 Task: Reply to email with the signature Cassandra Campbell with the subject Request for a referral from softage.1@softage.net with the message Can you provide an update on the status of the software development project? with CC to softage.4@softage.net with an attached document Company_profile.pdf
Action: Mouse moved to (427, 541)
Screenshot: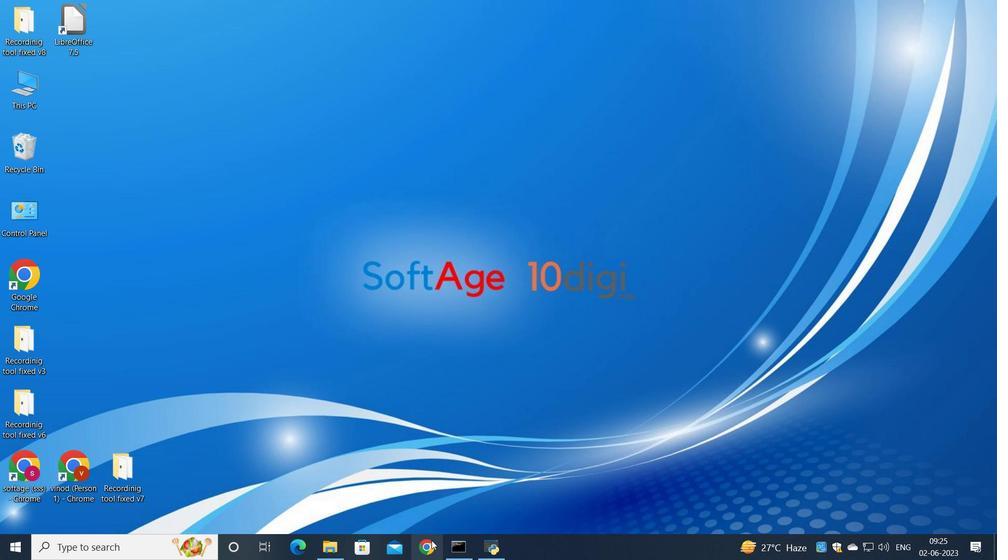 
Action: Mouse pressed left at (427, 541)
Screenshot: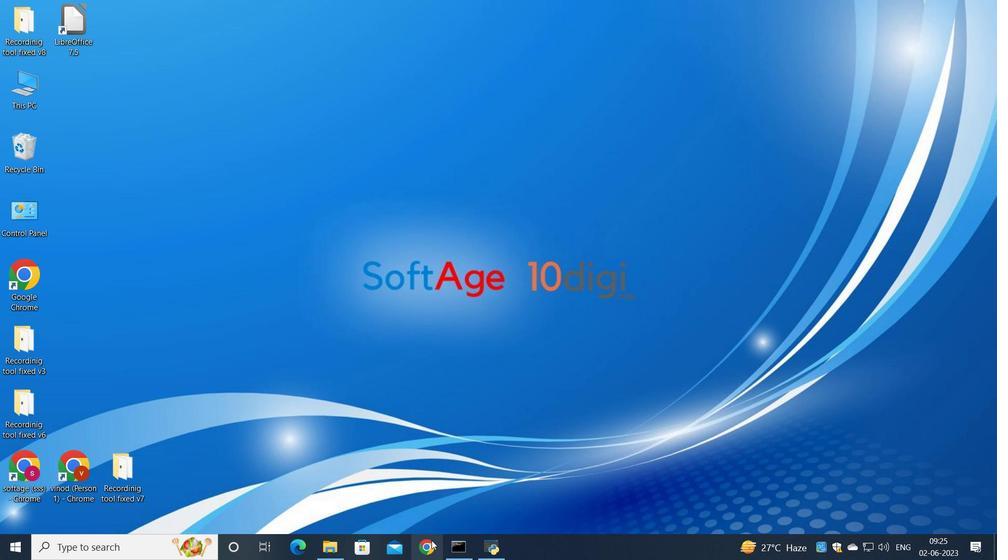 
Action: Mouse moved to (468, 351)
Screenshot: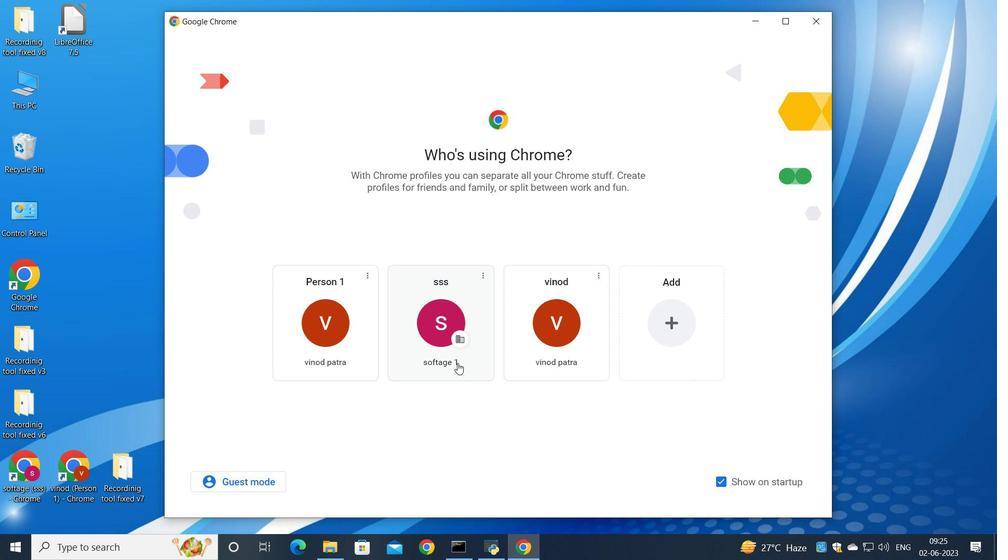 
Action: Mouse pressed left at (468, 351)
Screenshot: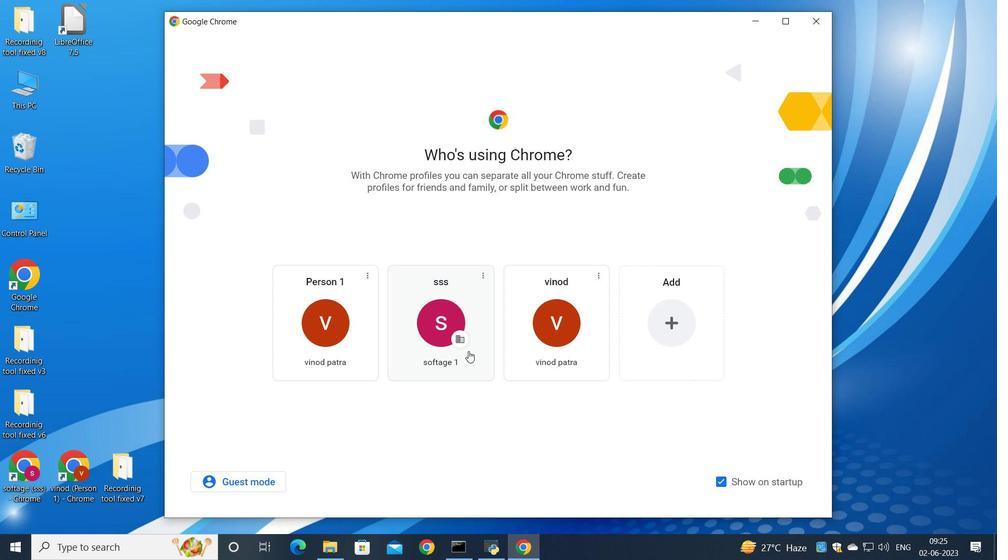 
Action: Mouse moved to (877, 88)
Screenshot: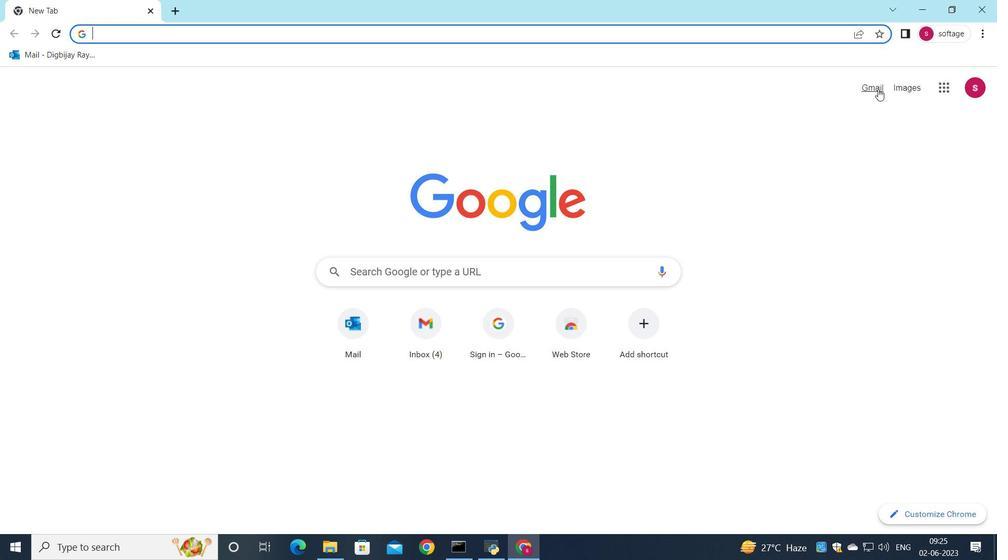 
Action: Mouse pressed left at (877, 88)
Screenshot: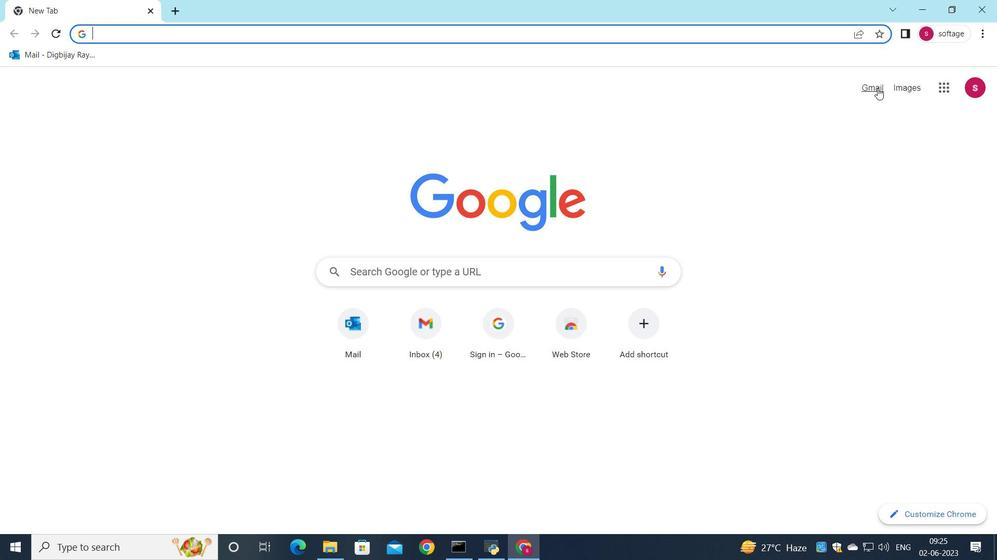 
Action: Mouse moved to (843, 88)
Screenshot: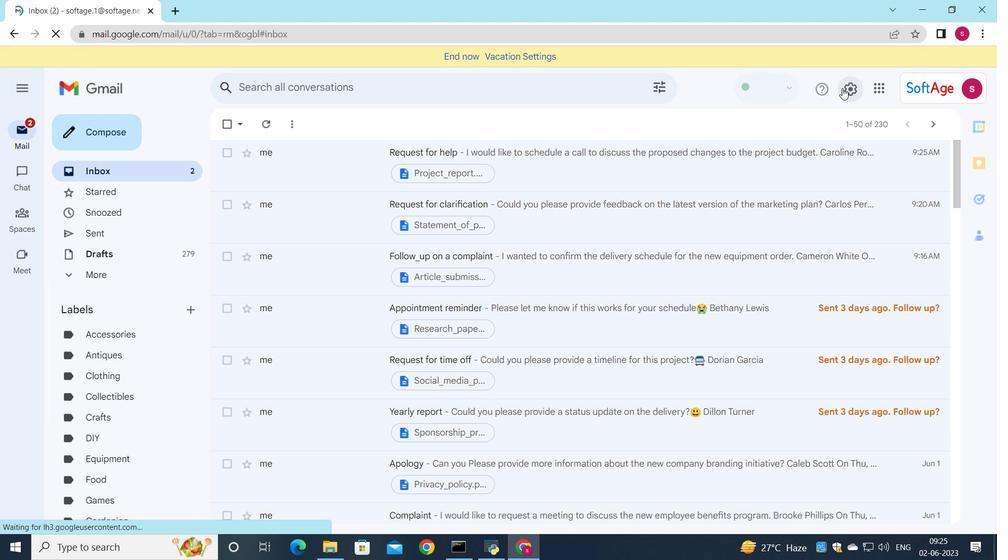 
Action: Mouse pressed left at (843, 88)
Screenshot: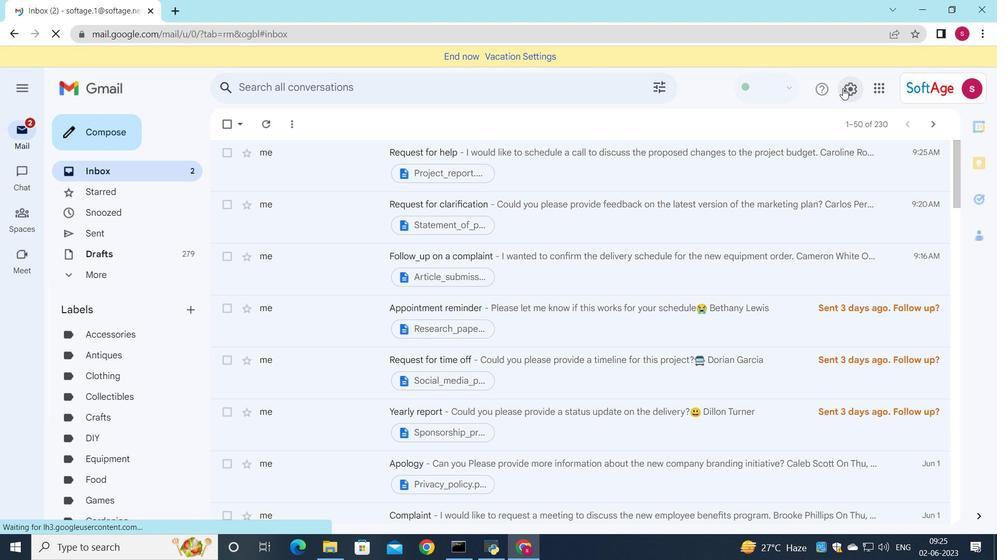 
Action: Mouse moved to (870, 151)
Screenshot: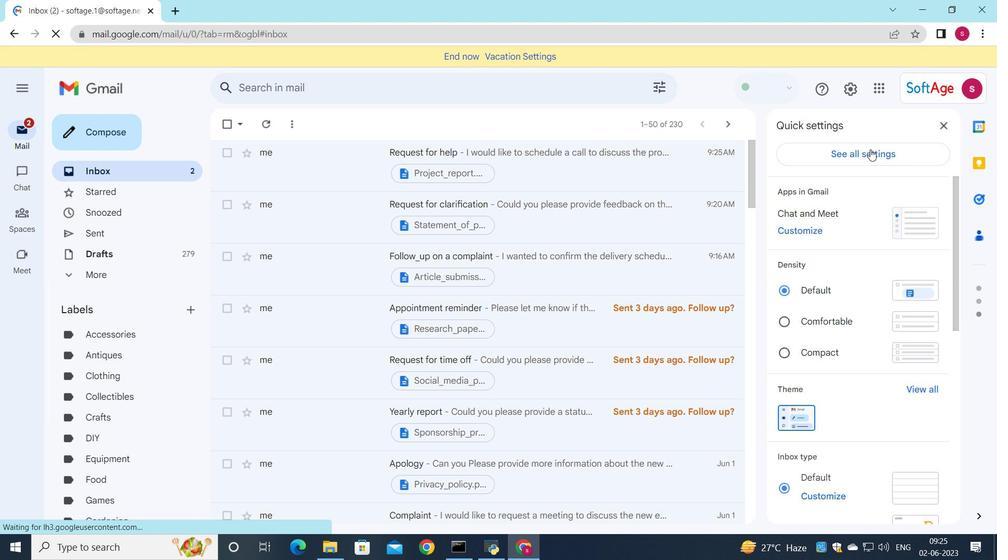 
Action: Mouse pressed left at (870, 151)
Screenshot: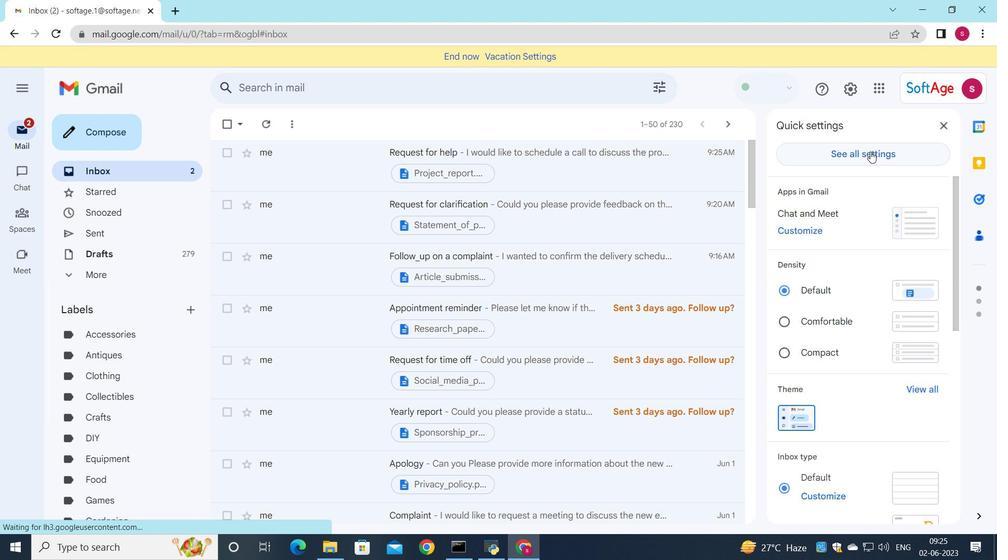 
Action: Mouse moved to (514, 191)
Screenshot: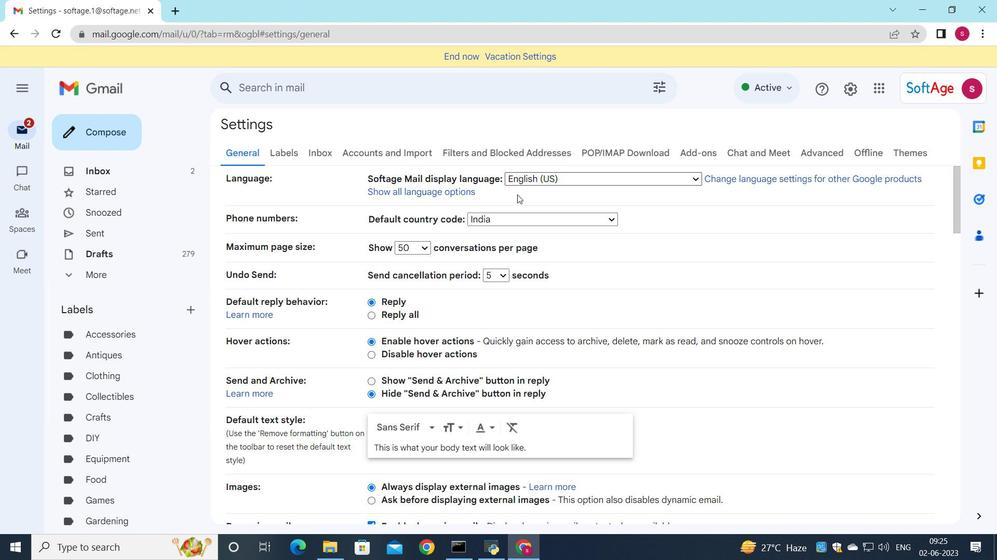 
Action: Mouse scrolled (514, 191) with delta (0, 0)
Screenshot: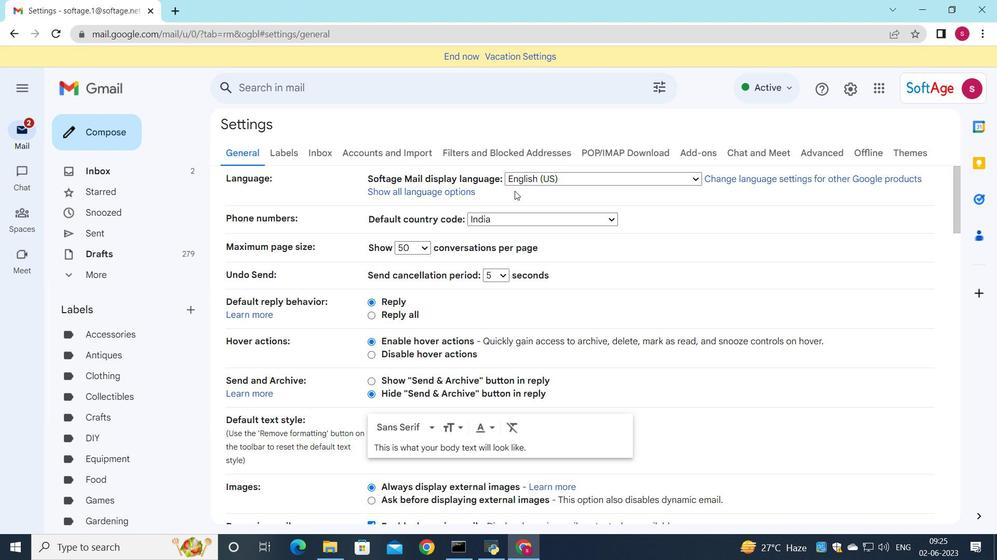 
Action: Mouse scrolled (514, 191) with delta (0, 0)
Screenshot: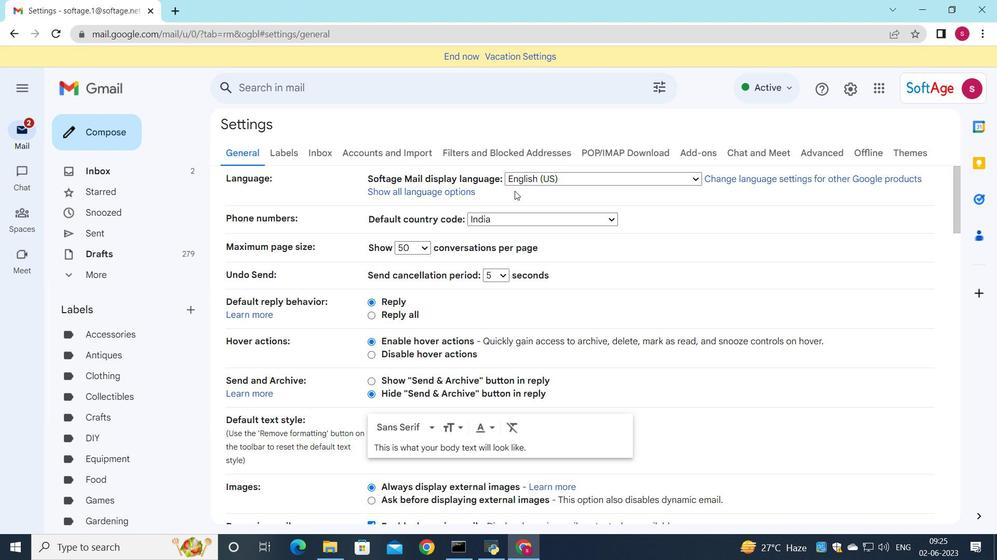 
Action: Mouse scrolled (514, 191) with delta (0, 0)
Screenshot: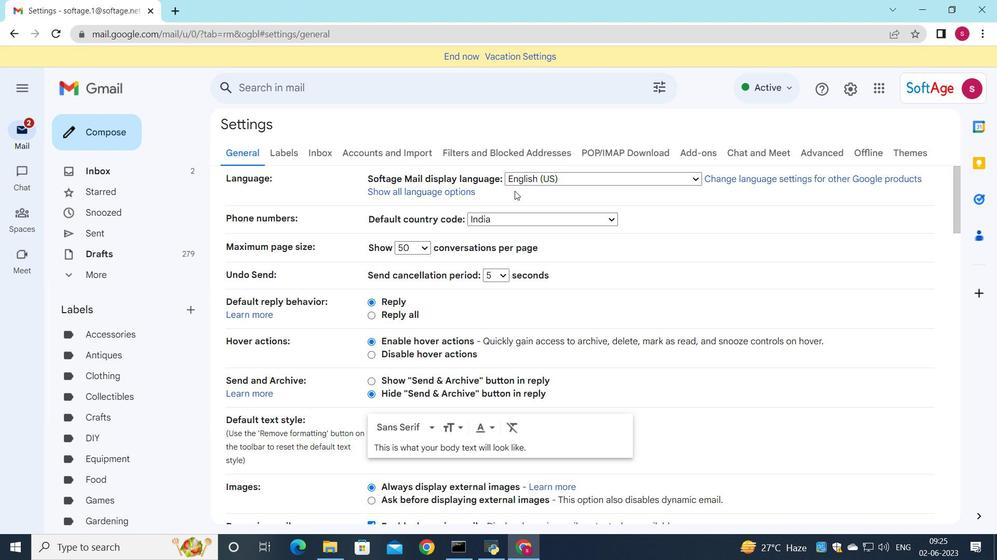 
Action: Mouse scrolled (514, 191) with delta (0, 0)
Screenshot: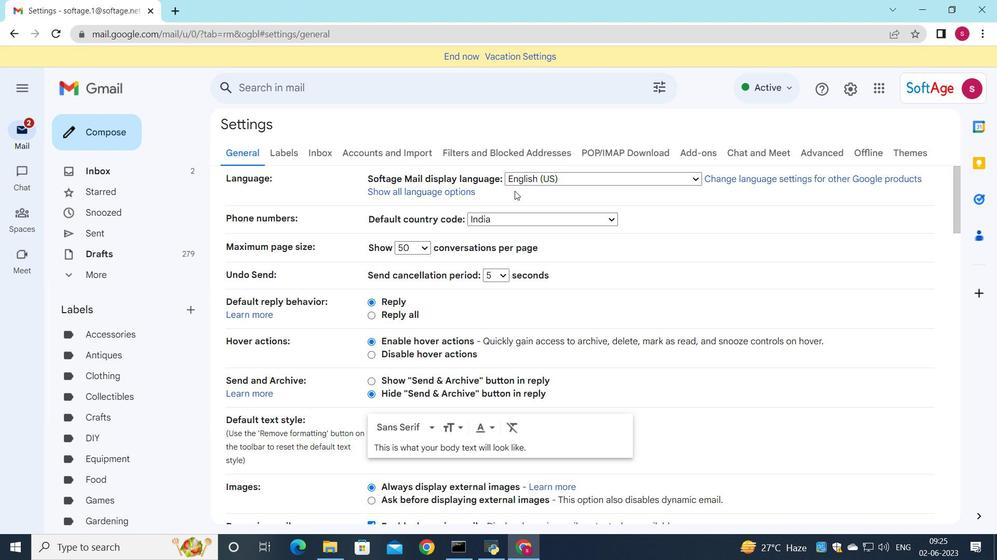 
Action: Mouse scrolled (514, 191) with delta (0, 0)
Screenshot: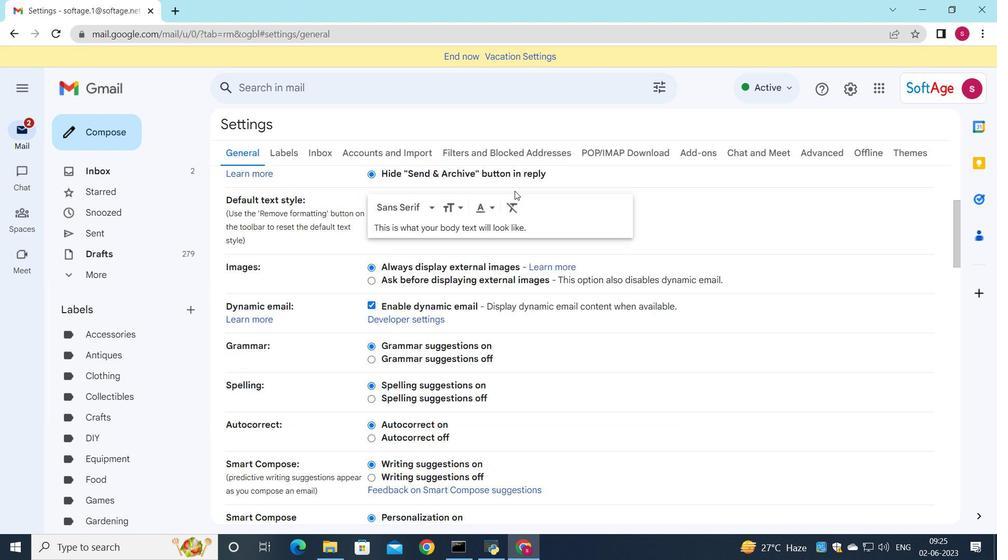 
Action: Mouse scrolled (514, 191) with delta (0, 0)
Screenshot: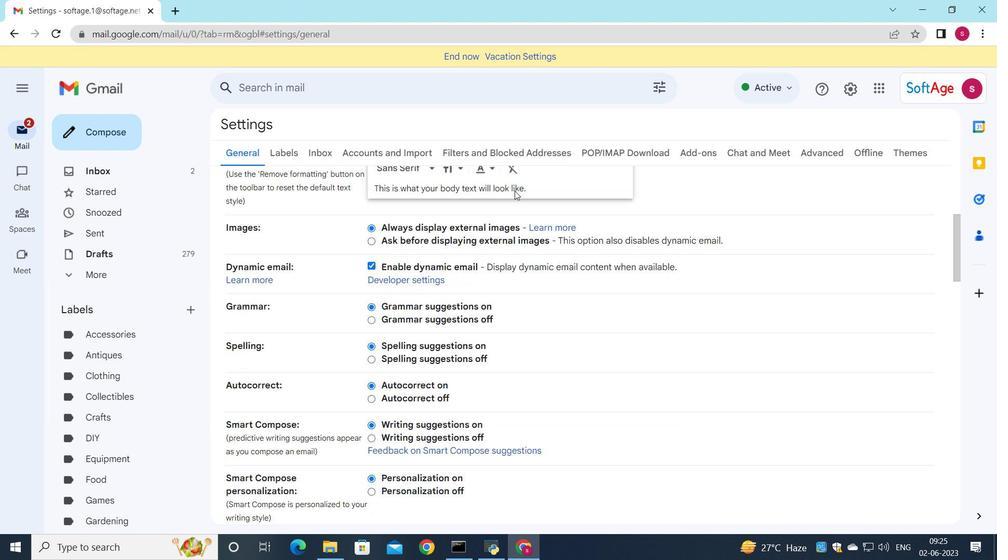 
Action: Mouse scrolled (514, 191) with delta (0, 0)
Screenshot: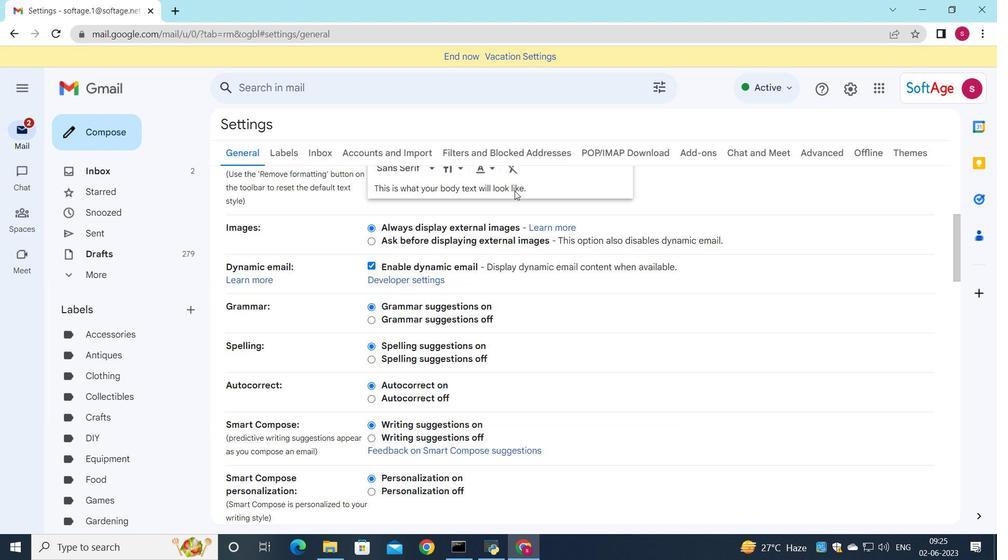 
Action: Mouse scrolled (514, 191) with delta (0, 0)
Screenshot: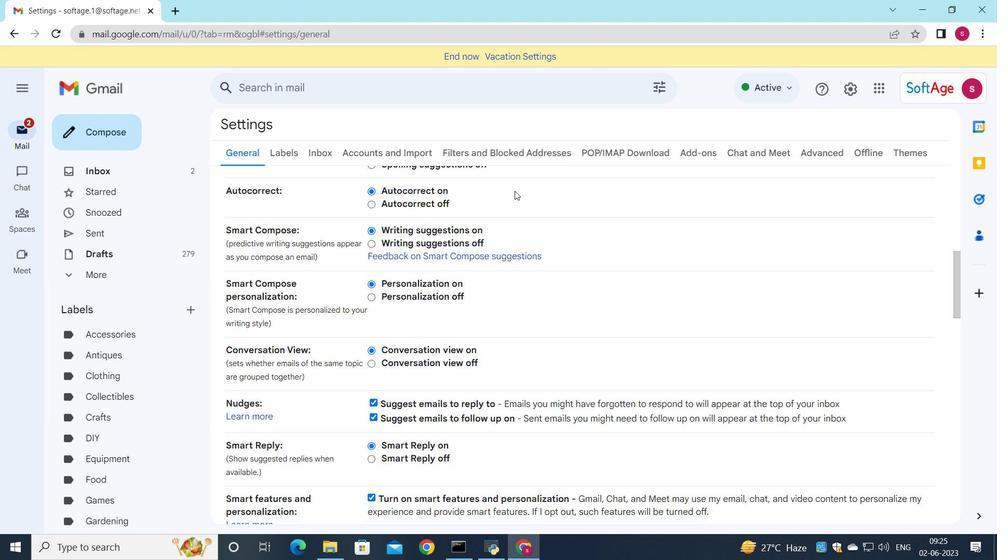 
Action: Mouse scrolled (514, 191) with delta (0, 0)
Screenshot: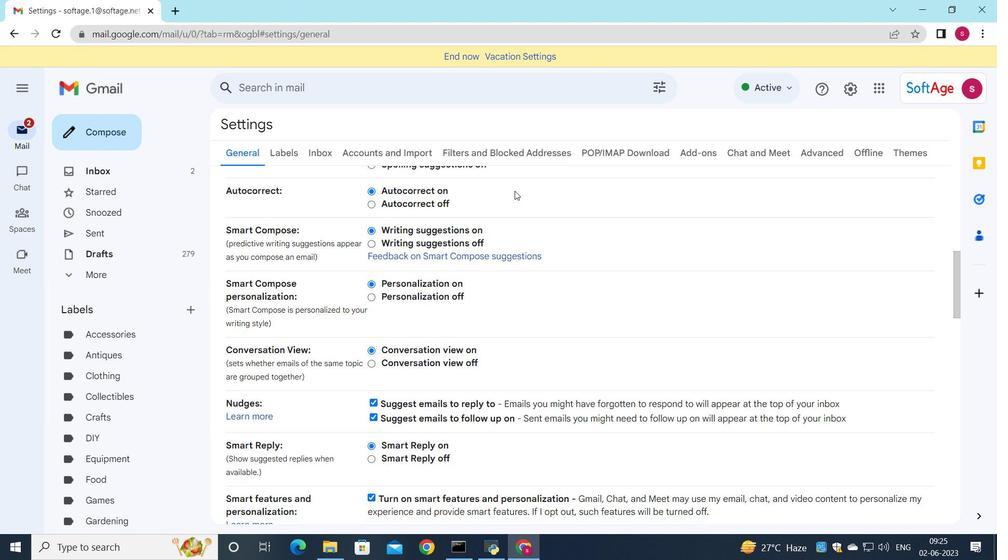 
Action: Mouse moved to (528, 199)
Screenshot: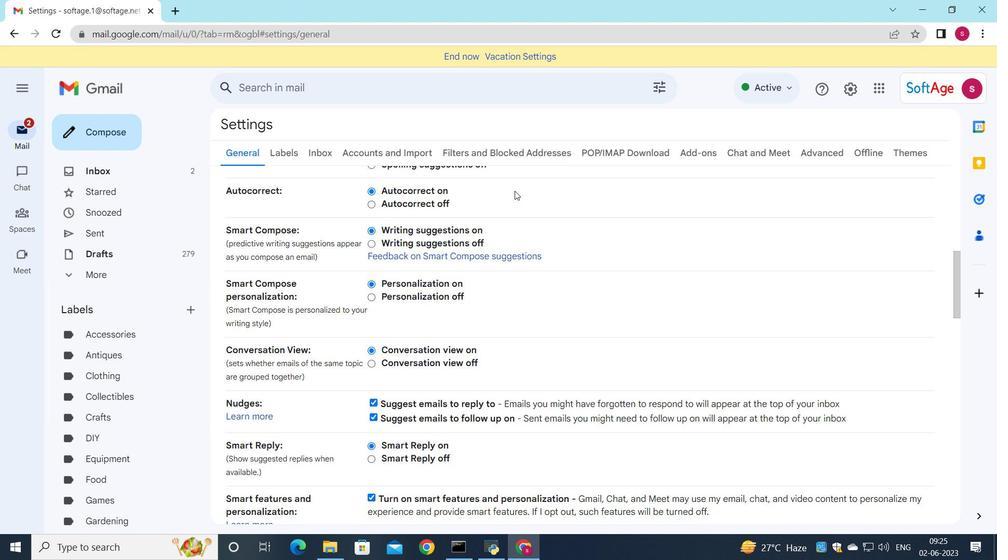 
Action: Mouse scrolled (528, 199) with delta (0, 0)
Screenshot: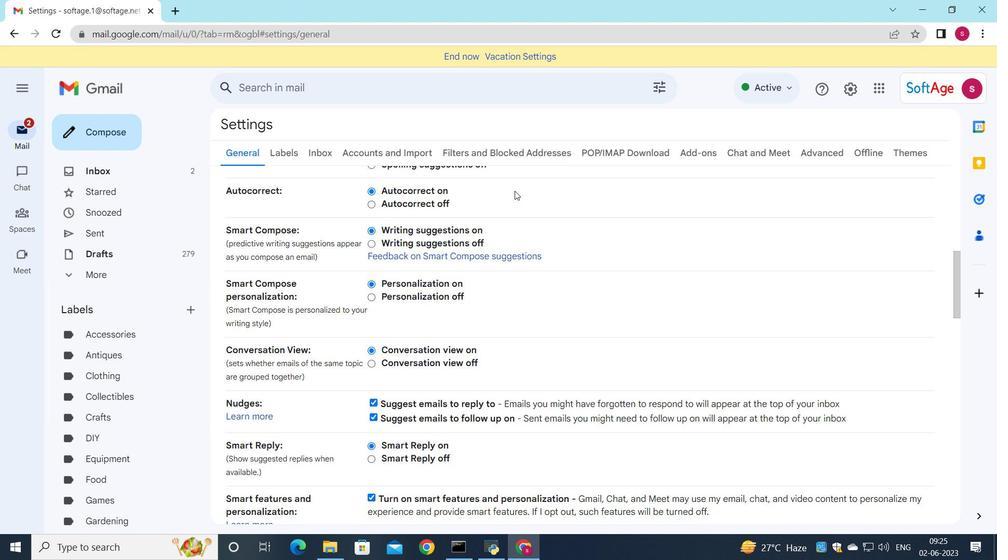 
Action: Mouse moved to (540, 220)
Screenshot: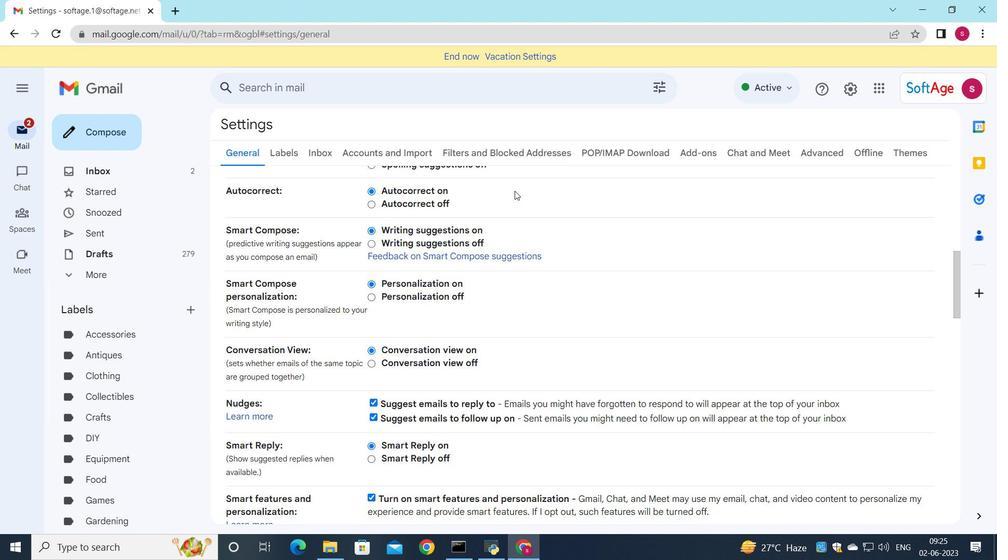 
Action: Mouse scrolled (540, 220) with delta (0, 0)
Screenshot: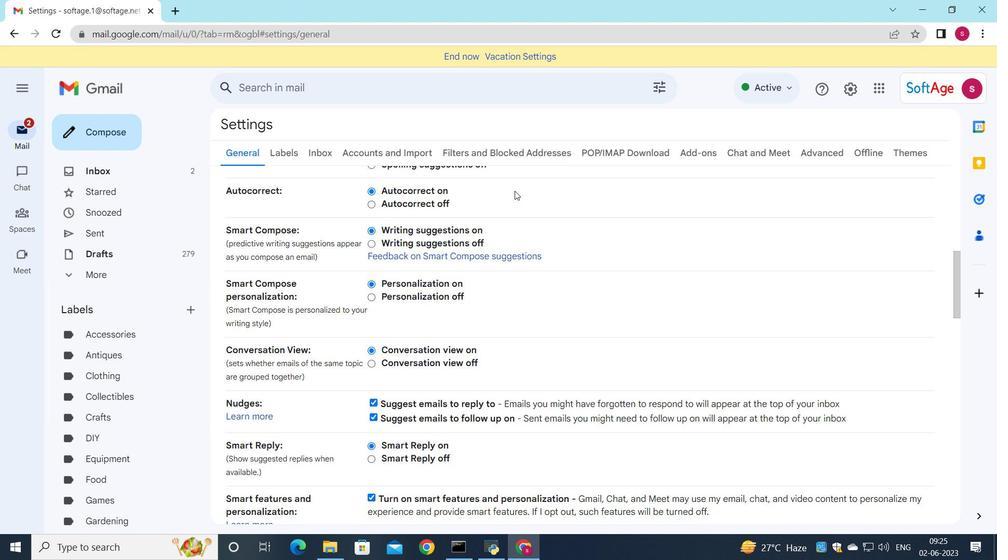 
Action: Mouse moved to (504, 369)
Screenshot: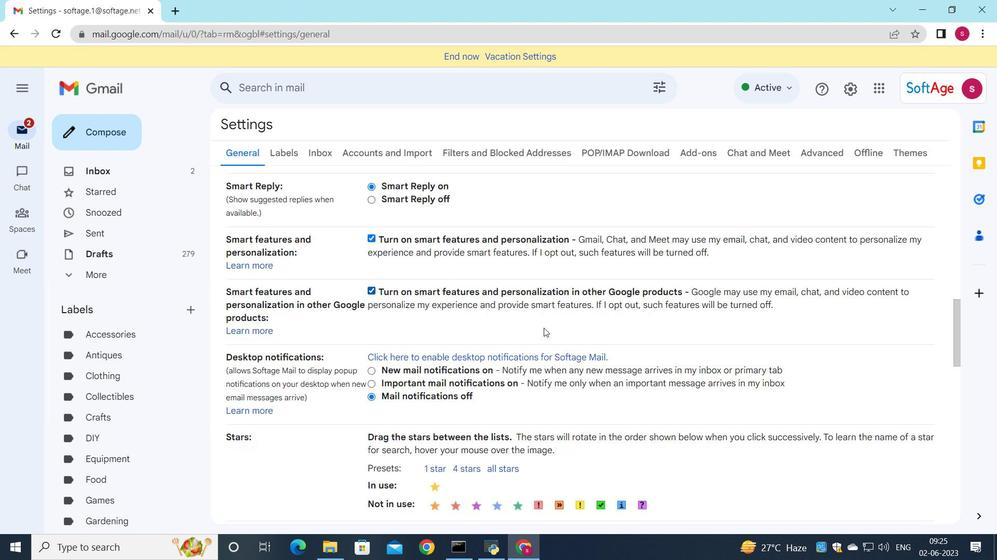 
Action: Mouse scrolled (504, 369) with delta (0, 0)
Screenshot: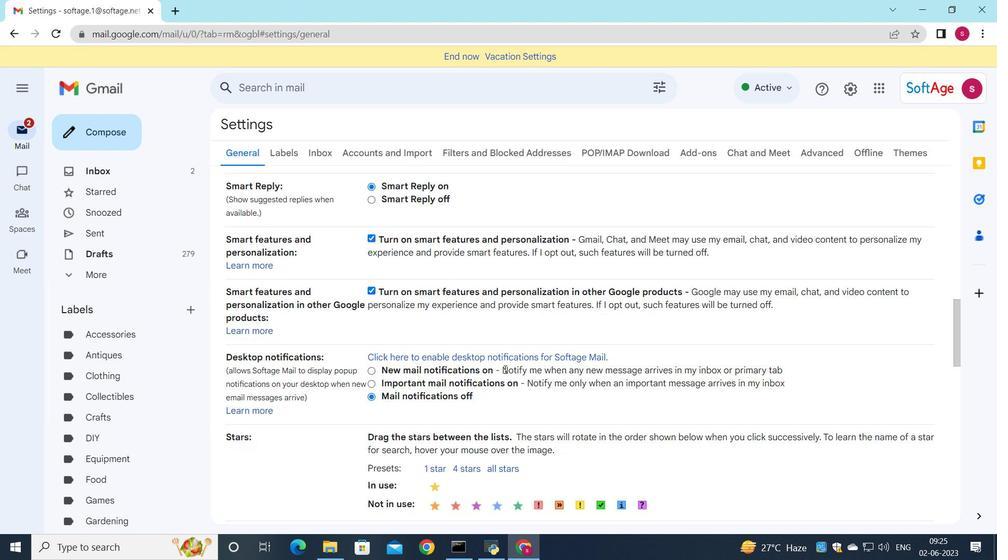 
Action: Mouse scrolled (504, 369) with delta (0, 0)
Screenshot: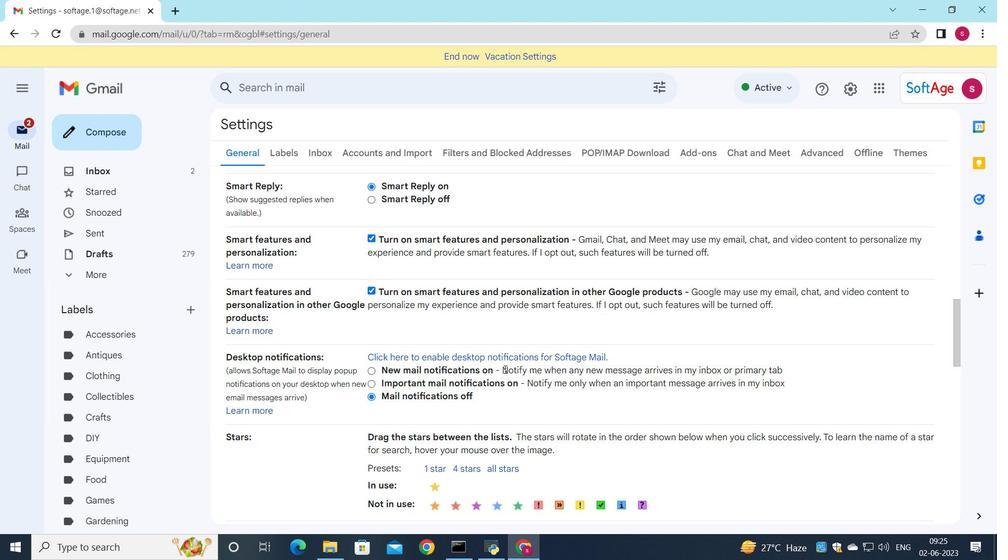 
Action: Mouse scrolled (504, 369) with delta (0, 0)
Screenshot: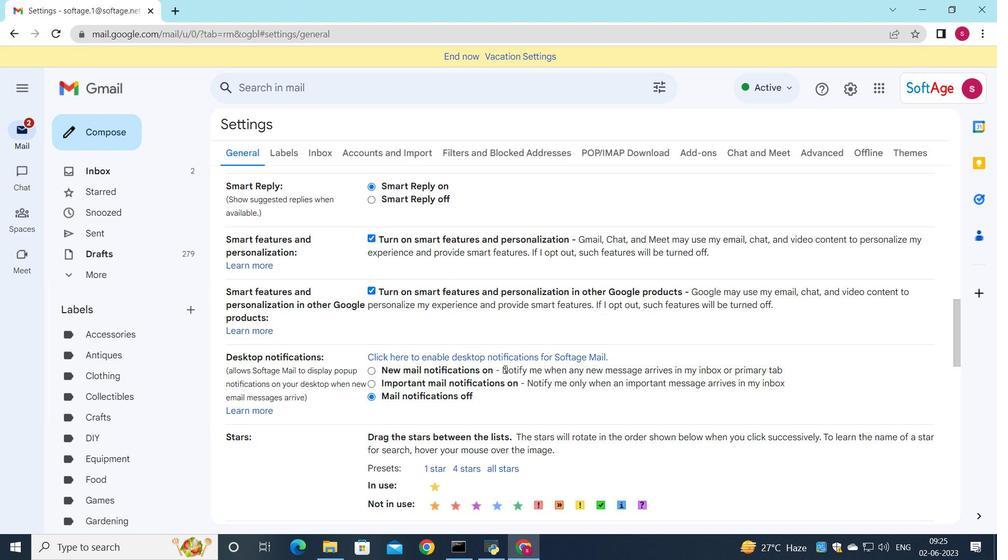 
Action: Mouse scrolled (504, 369) with delta (0, 0)
Screenshot: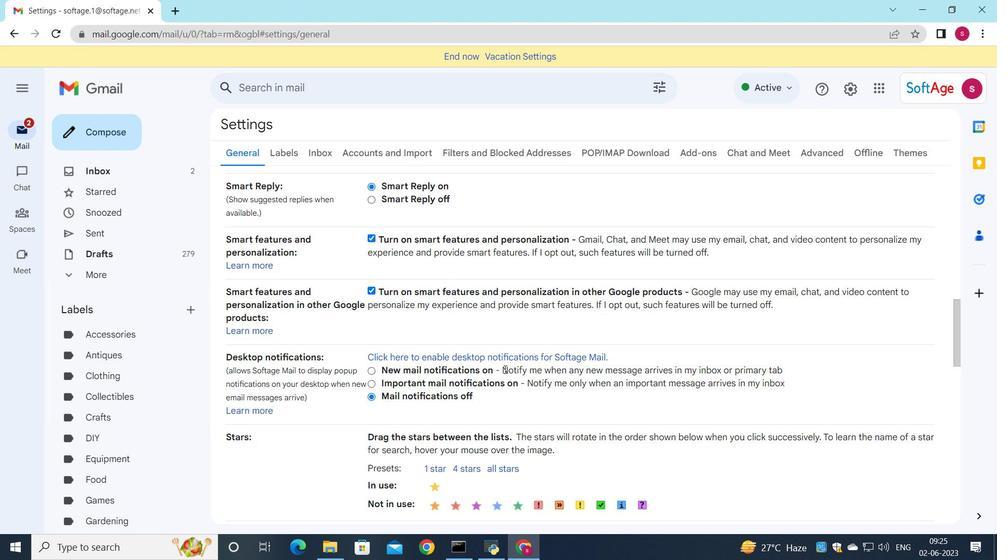 
Action: Mouse moved to (504, 366)
Screenshot: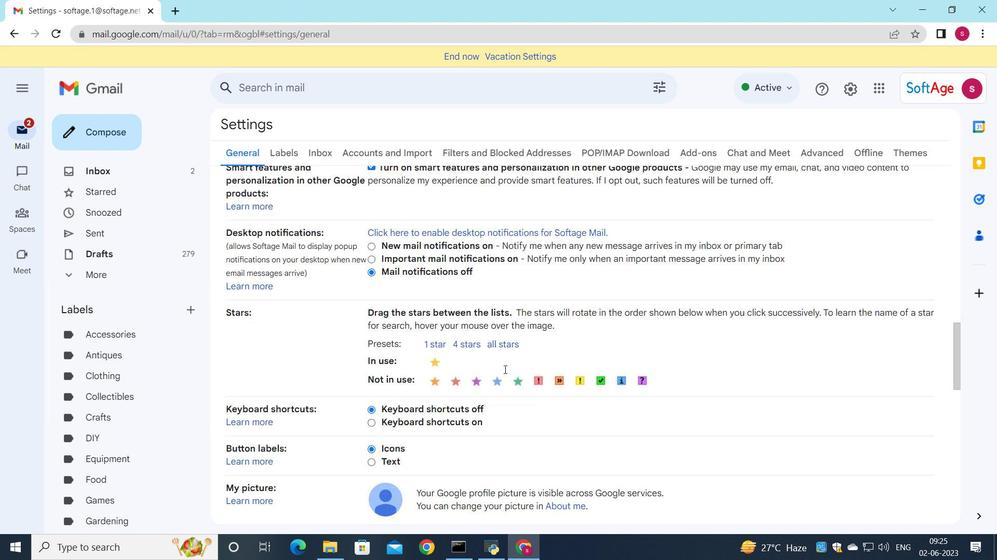 
Action: Mouse scrolled (504, 365) with delta (0, 0)
Screenshot: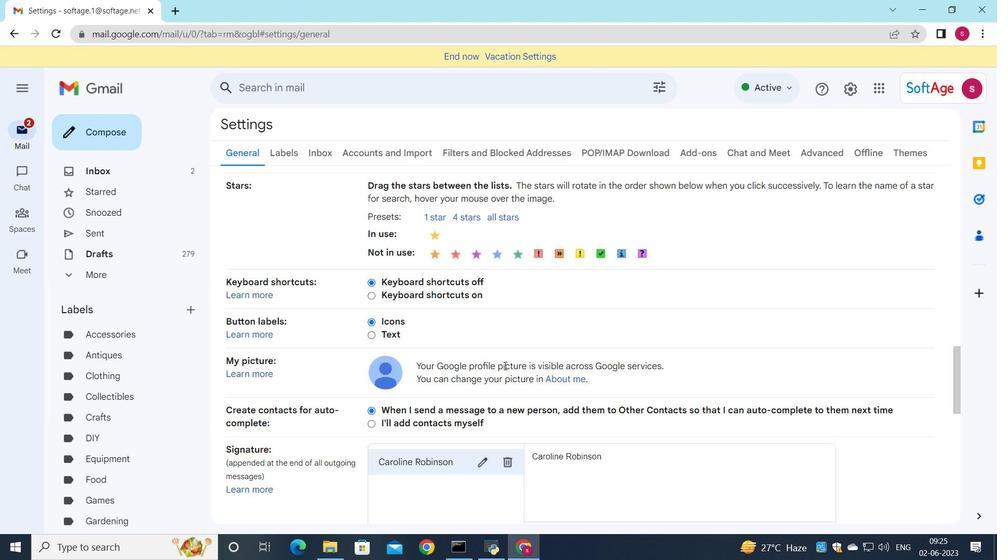
Action: Mouse scrolled (504, 365) with delta (0, 0)
Screenshot: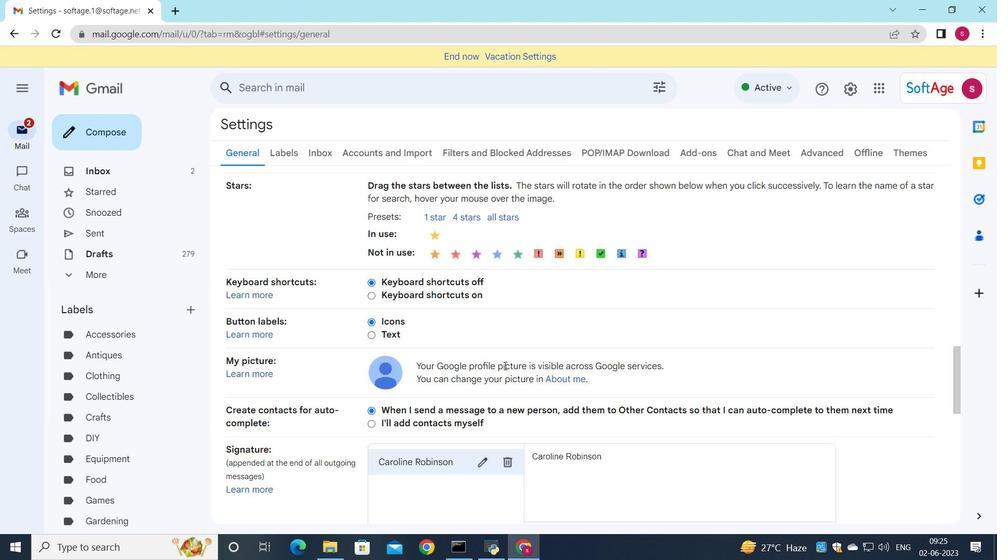 
Action: Mouse scrolled (504, 365) with delta (0, 0)
Screenshot: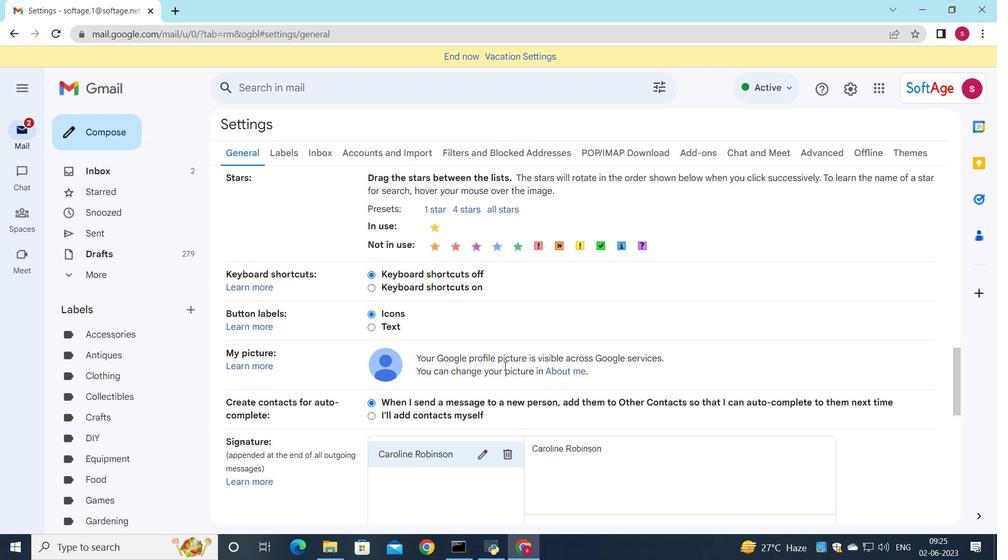 
Action: Mouse moved to (510, 259)
Screenshot: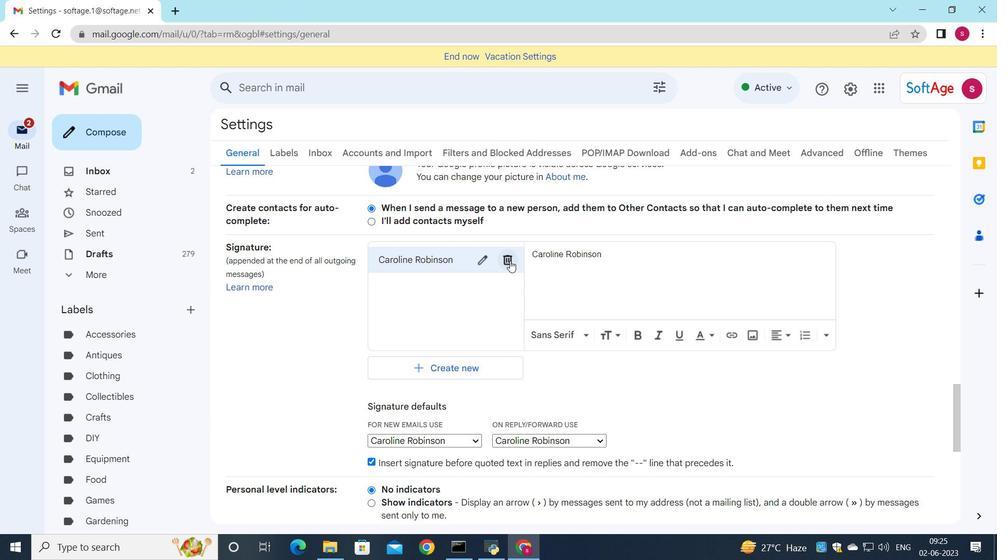 
Action: Mouse pressed left at (510, 259)
Screenshot: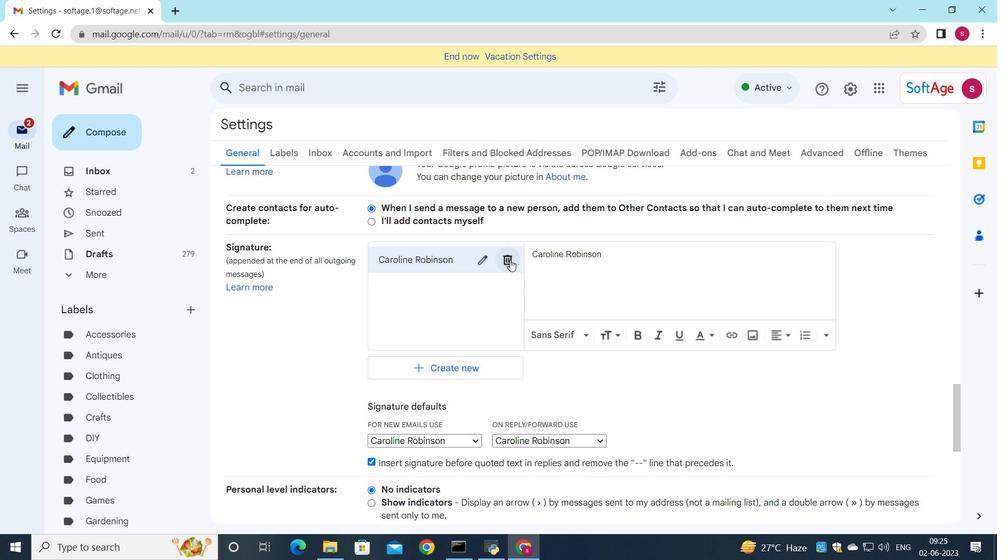 
Action: Mouse moved to (610, 309)
Screenshot: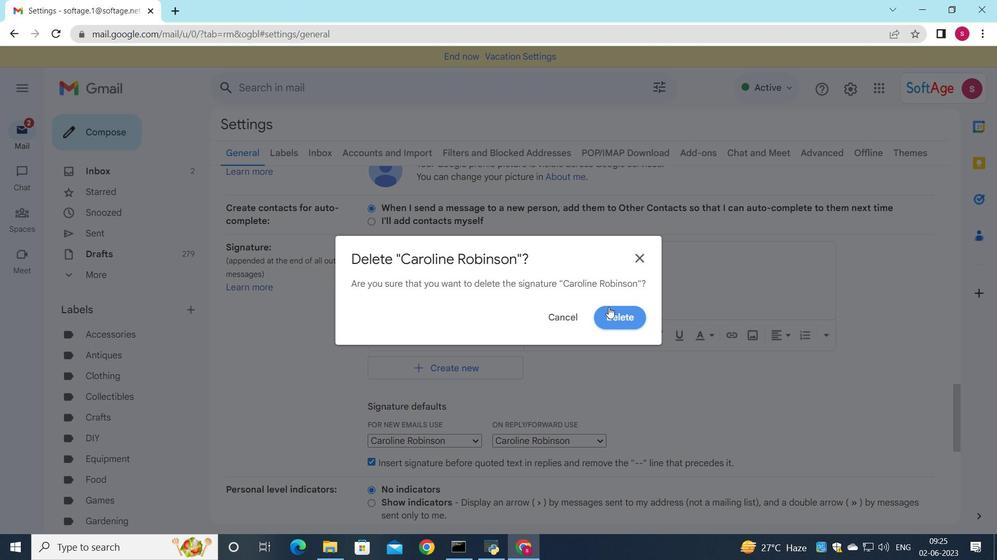 
Action: Mouse pressed left at (610, 309)
Screenshot: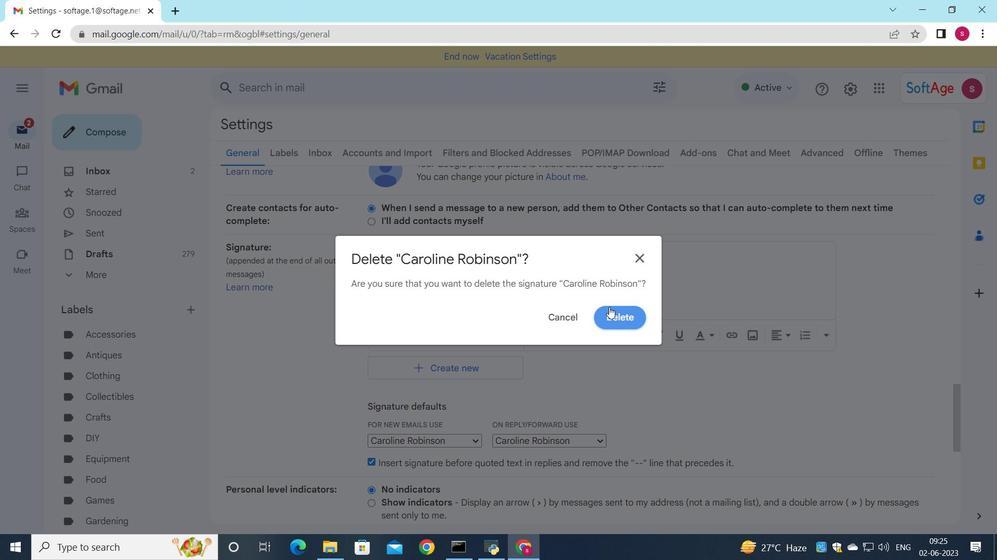 
Action: Mouse moved to (448, 278)
Screenshot: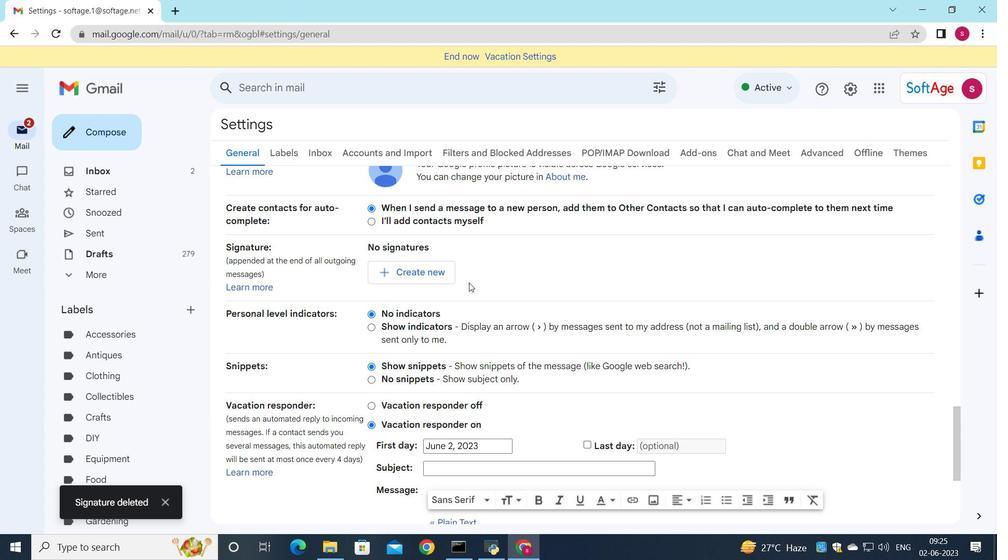 
Action: Mouse pressed left at (448, 278)
Screenshot: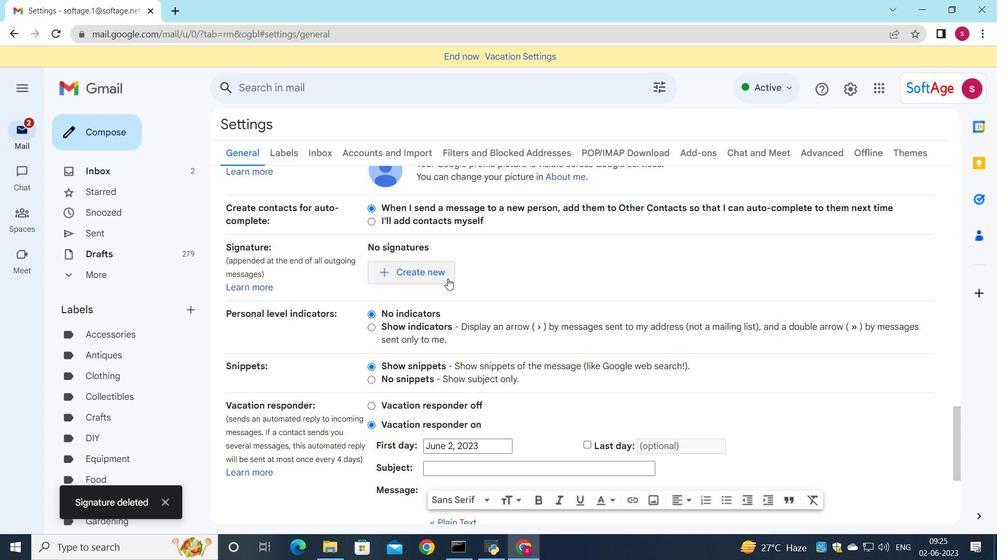 
Action: Mouse moved to (642, 270)
Screenshot: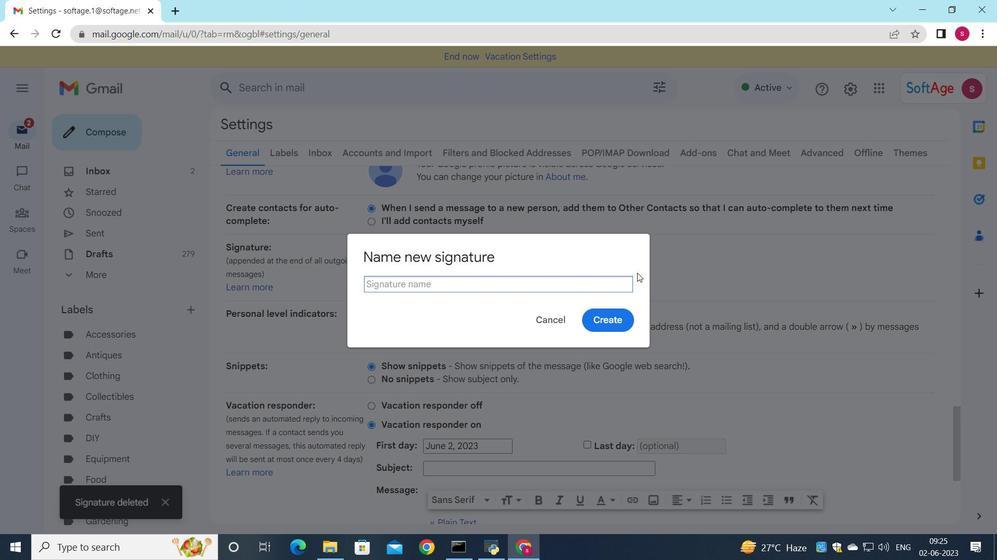 
Action: Key pressed <Key.shift>Cassandra<Key.space><Key.shift>campbell
Screenshot: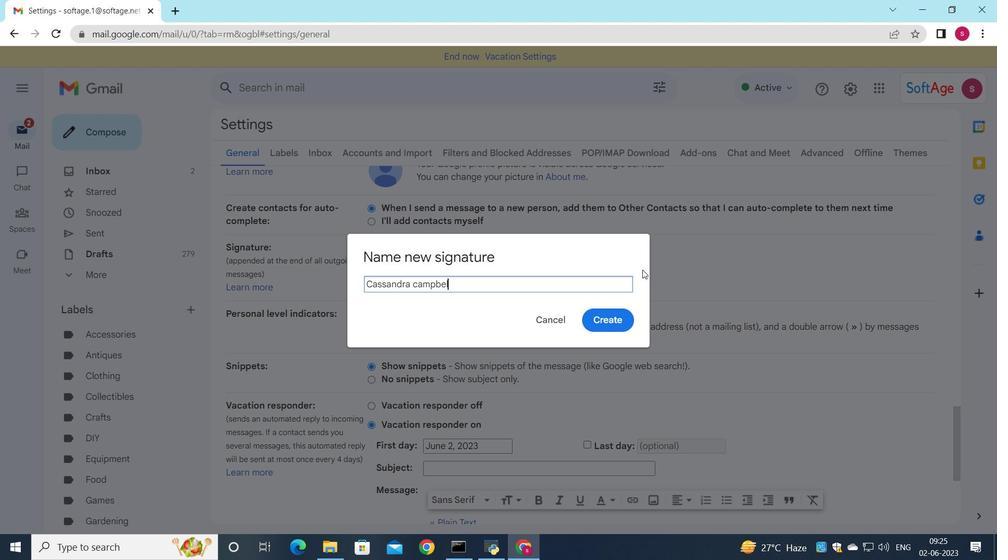 
Action: Mouse moved to (416, 285)
Screenshot: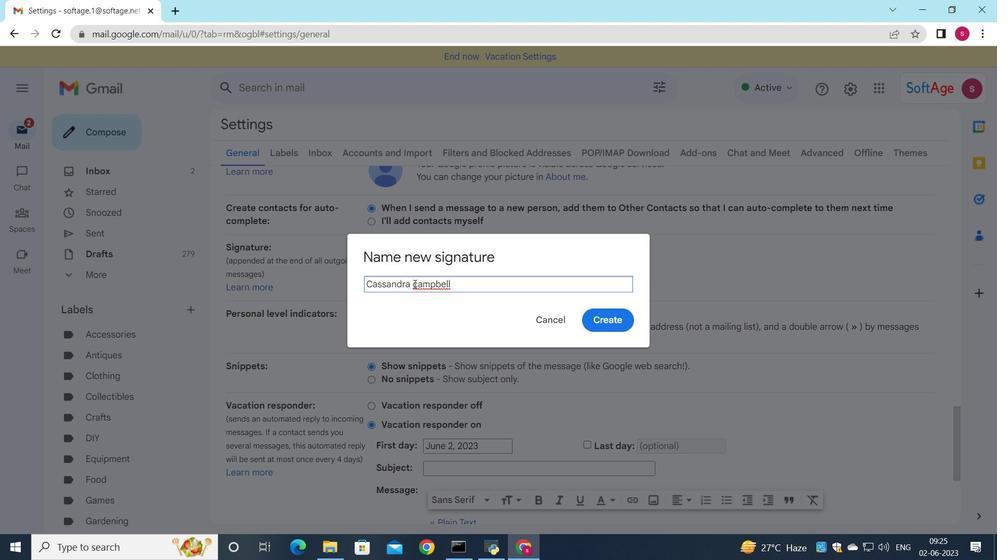 
Action: Mouse pressed left at (416, 285)
Screenshot: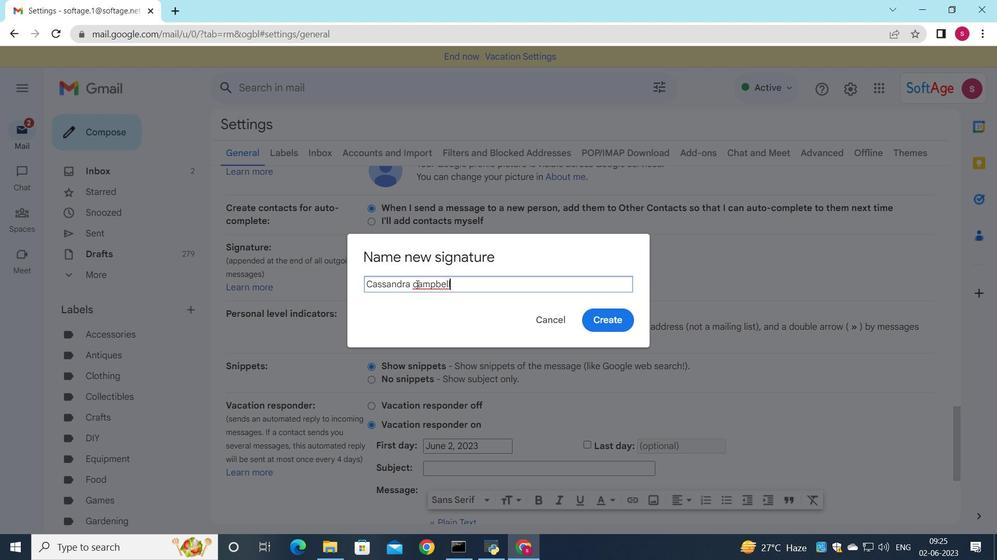 
Action: Key pressed <Key.backspace><Key.shift>C
Screenshot: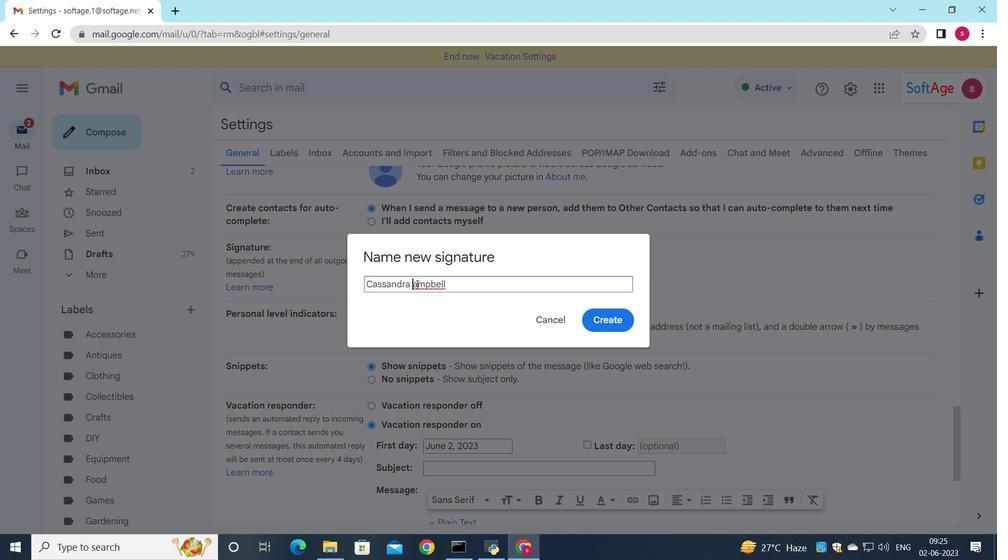 
Action: Mouse moved to (620, 325)
Screenshot: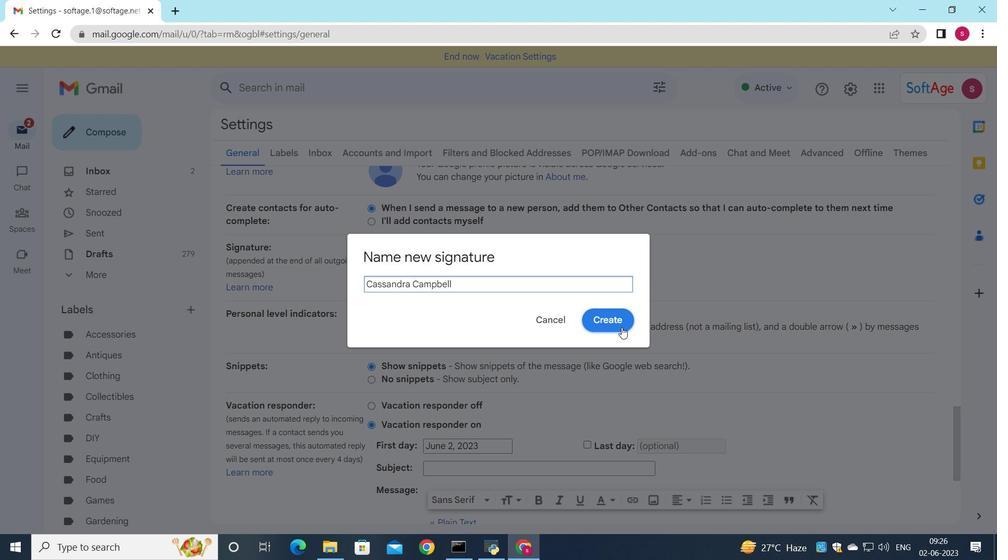 
Action: Mouse pressed left at (620, 325)
Screenshot: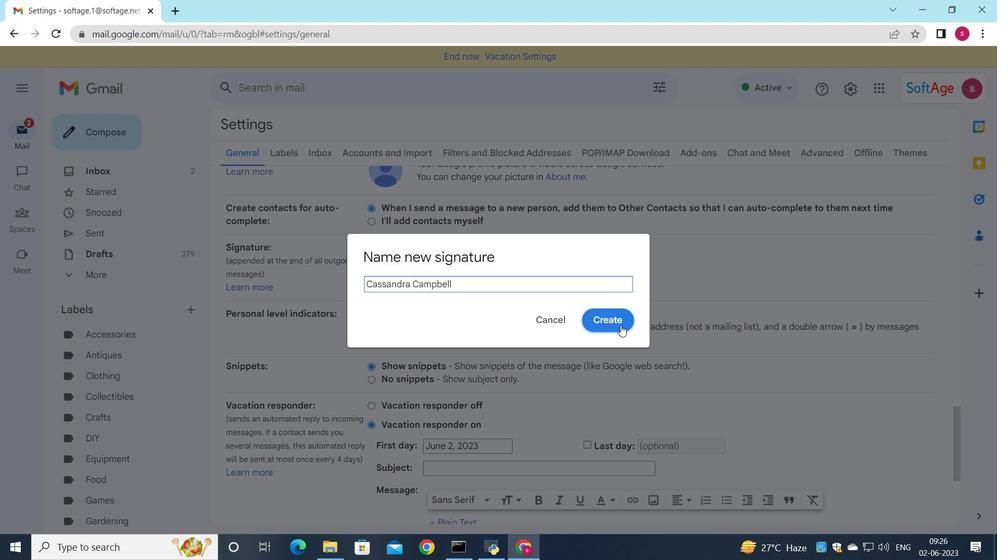 
Action: Mouse moved to (628, 285)
Screenshot: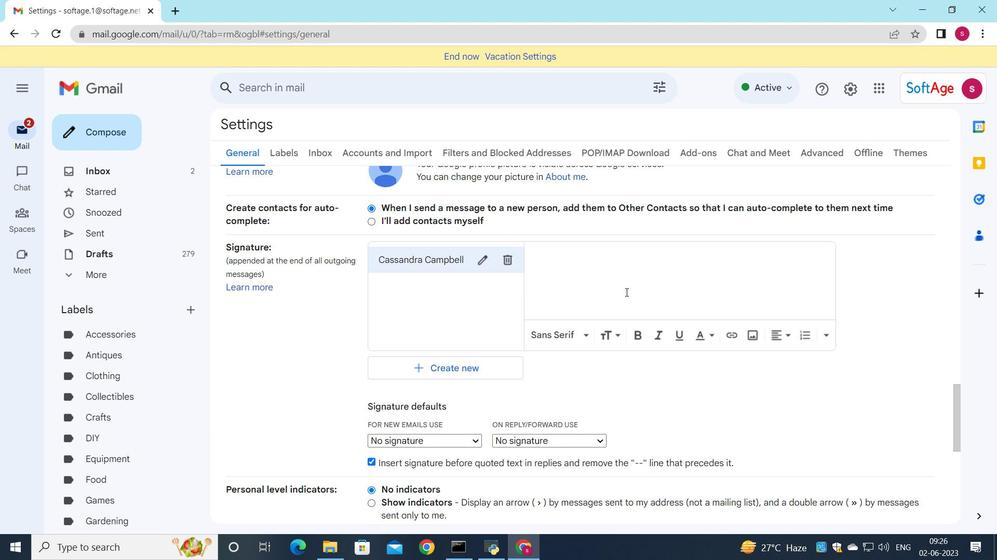 
Action: Mouse pressed left at (628, 285)
Screenshot: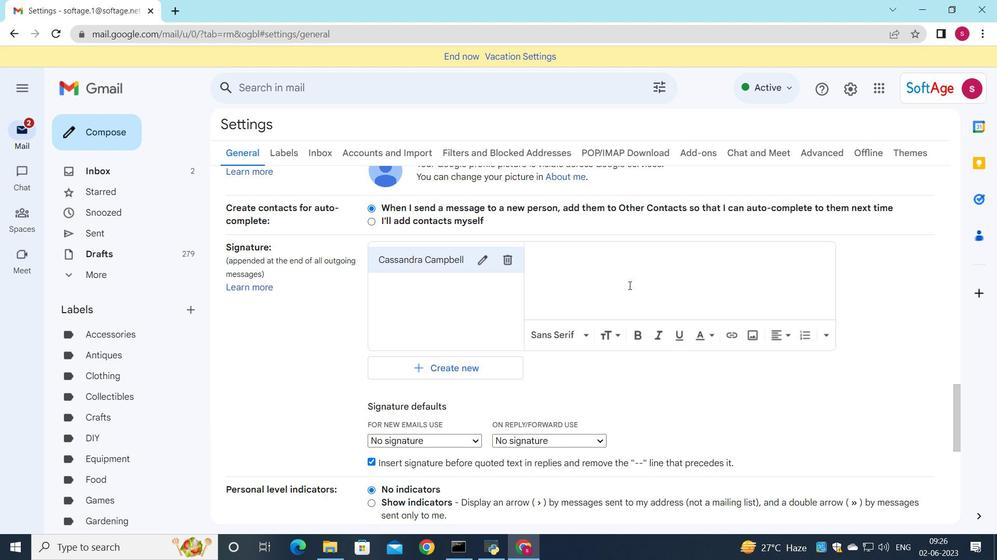 
Action: Key pressed <Key.shift>Casa<Key.backspace>sandra<Key.space><Key.shift>Campbell
Screenshot: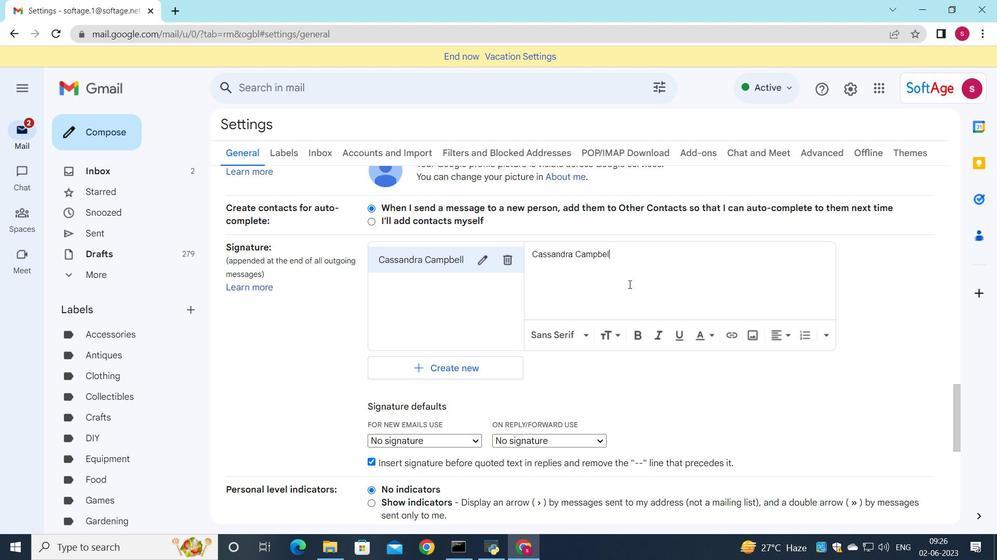 
Action: Mouse moved to (587, 291)
Screenshot: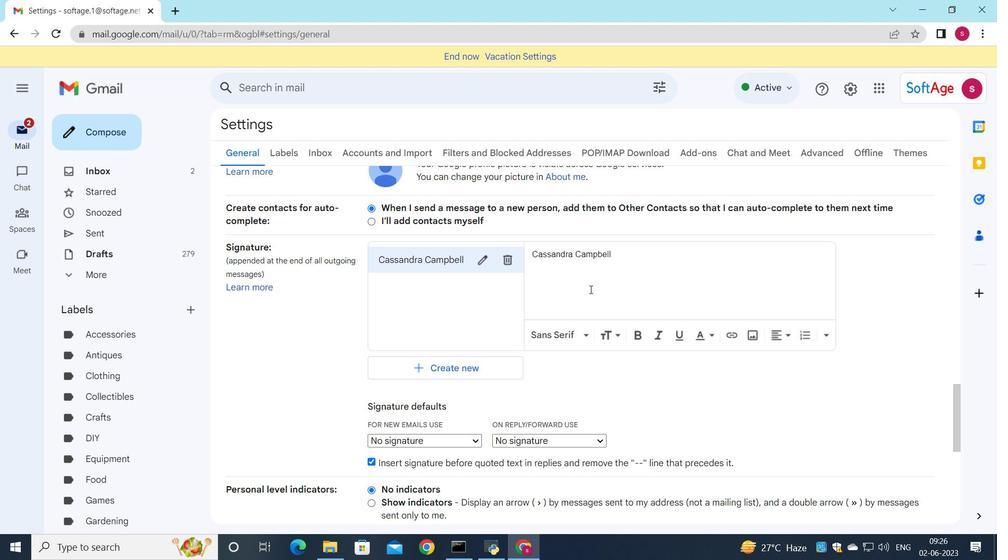
Action: Mouse scrolled (587, 291) with delta (0, 0)
Screenshot: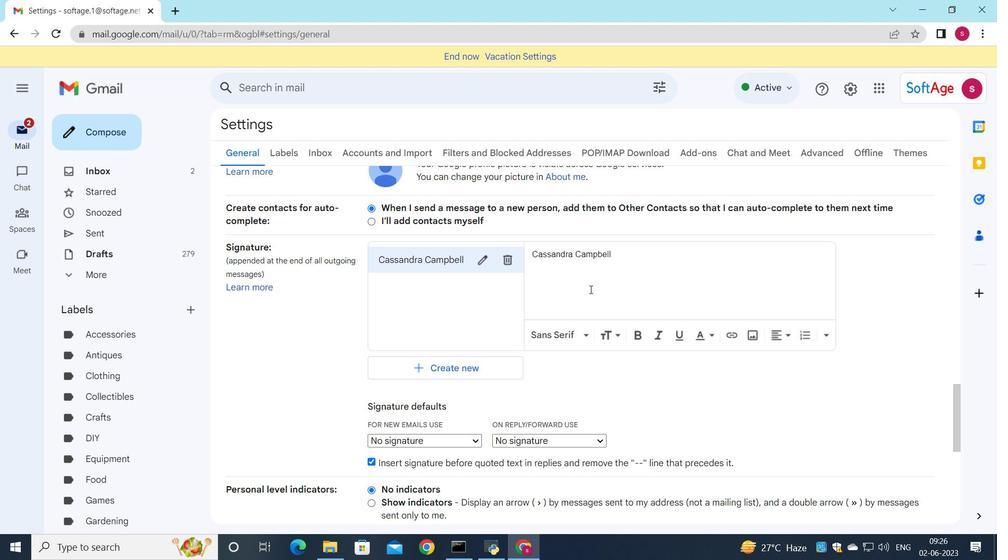 
Action: Mouse moved to (581, 295)
Screenshot: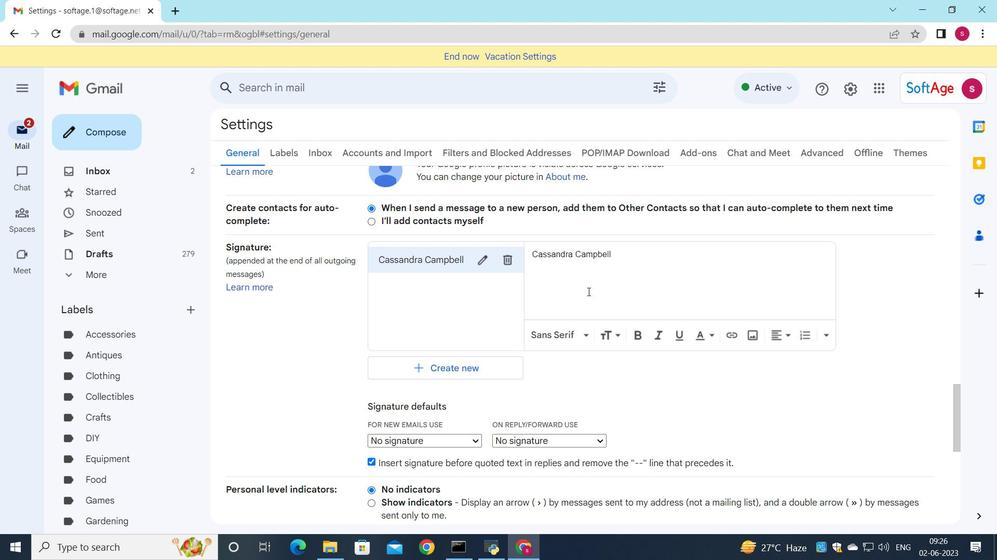 
Action: Mouse scrolled (581, 295) with delta (0, 0)
Screenshot: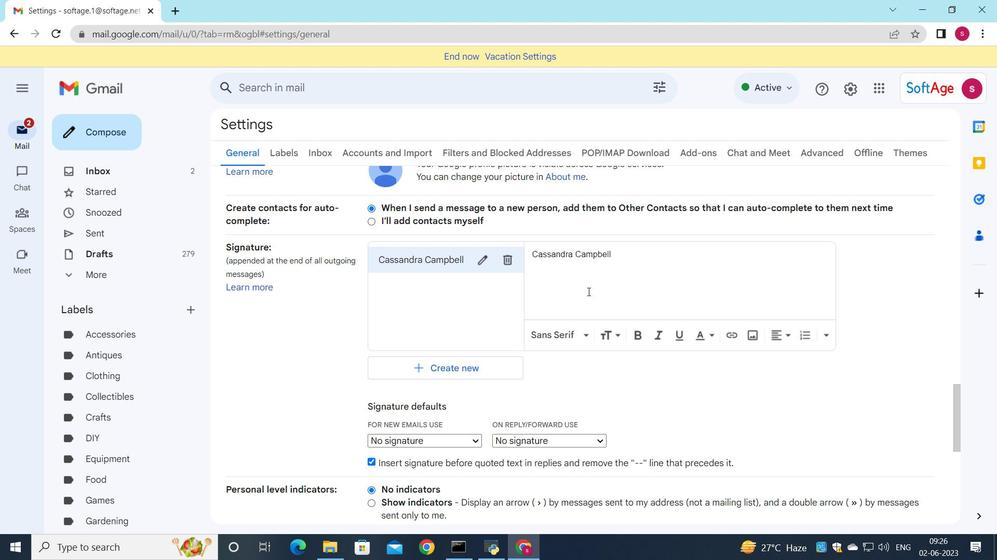 
Action: Mouse scrolled (581, 295) with delta (0, 0)
Screenshot: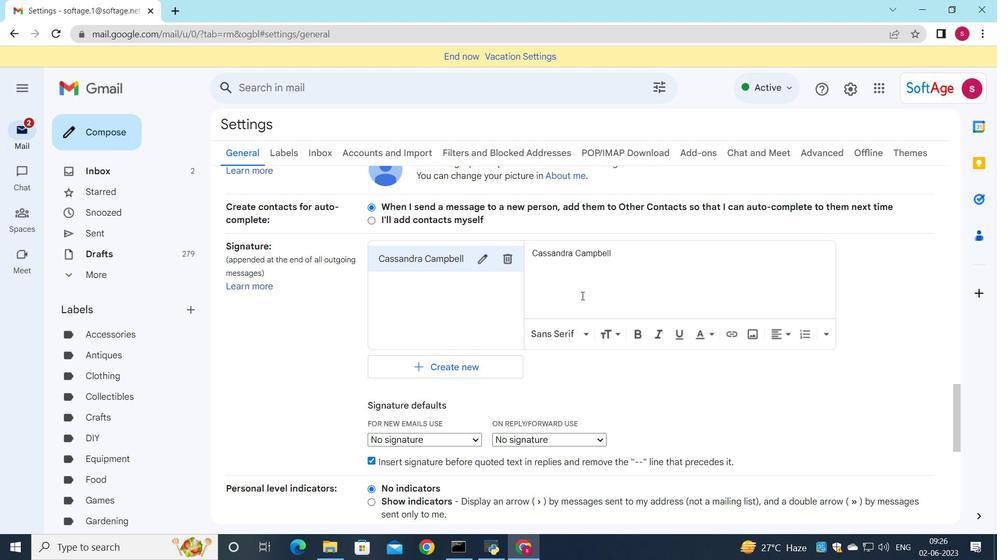 
Action: Mouse moved to (467, 248)
Screenshot: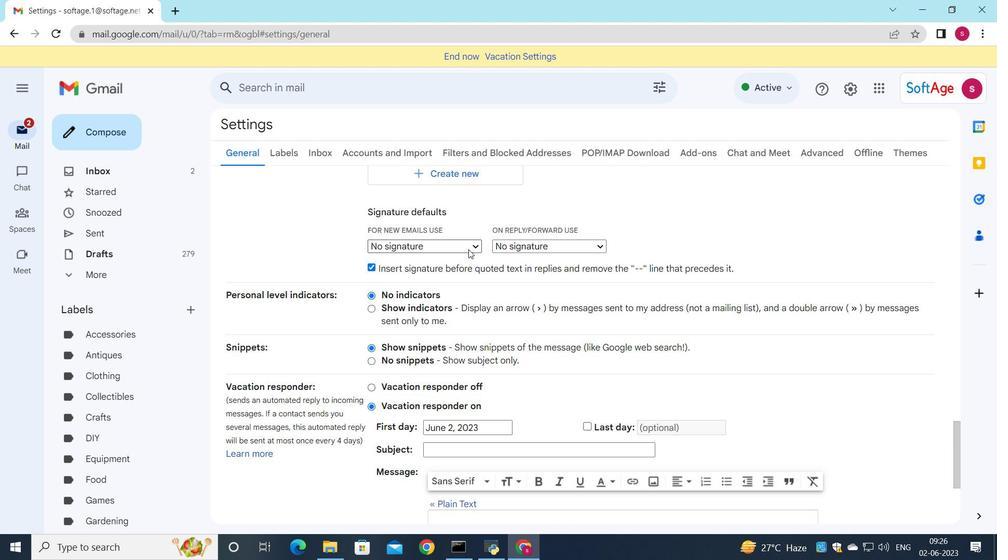 
Action: Mouse pressed left at (467, 248)
Screenshot: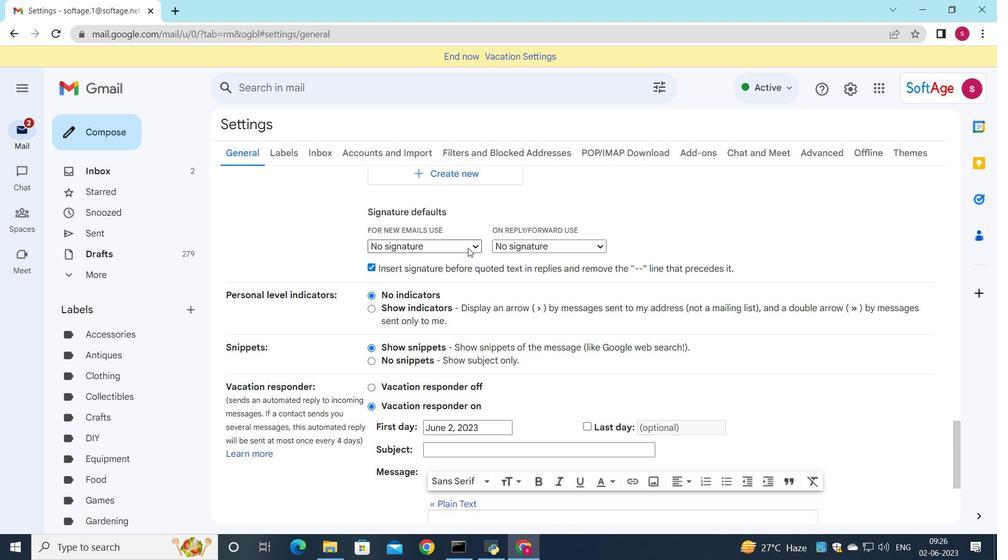 
Action: Mouse moved to (470, 270)
Screenshot: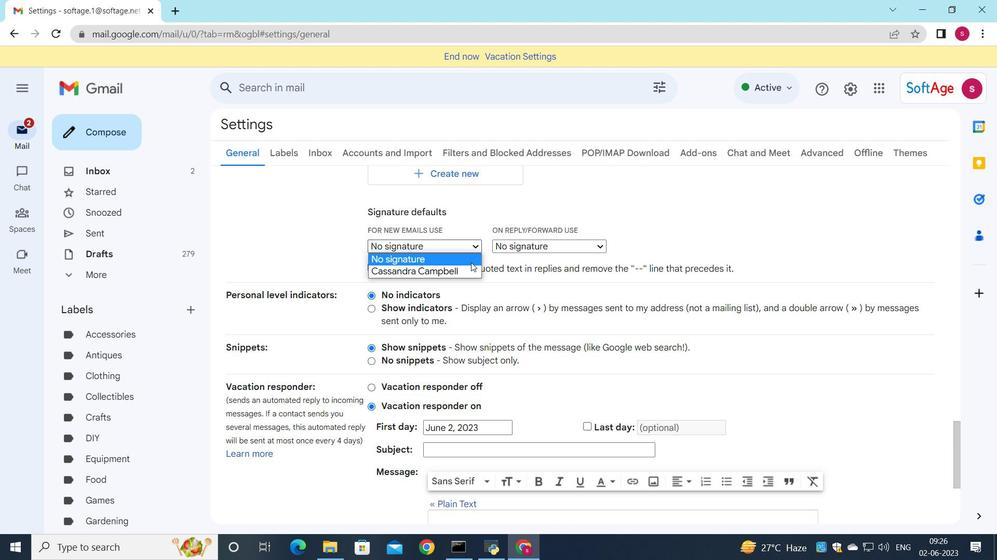 
Action: Mouse pressed left at (470, 270)
Screenshot: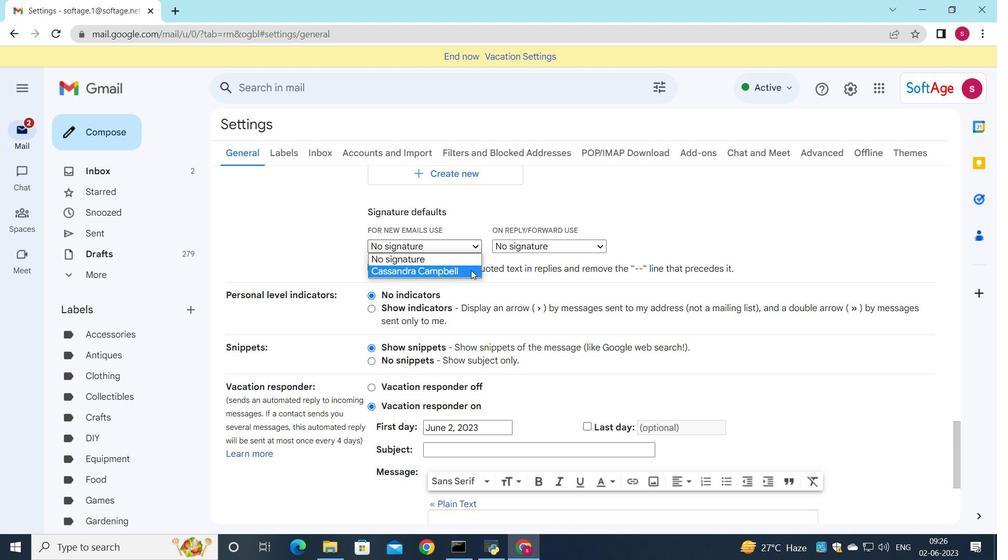 
Action: Mouse moved to (505, 245)
Screenshot: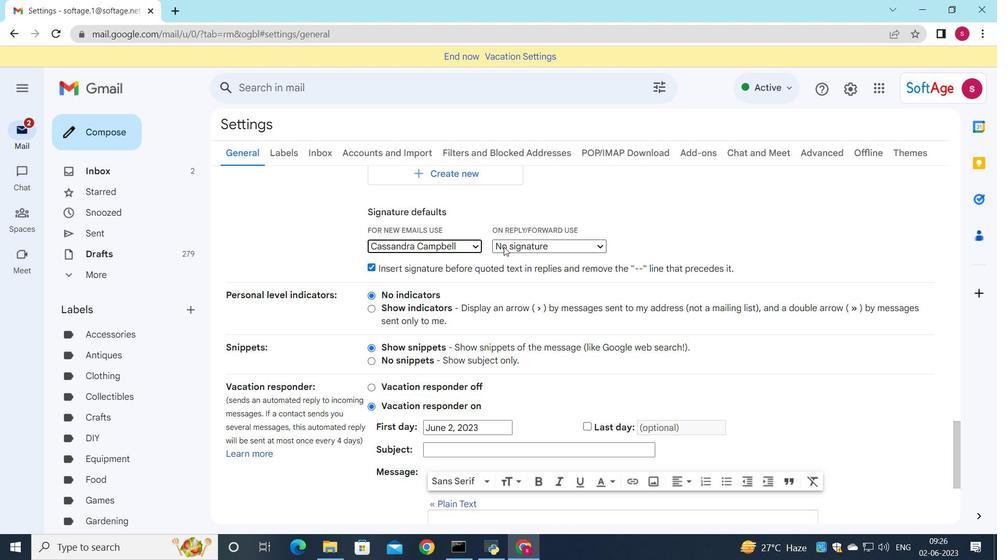 
Action: Mouse pressed left at (505, 245)
Screenshot: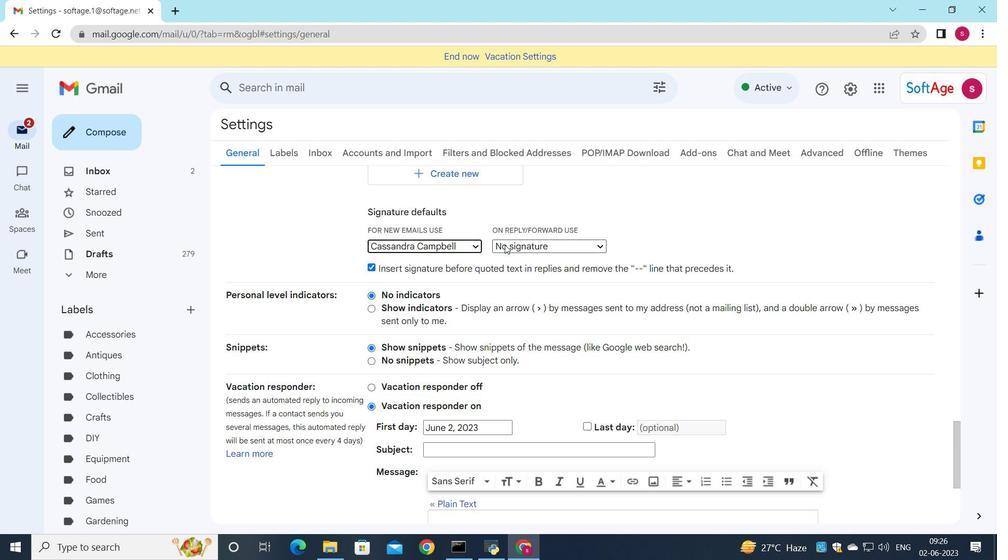 
Action: Mouse moved to (525, 271)
Screenshot: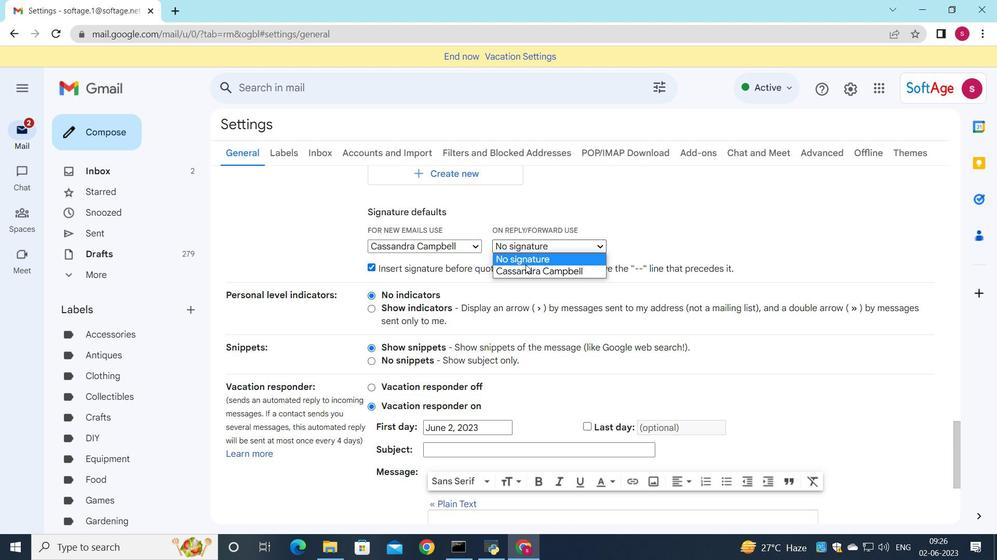 
Action: Mouse pressed left at (525, 271)
Screenshot: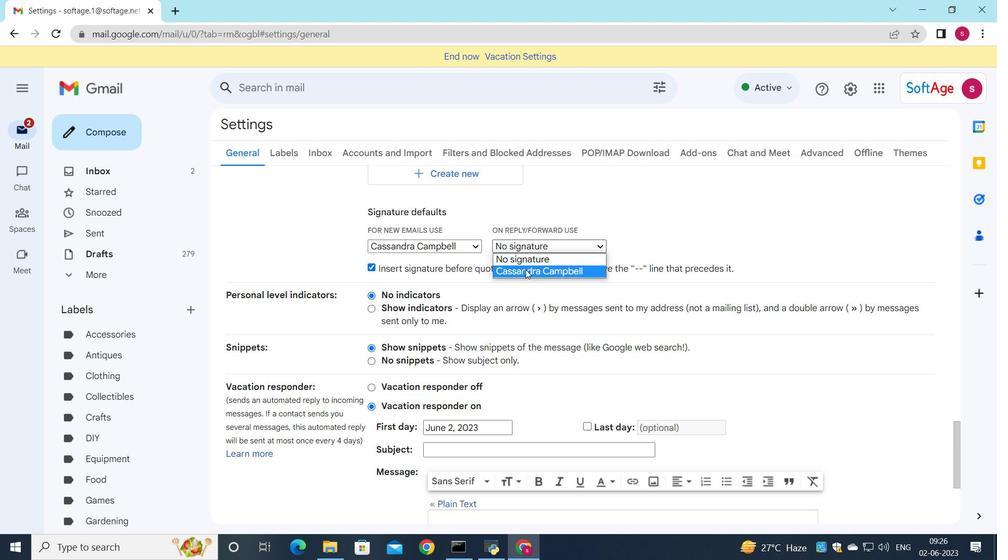 
Action: Mouse scrolled (525, 270) with delta (0, 0)
Screenshot: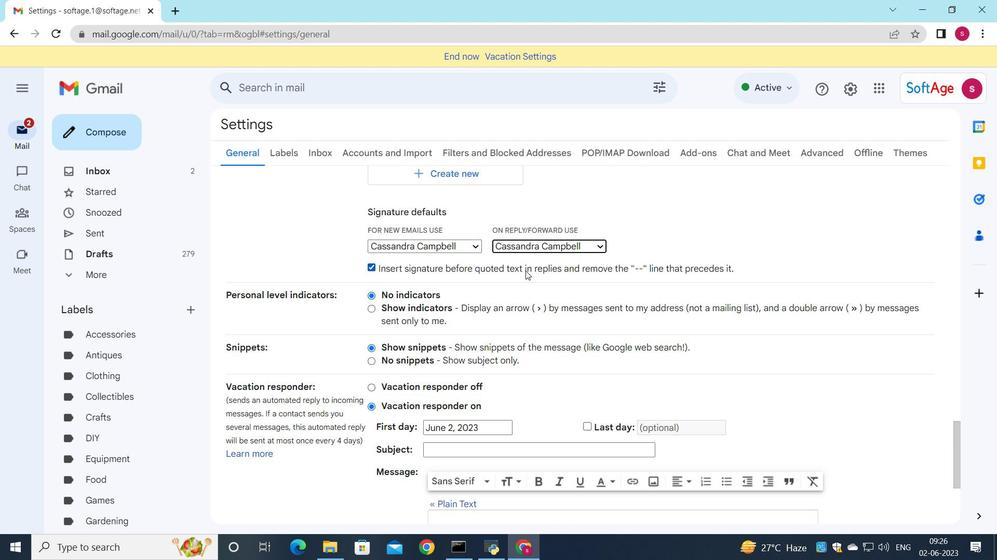 
Action: Mouse scrolled (525, 270) with delta (0, 0)
Screenshot: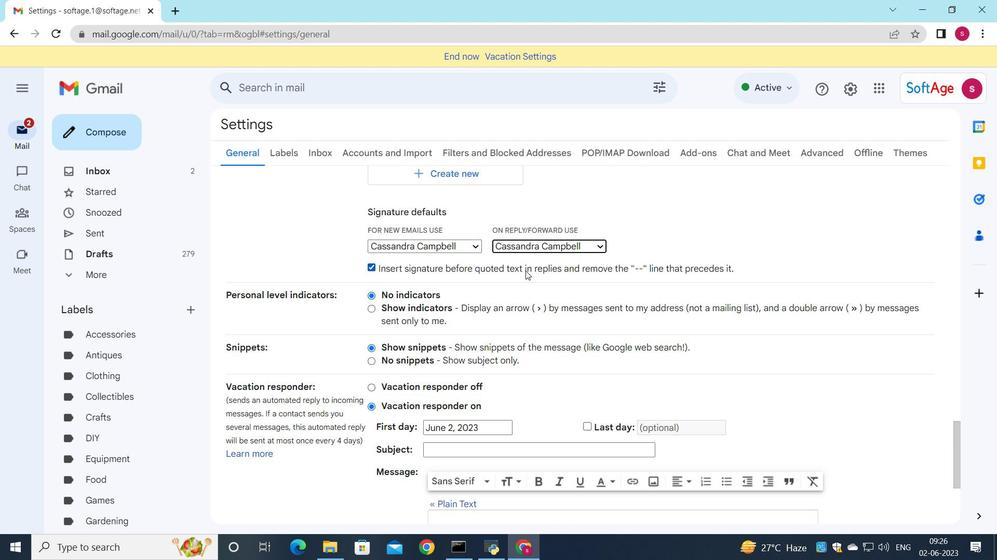 
Action: Mouse scrolled (525, 270) with delta (0, 0)
Screenshot: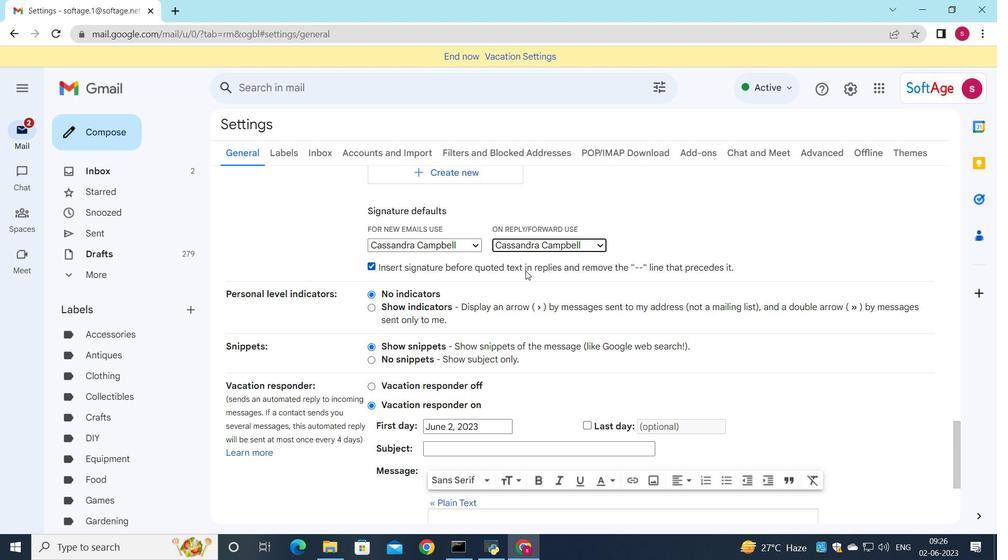 
Action: Mouse scrolled (525, 270) with delta (0, 0)
Screenshot: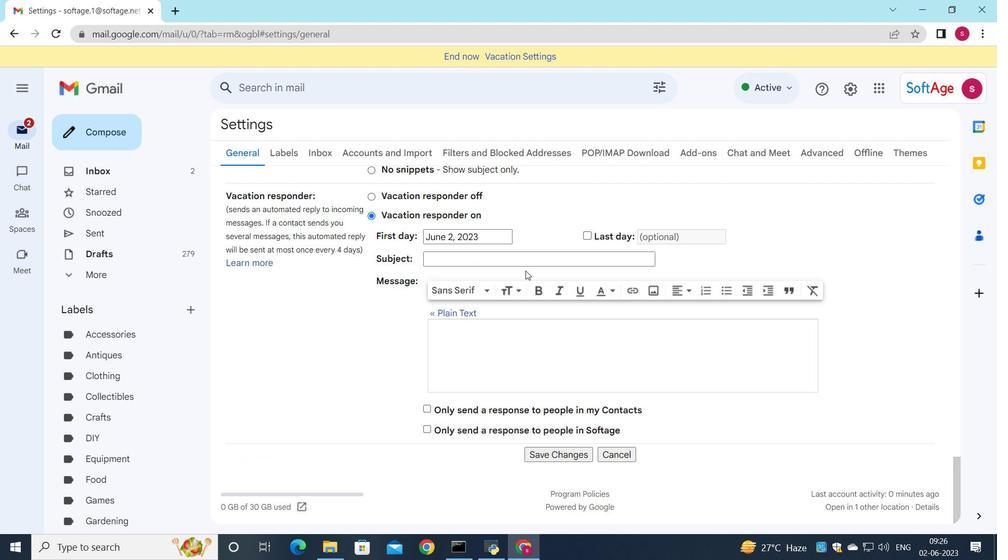 
Action: Mouse scrolled (525, 270) with delta (0, 0)
Screenshot: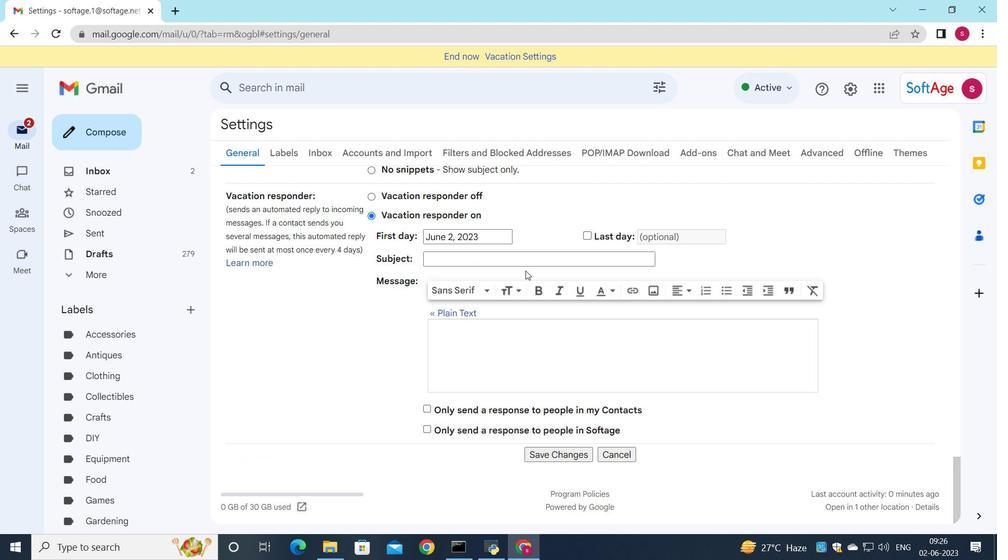 
Action: Mouse scrolled (525, 270) with delta (0, 0)
Screenshot: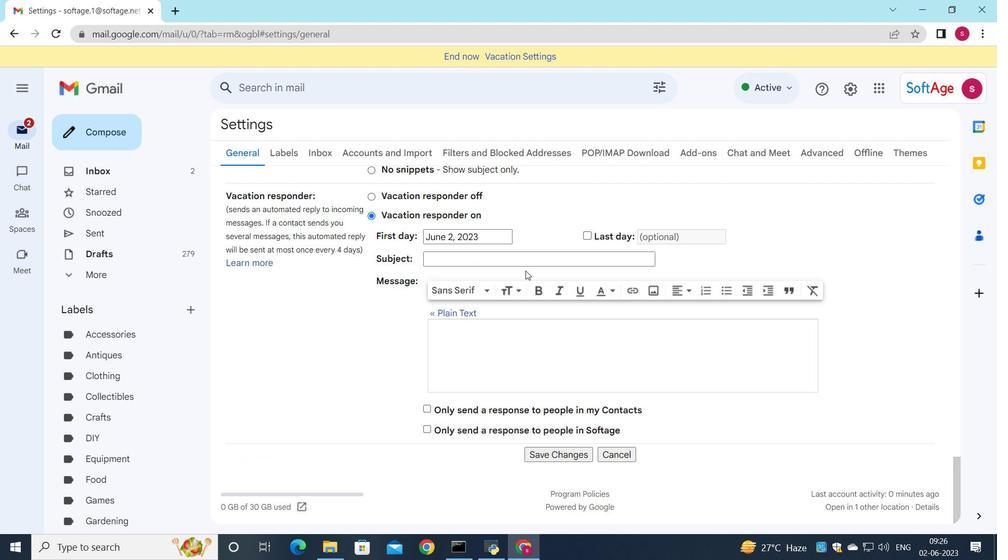 
Action: Mouse scrolled (525, 270) with delta (0, 0)
Screenshot: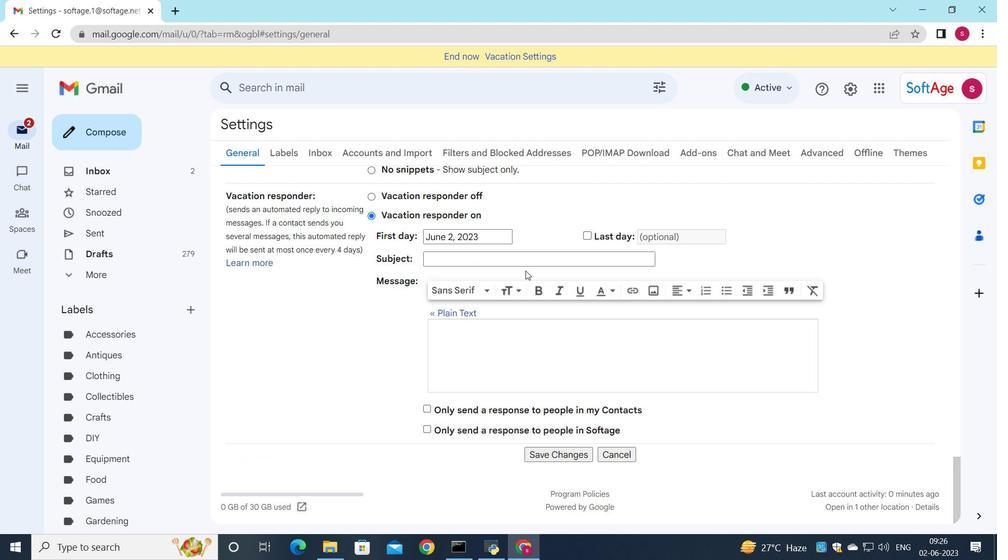 
Action: Mouse moved to (568, 458)
Screenshot: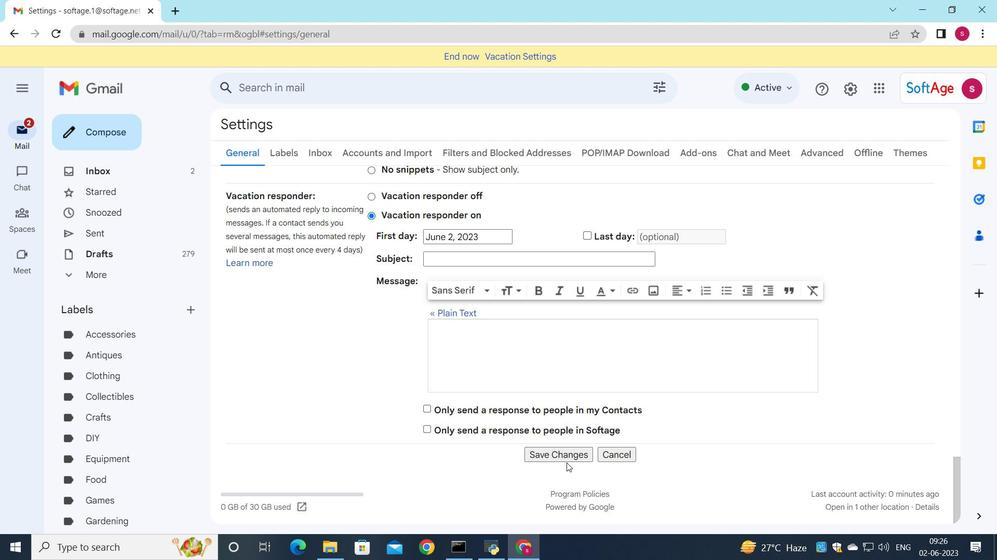
Action: Mouse pressed left at (568, 458)
Screenshot: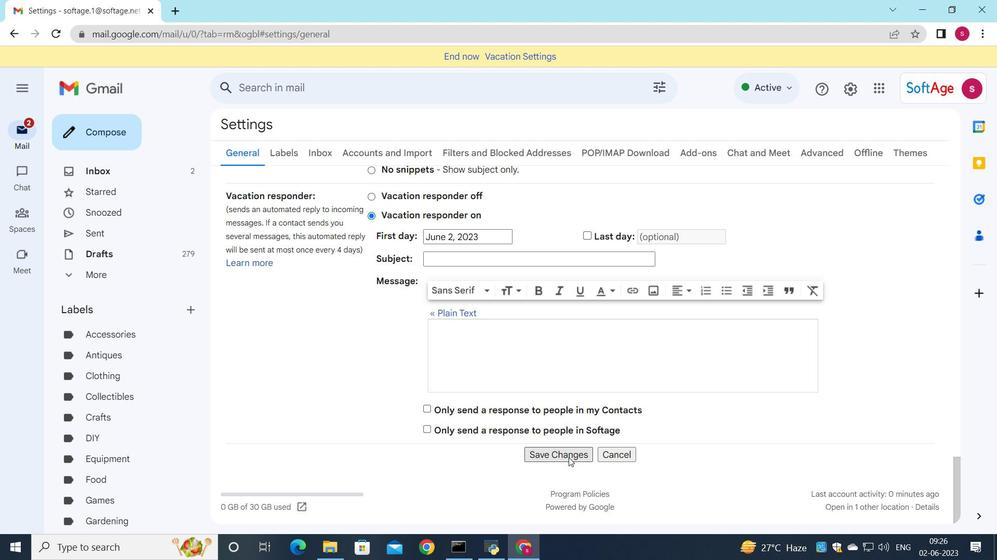 
Action: Mouse moved to (640, 346)
Screenshot: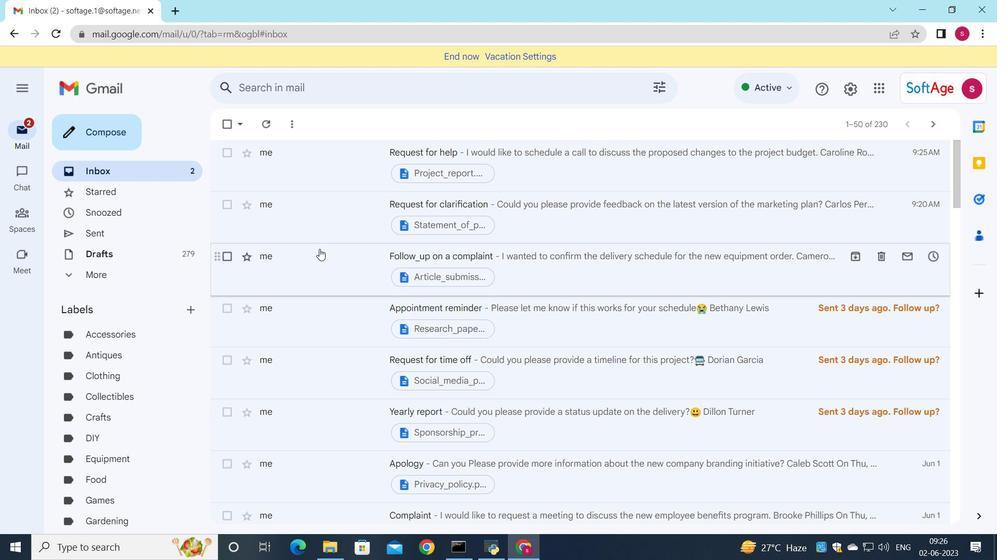 
Action: Mouse scrolled (640, 346) with delta (0, 0)
Screenshot: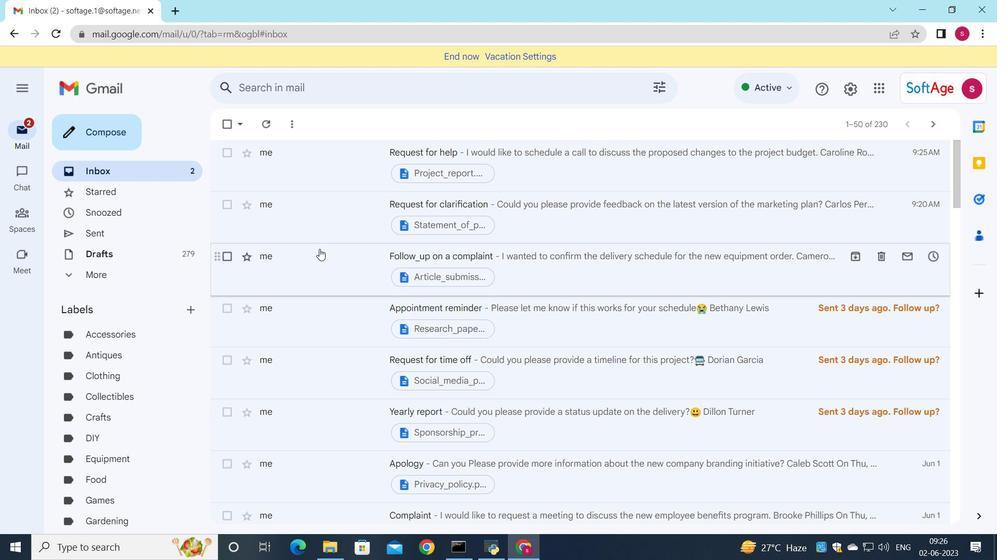 
Action: Mouse scrolled (640, 346) with delta (0, 0)
Screenshot: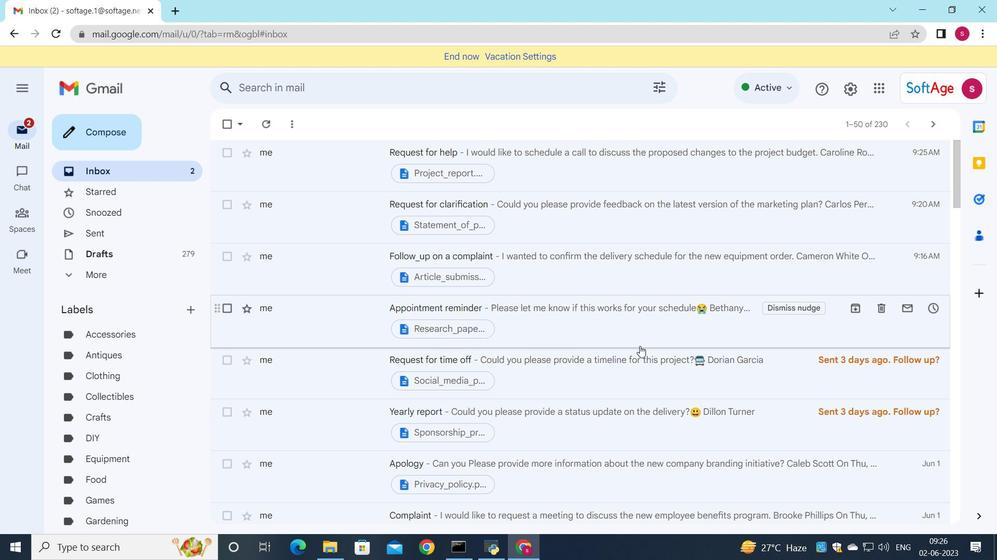 
Action: Mouse scrolled (640, 346) with delta (0, 0)
Screenshot: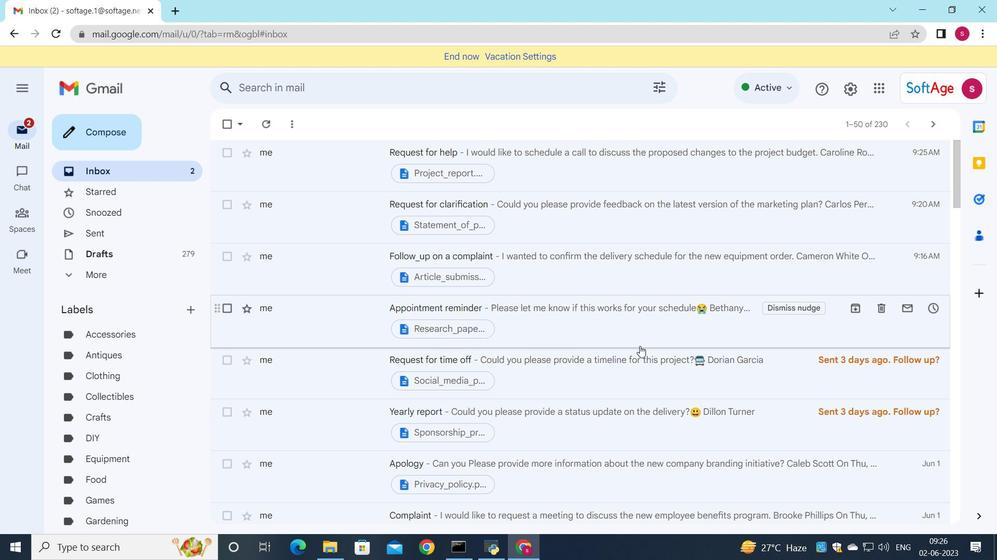 
Action: Mouse scrolled (640, 346) with delta (0, 0)
Screenshot: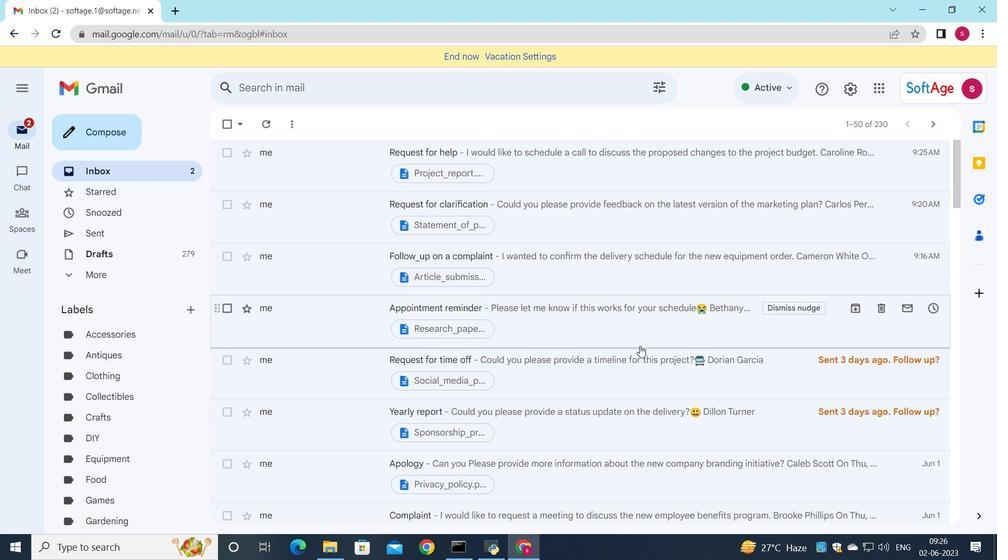 
Action: Mouse scrolled (640, 346) with delta (0, 0)
Screenshot: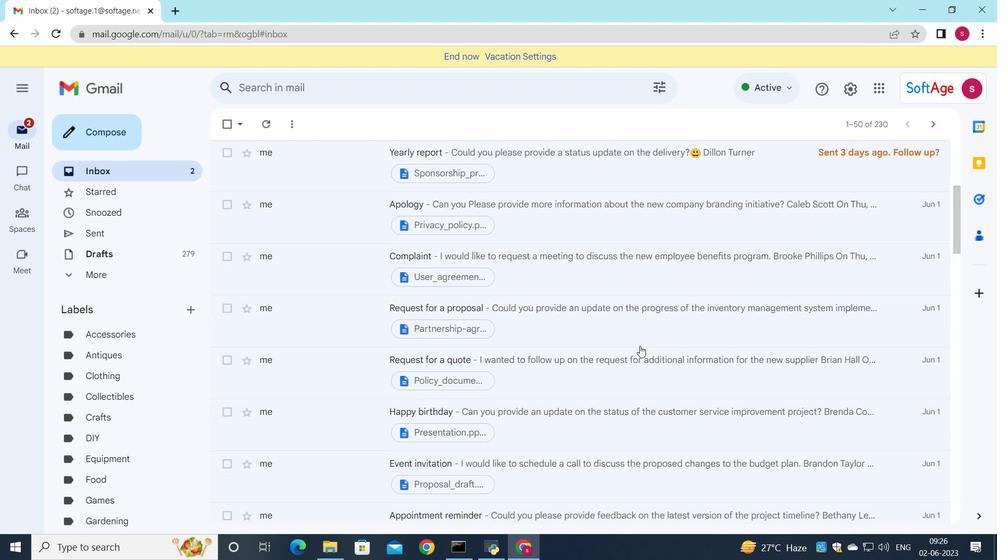 
Action: Mouse scrolled (640, 346) with delta (0, 0)
Screenshot: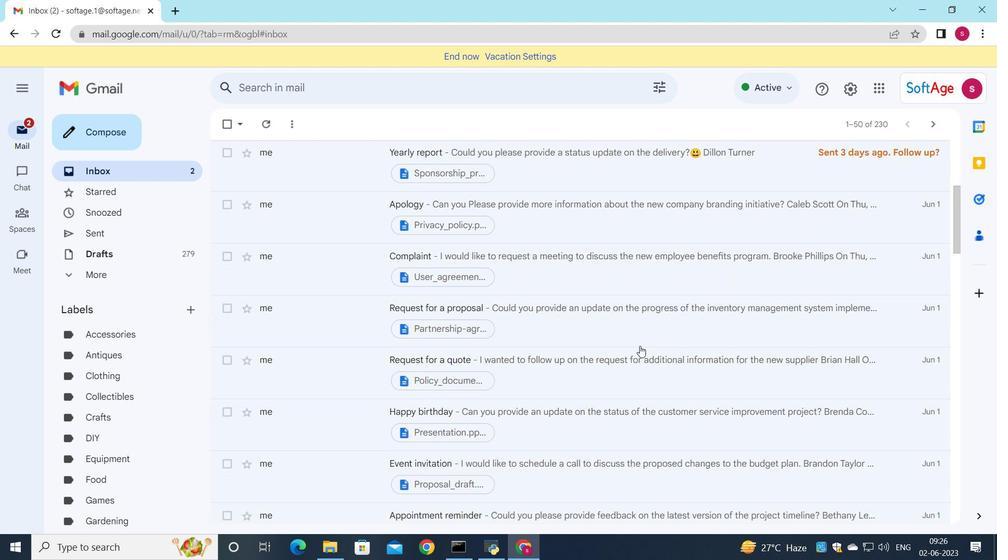 
Action: Mouse scrolled (640, 346) with delta (0, 0)
Screenshot: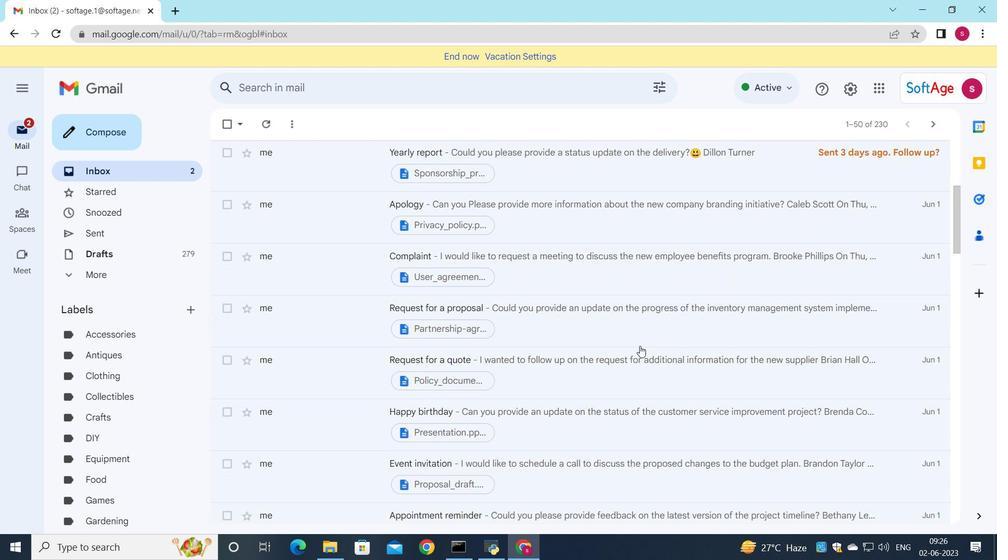 
Action: Mouse scrolled (640, 346) with delta (0, 0)
Screenshot: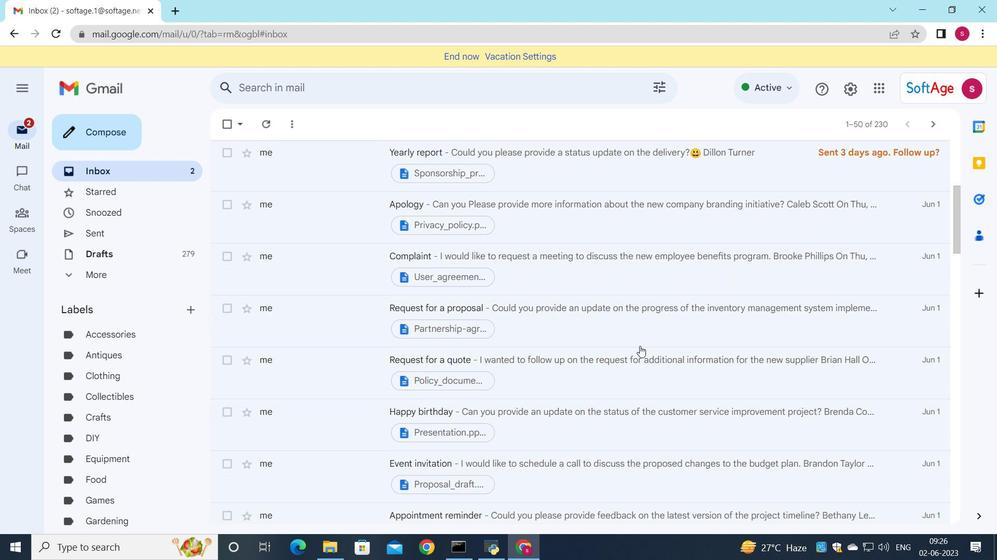 
Action: Mouse moved to (594, 362)
Screenshot: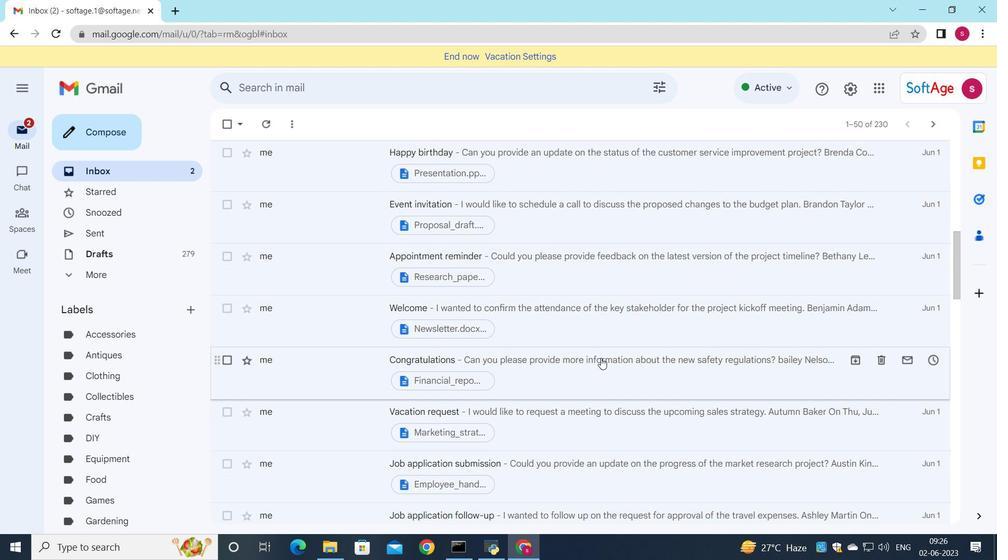 
Action: Mouse scrolled (594, 362) with delta (0, 0)
Screenshot: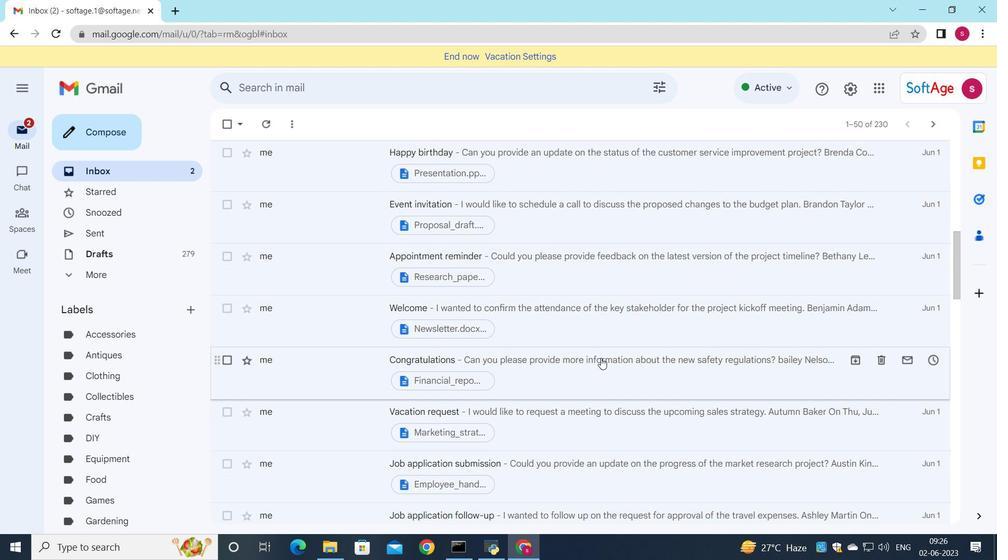 
Action: Mouse moved to (594, 363)
Screenshot: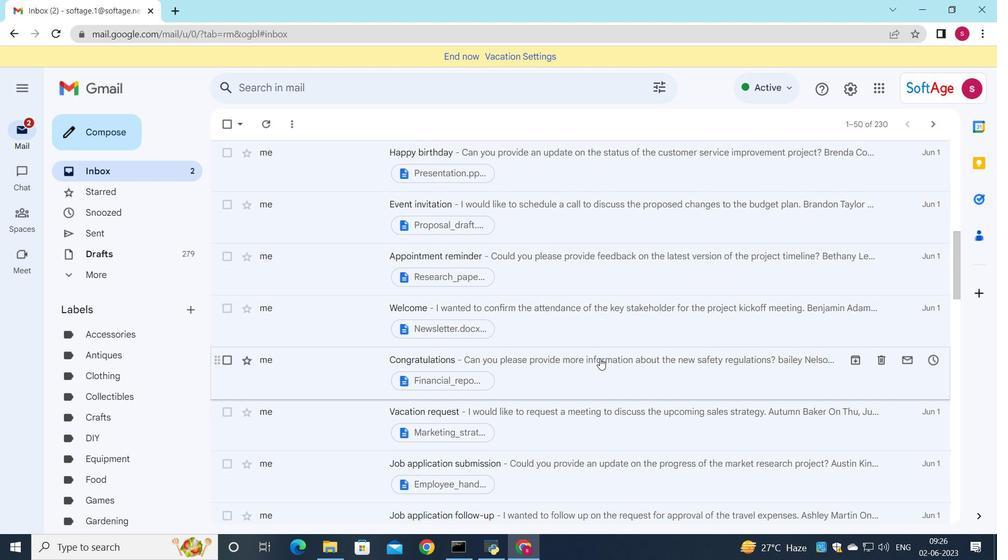 
Action: Mouse scrolled (594, 362) with delta (0, 0)
Screenshot: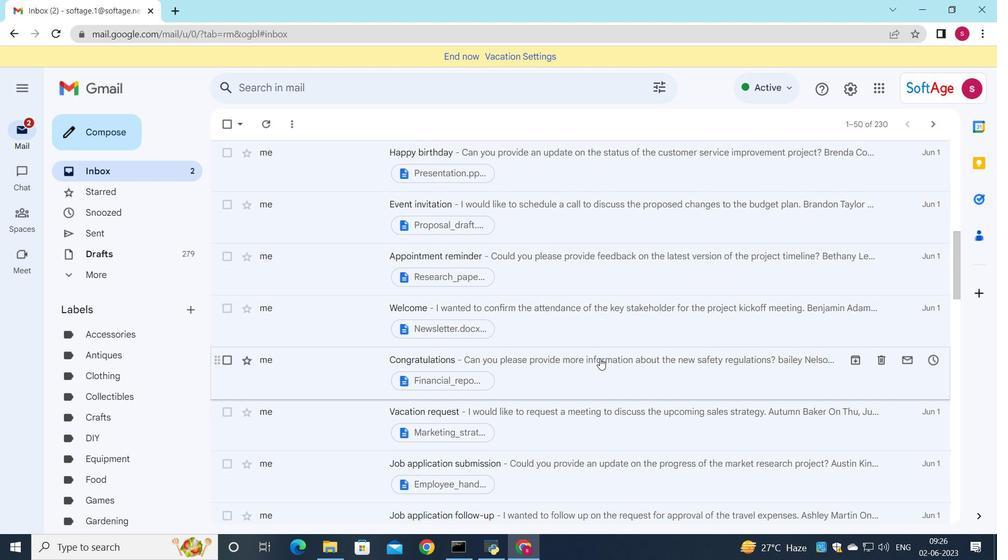 
Action: Mouse scrolled (594, 362) with delta (0, 0)
Screenshot: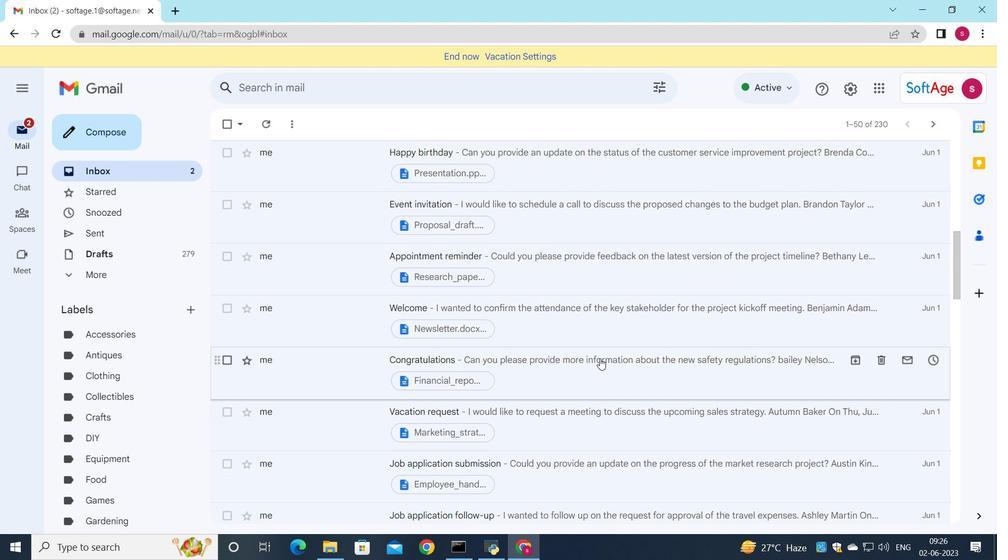 
Action: Mouse scrolled (594, 362) with delta (0, 0)
Screenshot: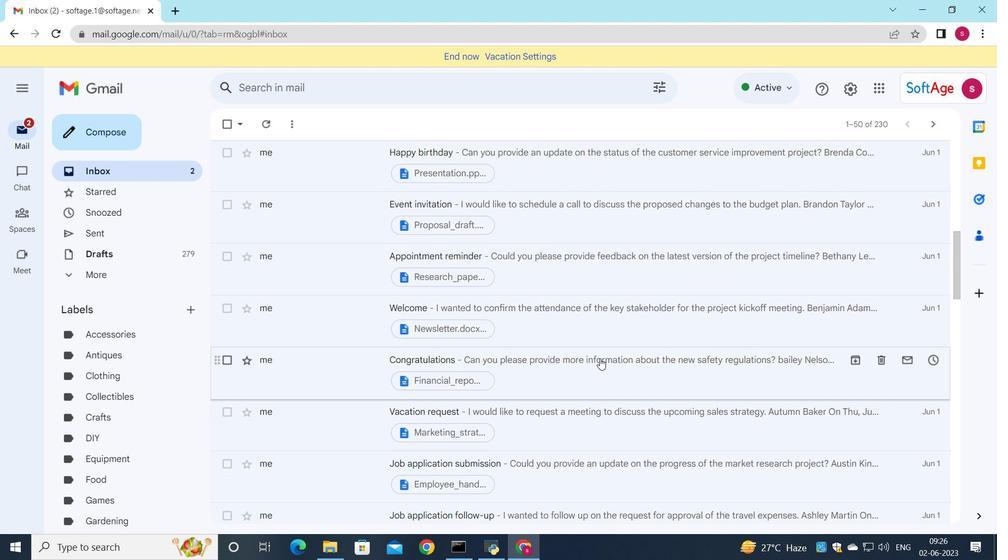 
Action: Mouse moved to (583, 372)
Screenshot: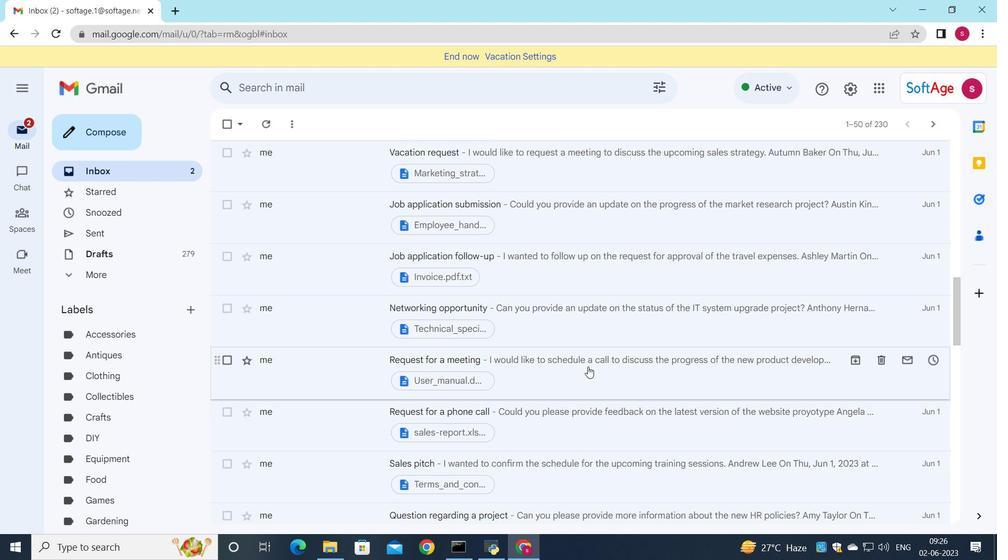 
Action: Mouse scrolled (583, 371) with delta (0, 0)
Screenshot: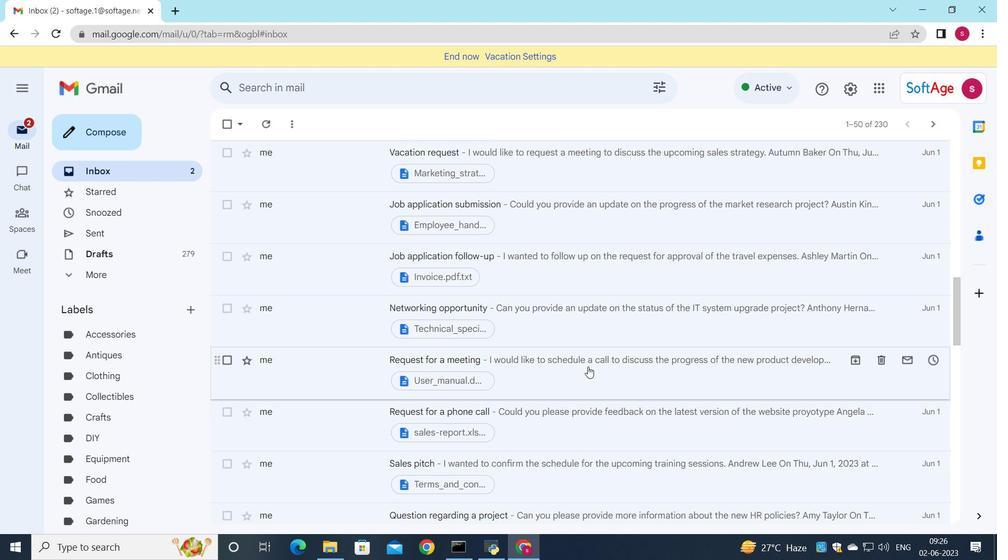 
Action: Mouse moved to (581, 373)
Screenshot: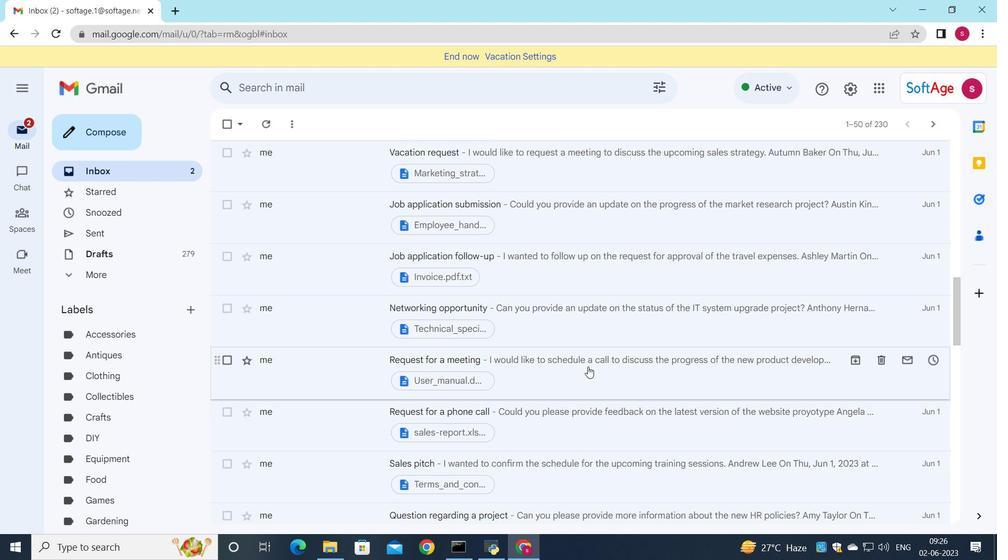 
Action: Mouse scrolled (581, 373) with delta (0, 0)
Screenshot: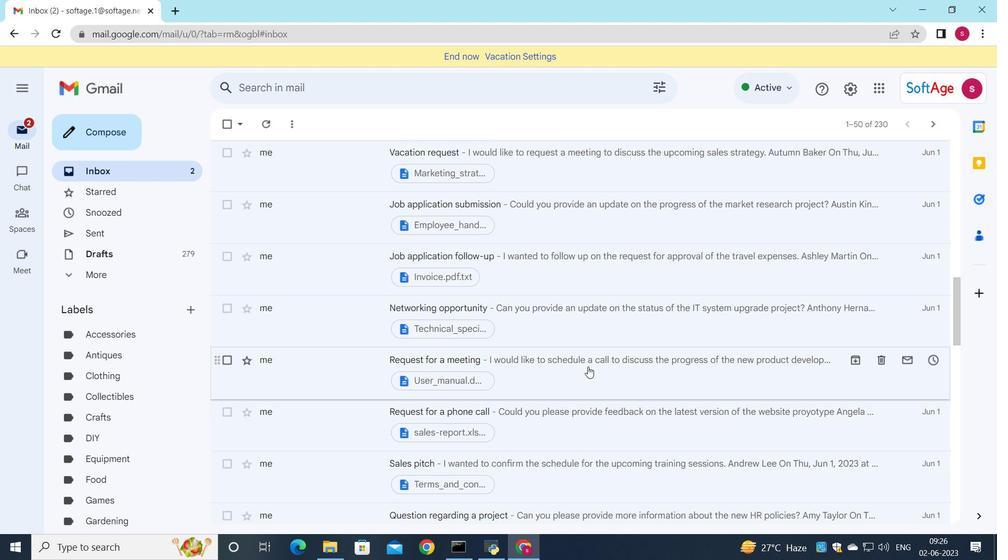 
Action: Mouse moved to (581, 374)
Screenshot: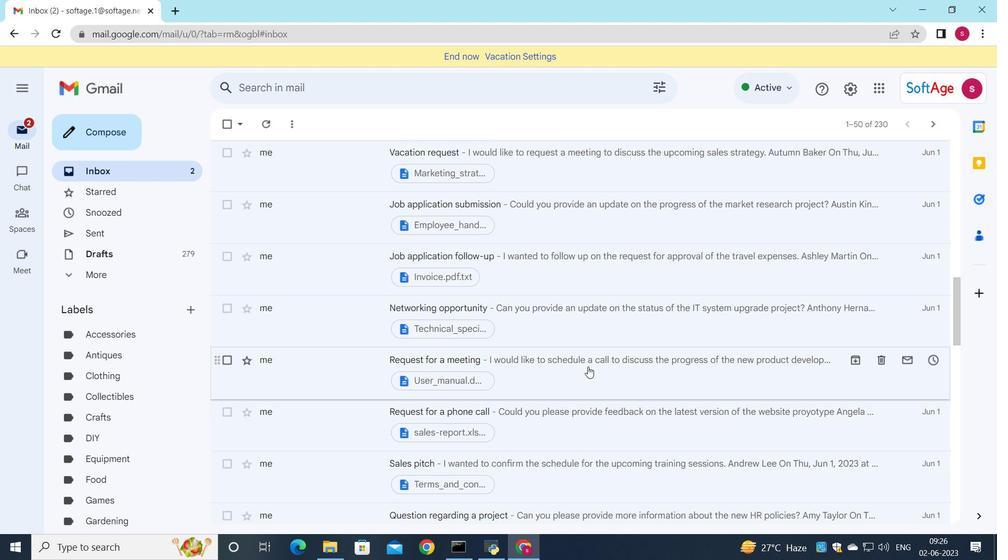 
Action: Mouse scrolled (581, 374) with delta (0, 0)
Screenshot: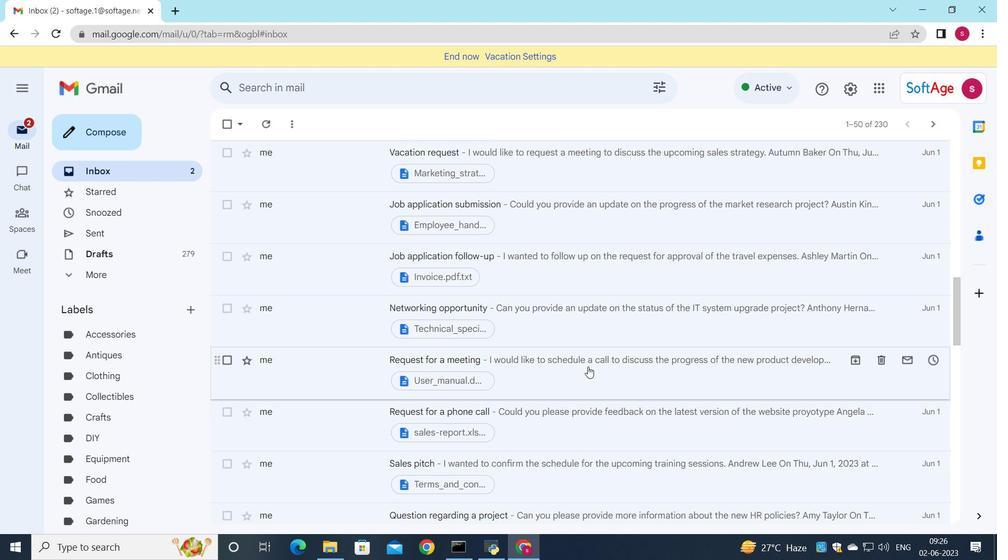 
Action: Mouse moved to (580, 375)
Screenshot: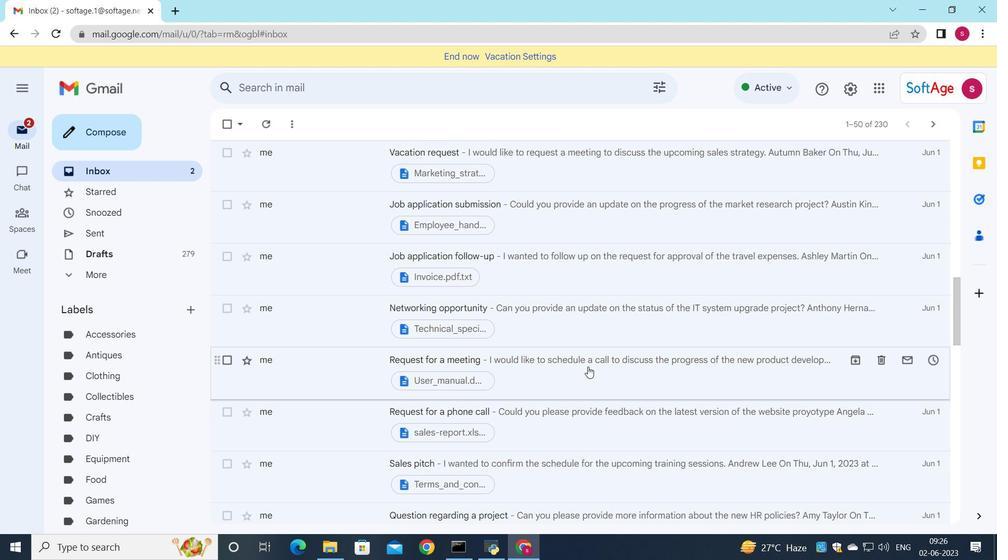 
Action: Mouse scrolled (580, 375) with delta (0, 0)
Screenshot: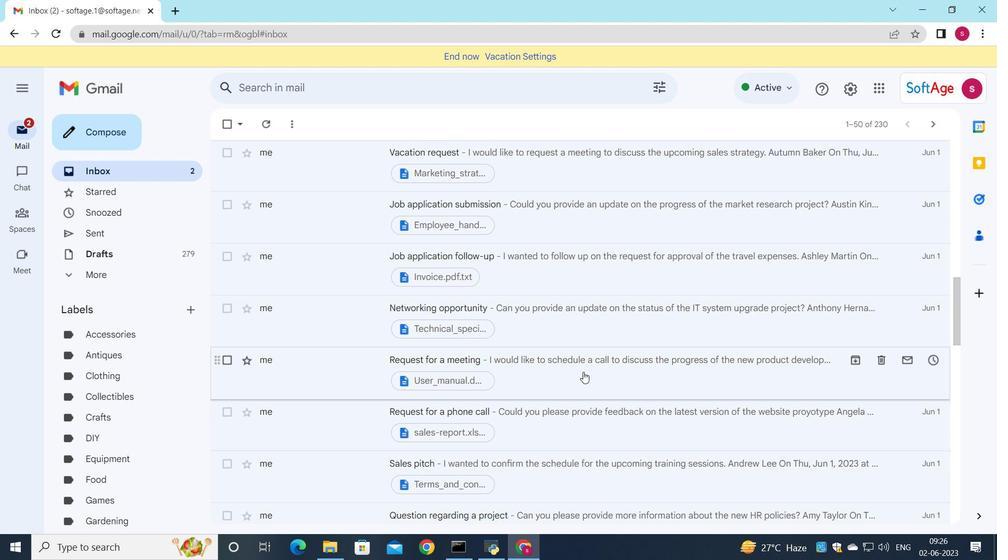 
Action: Mouse moved to (580, 376)
Screenshot: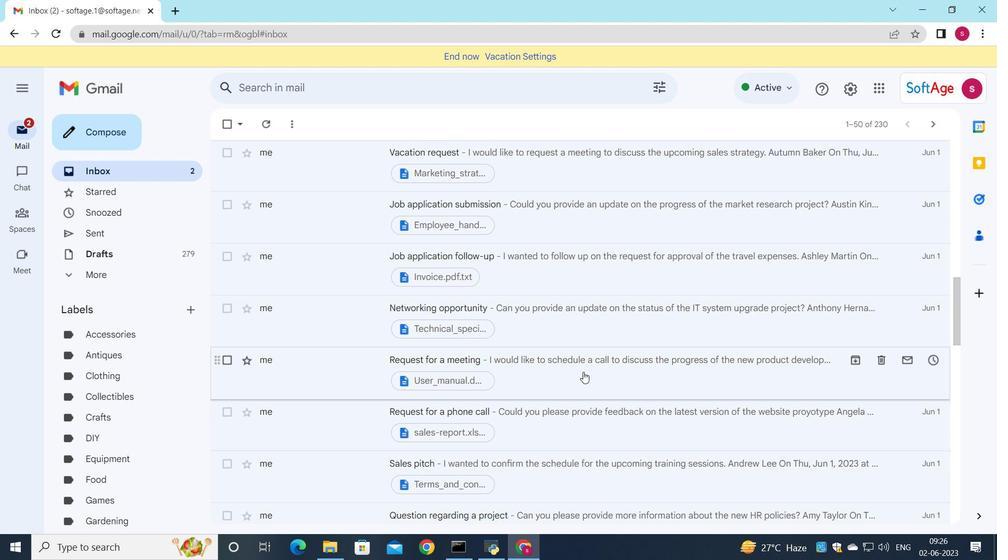 
Action: Mouse scrolled (580, 375) with delta (0, 0)
Screenshot: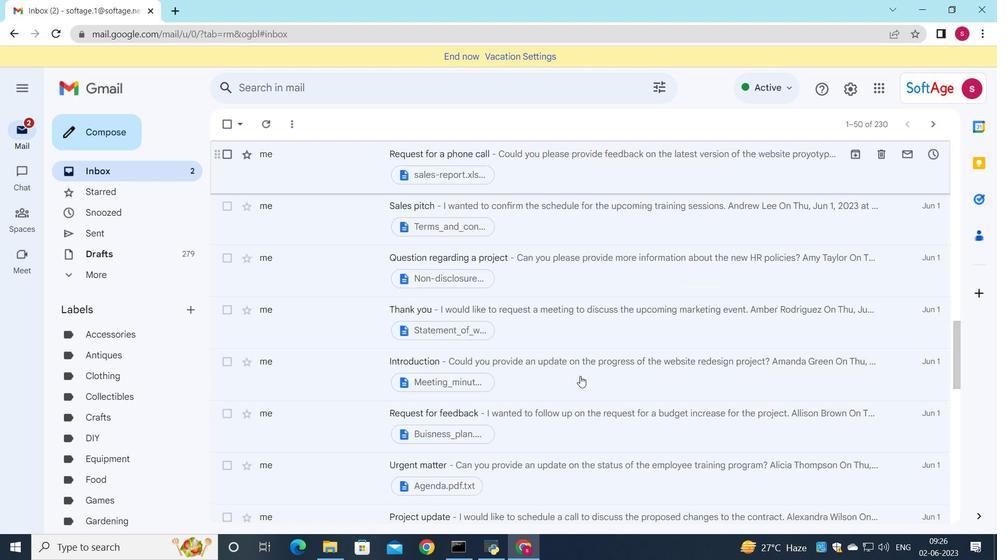 
Action: Mouse scrolled (580, 375) with delta (0, 0)
Screenshot: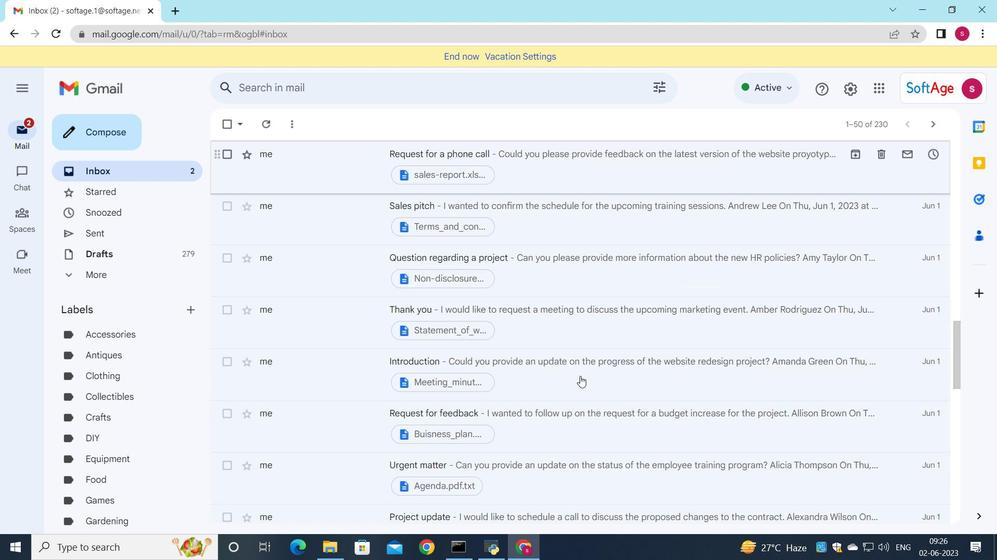 
Action: Mouse scrolled (580, 375) with delta (0, 0)
Screenshot: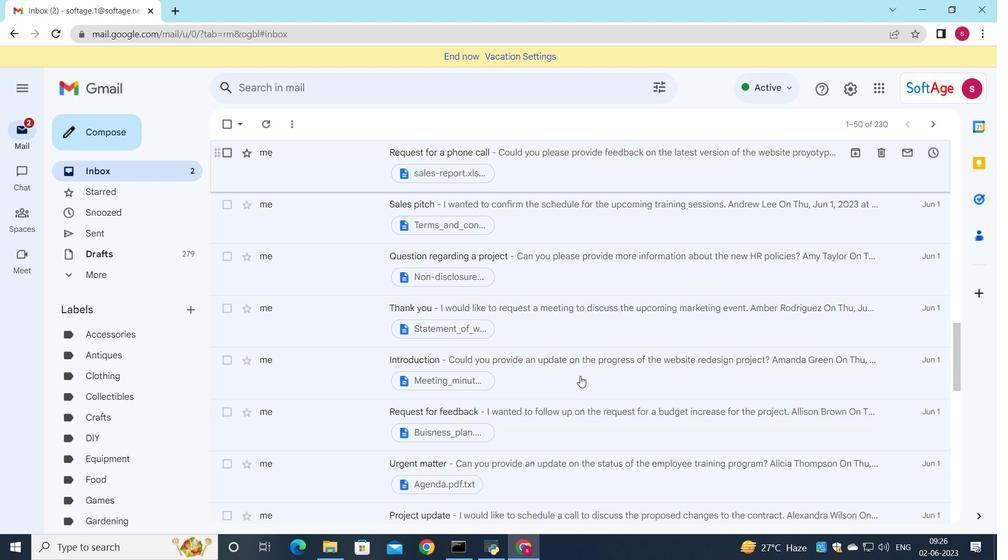 
Action: Mouse moved to (580, 376)
Screenshot: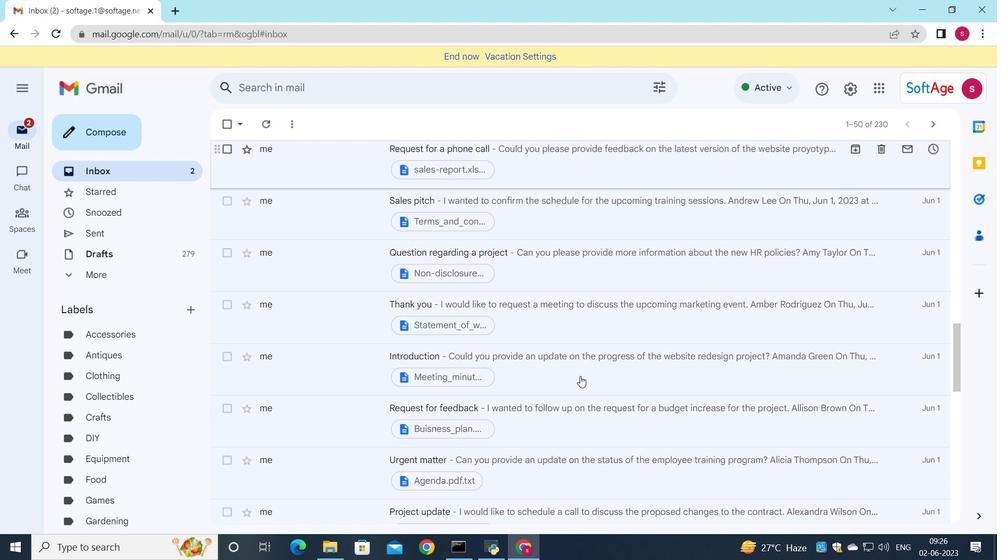 
Action: Mouse scrolled (580, 375) with delta (0, 0)
Screenshot: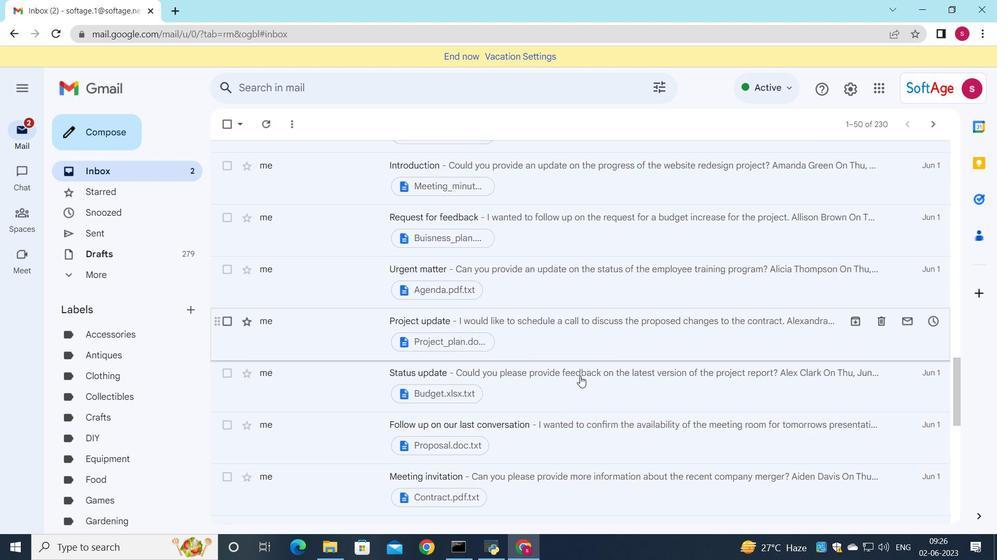 
Action: Mouse scrolled (580, 375) with delta (0, 0)
Screenshot: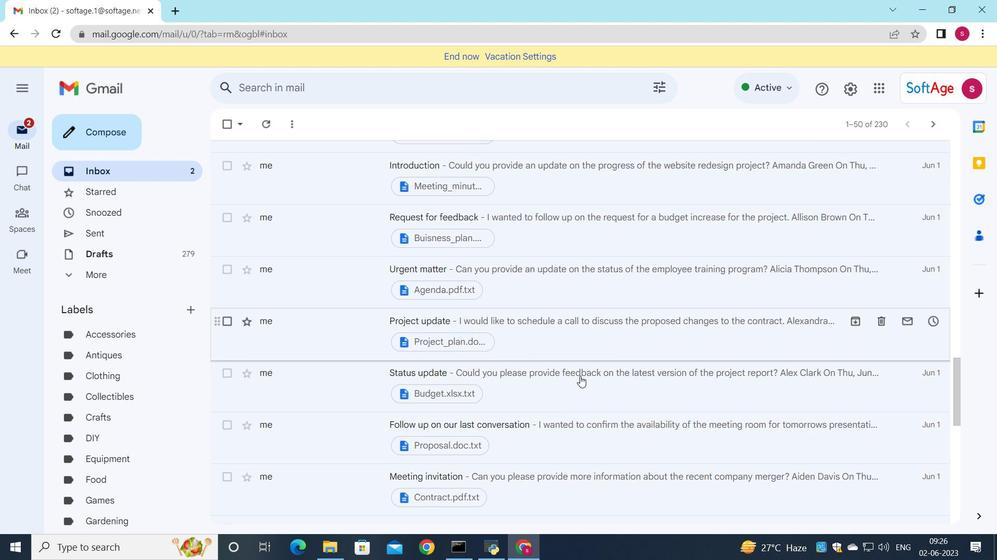 
Action: Mouse scrolled (580, 375) with delta (0, 0)
Screenshot: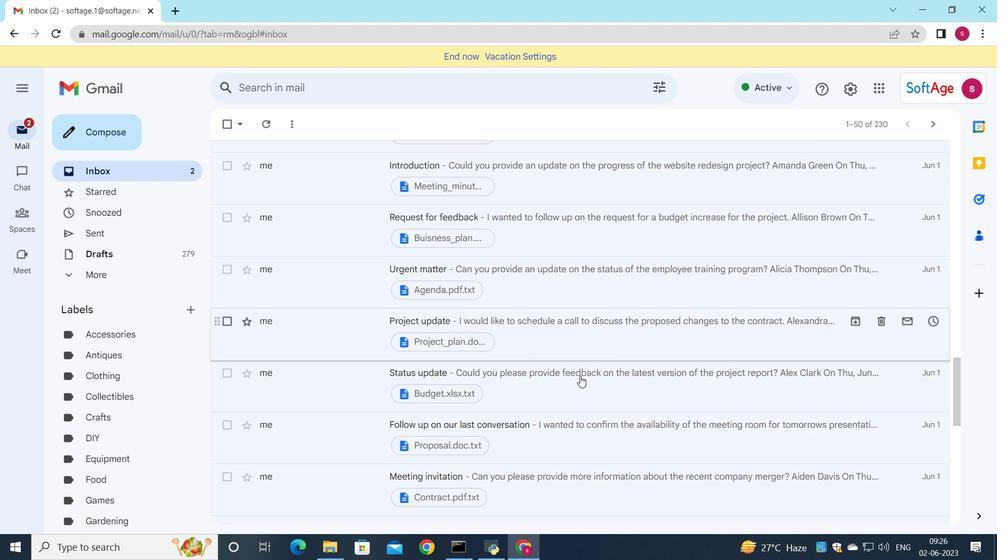 
Action: Mouse scrolled (580, 375) with delta (0, 0)
Screenshot: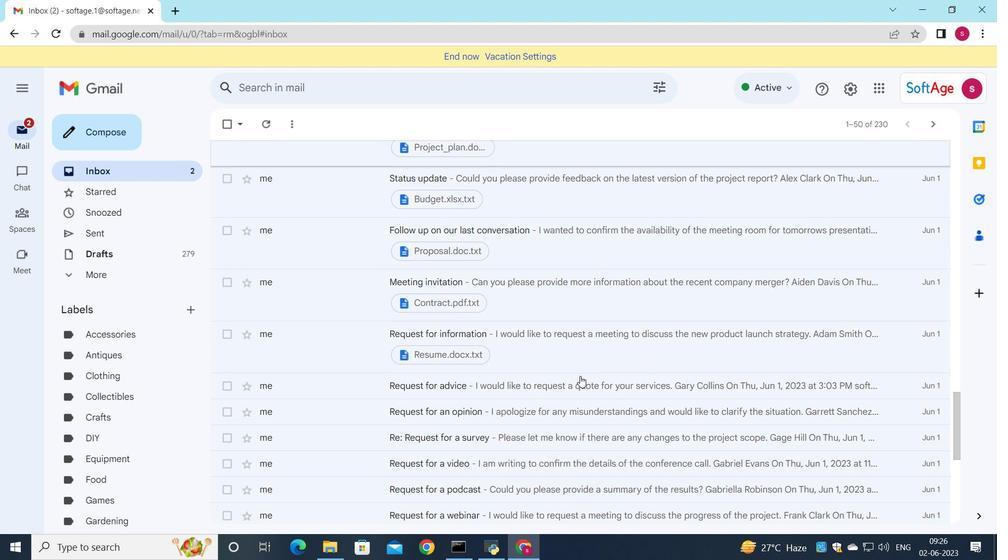 
Action: Mouse scrolled (580, 375) with delta (0, 0)
Screenshot: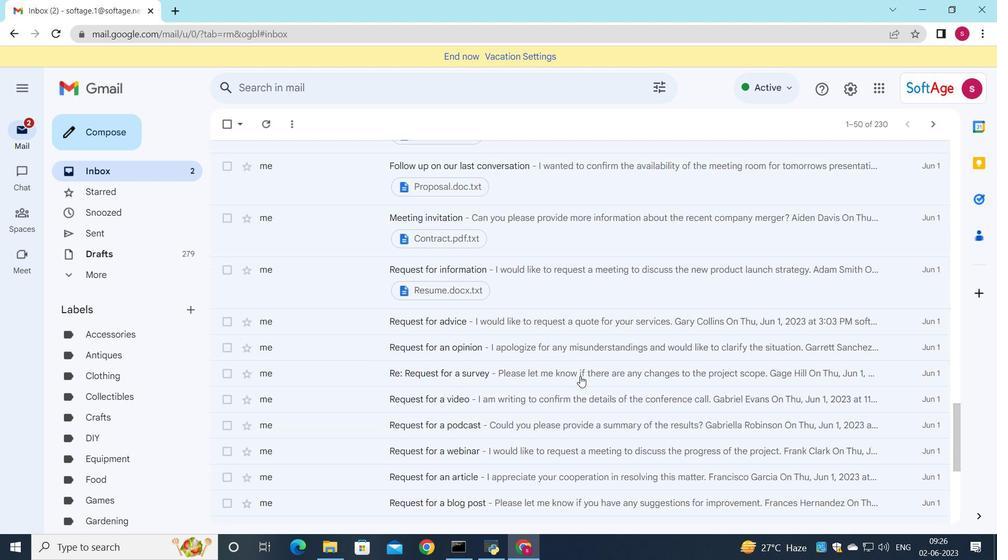 
Action: Mouse scrolled (580, 375) with delta (0, 0)
Screenshot: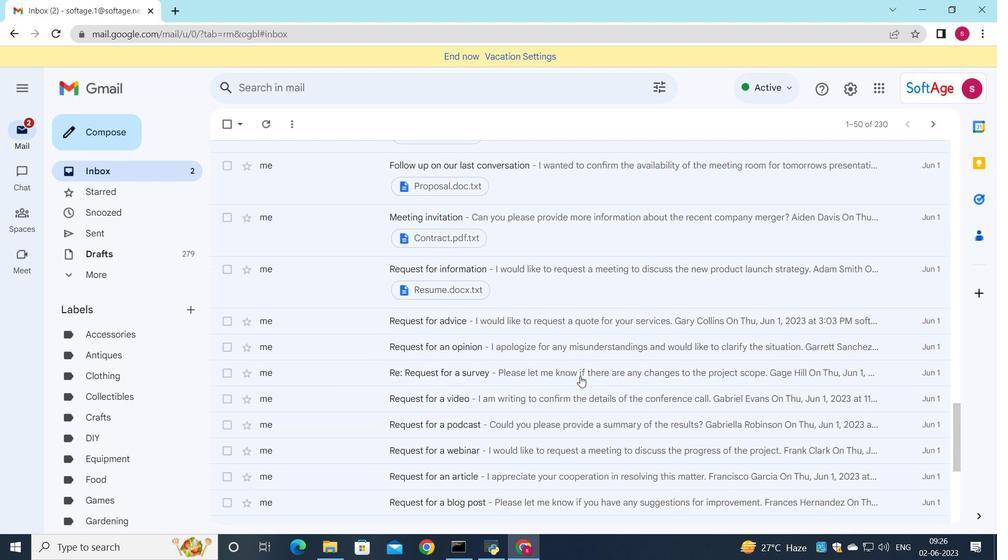 
Action: Mouse scrolled (580, 376) with delta (0, 0)
Screenshot: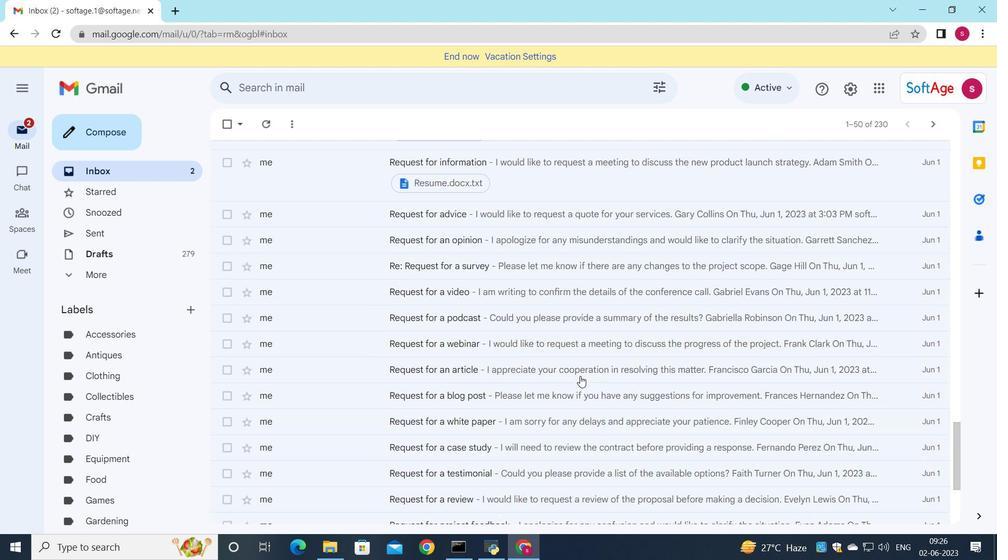 
Action: Mouse scrolled (580, 376) with delta (0, 0)
Screenshot: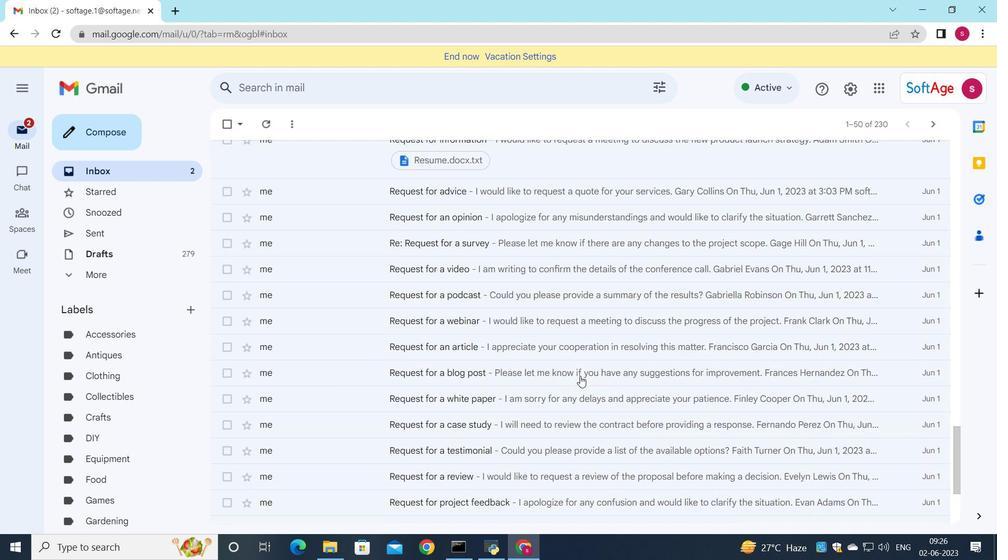 
Action: Mouse moved to (548, 321)
Screenshot: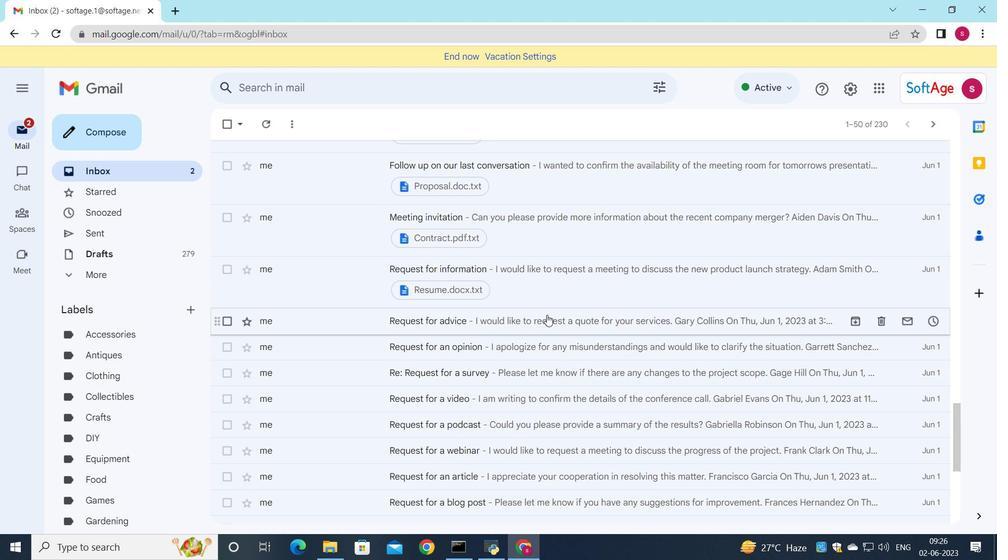 
Action: Mouse pressed left at (548, 321)
Screenshot: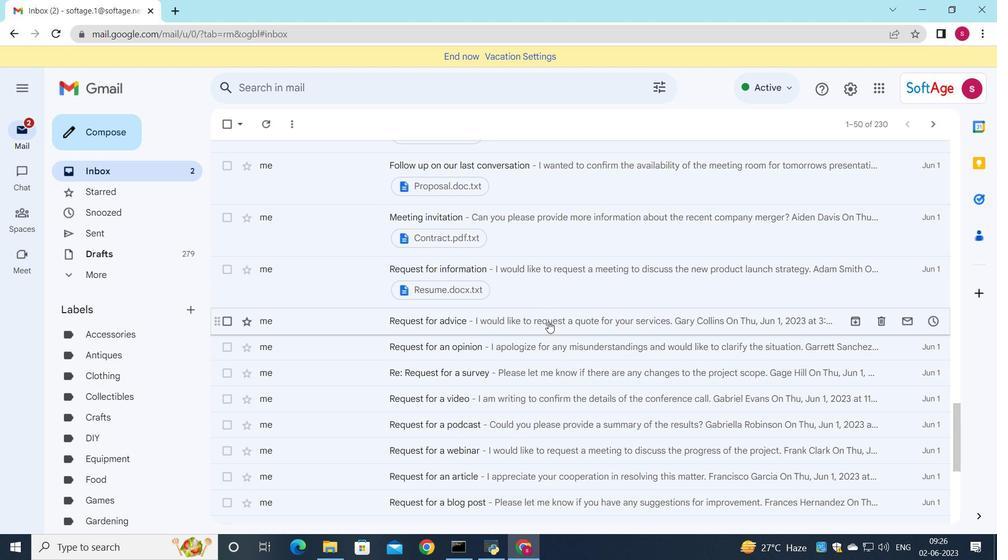 
Action: Mouse moved to (534, 339)
Screenshot: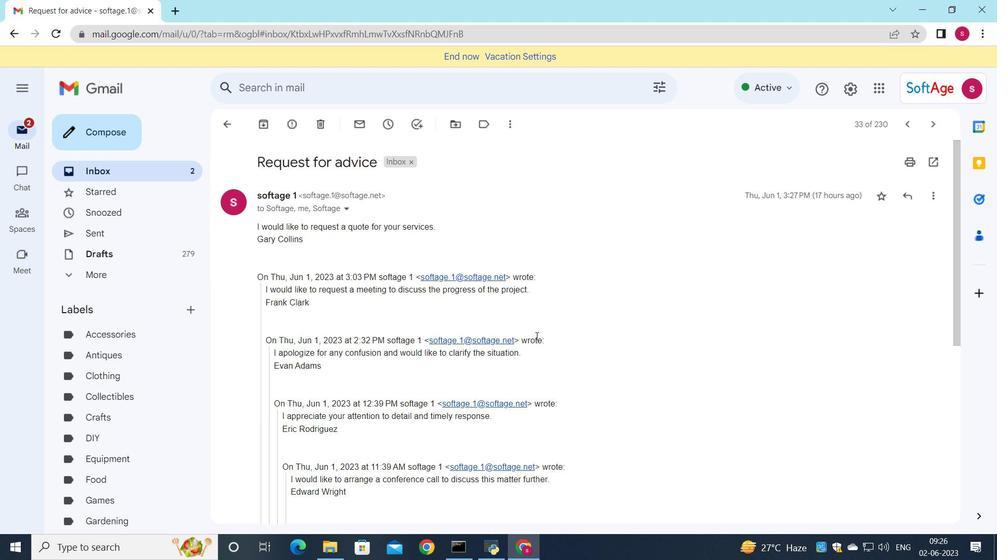 
Action: Mouse scrolled (534, 339) with delta (0, 0)
Screenshot: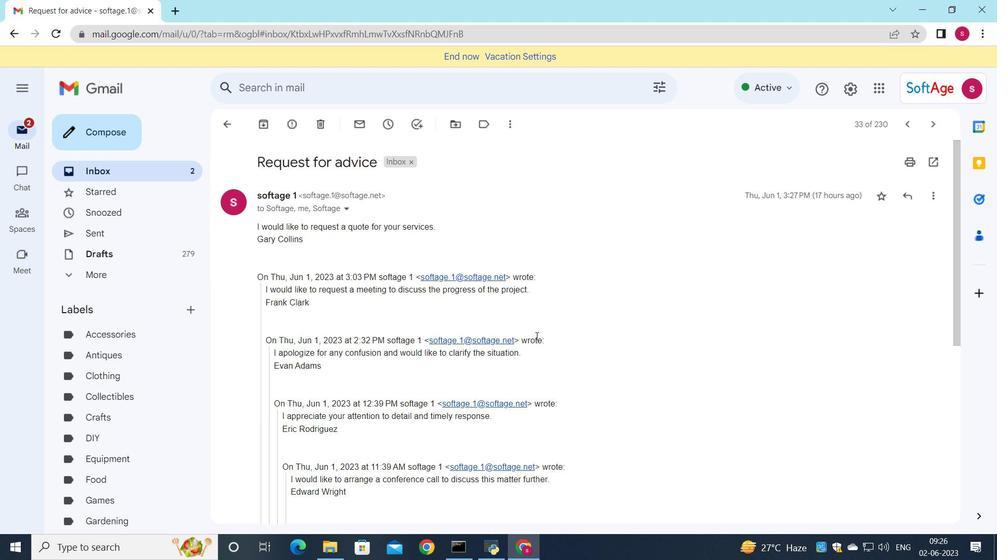 
Action: Mouse moved to (534, 340)
Screenshot: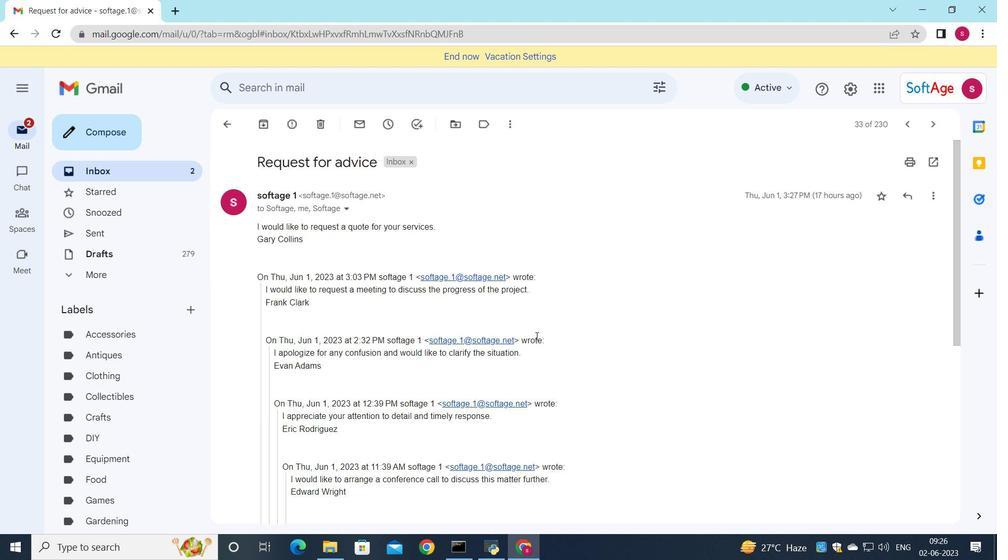 
Action: Mouse scrolled (534, 339) with delta (0, 0)
Screenshot: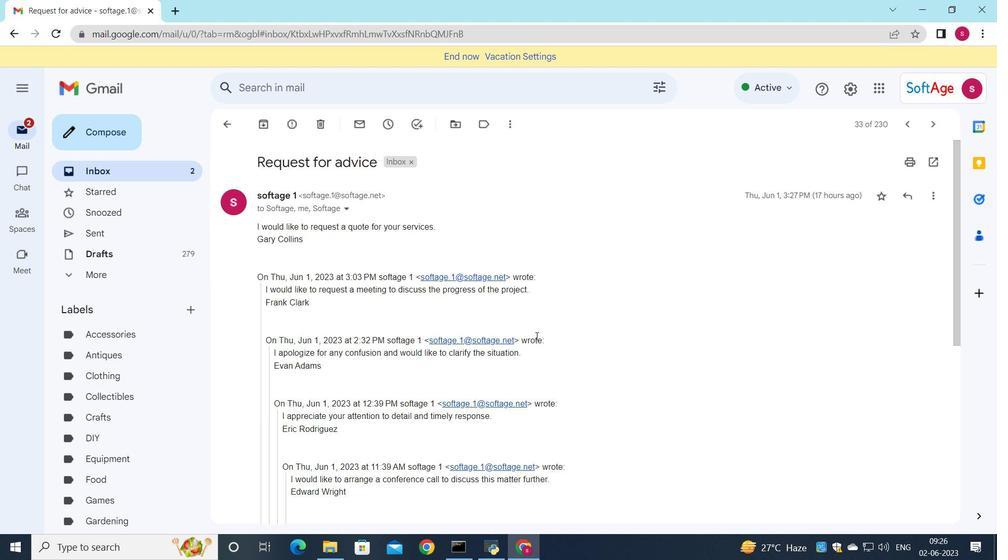 
Action: Mouse moved to (534, 340)
Screenshot: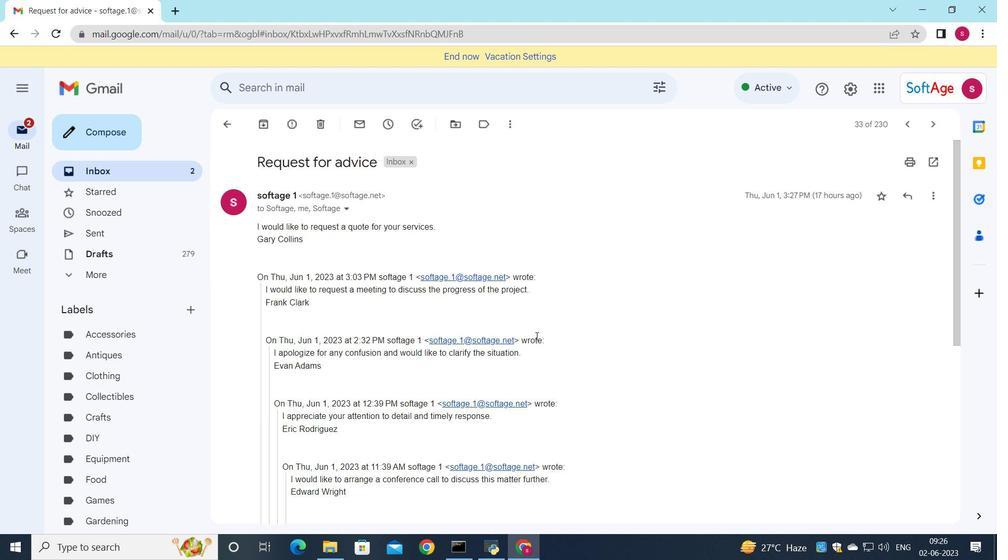 
Action: Mouse scrolled (534, 340) with delta (0, 0)
Screenshot: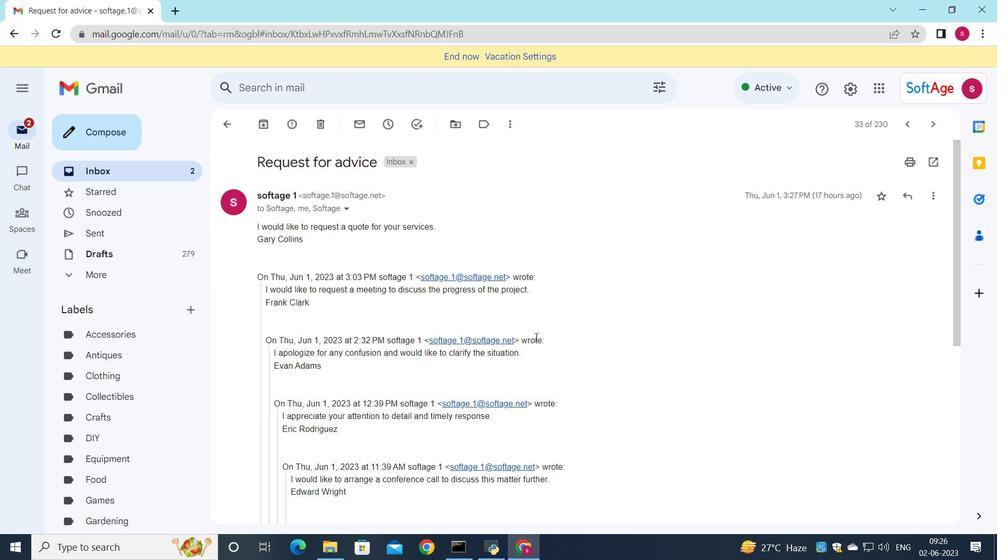 
Action: Mouse scrolled (534, 340) with delta (0, 0)
Screenshot: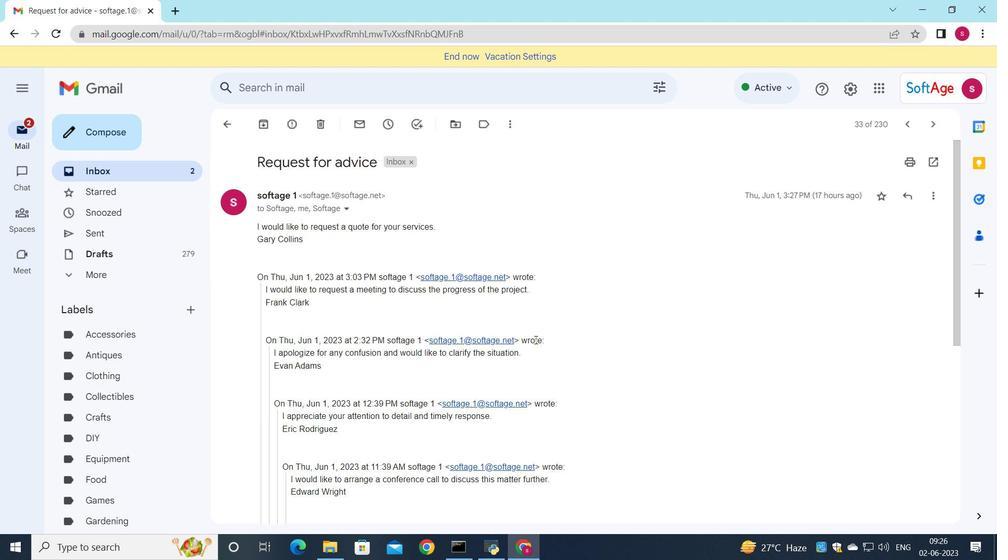 
Action: Mouse moved to (534, 340)
Screenshot: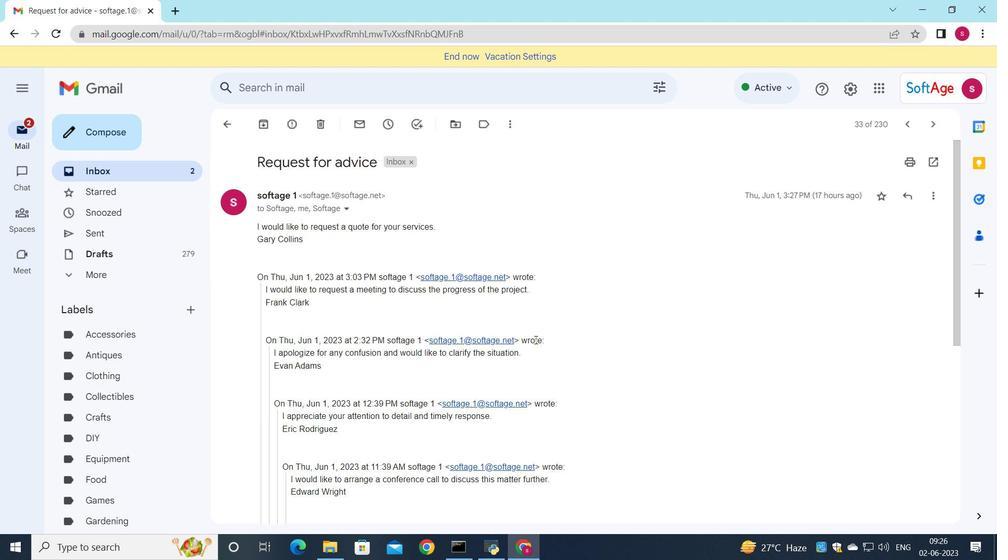 
Action: Mouse scrolled (534, 340) with delta (0, 0)
Screenshot: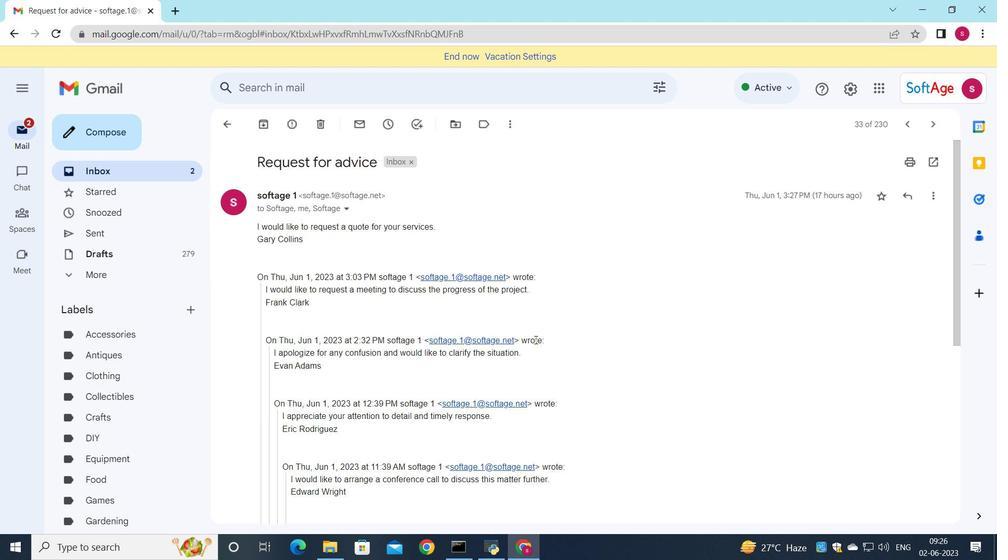 
Action: Mouse moved to (485, 354)
Screenshot: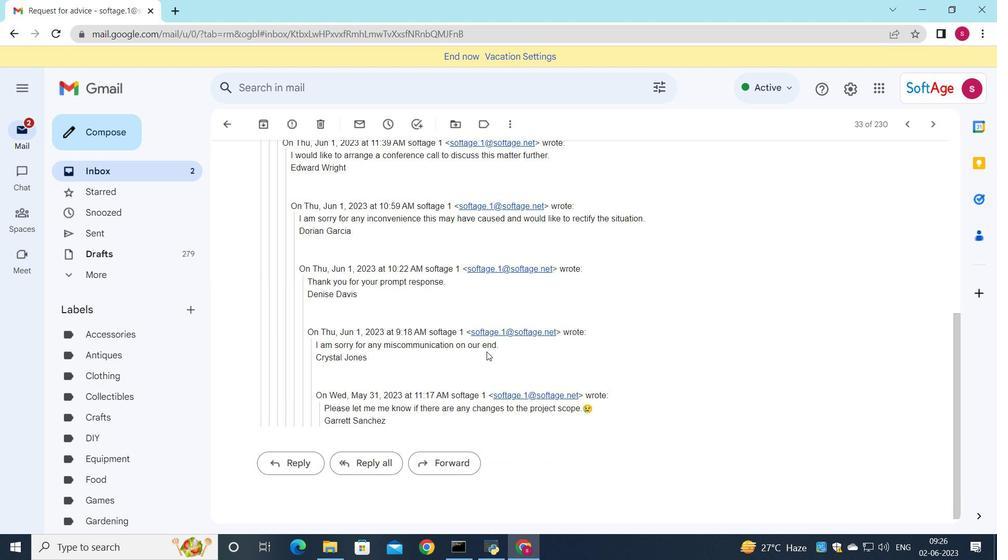 
Action: Mouse scrolled (485, 353) with delta (0, 0)
Screenshot: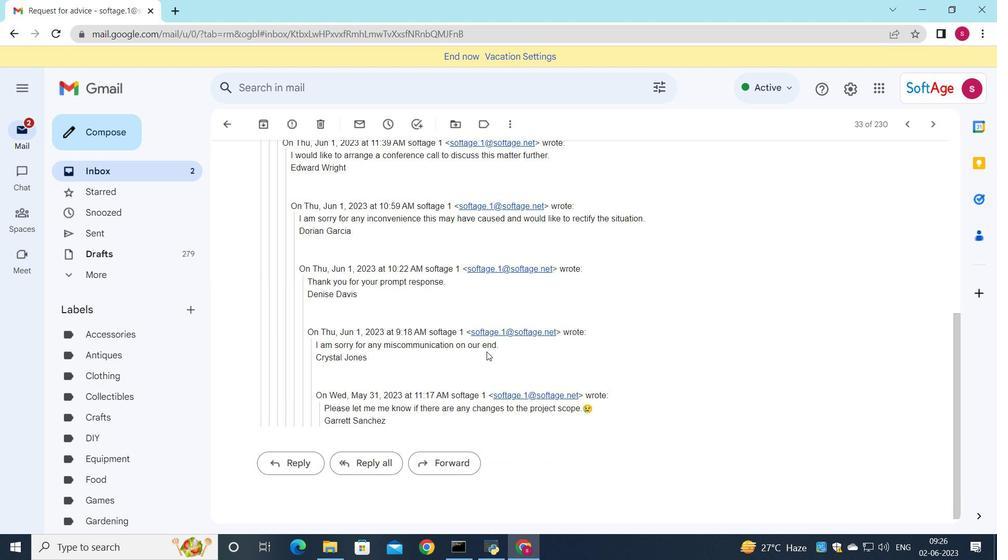 
Action: Mouse moved to (485, 355)
Screenshot: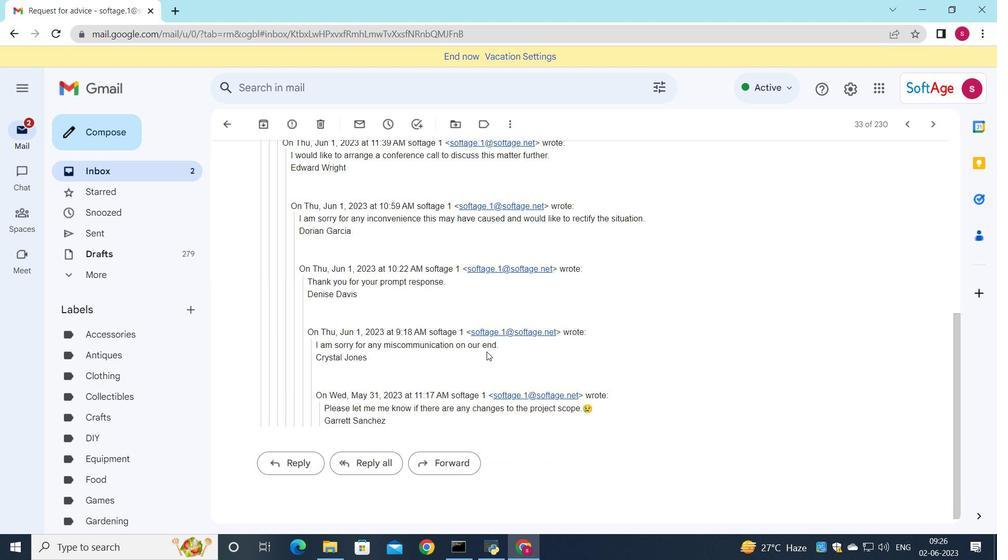 
Action: Mouse scrolled (485, 354) with delta (0, 0)
Screenshot: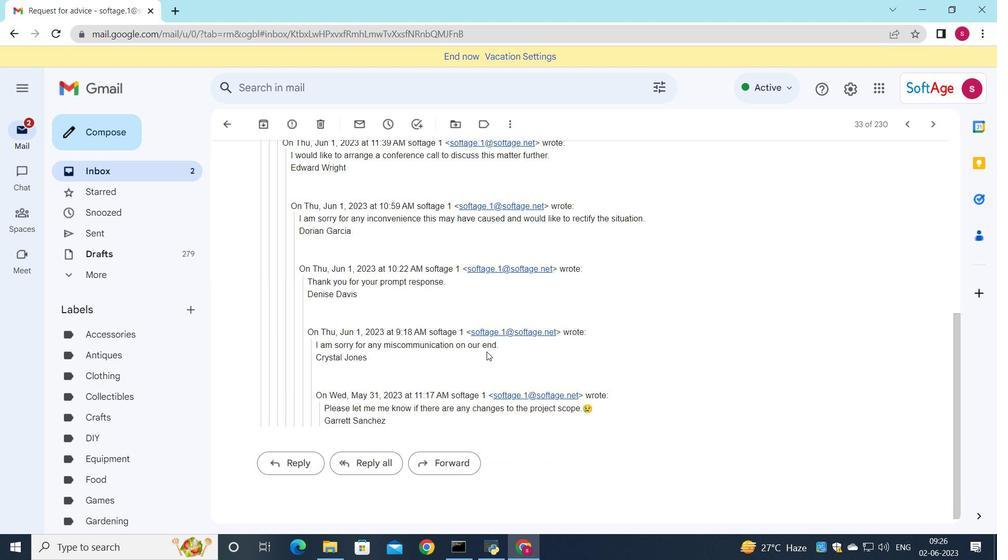 
Action: Mouse moved to (485, 356)
Screenshot: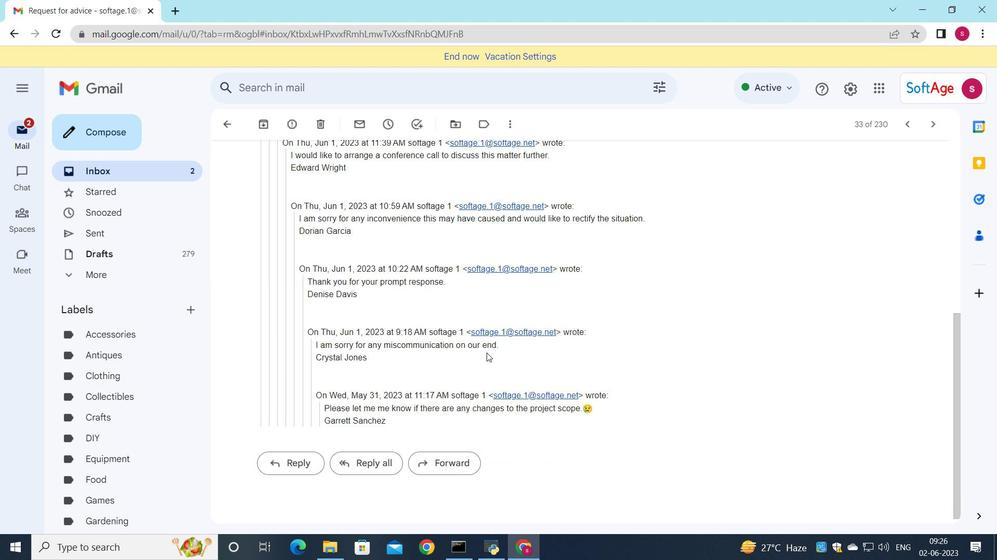 
Action: Mouse scrolled (485, 355) with delta (0, 0)
Screenshot: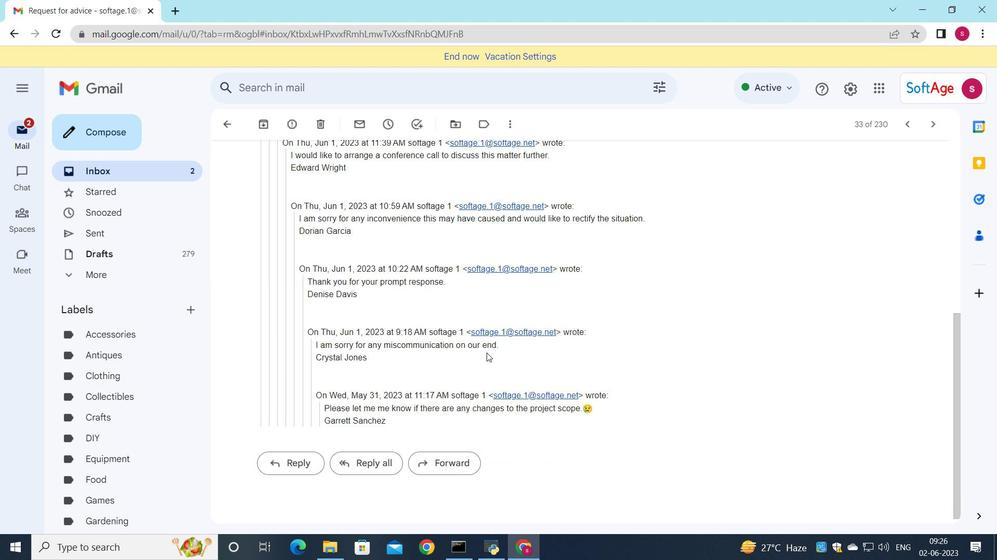 
Action: Mouse moved to (283, 452)
Screenshot: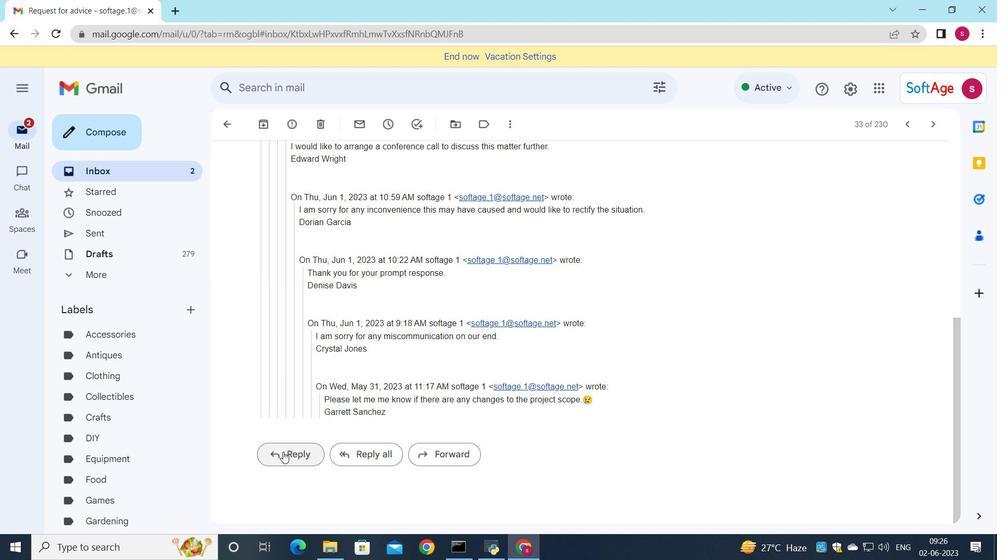 
Action: Mouse pressed left at (283, 452)
Screenshot: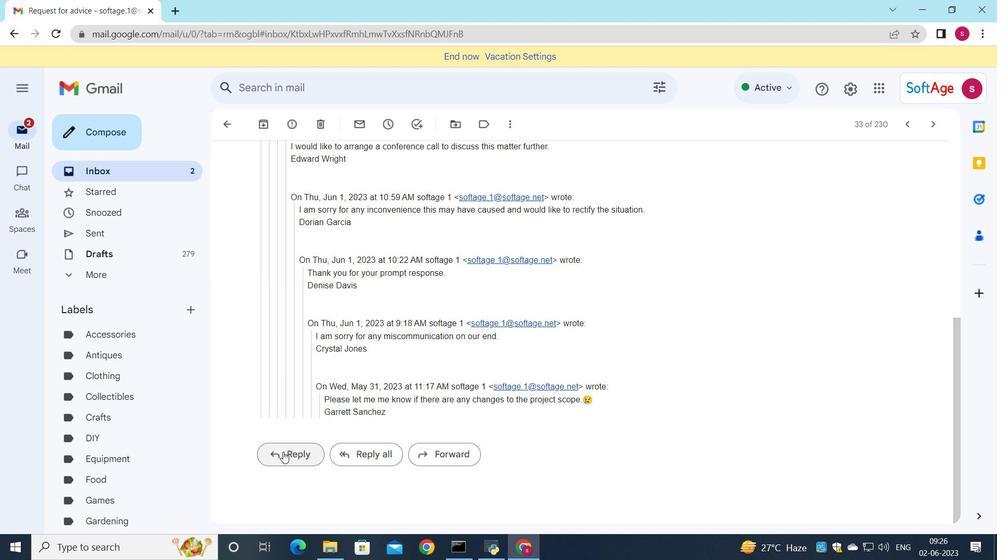 
Action: Mouse moved to (313, 408)
Screenshot: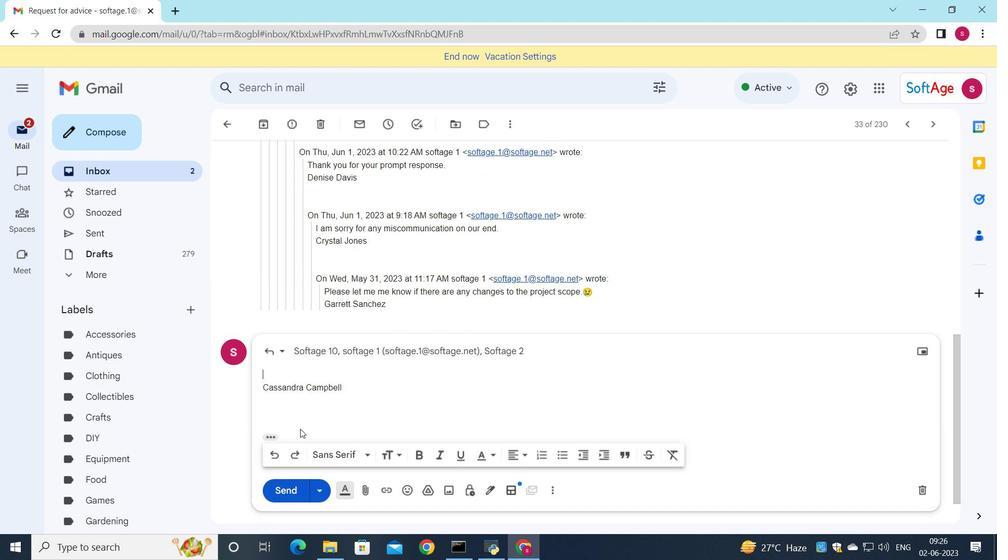 
Action: Mouse scrolled (313, 408) with delta (0, 0)
Screenshot: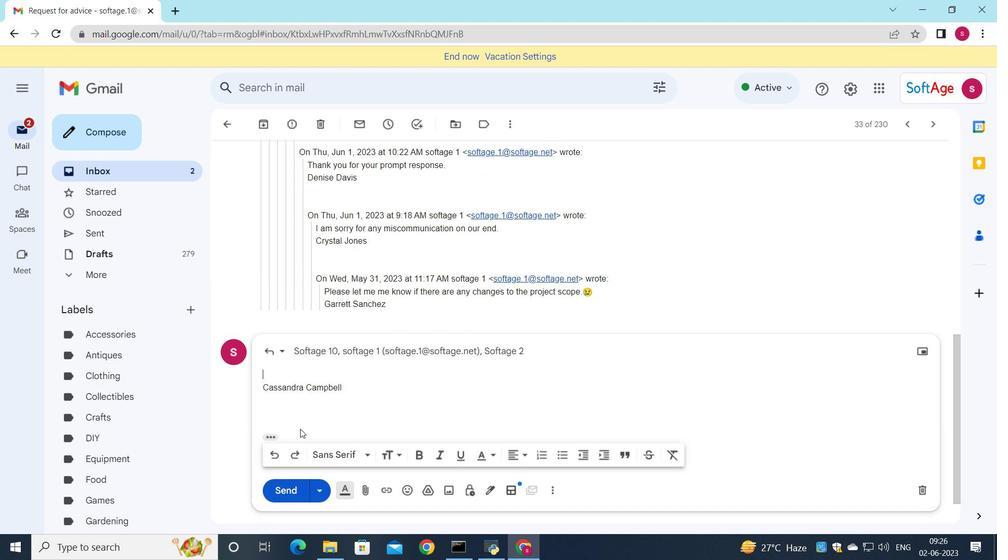 
Action: Mouse moved to (617, 224)
Screenshot: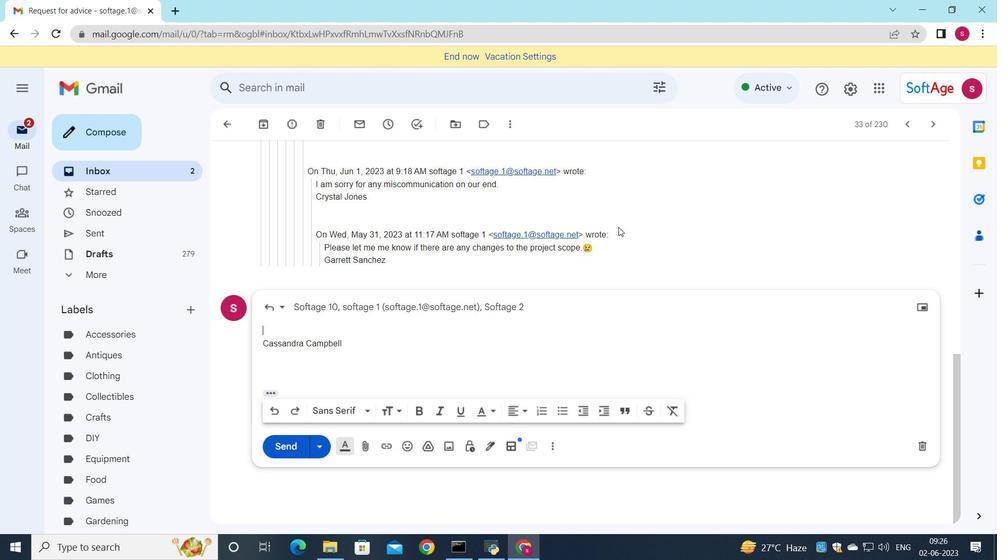 
Action: Mouse scrolled (617, 224) with delta (0, 0)
Screenshot: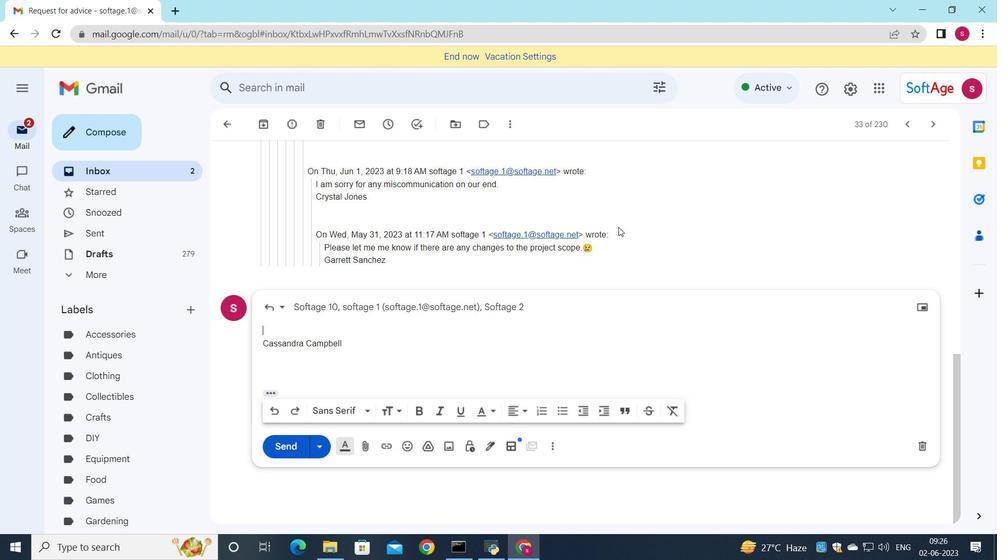
Action: Mouse scrolled (617, 224) with delta (0, 0)
Screenshot: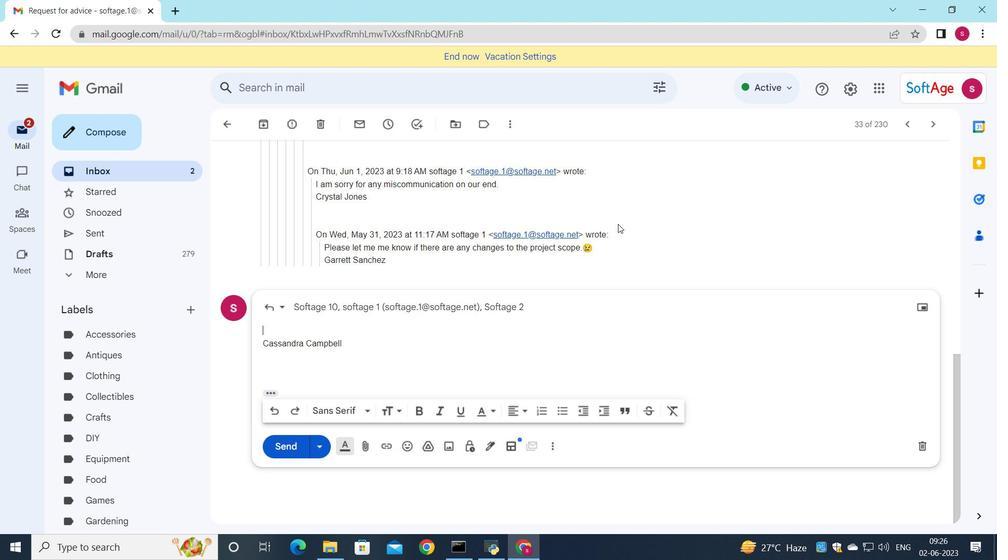 
Action: Mouse scrolled (617, 224) with delta (0, 0)
Screenshot: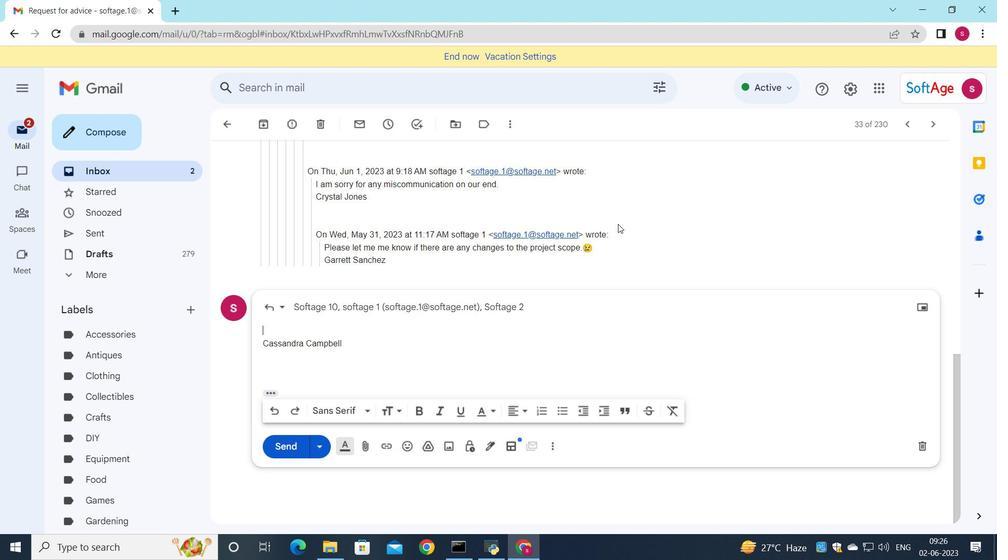 
Action: Mouse scrolled (617, 224) with delta (0, 0)
Screenshot: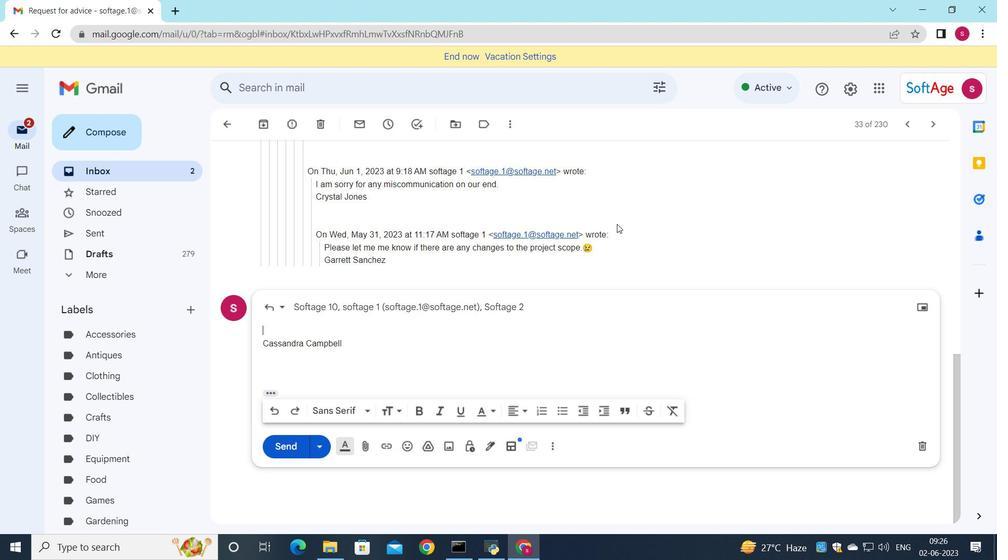 
Action: Mouse scrolled (617, 224) with delta (0, 0)
Screenshot: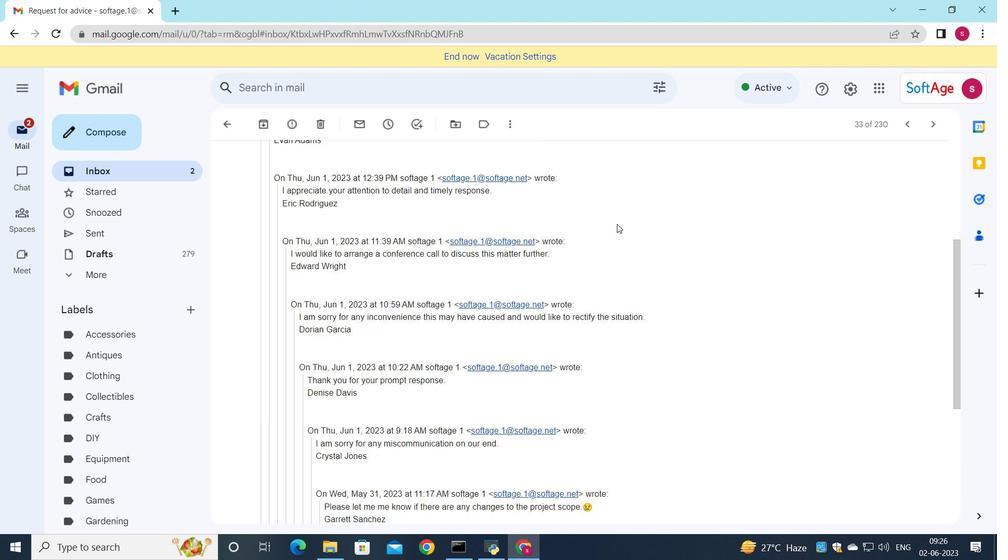 
Action: Mouse scrolled (617, 224) with delta (0, 0)
Screenshot: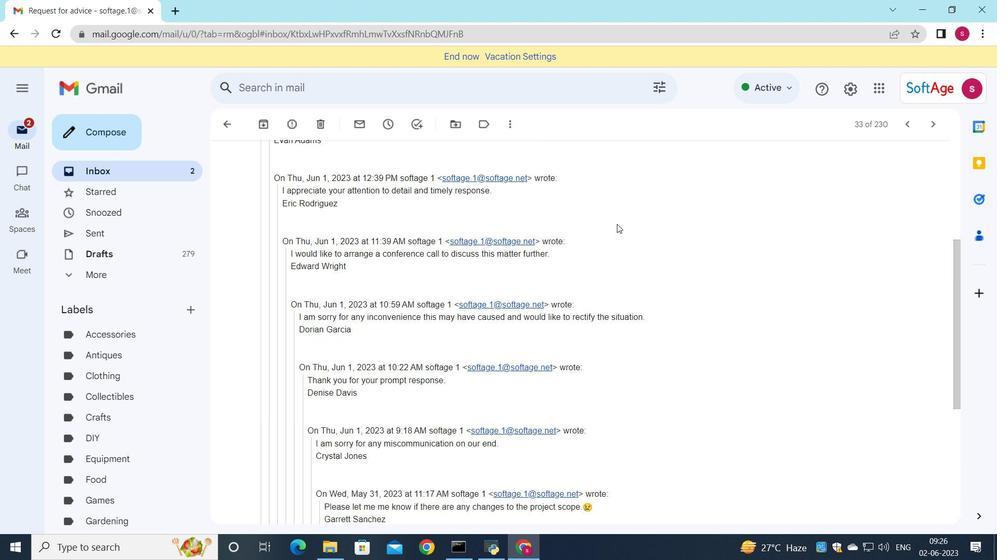 
Action: Mouse scrolled (617, 224) with delta (0, 0)
Screenshot: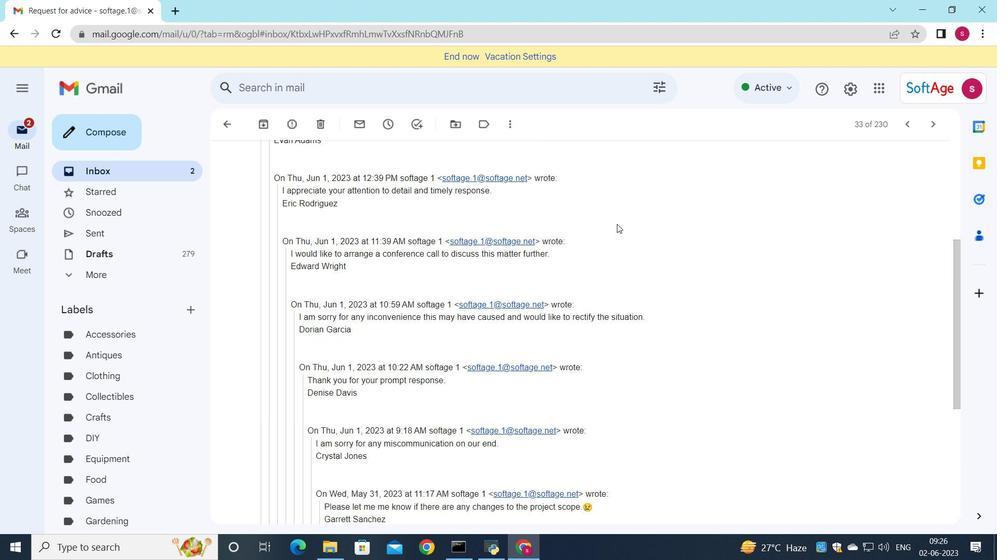 
Action: Mouse scrolled (617, 224) with delta (0, 0)
Screenshot: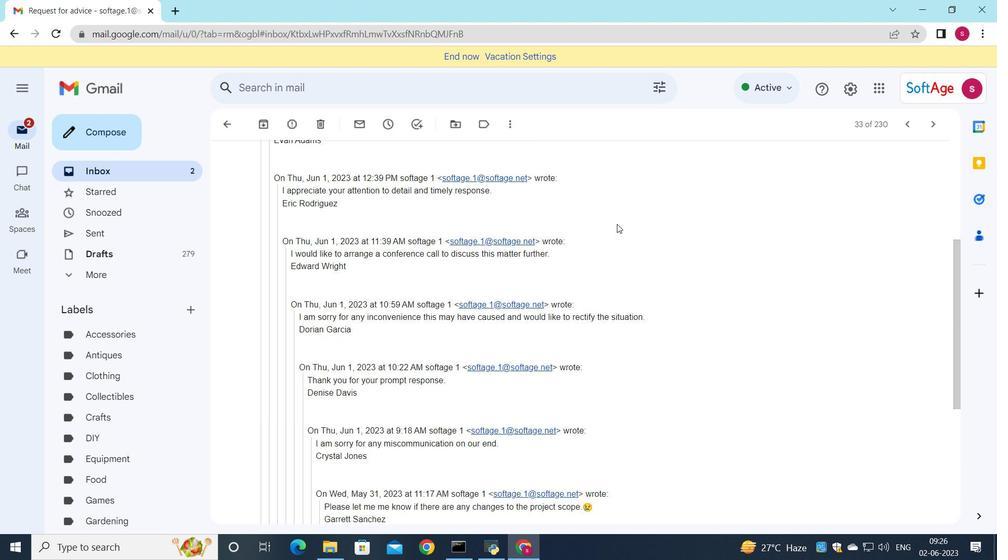 
Action: Mouse scrolled (617, 224) with delta (0, 0)
Screenshot: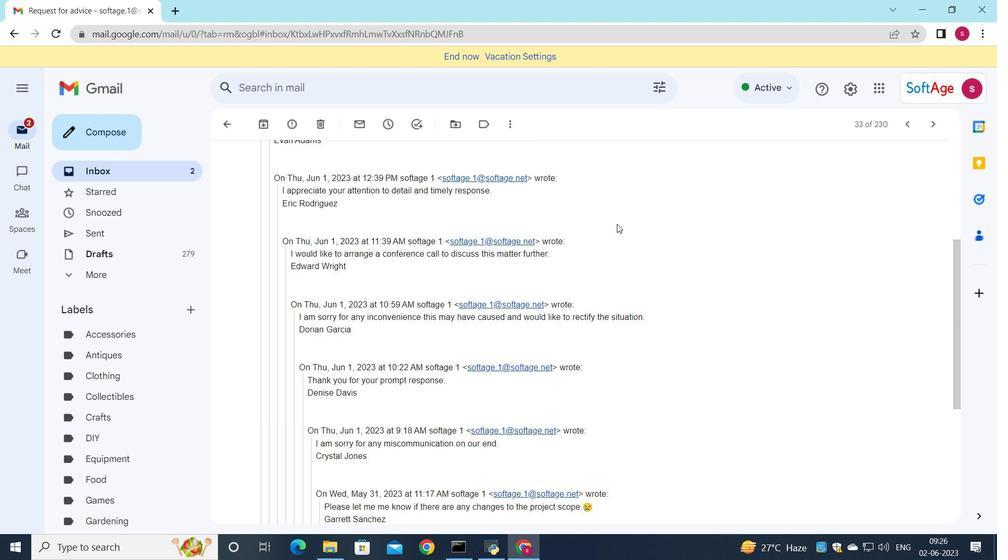 
Action: Mouse scrolled (617, 224) with delta (0, 0)
Screenshot: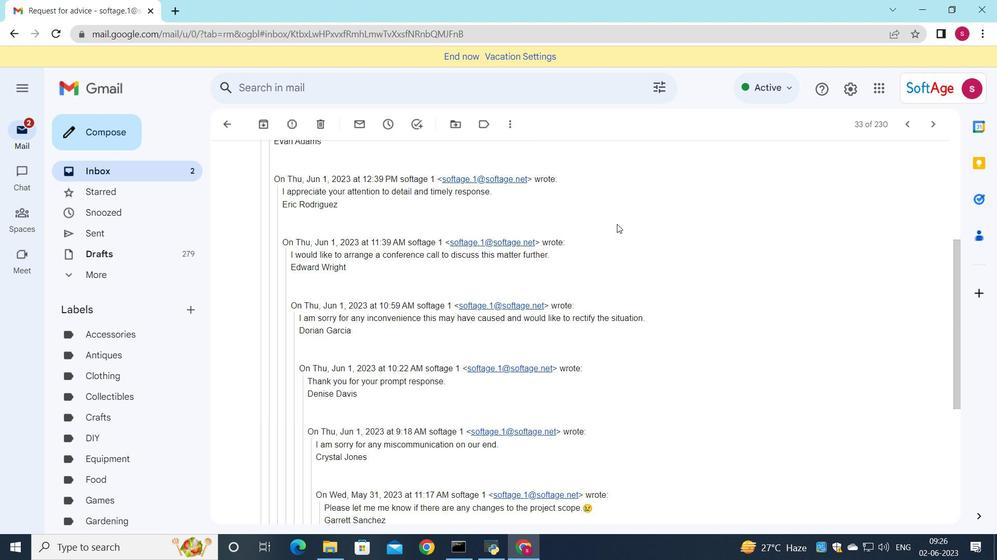 
Action: Mouse scrolled (617, 224) with delta (0, 0)
Screenshot: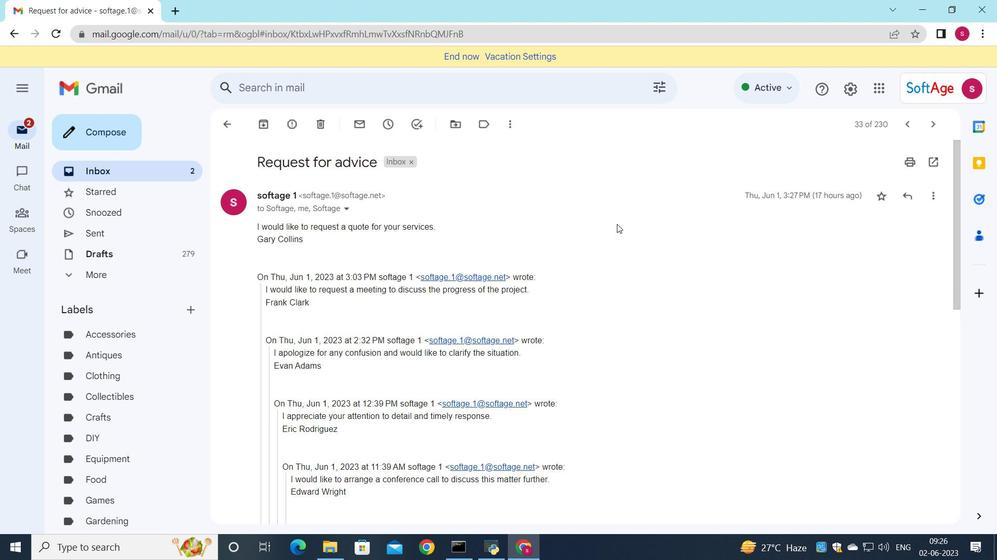 
Action: Mouse scrolled (617, 224) with delta (0, 0)
Screenshot: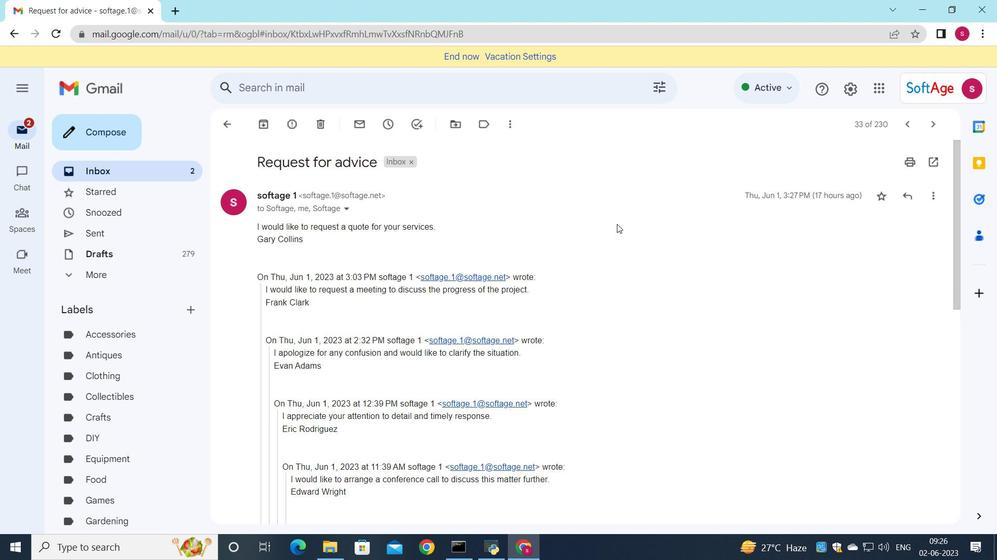 
Action: Mouse scrolled (617, 224) with delta (0, 0)
Screenshot: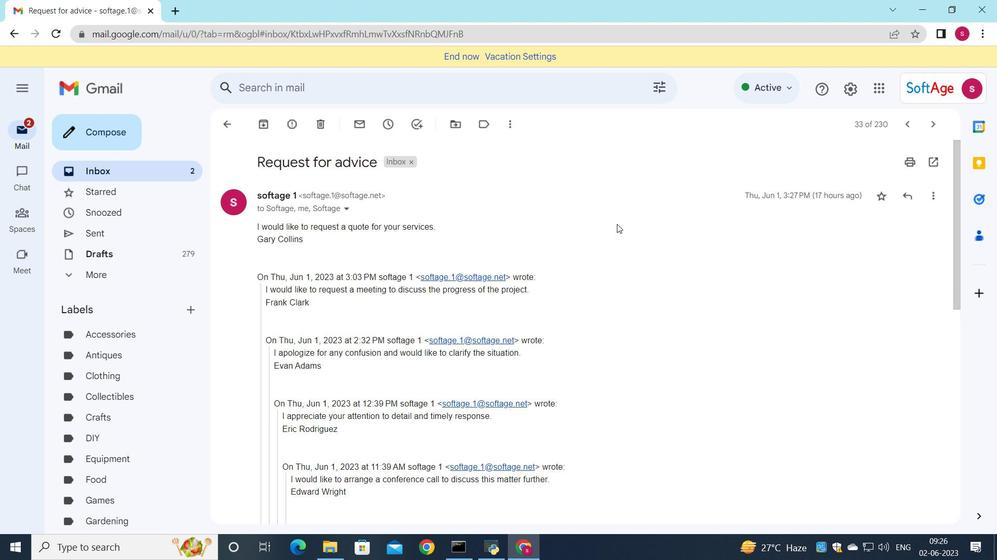 
Action: Mouse scrolled (617, 224) with delta (0, 0)
Screenshot: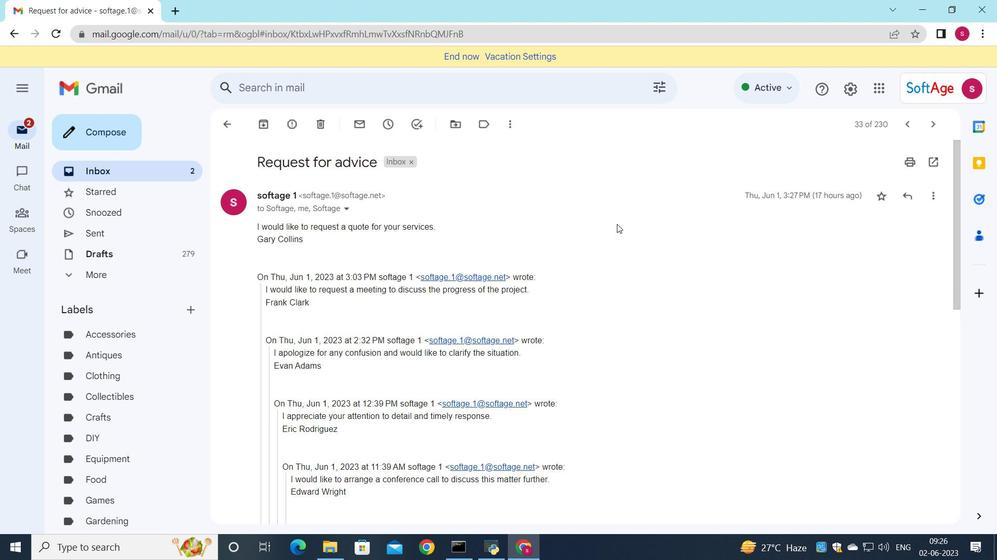 
Action: Mouse scrolled (617, 223) with delta (0, 0)
Screenshot: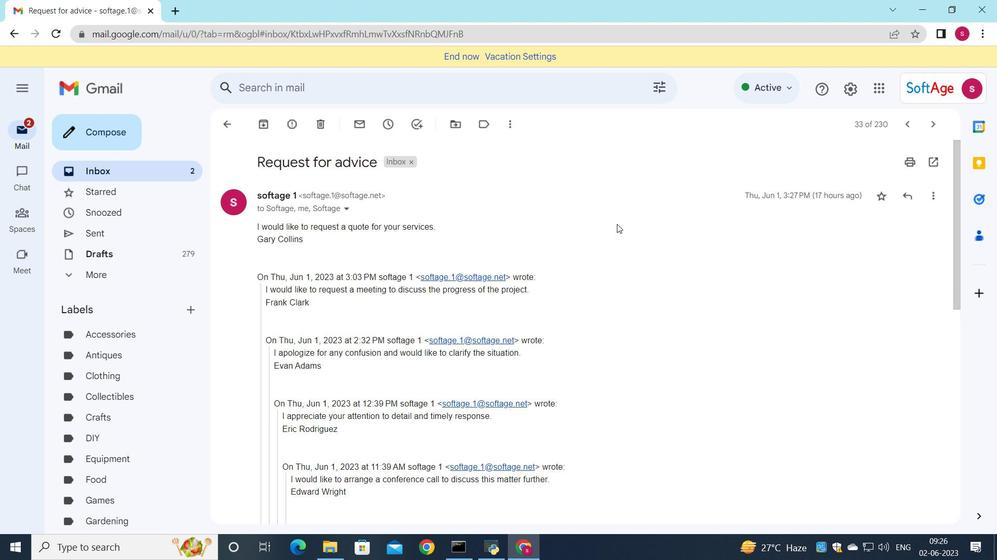 
Action: Mouse scrolled (617, 223) with delta (0, 0)
Screenshot: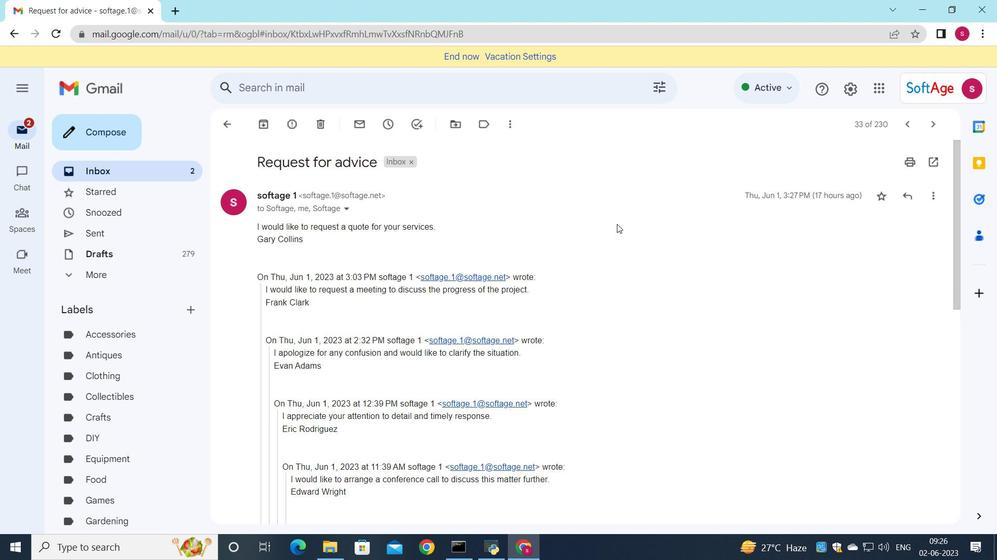 
Action: Mouse scrolled (617, 223) with delta (0, 0)
Screenshot: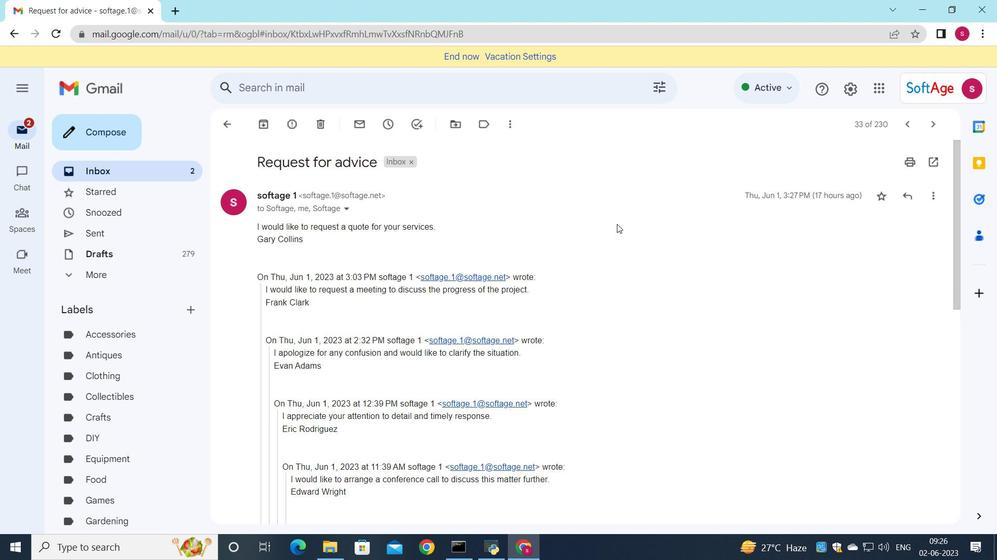 
Action: Mouse scrolled (617, 223) with delta (0, 0)
Screenshot: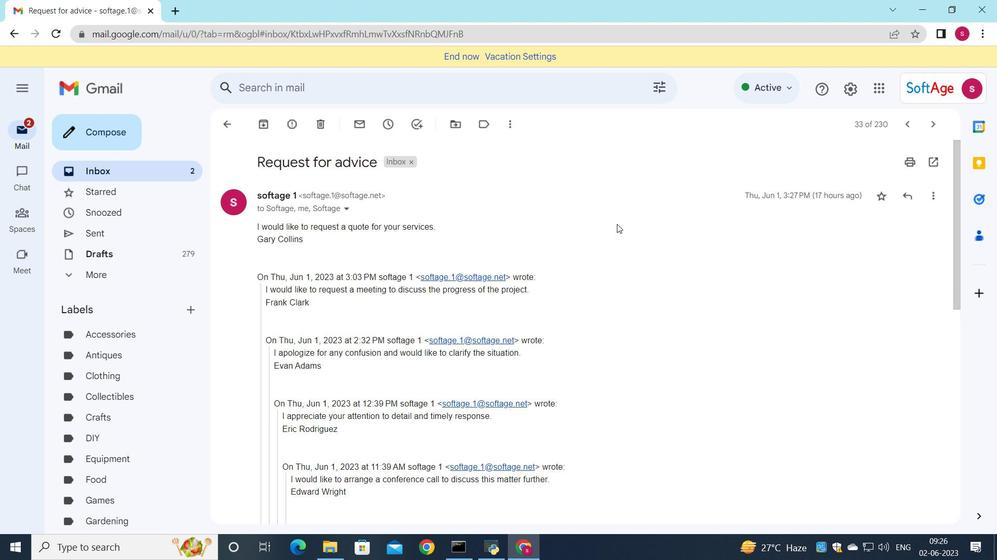 
Action: Mouse scrolled (617, 223) with delta (0, 0)
Screenshot: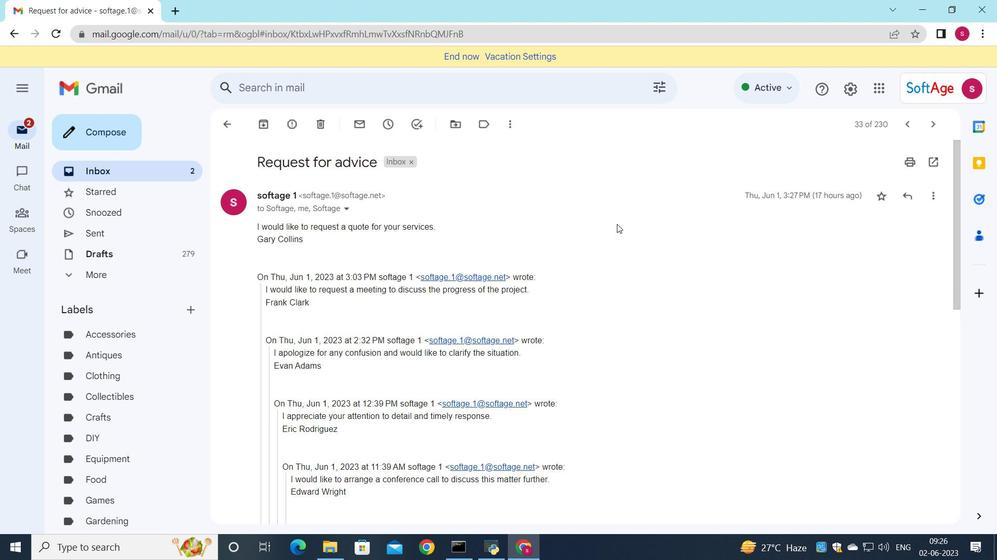 
Action: Mouse scrolled (617, 223) with delta (0, 0)
Screenshot: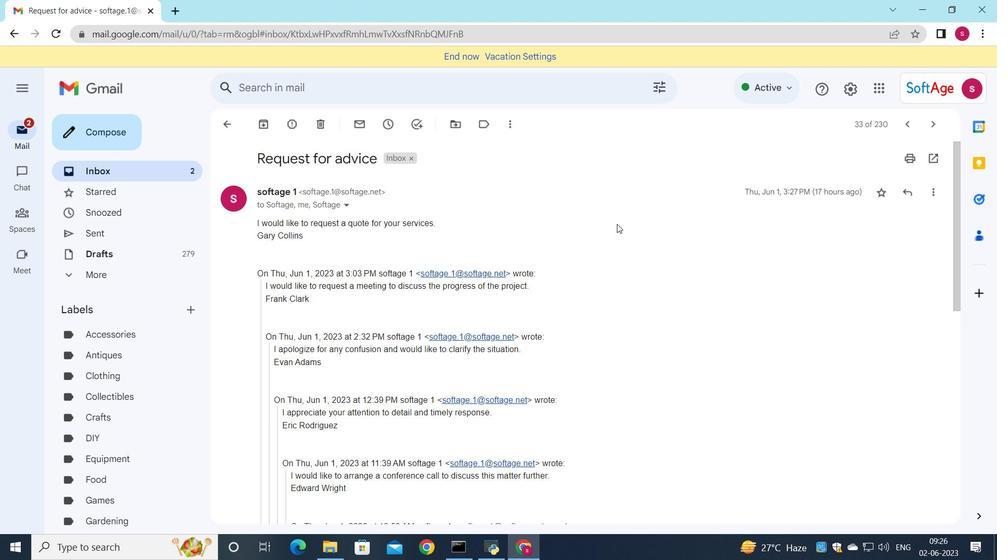 
Action: Mouse scrolled (617, 223) with delta (0, 0)
Screenshot: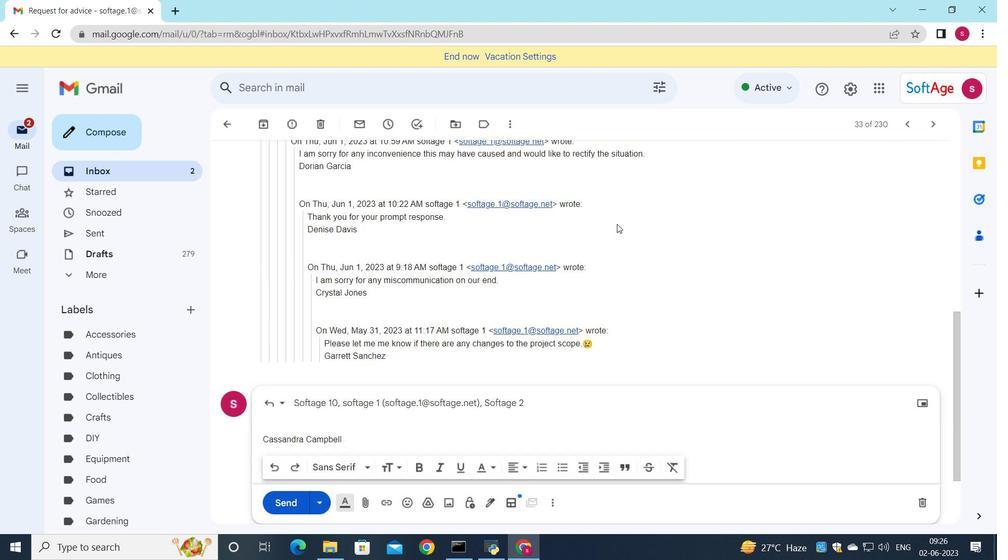 
Action: Mouse scrolled (617, 223) with delta (0, 0)
Screenshot: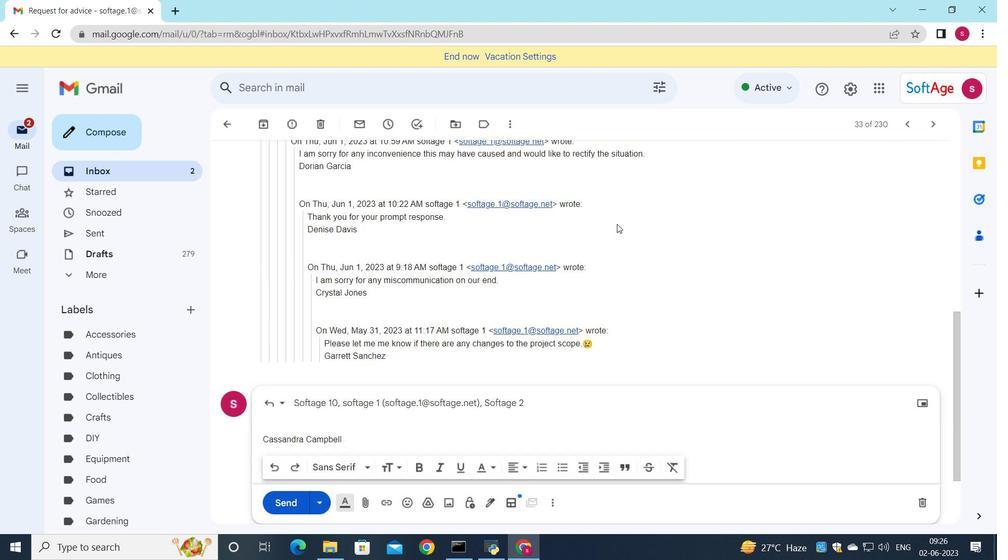 
Action: Mouse scrolled (617, 223) with delta (0, 0)
Screenshot: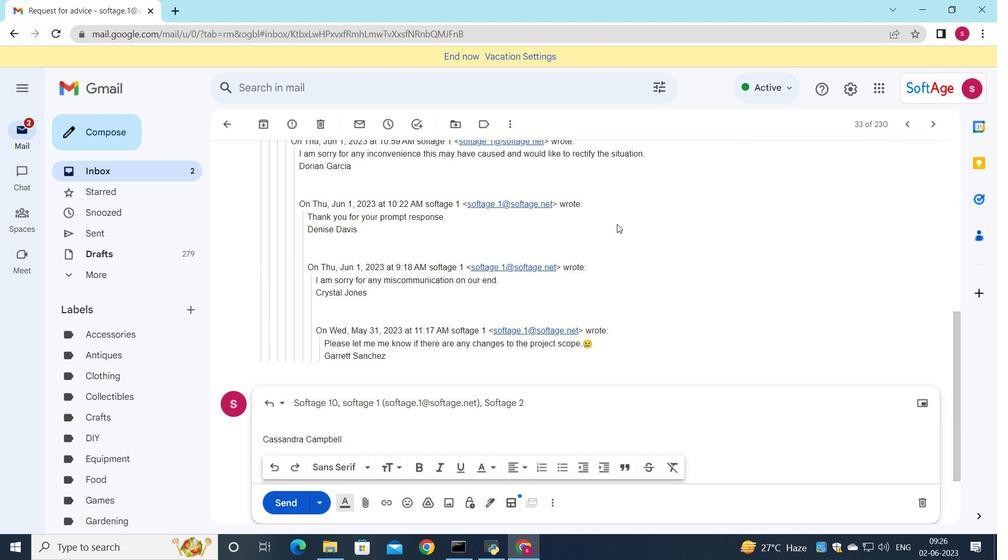 
Action: Mouse scrolled (617, 223) with delta (0, 0)
Screenshot: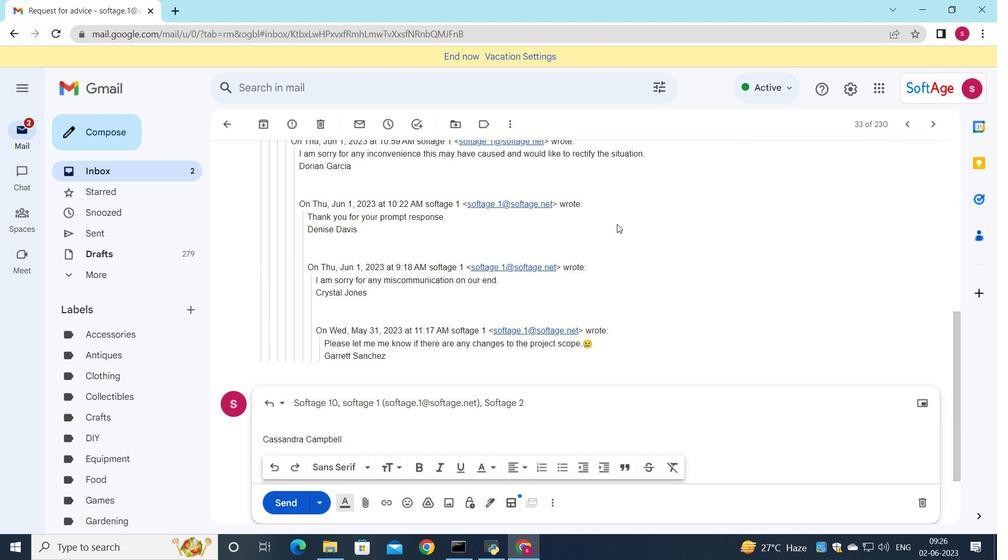 
Action: Mouse scrolled (617, 223) with delta (0, 0)
Screenshot: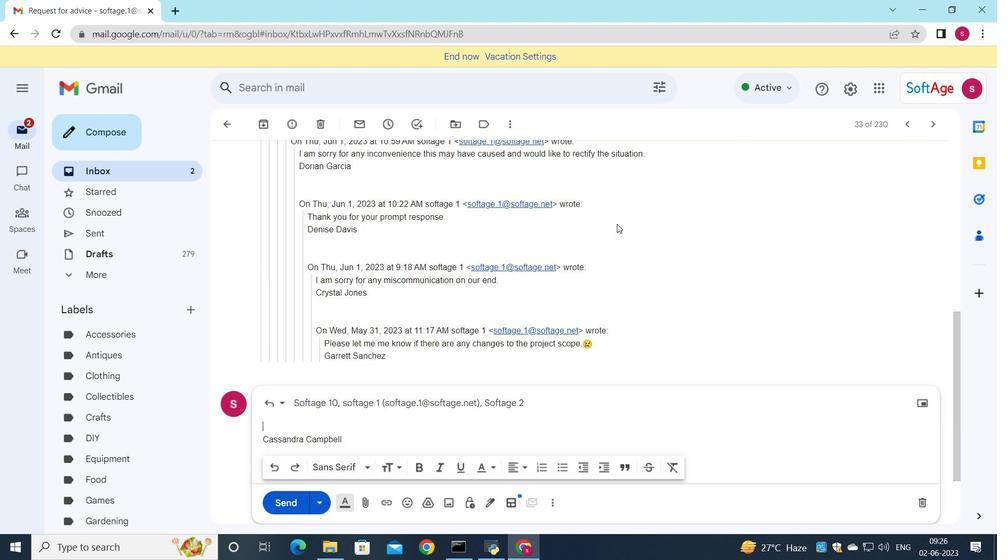 
Action: Mouse moved to (285, 310)
Screenshot: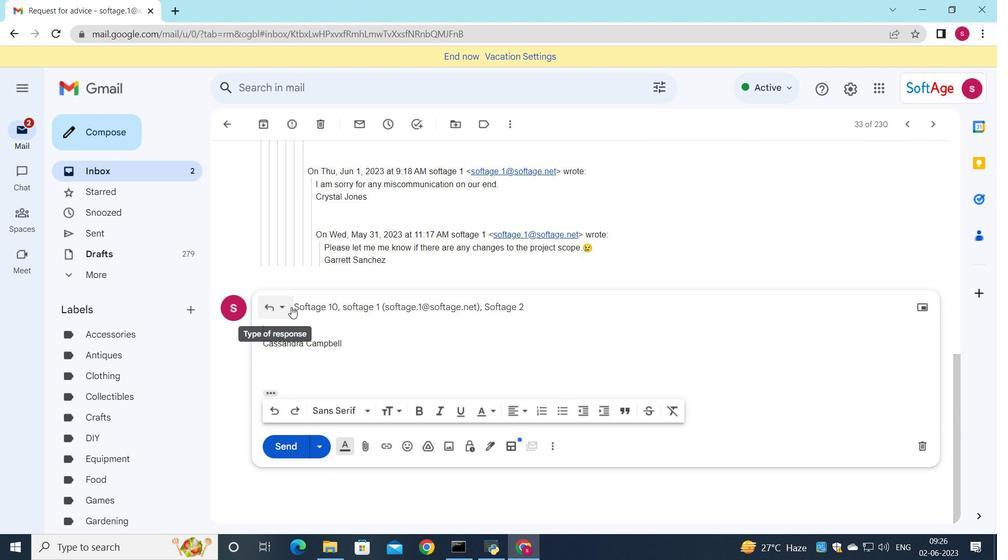 
Action: Mouse pressed left at (285, 310)
Screenshot: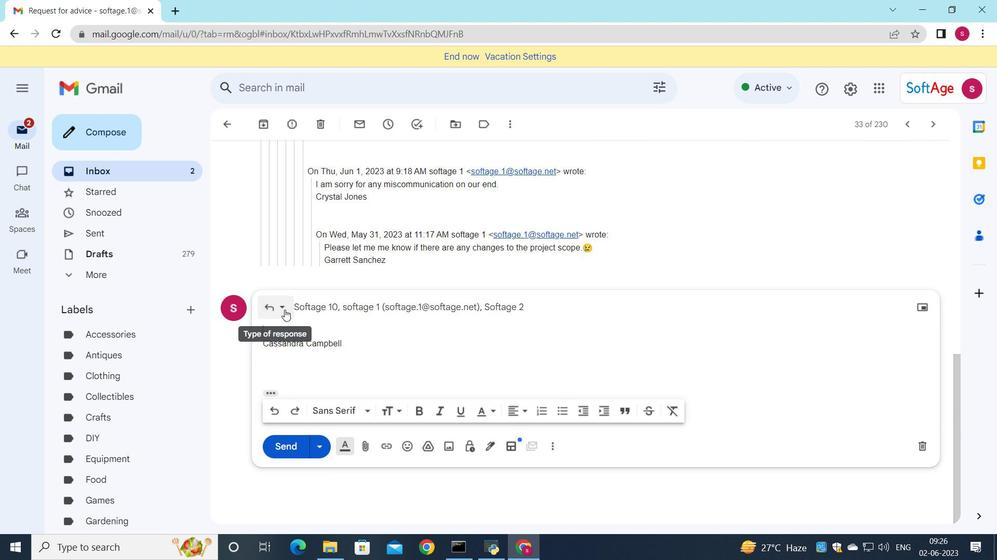 
Action: Mouse moved to (319, 406)
Screenshot: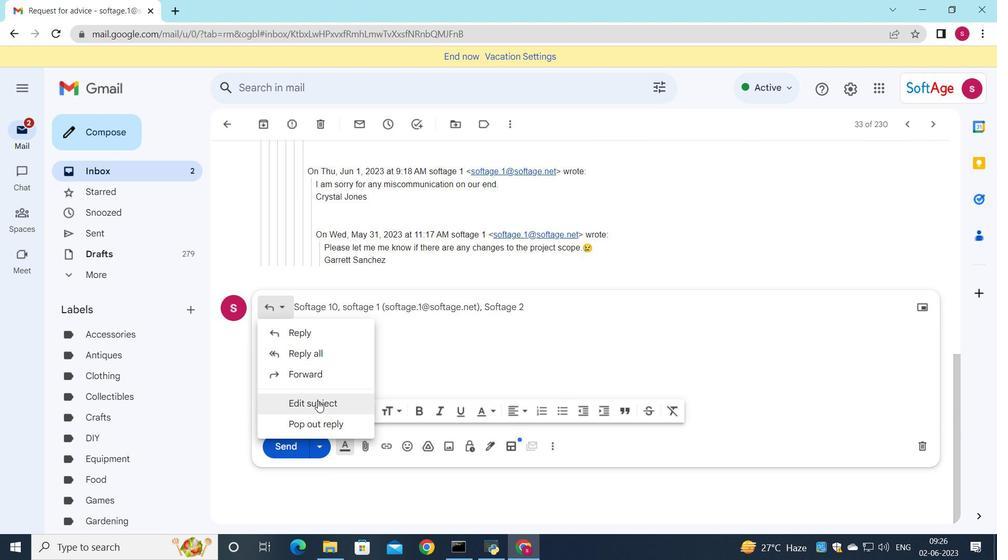 
Action: Mouse pressed left at (319, 406)
Screenshot: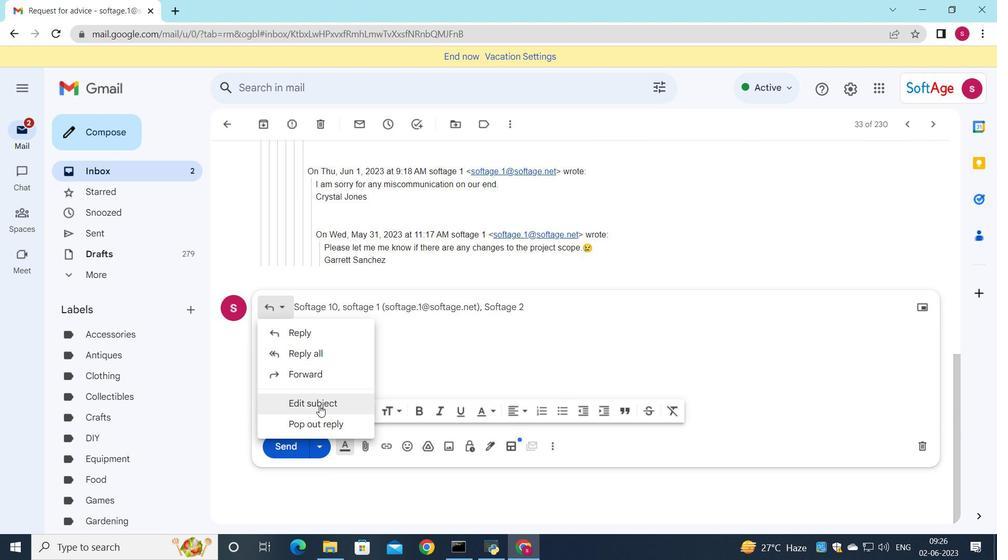 
Action: Mouse moved to (738, 219)
Screenshot: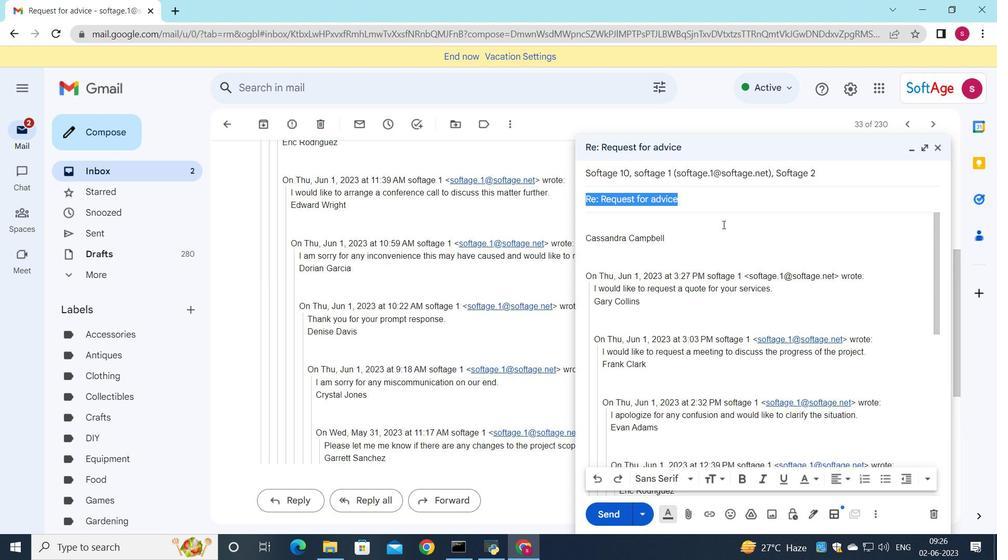 
Action: Key pressed <Key.shift>Request<Key.space>for<Key.space>a<Key.space>referral
Screenshot: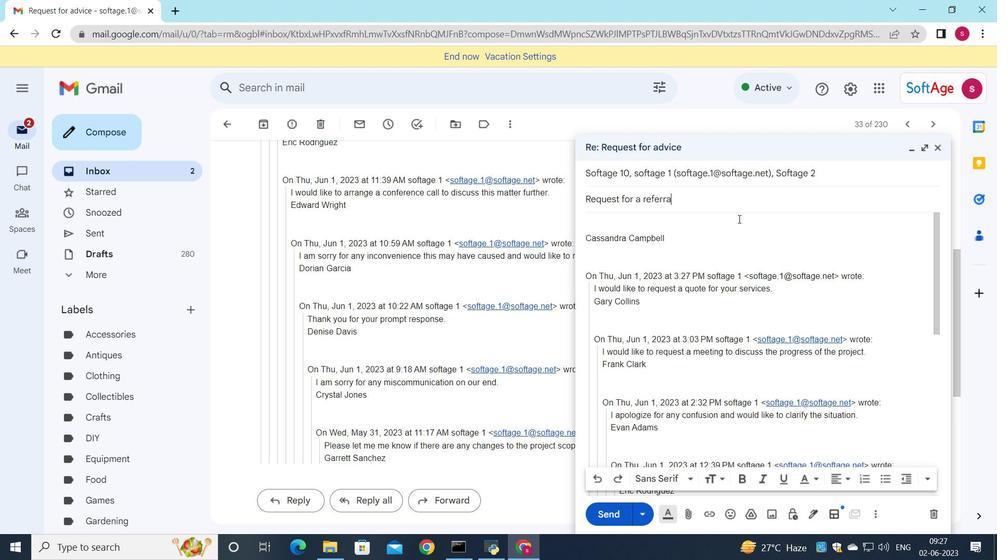 
Action: Mouse moved to (611, 222)
Screenshot: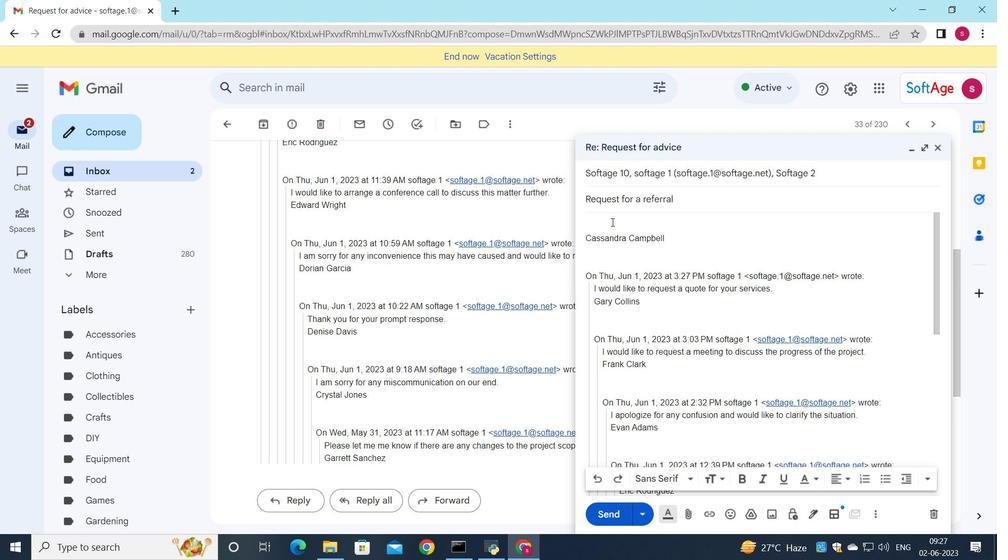 
Action: Mouse pressed left at (611, 222)
Screenshot: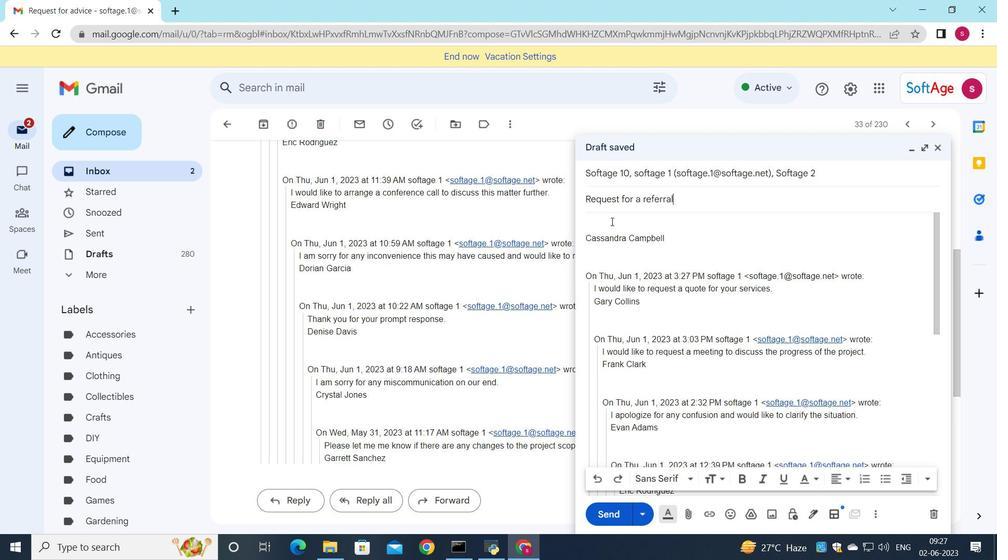 
Action: Key pressed <Key.shift>Can<Key.space>you<Key.space>provide<Key.space>an<Key.space>update<Key.space>on<Key.space>the<Key.space>status<Key.space>of<Key.space>the<Key.space>software<Key.space>devlopment<Key.space>project<Key.shift_r>?
Screenshot: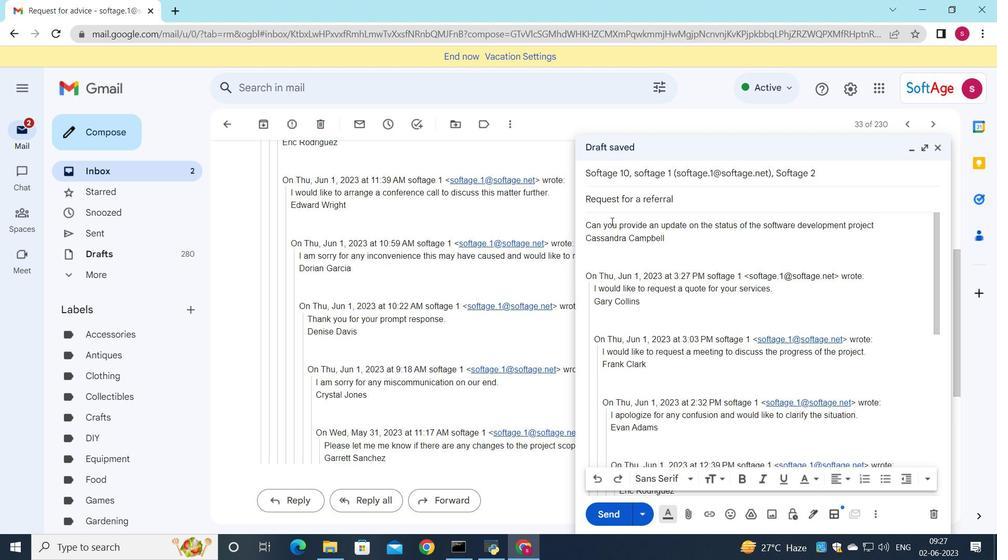 
Action: Mouse moved to (845, 178)
Screenshot: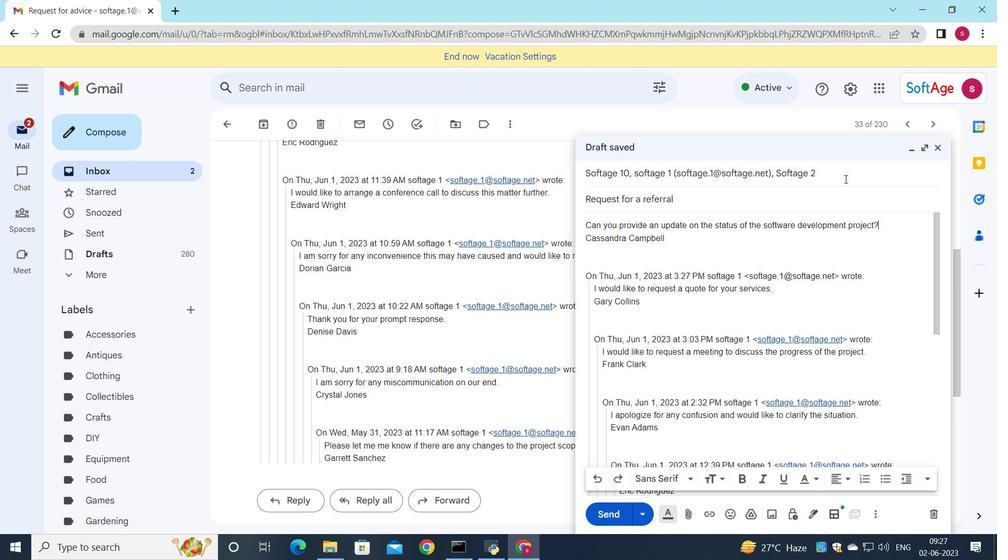 
Action: Mouse pressed left at (845, 178)
Screenshot: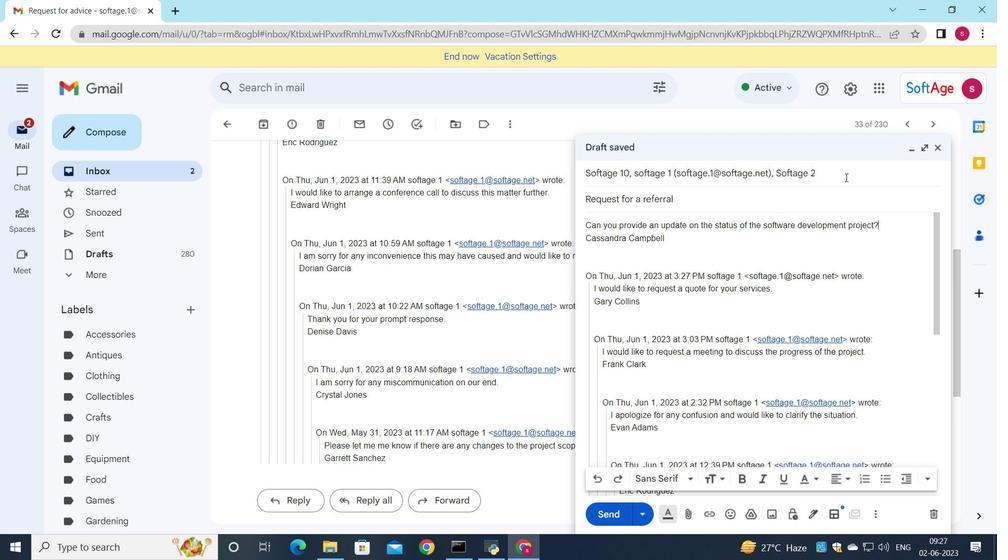 
Action: Mouse moved to (909, 191)
Screenshot: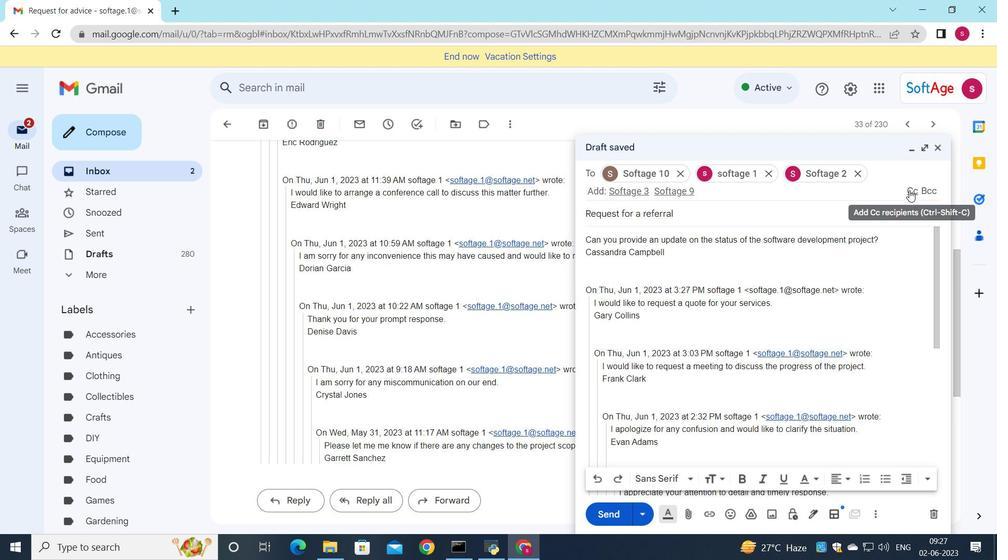 
Action: Mouse pressed left at (909, 191)
Screenshot: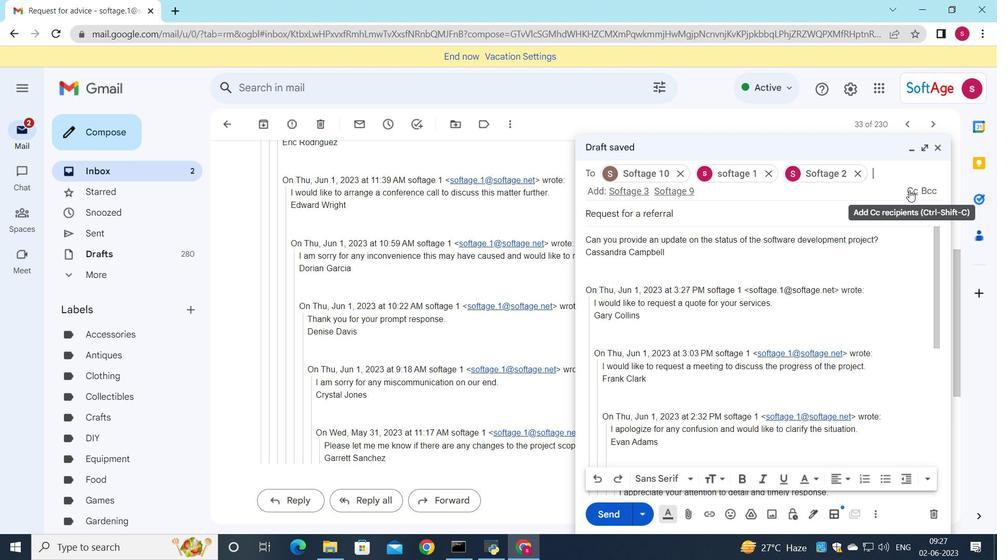 
Action: Mouse moved to (719, 212)
Screenshot: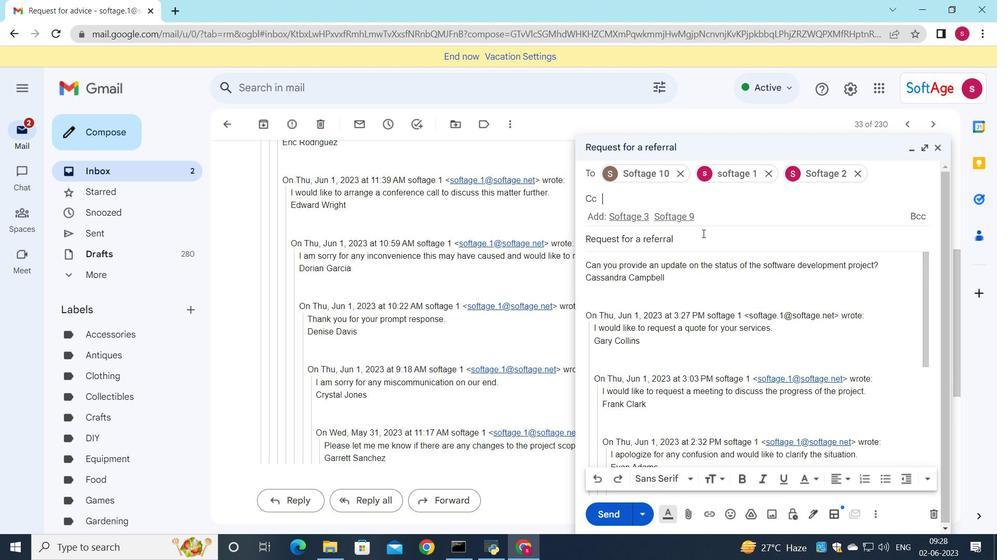 
Action: Key pressed soft
Screenshot: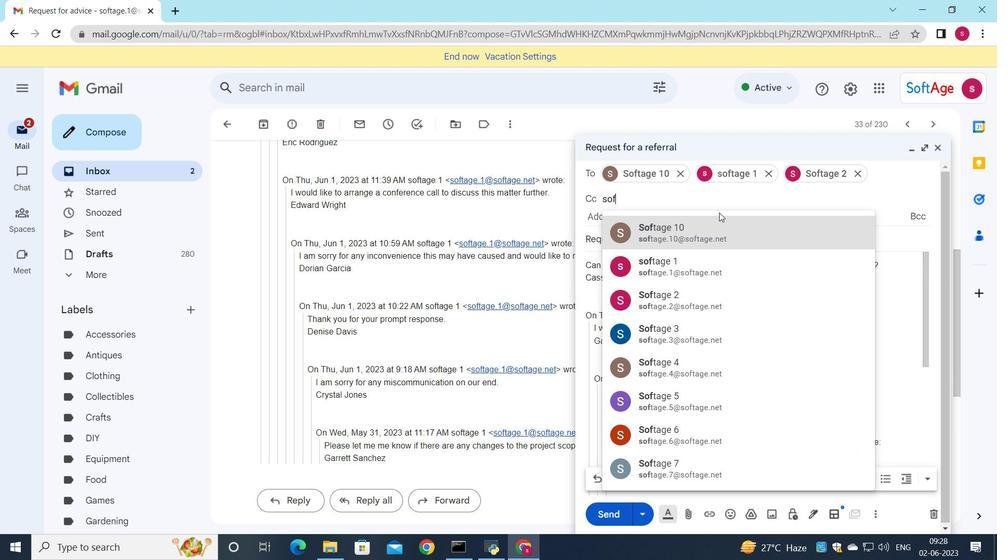 
Action: Mouse moved to (729, 367)
Screenshot: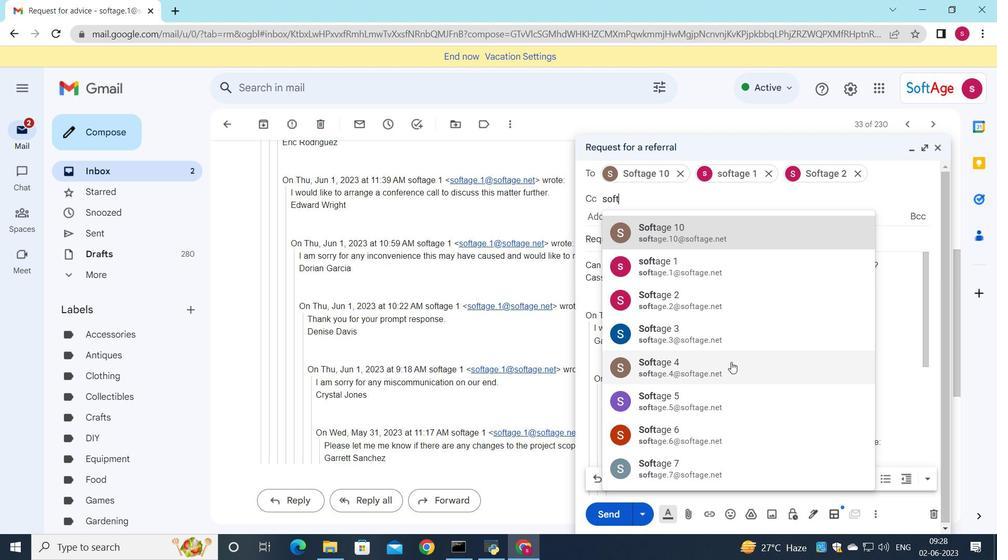 
Action: Mouse pressed left at (729, 367)
Screenshot: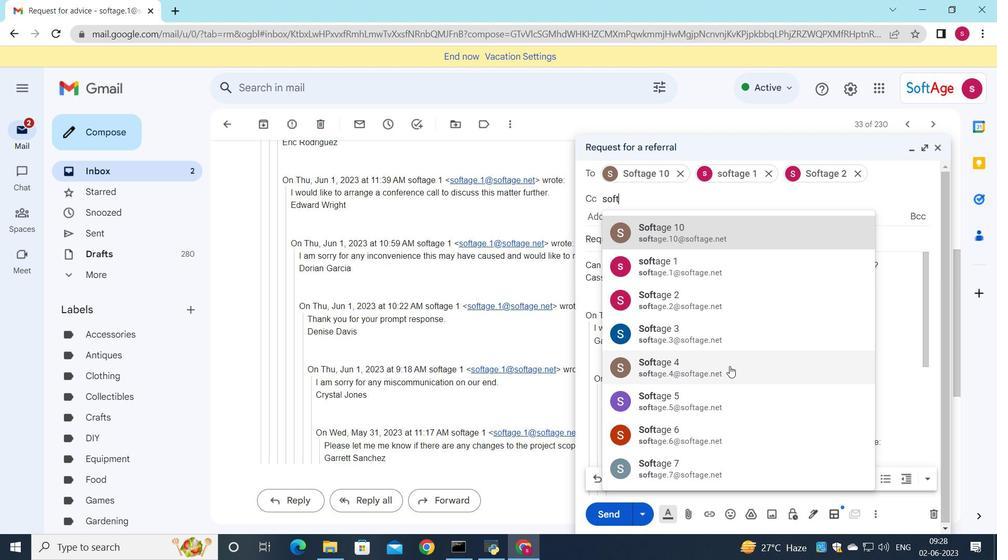 
Action: Mouse moved to (718, 255)
Screenshot: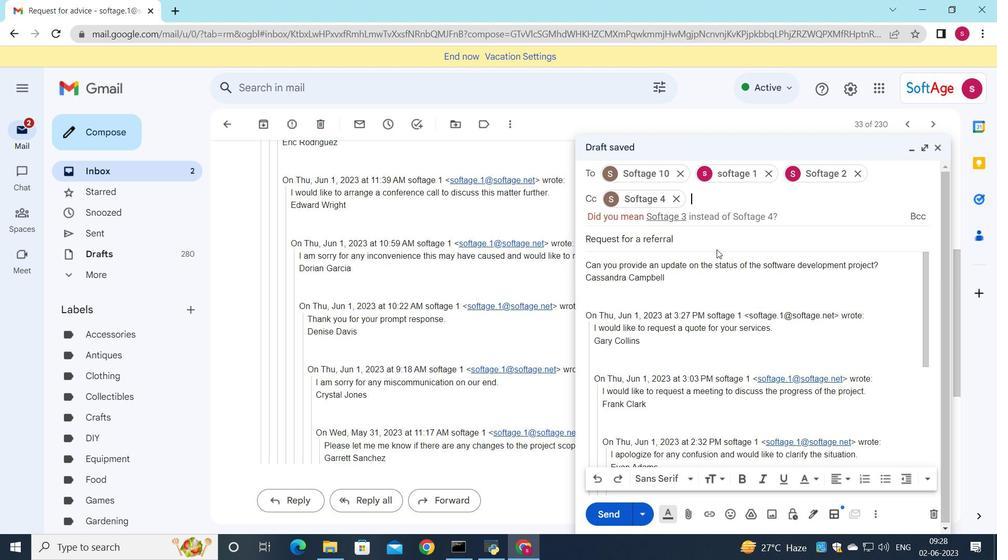 
Action: Mouse scrolled (718, 254) with delta (0, 0)
Screenshot: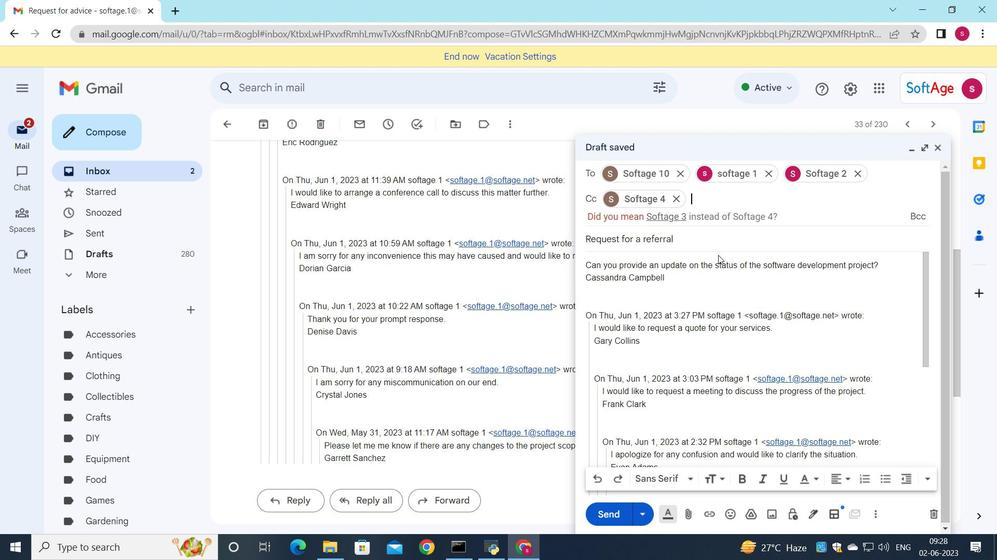 
Action: Mouse scrolled (718, 254) with delta (0, 0)
Screenshot: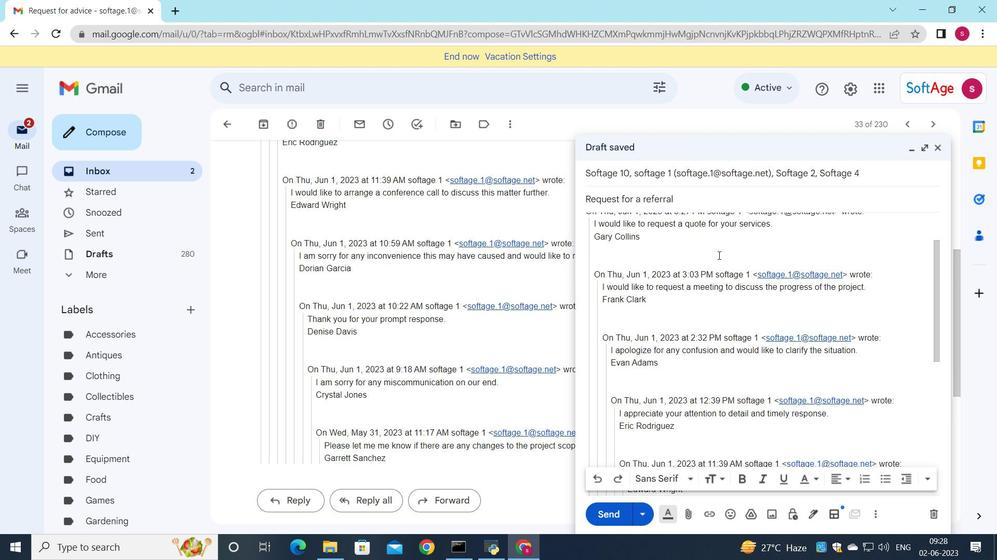 
Action: Mouse scrolled (718, 254) with delta (0, 0)
Screenshot: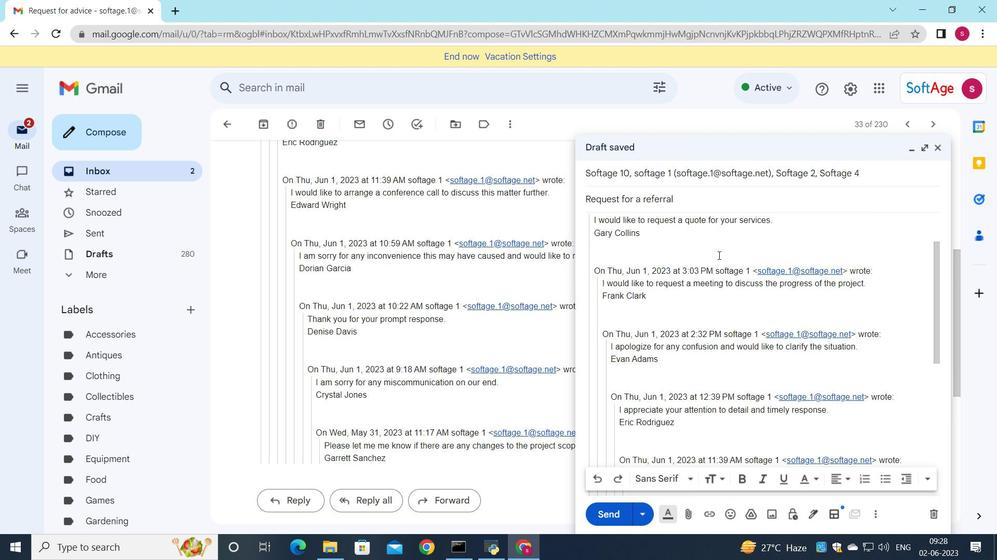 
Action: Mouse moved to (718, 287)
Screenshot: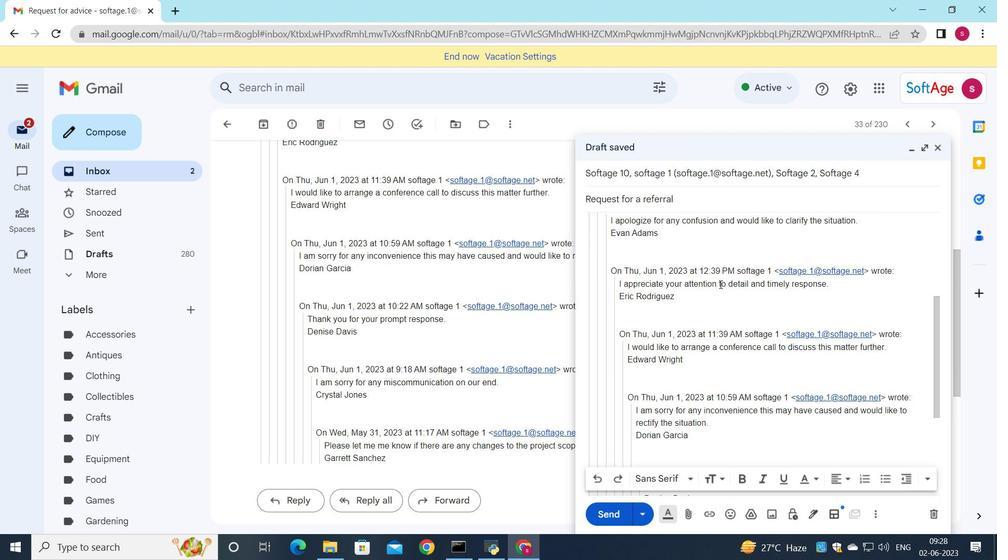 
Action: Mouse scrolled (718, 286) with delta (0, 0)
Screenshot: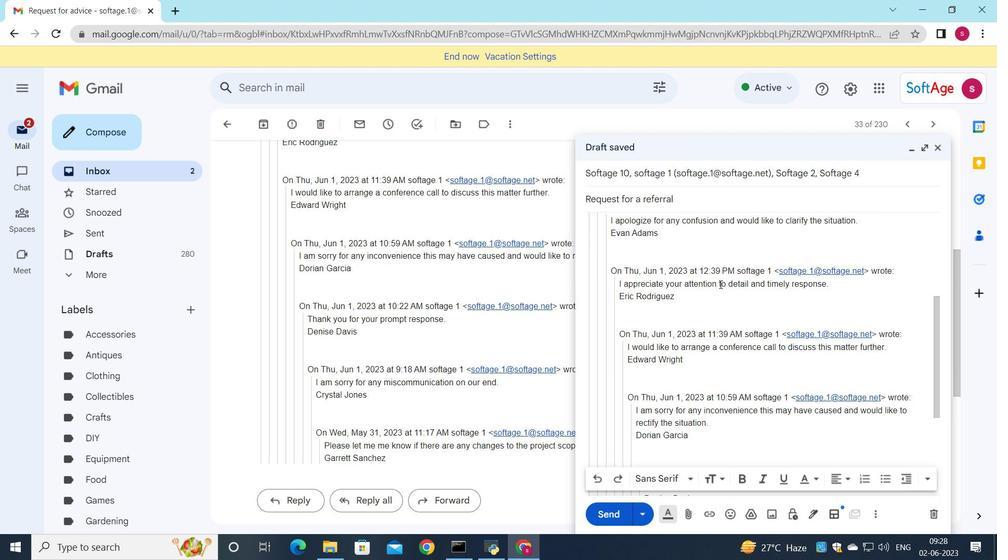 
Action: Mouse moved to (718, 287)
Screenshot: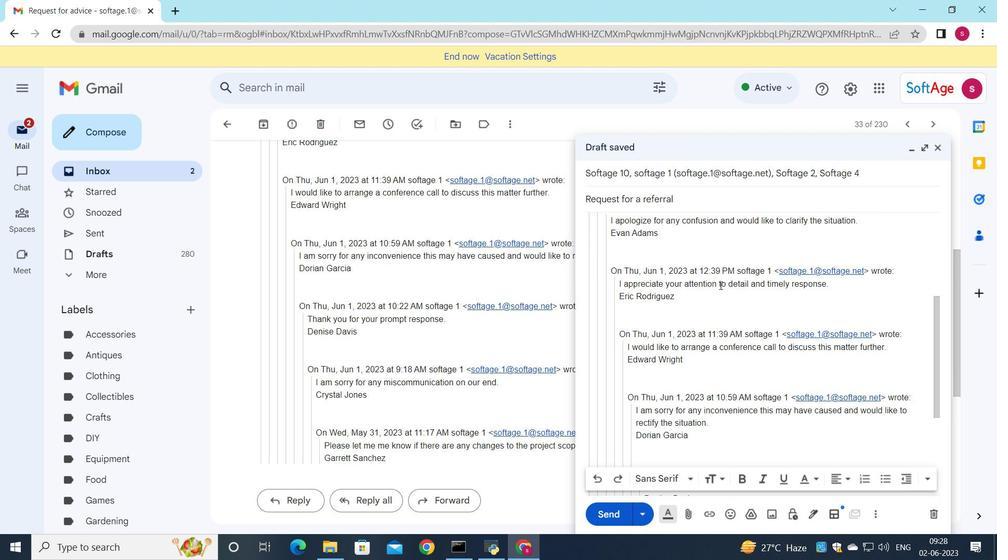 
Action: Mouse scrolled (718, 287) with delta (0, 0)
Screenshot: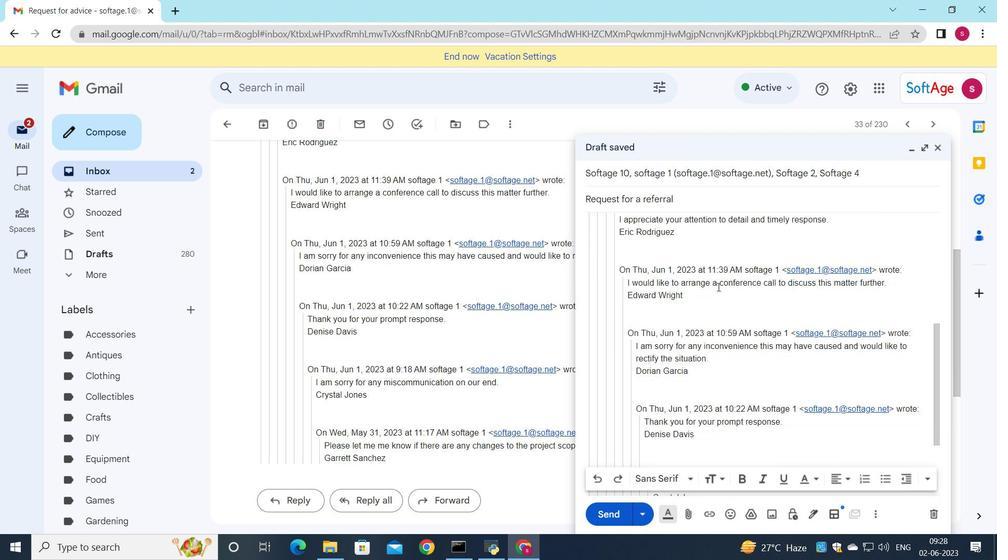 
Action: Mouse scrolled (718, 287) with delta (0, 0)
Screenshot: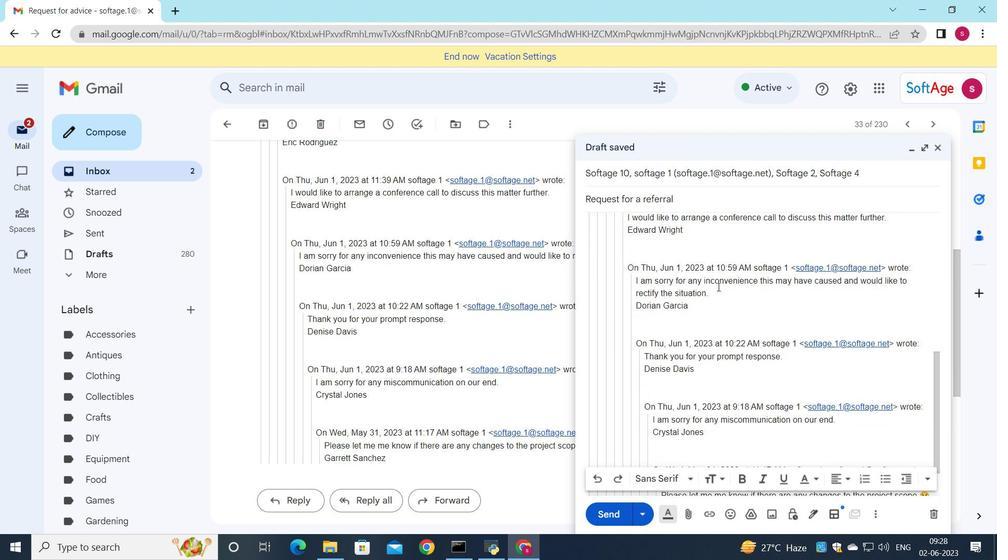 
Action: Mouse moved to (687, 515)
Screenshot: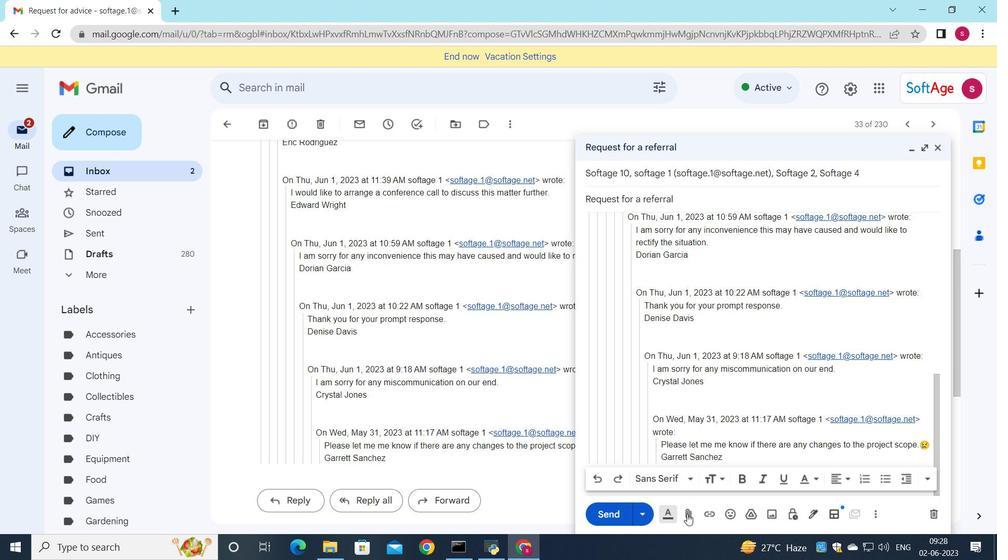 
Action: Mouse pressed left at (687, 515)
Screenshot: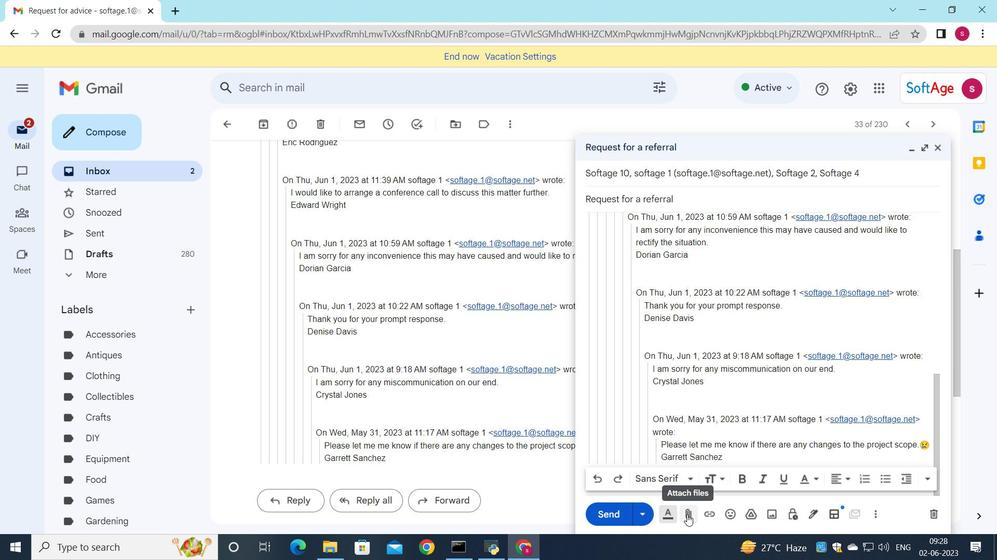 
Action: Mouse moved to (308, 93)
Screenshot: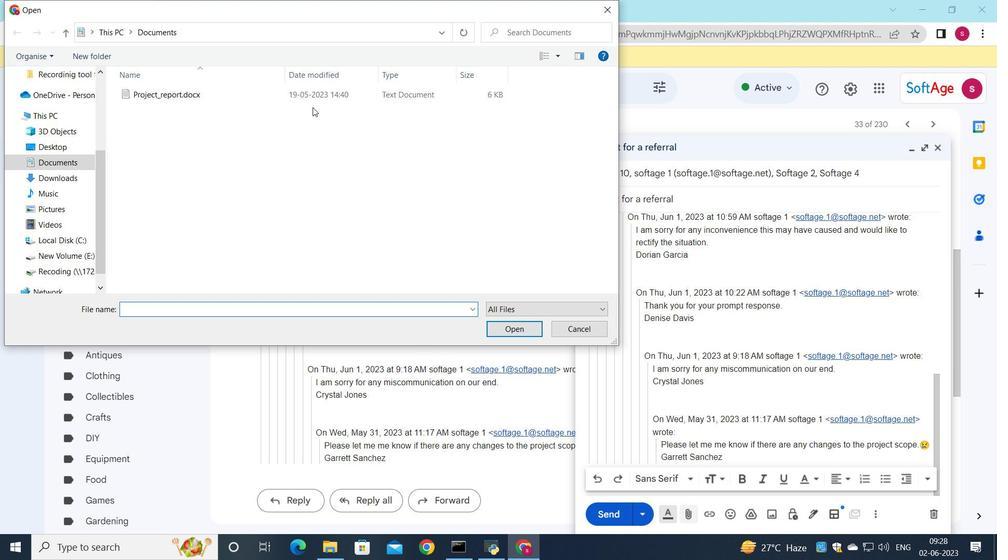 
Action: Mouse pressed left at (308, 93)
Screenshot: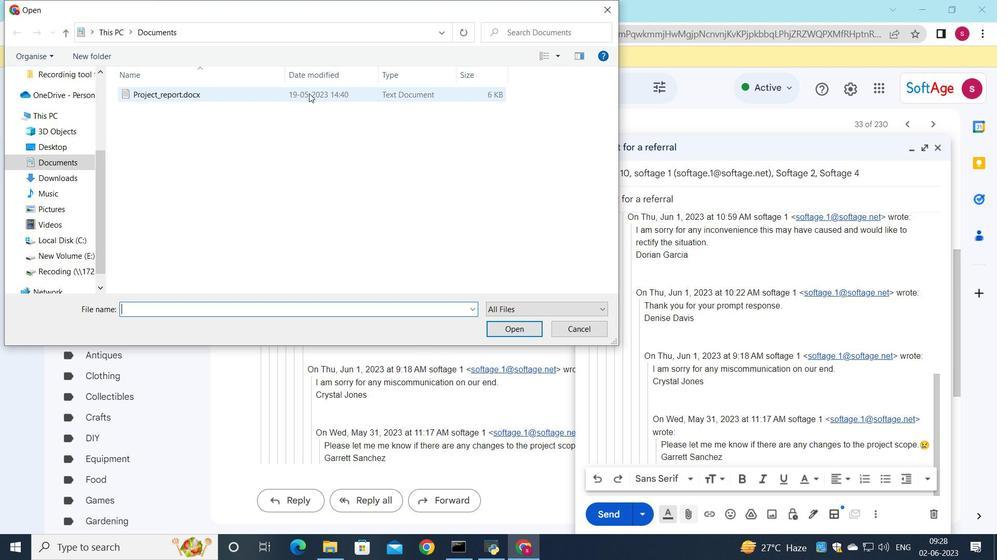
Action: Mouse moved to (244, 92)
Screenshot: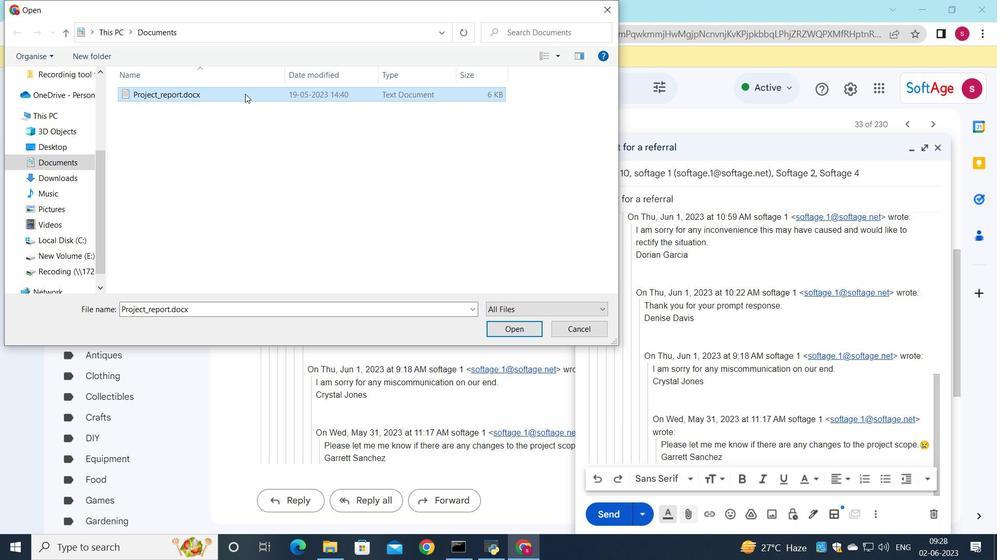 
Action: Mouse pressed left at (244, 92)
Screenshot: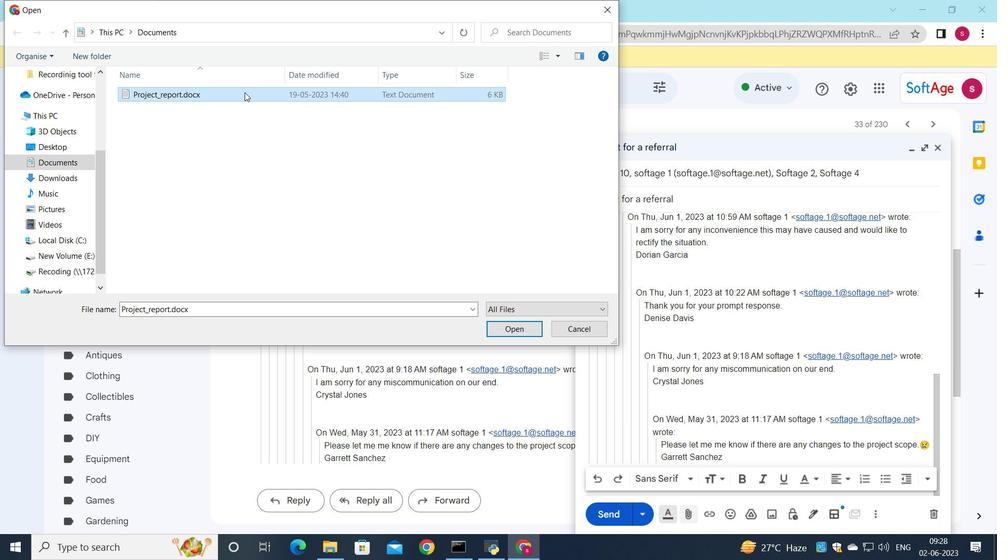 
Action: Mouse moved to (434, 116)
Screenshot: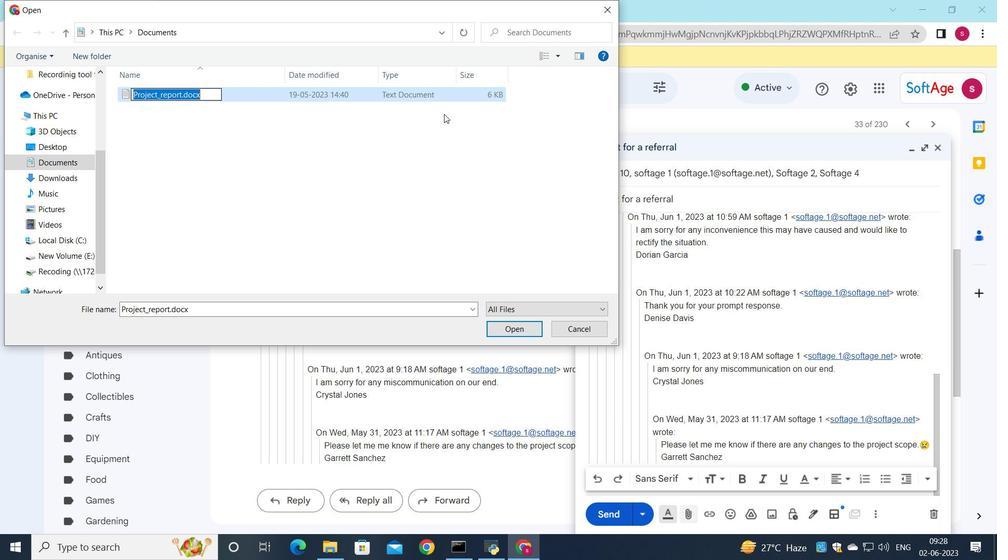 
Action: Key pressed <Key.shift>Cop<Key.backspace>mpany<Key.shift><Key.shift><Key.shift><Key.shift><Key.shift><Key.shift>_profile.pdf
Screenshot: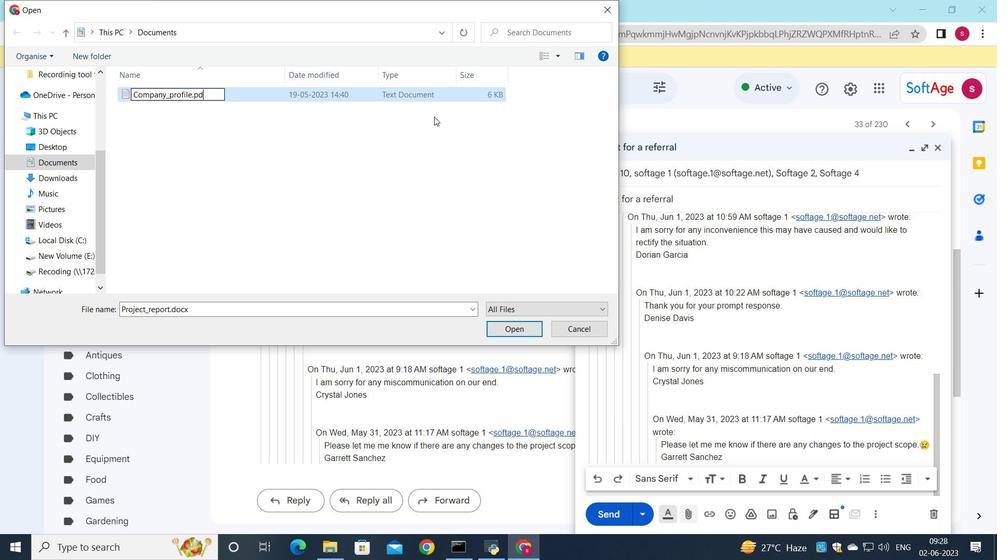 
Action: Mouse moved to (337, 95)
Screenshot: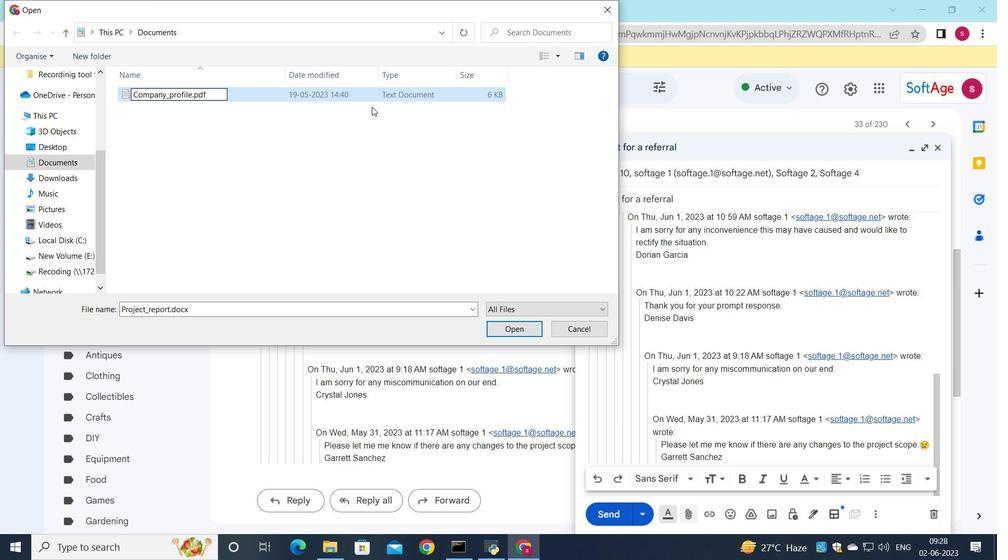 
Action: Mouse pressed left at (337, 95)
Screenshot: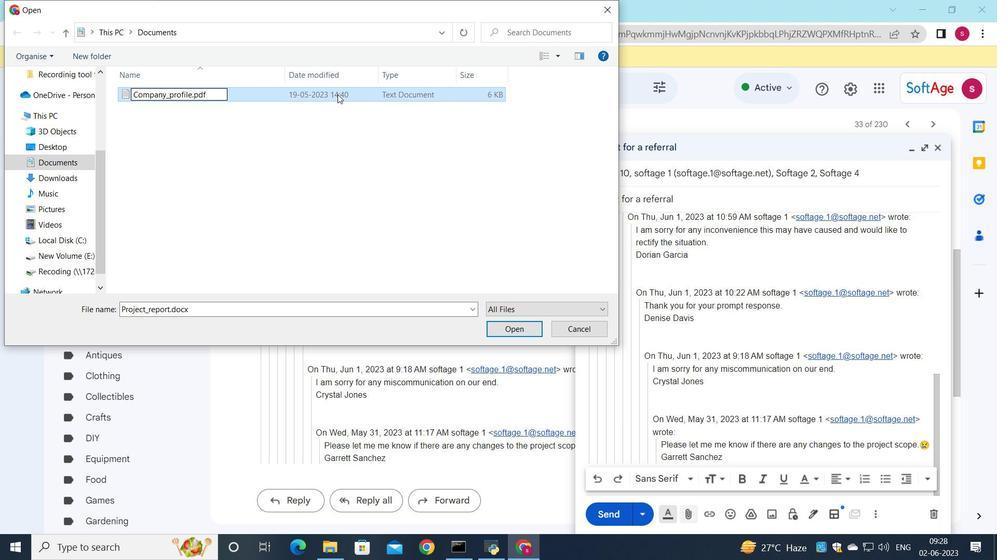 
Action: Mouse moved to (500, 326)
Screenshot: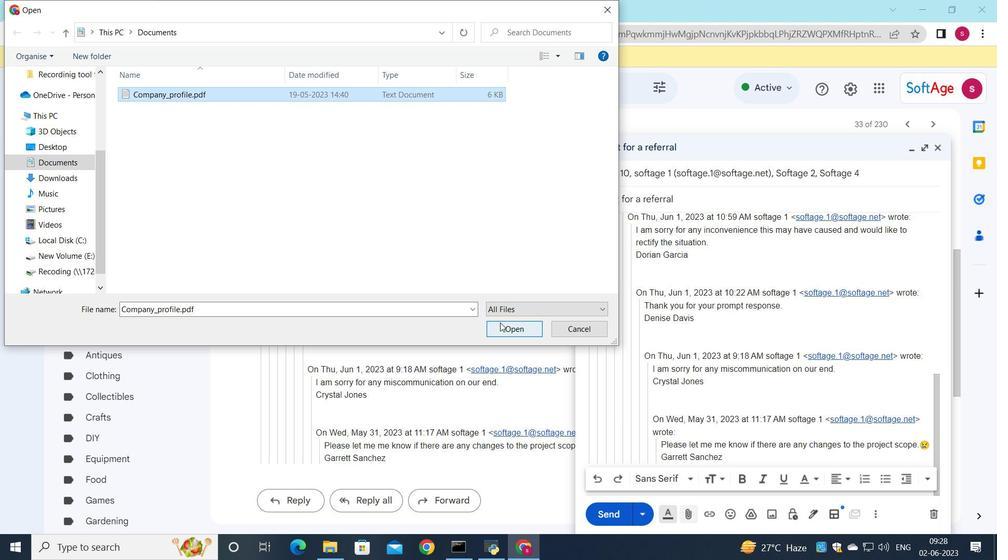 
Action: Mouse pressed left at (500, 326)
Screenshot: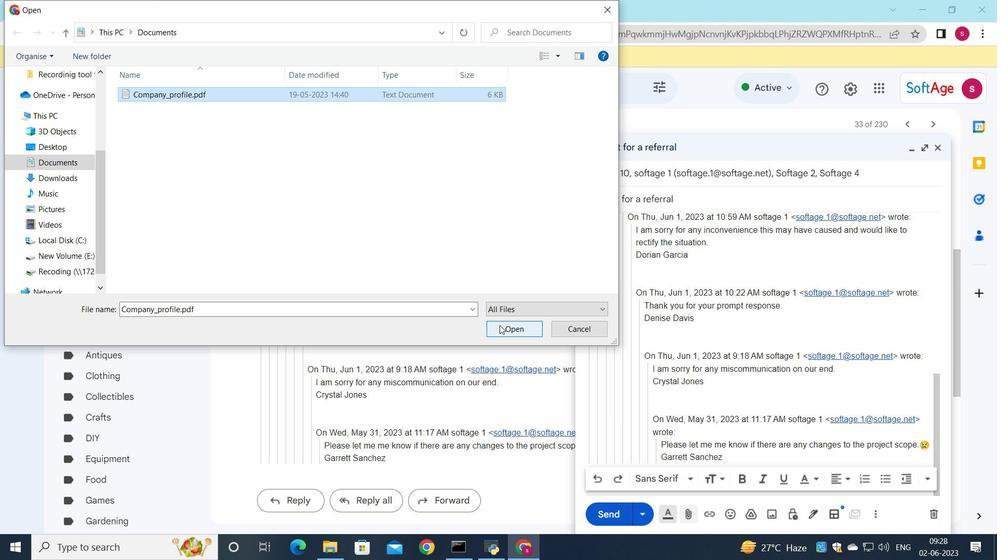 
Action: Mouse moved to (692, 379)
Screenshot: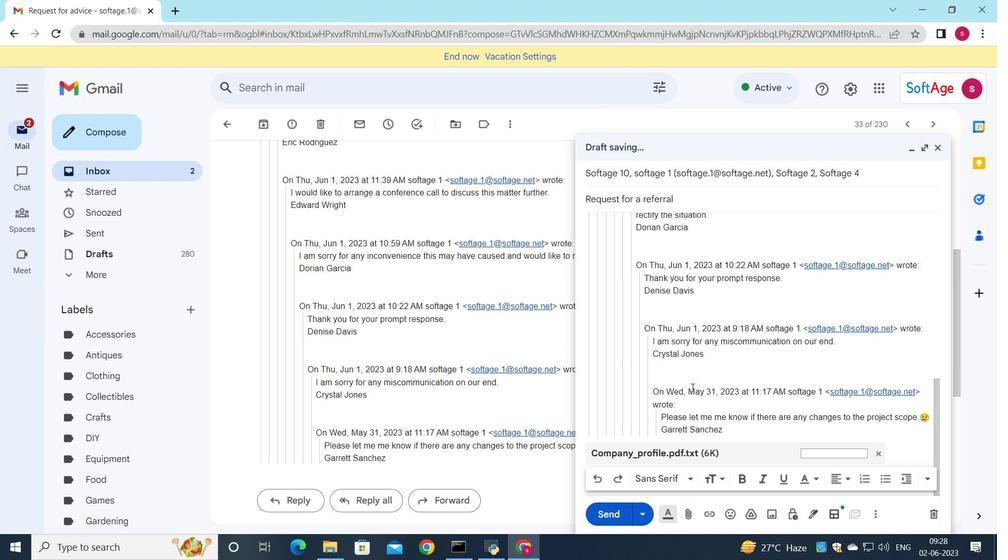 
Action: Mouse scrolled (692, 379) with delta (0, 0)
Screenshot: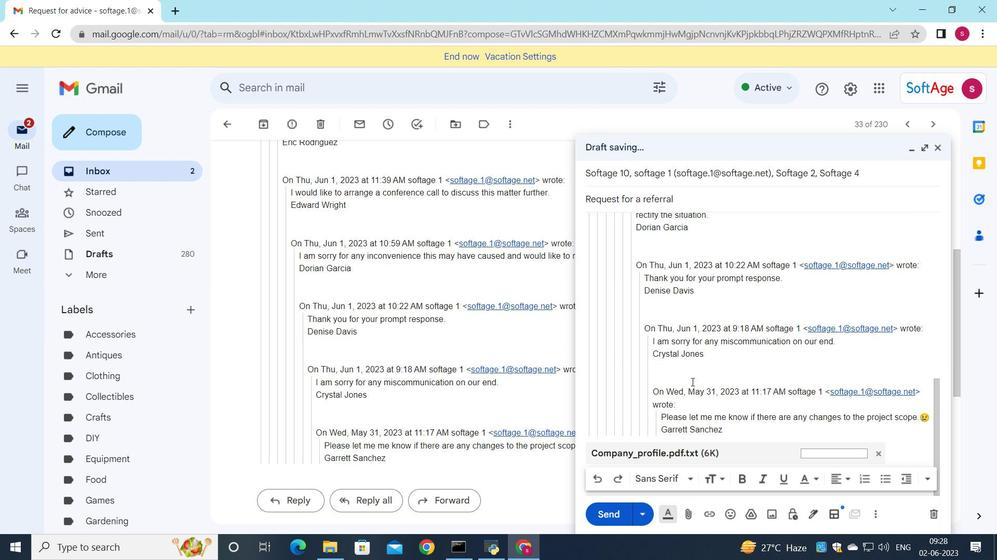 
Action: Mouse scrolled (692, 379) with delta (0, 0)
Screenshot: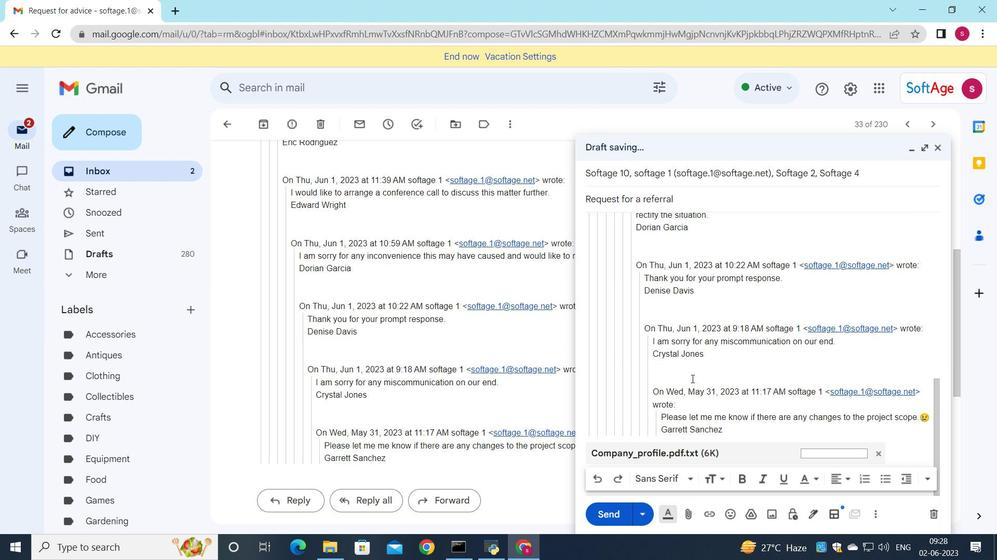 
Action: Mouse scrolled (692, 379) with delta (0, 0)
Screenshot: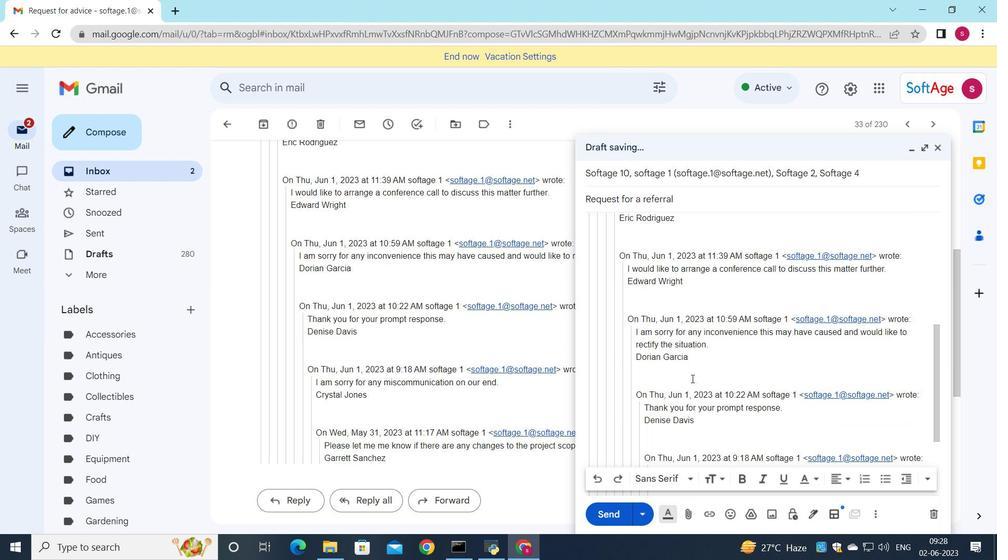 
Action: Mouse scrolled (692, 379) with delta (0, 0)
Screenshot: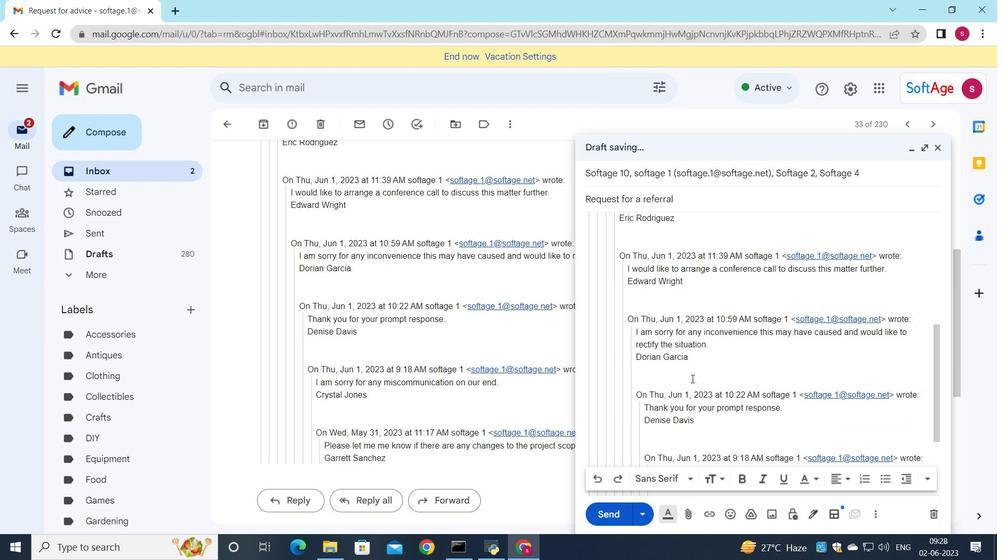 
Action: Mouse scrolled (692, 379) with delta (0, 0)
Screenshot: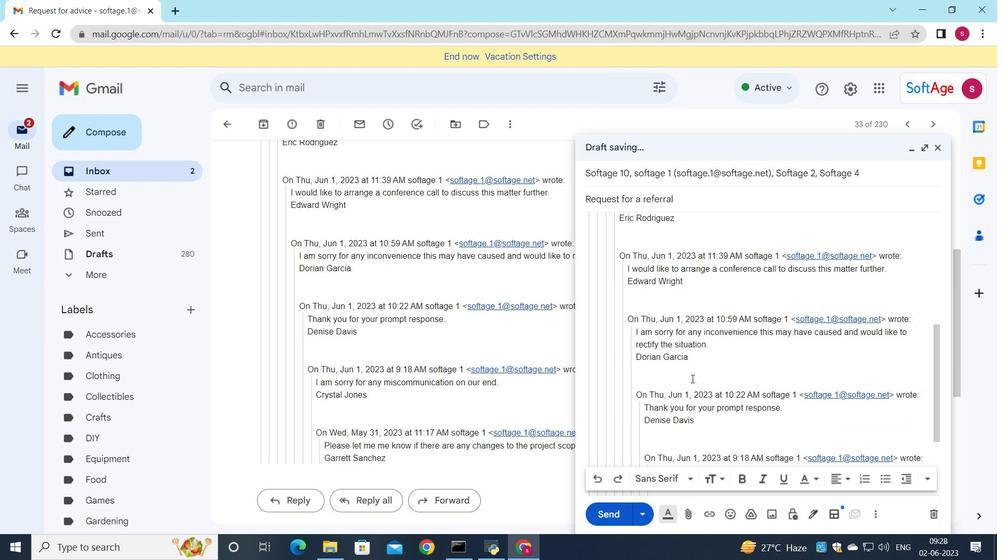 
Action: Mouse scrolled (692, 379) with delta (0, 0)
Screenshot: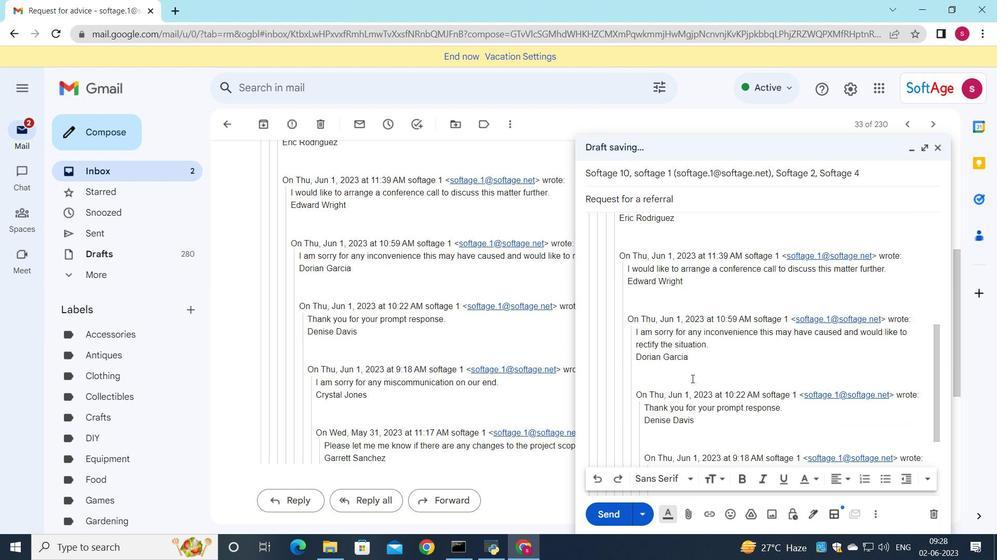 
Action: Mouse moved to (689, 372)
Screenshot: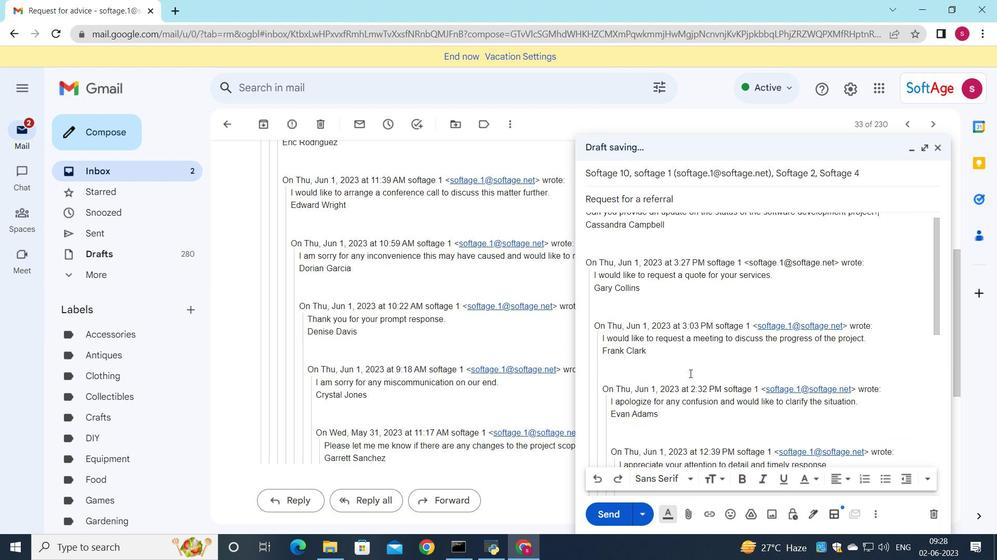 
Action: Mouse scrolled (689, 372) with delta (0, 0)
Screenshot: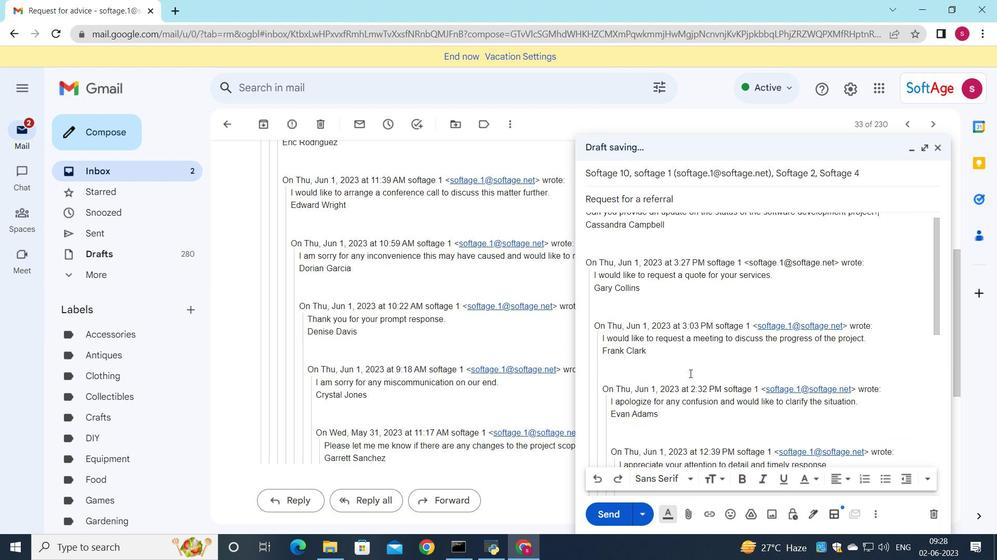 
Action: Mouse scrolled (689, 372) with delta (0, 0)
Screenshot: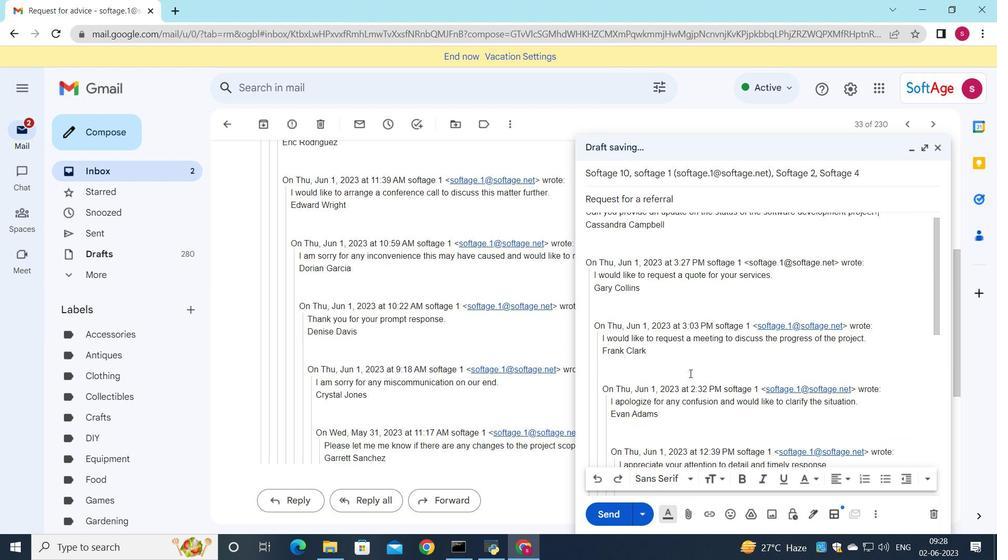 
Action: Mouse scrolled (689, 372) with delta (0, 0)
Screenshot: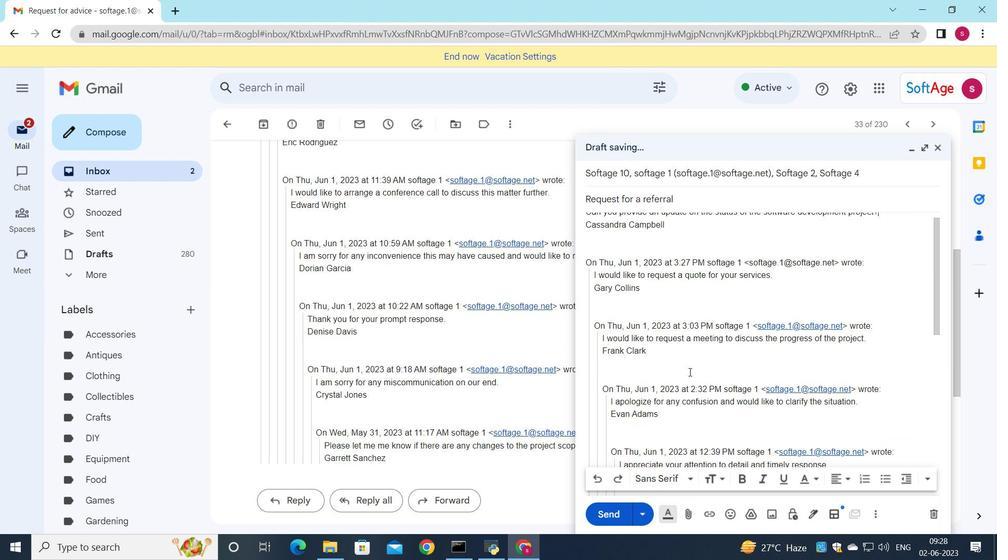 
Action: Mouse scrolled (689, 372) with delta (0, 0)
Screenshot: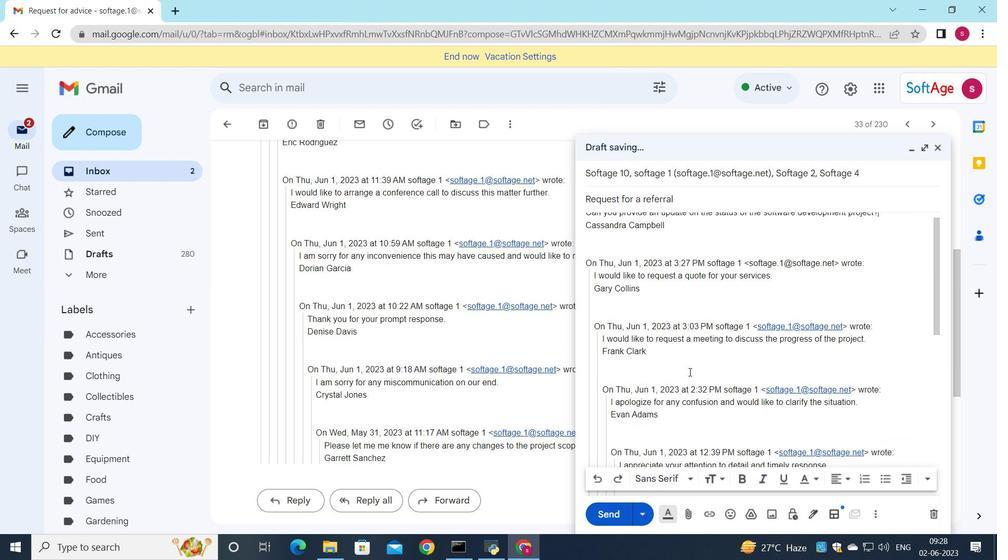 
Action: Mouse scrolled (689, 372) with delta (0, 0)
Screenshot: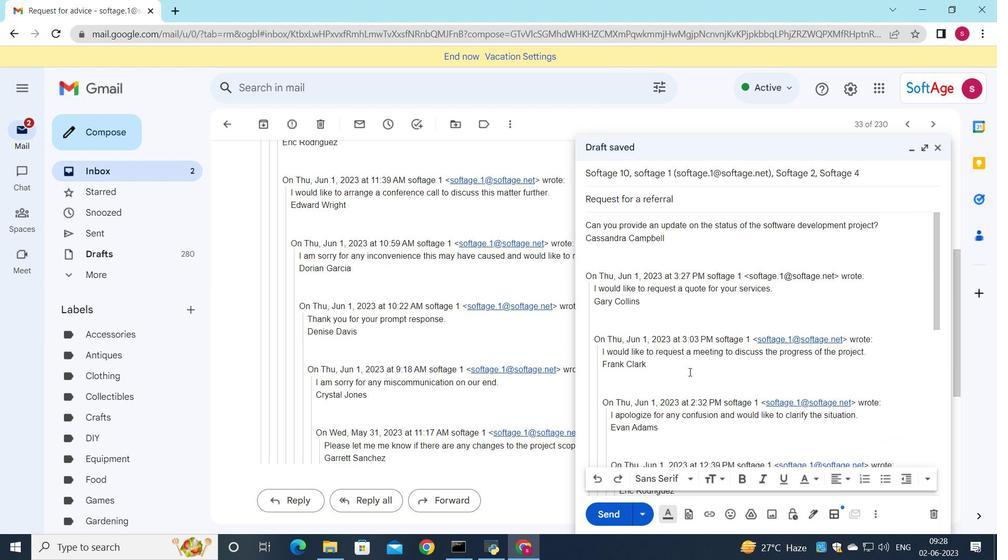 
Action: Mouse scrolled (689, 372) with delta (0, 0)
Screenshot: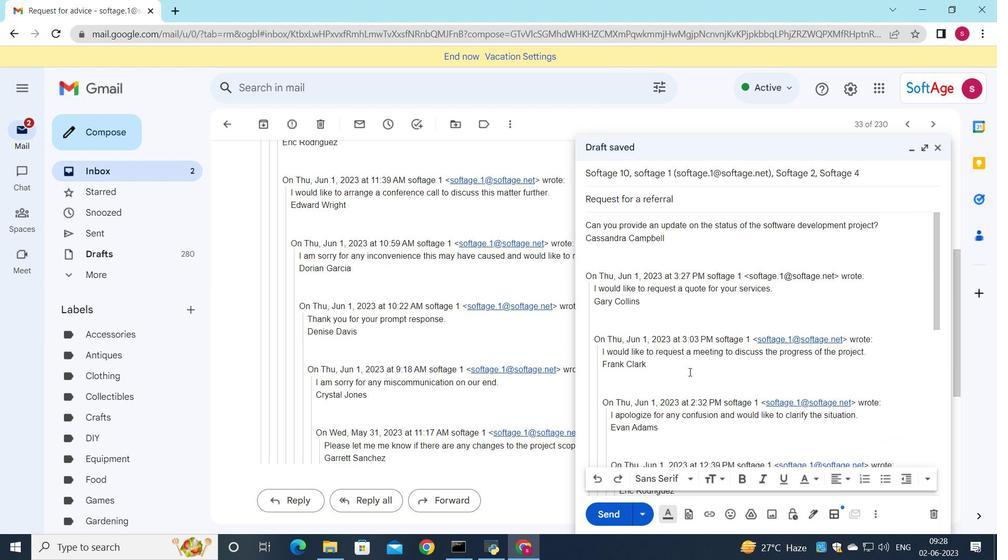 
Action: Mouse scrolled (689, 372) with delta (0, 0)
Screenshot: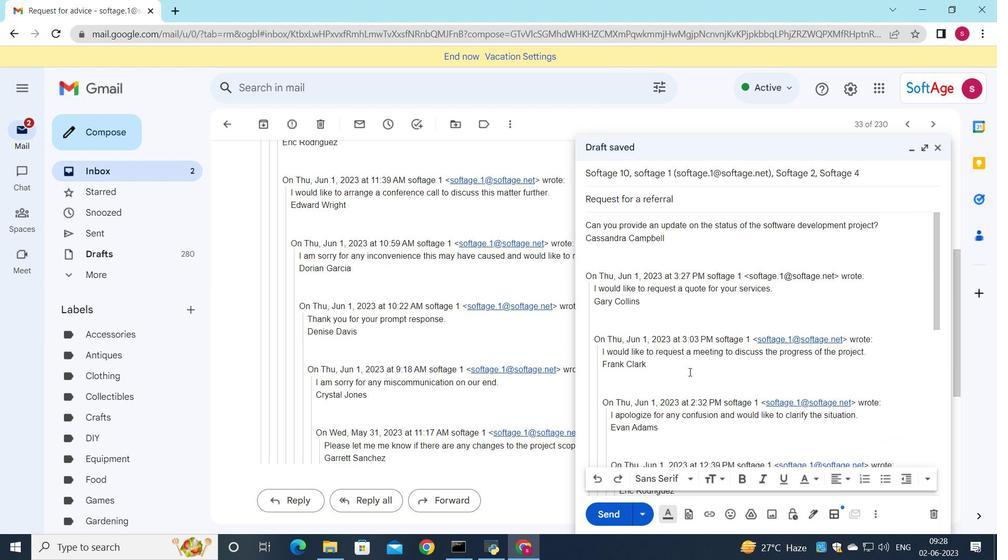 
Action: Mouse scrolled (689, 372) with delta (0, 0)
Screenshot: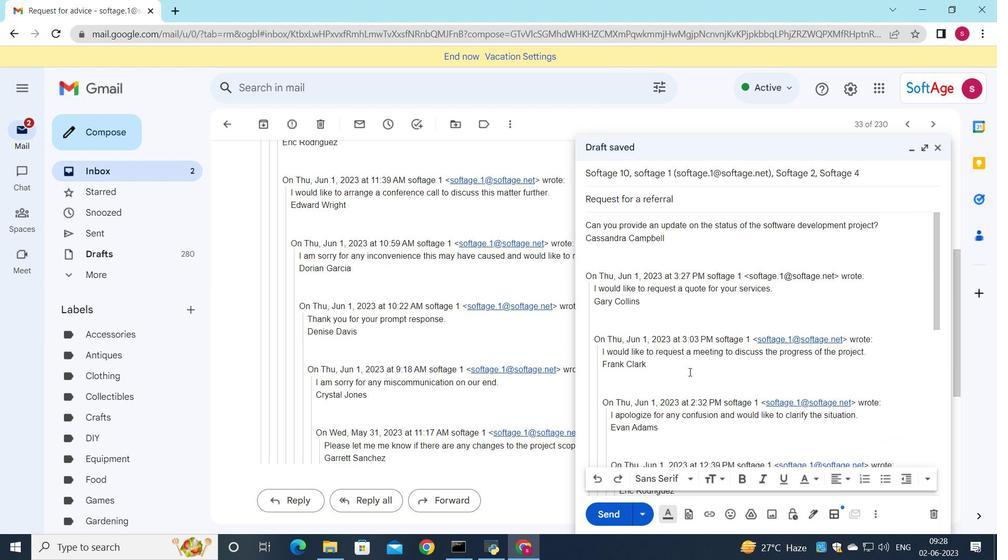 
Action: Mouse moved to (715, 260)
Screenshot: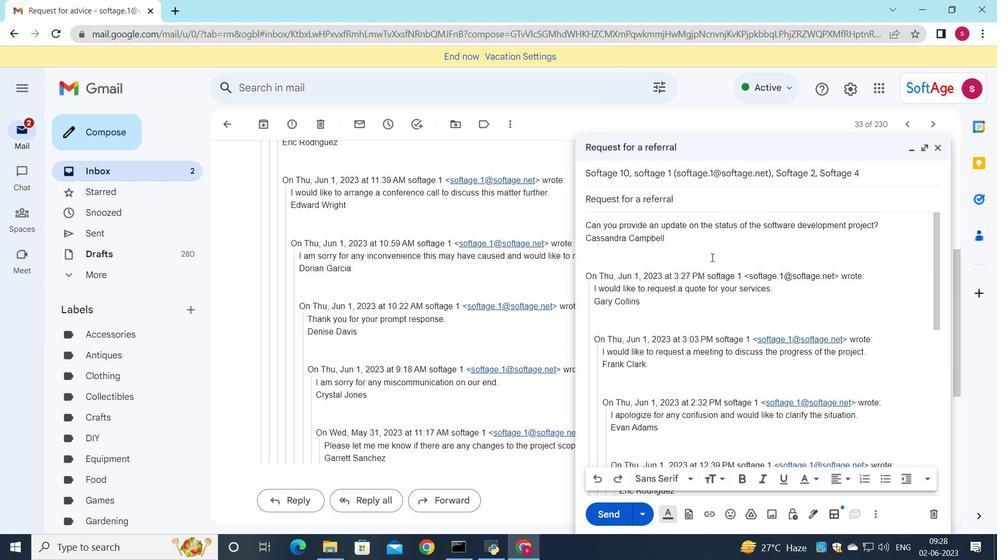 
Action: Mouse scrolled (715, 259) with delta (0, 0)
Screenshot: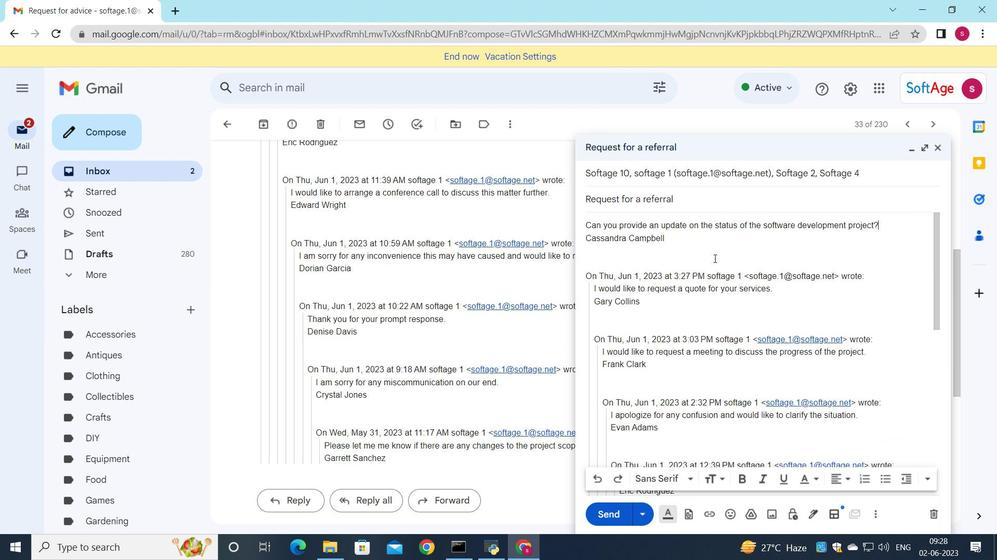 
Action: Mouse moved to (715, 260)
Screenshot: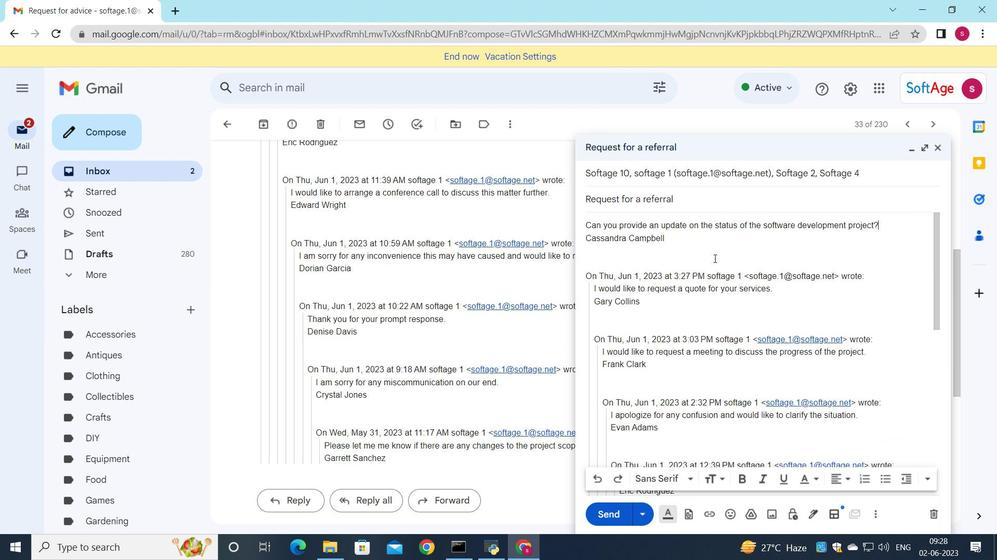 
Action: Mouse scrolled (715, 260) with delta (0, 0)
Screenshot: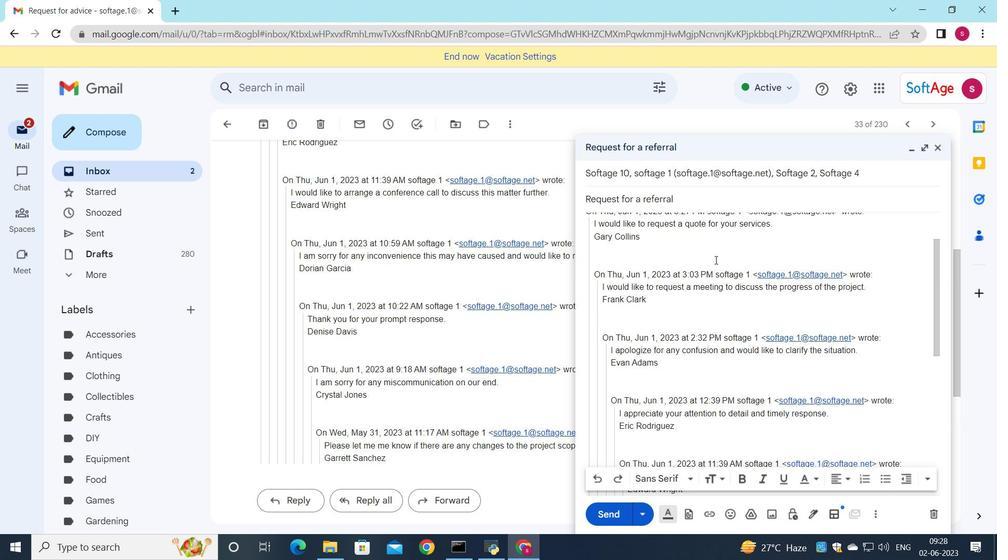 
Action: Mouse scrolled (715, 260) with delta (0, 0)
Screenshot: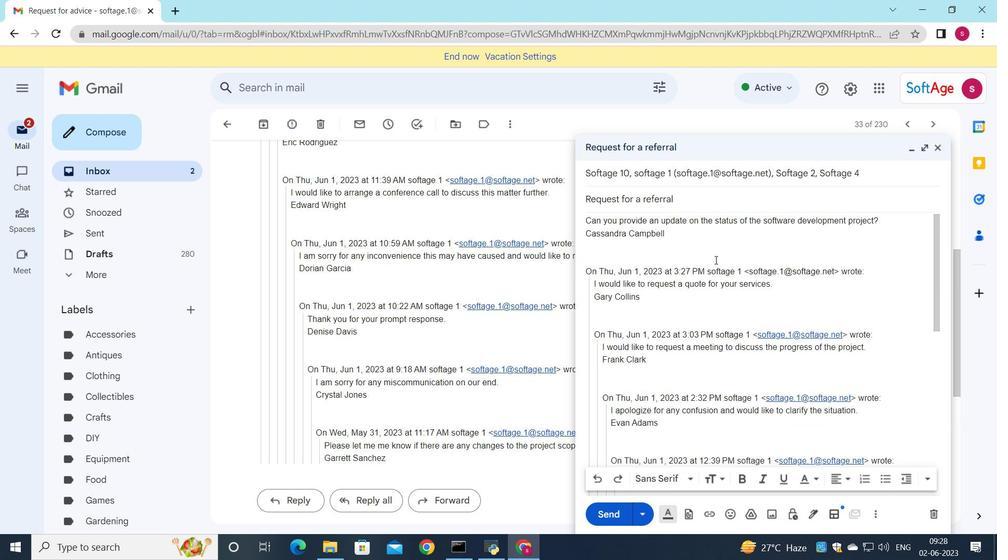 
Action: Mouse moved to (719, 333)
Screenshot: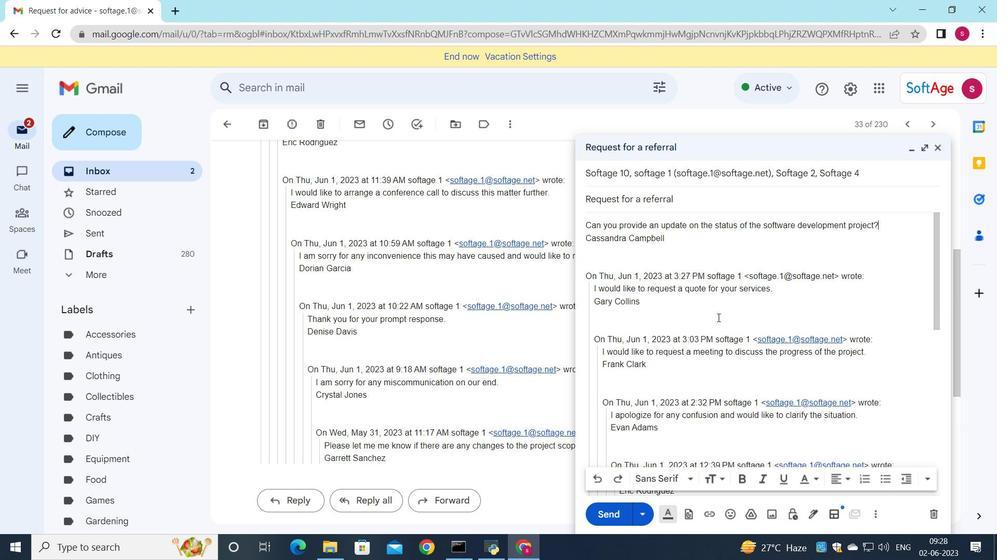 
Action: Mouse scrolled (719, 332) with delta (0, 0)
Screenshot: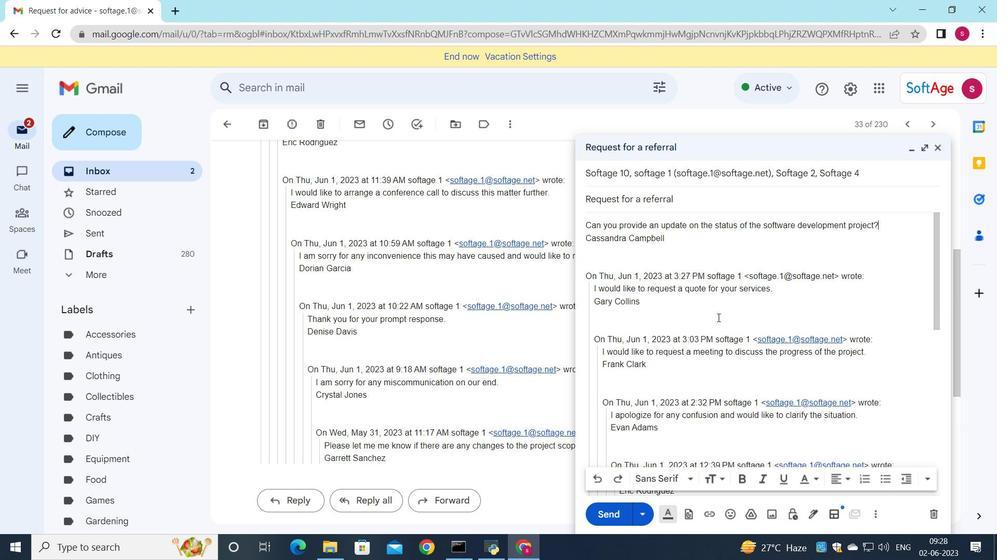 
Action: Mouse moved to (719, 335)
Screenshot: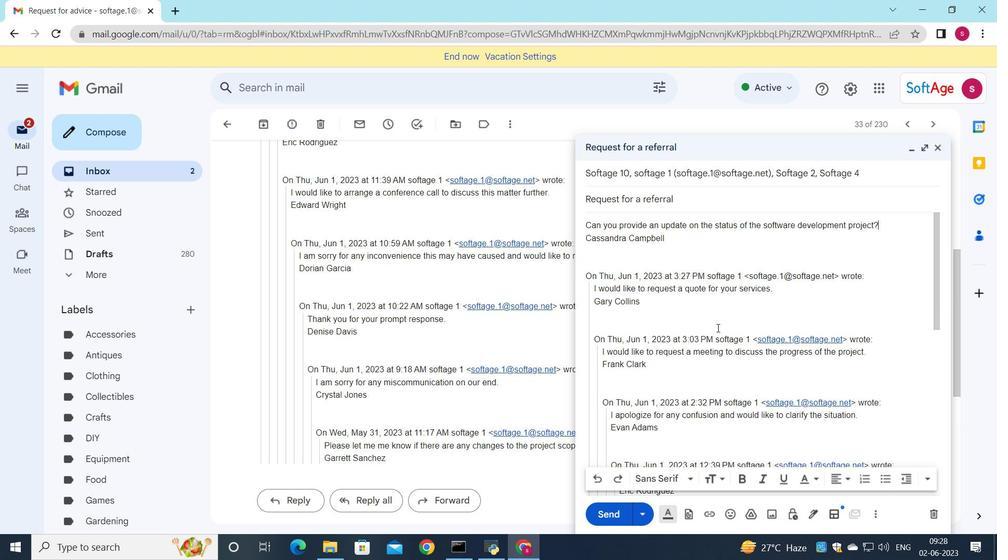 
Action: Mouse scrolled (719, 334) with delta (0, 0)
Screenshot: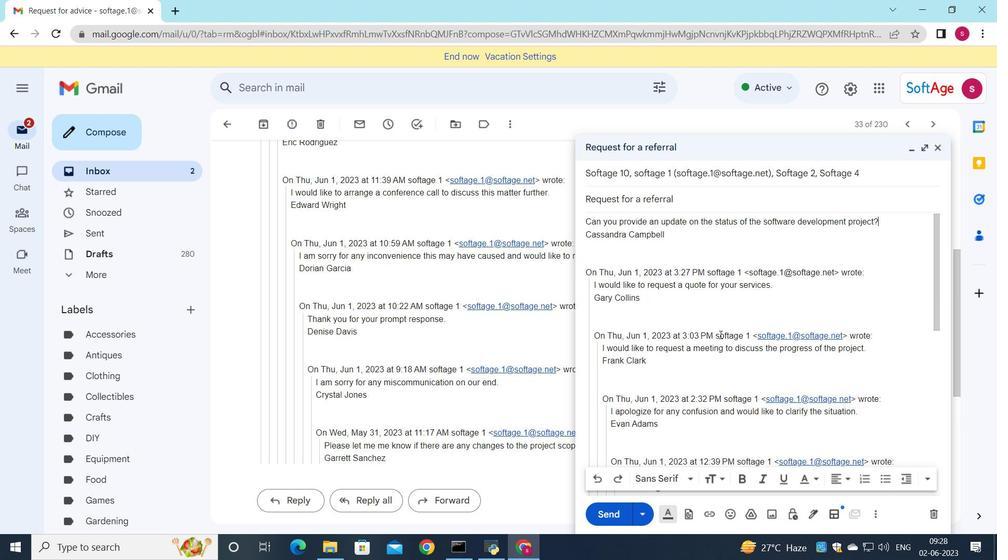 
Action: Mouse moved to (763, 355)
Screenshot: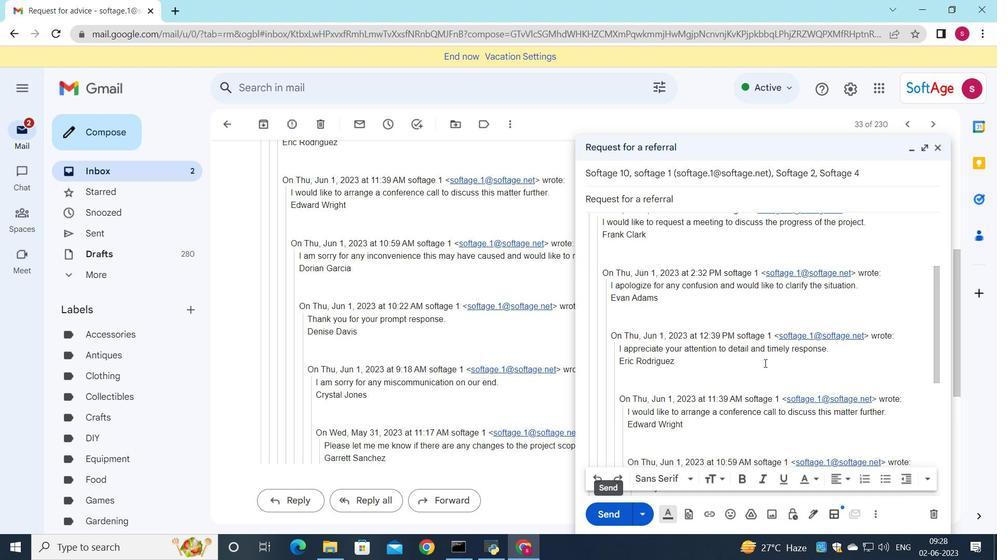 
Action: Mouse scrolled (763, 355) with delta (0, 0)
Screenshot: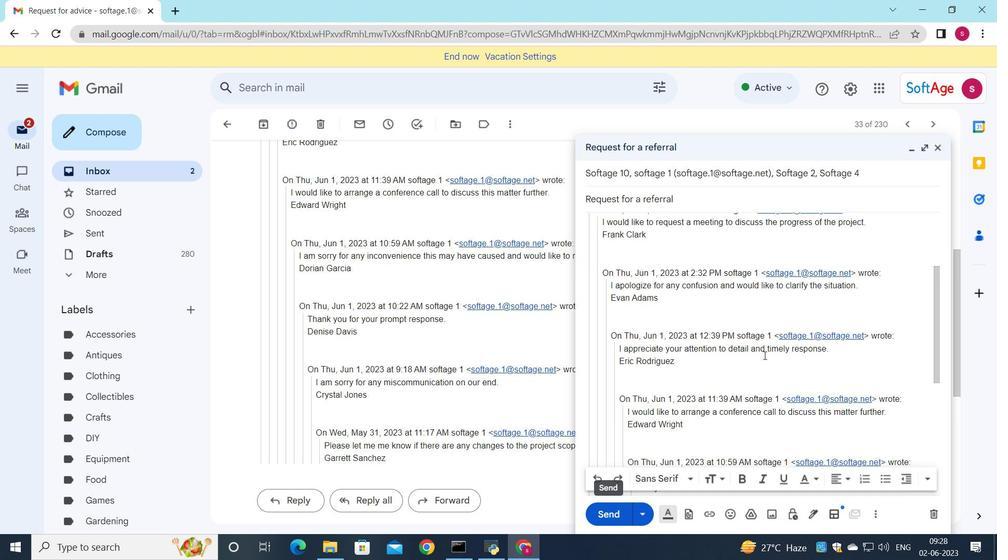 
Action: Mouse scrolled (763, 355) with delta (0, 0)
Screenshot: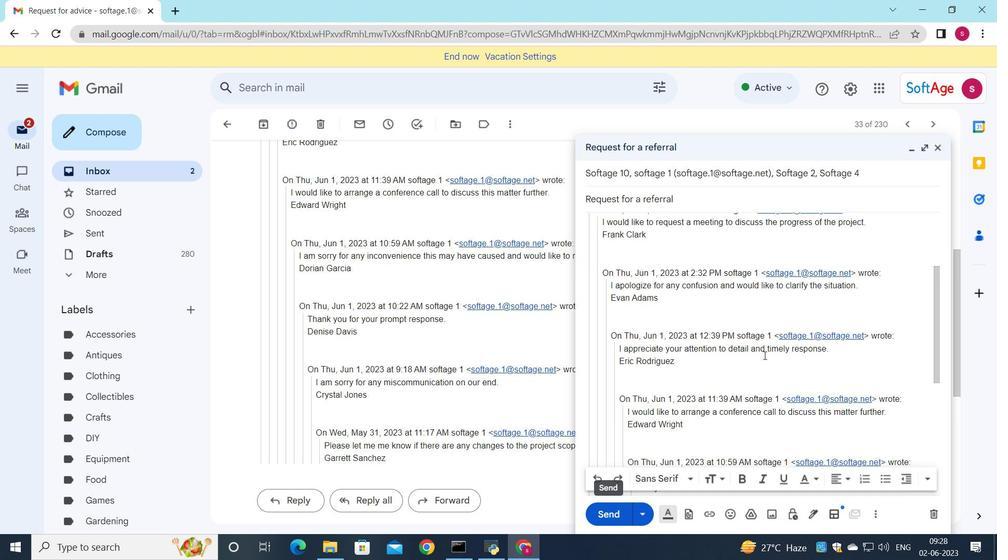 
Action: Mouse scrolled (763, 355) with delta (0, 0)
Screenshot: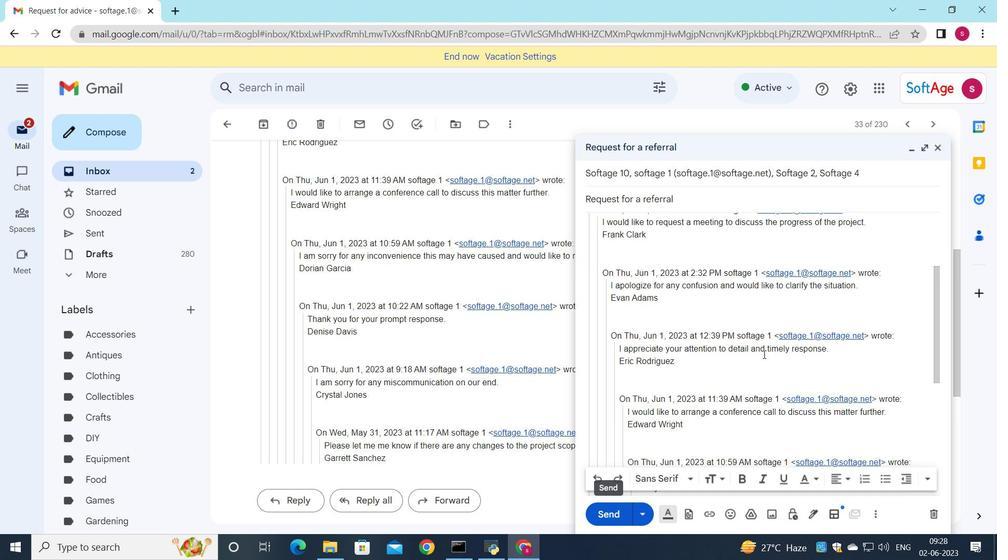 
Action: Mouse moved to (749, 334)
Screenshot: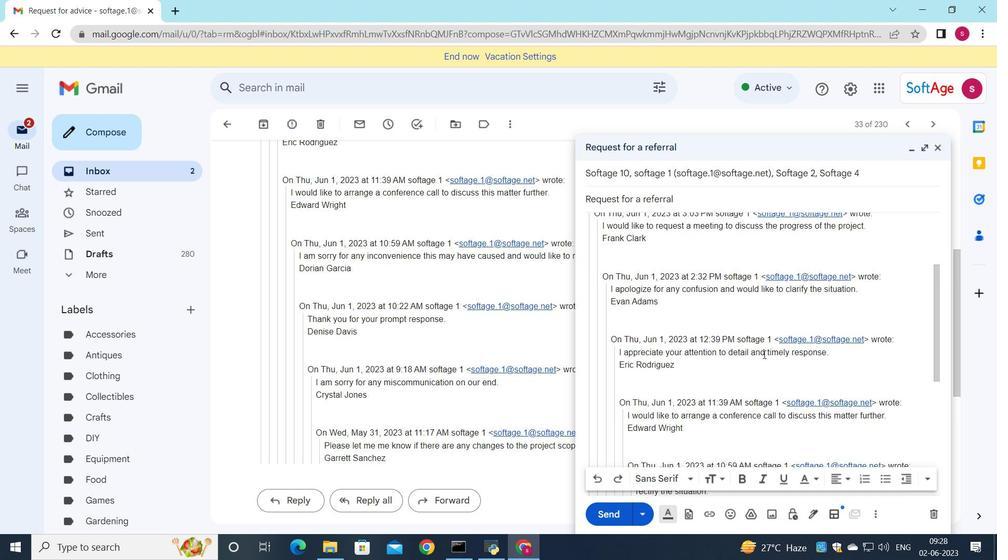 
Action: Mouse scrolled (749, 334) with delta (0, 0)
Screenshot: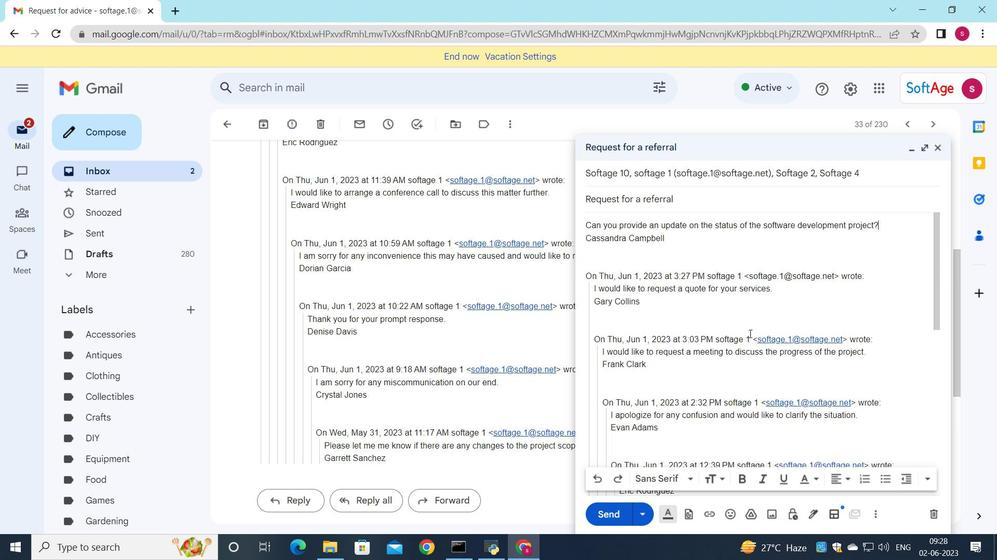 
Action: Mouse scrolled (749, 334) with delta (0, 0)
Screenshot: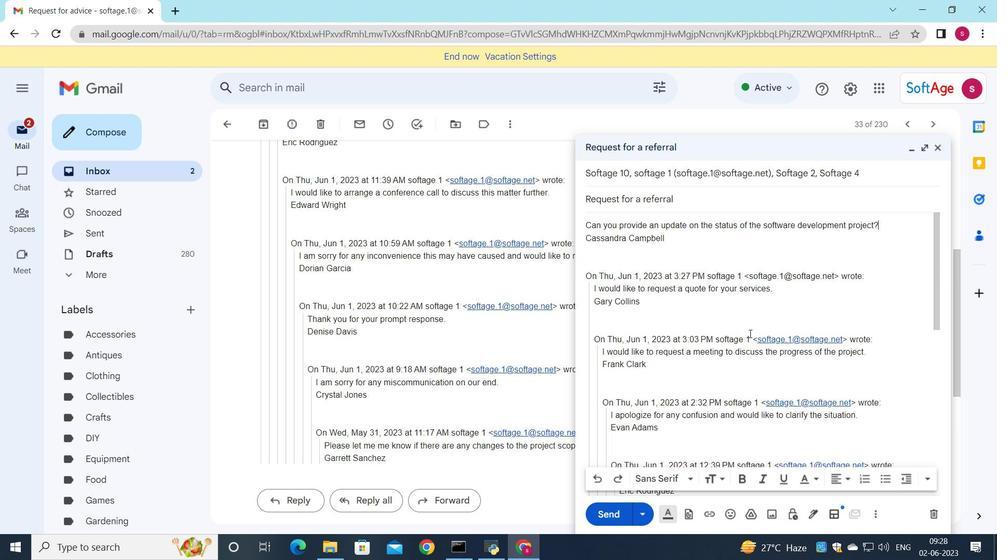 
Action: Mouse scrolled (749, 334) with delta (0, 0)
Screenshot: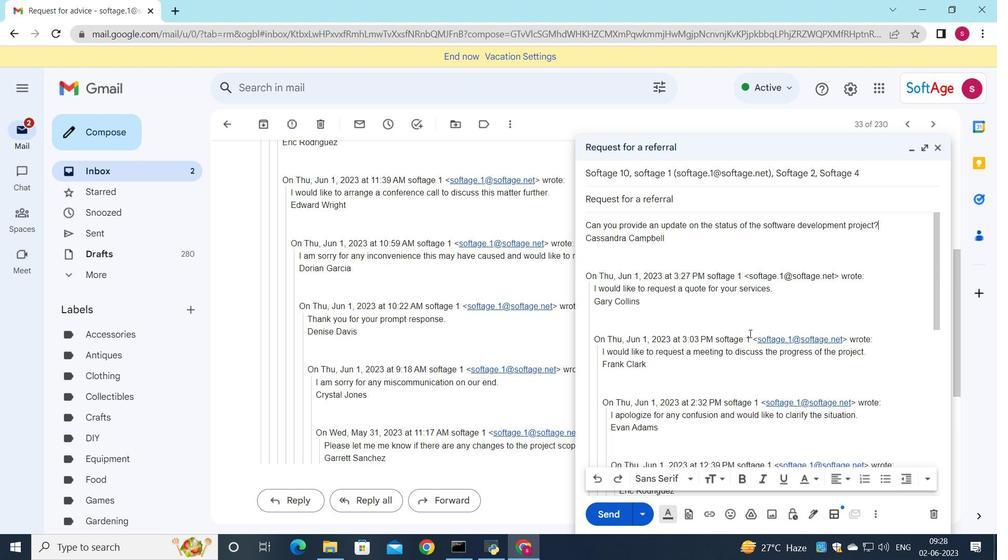 
Action: Mouse scrolled (749, 334) with delta (0, 0)
Screenshot: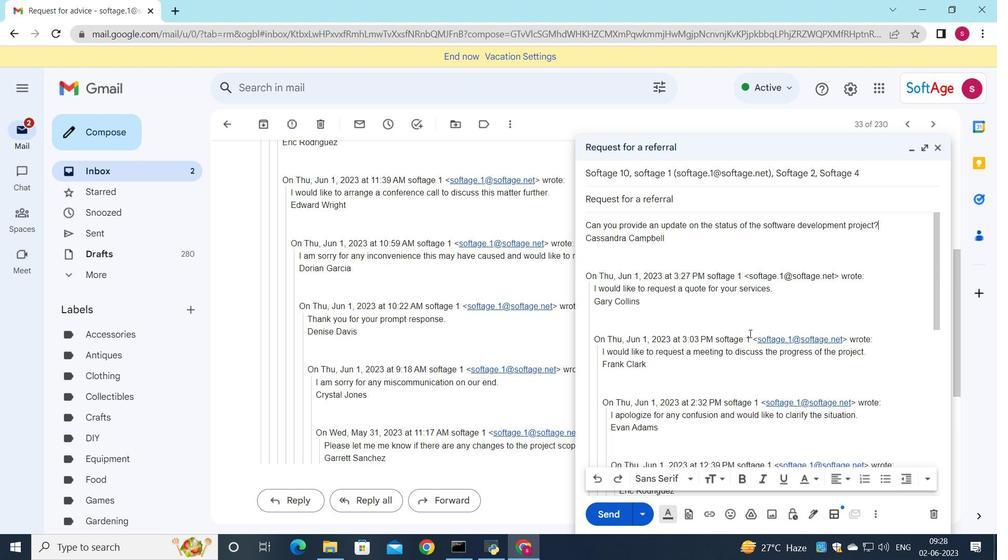 
Action: Mouse moved to (878, 171)
Screenshot: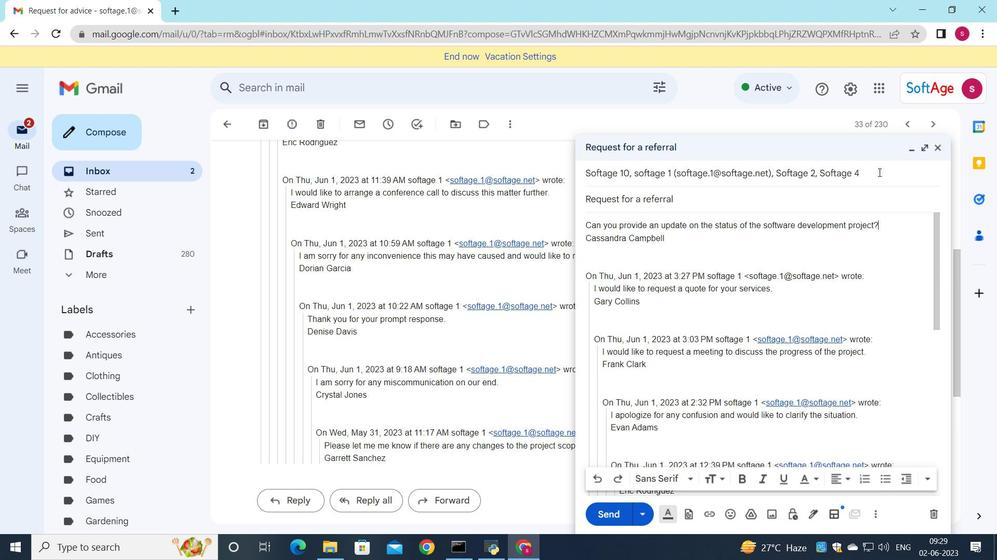 
Action: Mouse pressed left at (878, 171)
Screenshot: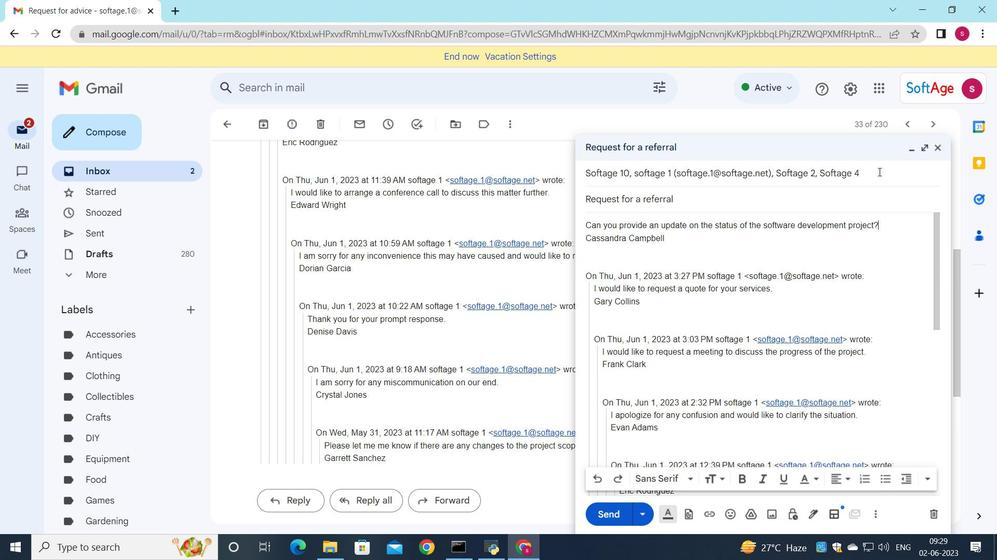 
Action: Mouse moved to (605, 518)
Screenshot: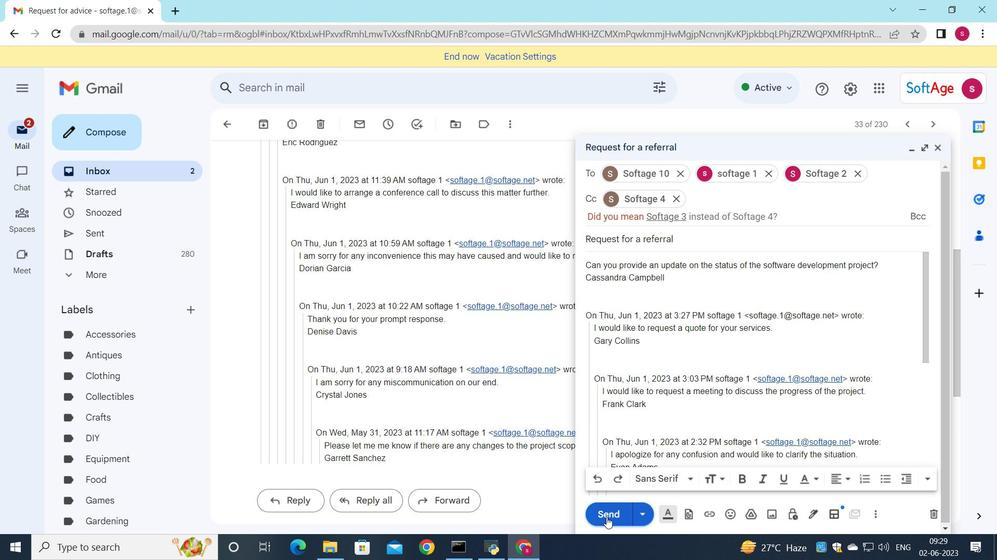 
Action: Mouse pressed left at (605, 518)
Screenshot: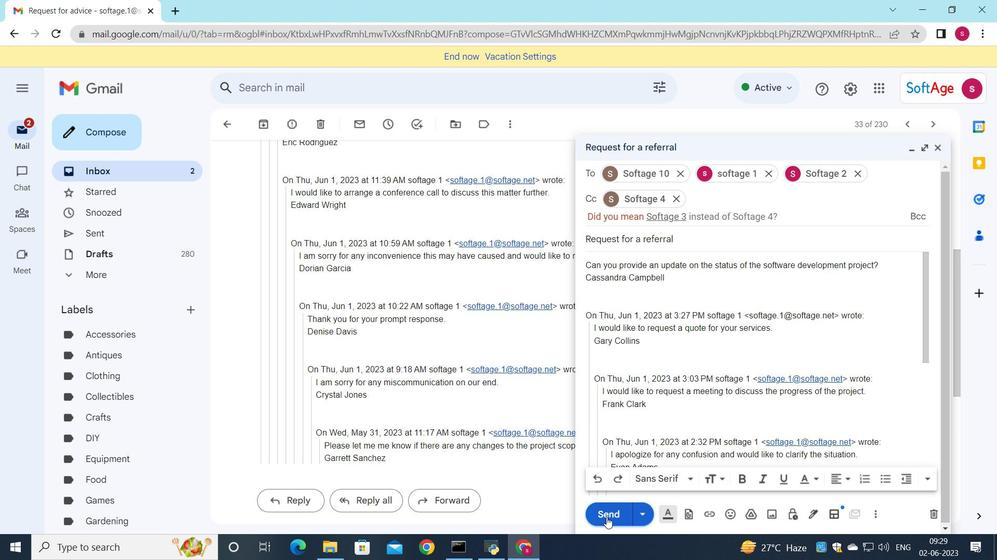 
Action: Mouse moved to (156, 163)
Screenshot: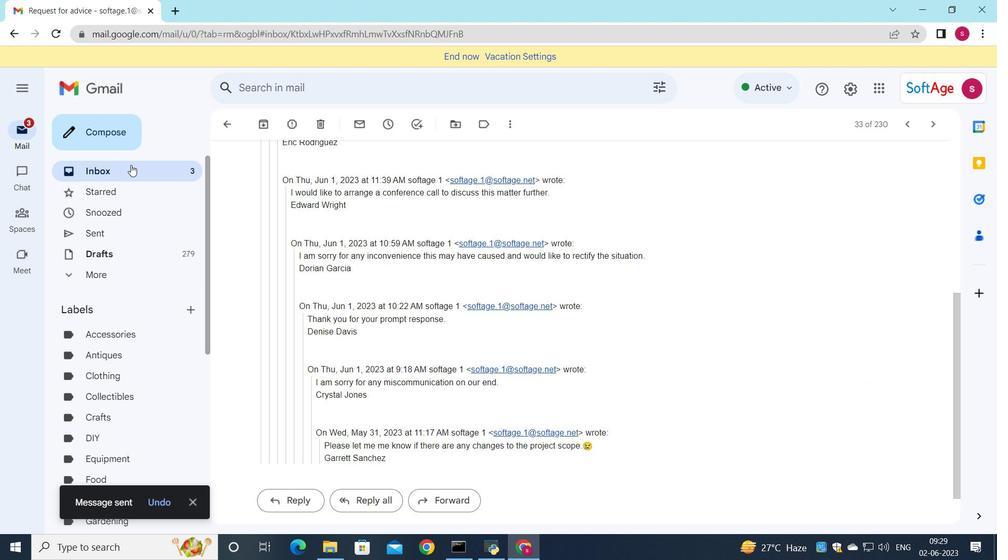 
Action: Mouse pressed left at (156, 163)
Screenshot: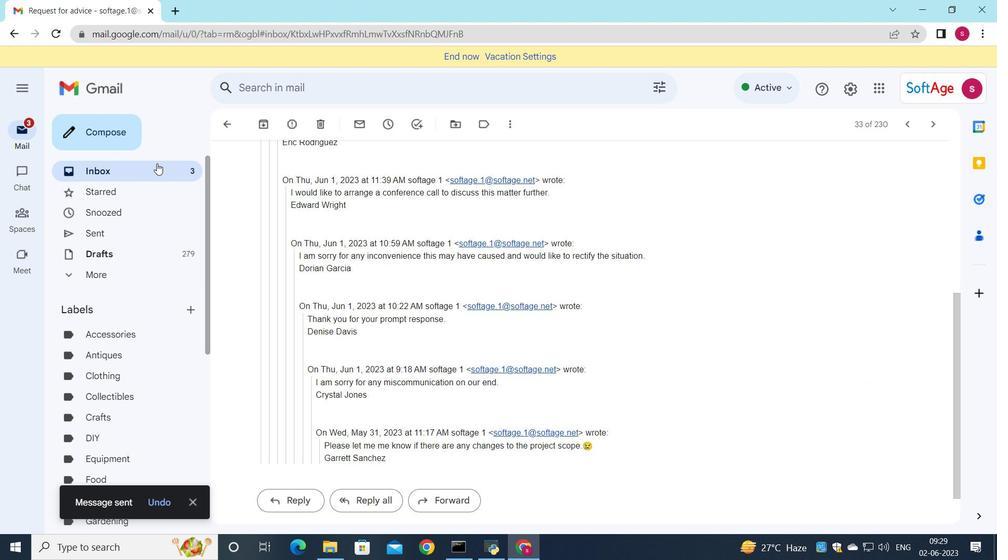 
Action: Mouse moved to (448, 192)
Screenshot: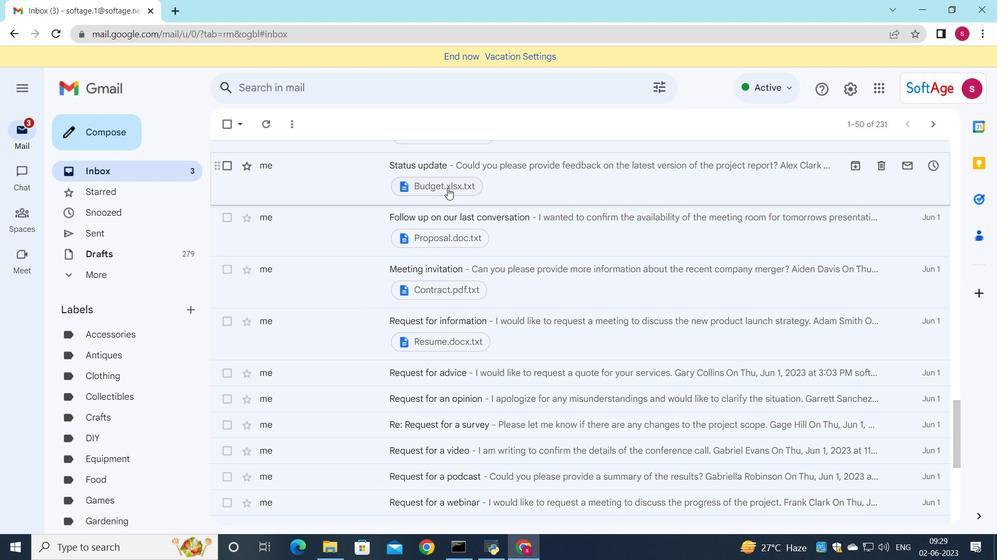 
Action: Mouse scrolled (448, 193) with delta (0, 0)
Screenshot: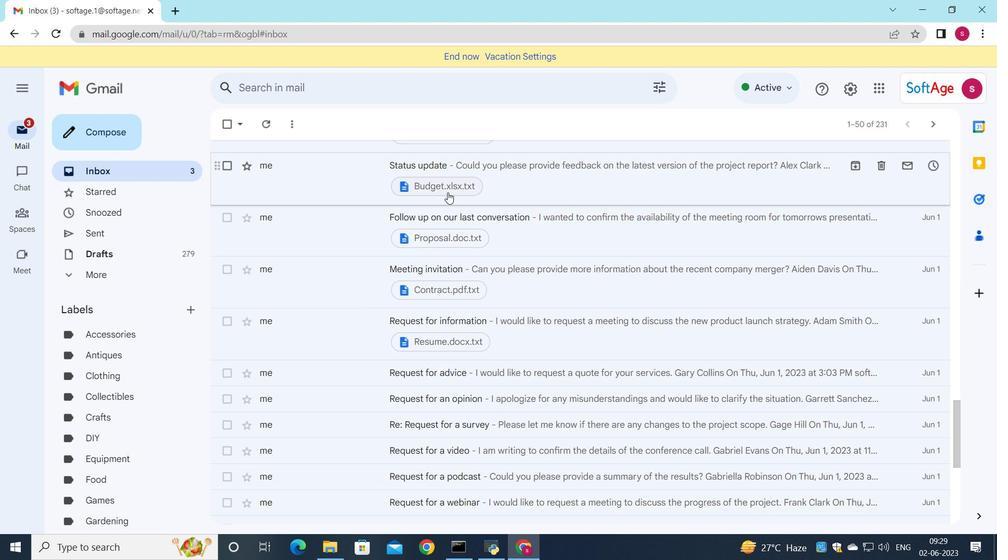 
Action: Mouse scrolled (448, 193) with delta (0, 0)
Screenshot: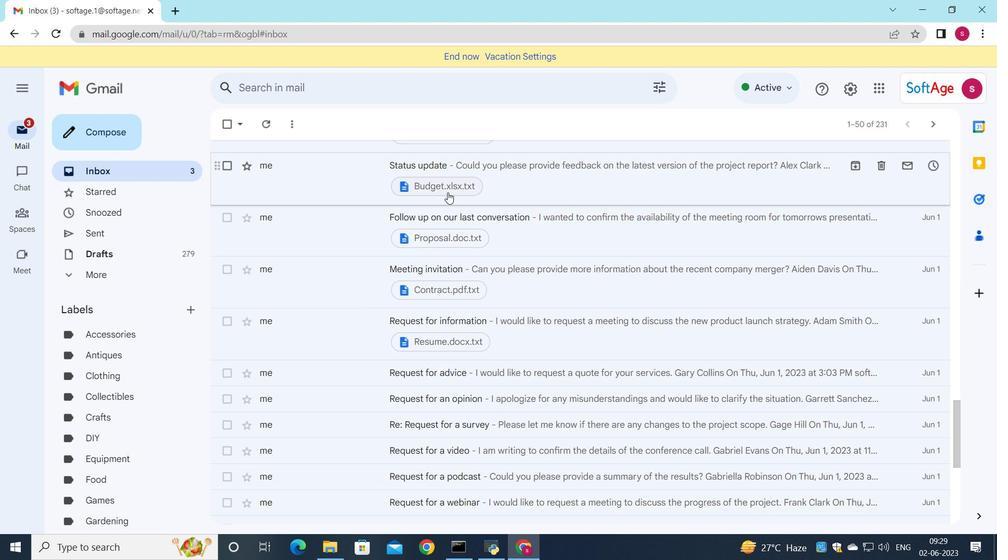 
Action: Mouse scrolled (448, 193) with delta (0, 0)
Screenshot: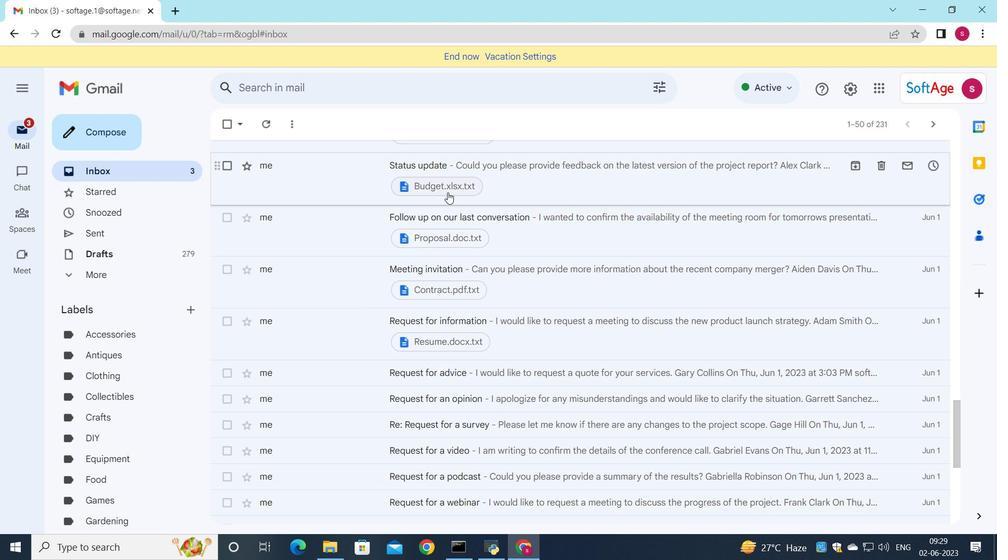 
Action: Mouse scrolled (448, 193) with delta (0, 0)
Screenshot: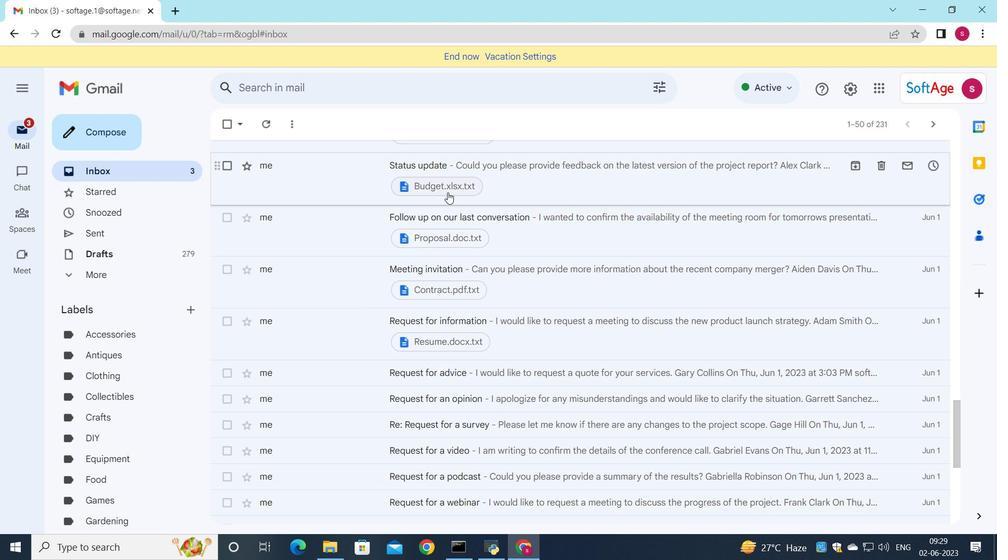 
Action: Mouse moved to (639, 281)
Screenshot: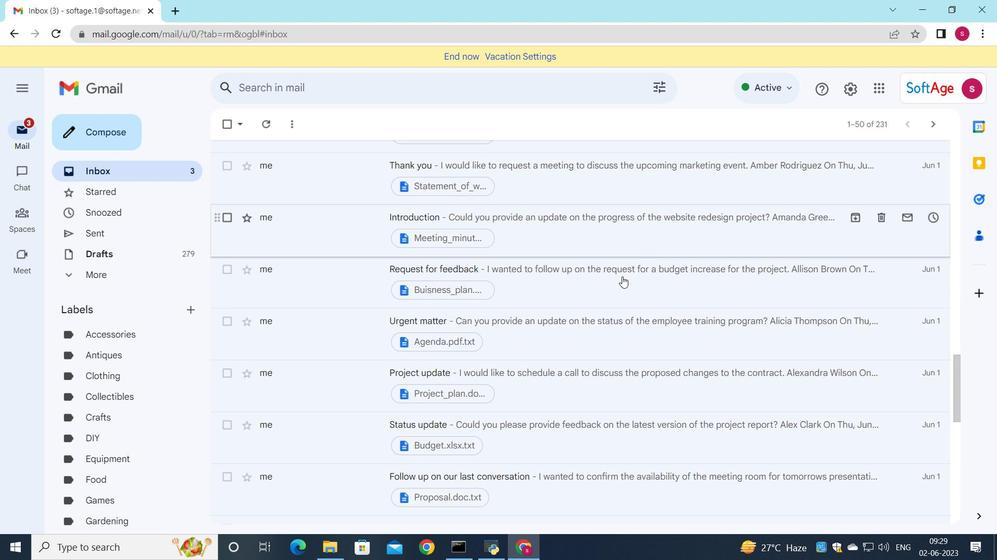 
Action: Mouse scrolled (639, 281) with delta (0, 0)
Screenshot: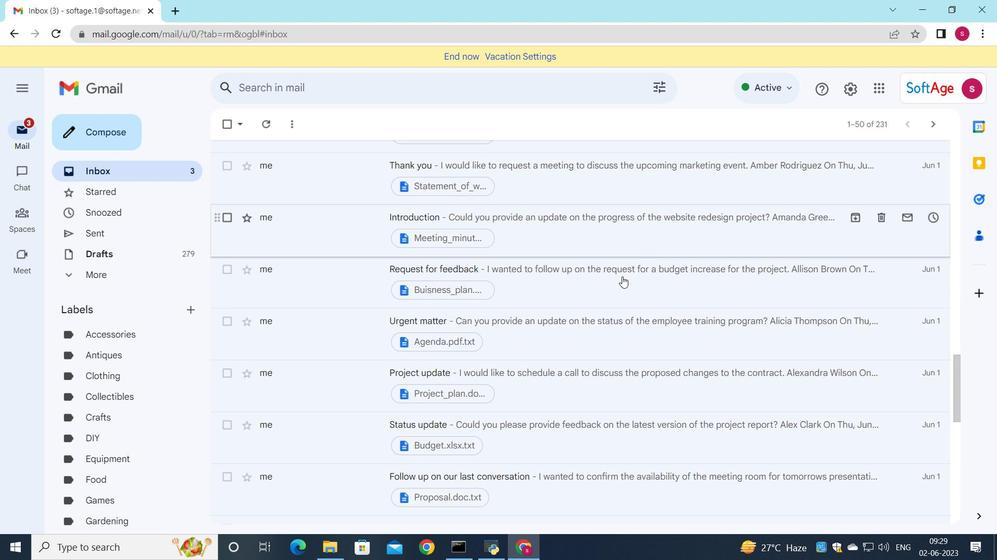 
Action: Mouse moved to (638, 279)
Screenshot: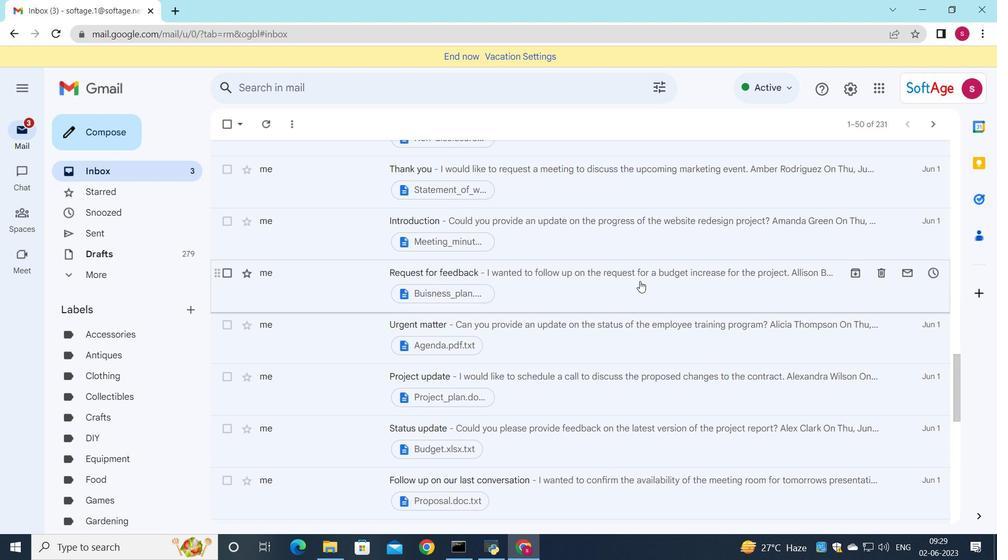 
Action: Mouse scrolled (639, 281) with delta (0, 0)
Screenshot: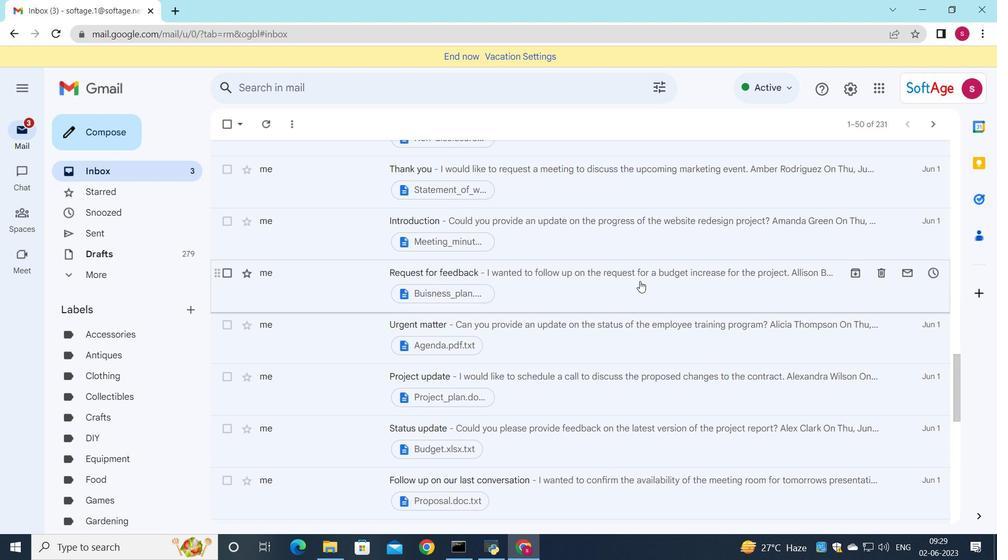 
Action: Mouse moved to (638, 279)
Screenshot: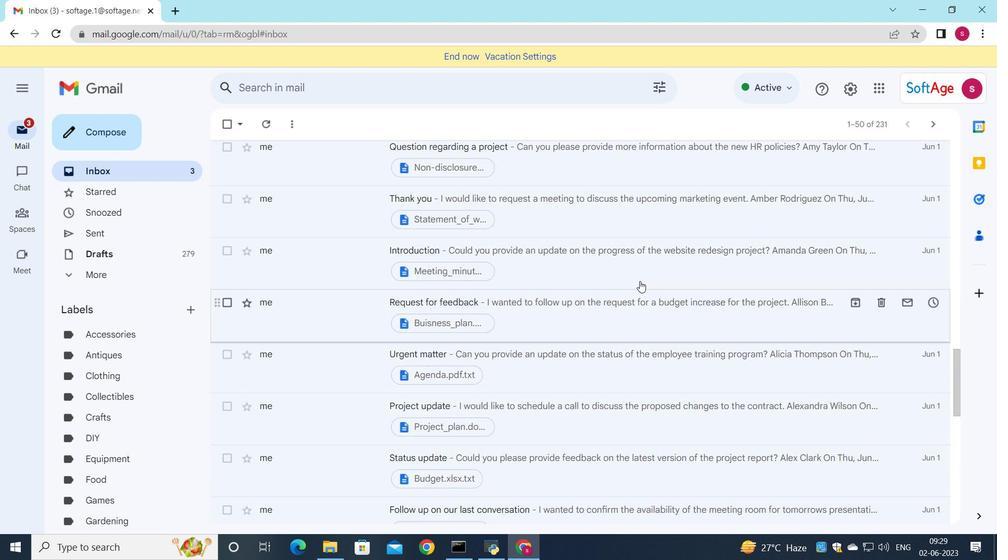 
Action: Mouse scrolled (639, 280) with delta (0, 0)
Screenshot: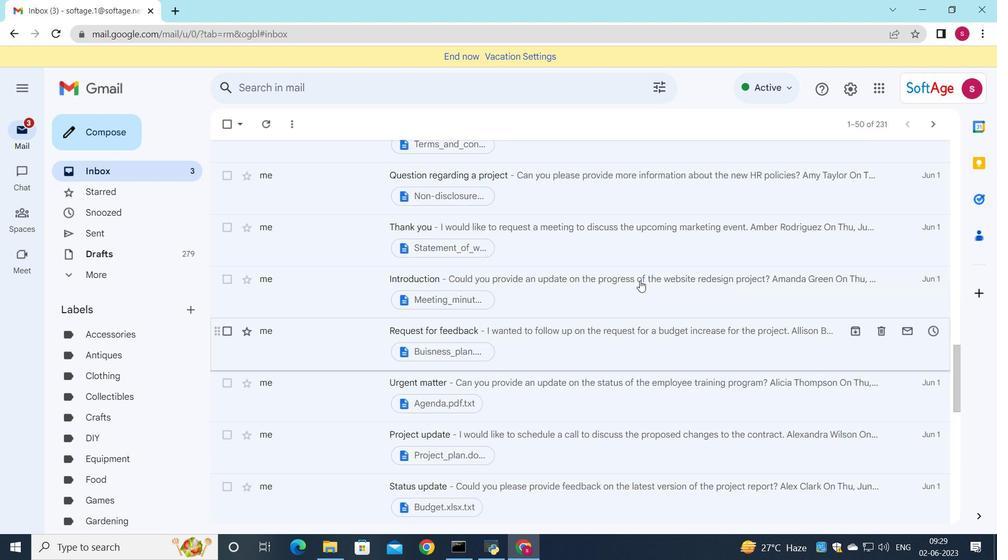 
Action: Mouse scrolled (638, 280) with delta (0, 0)
Screenshot: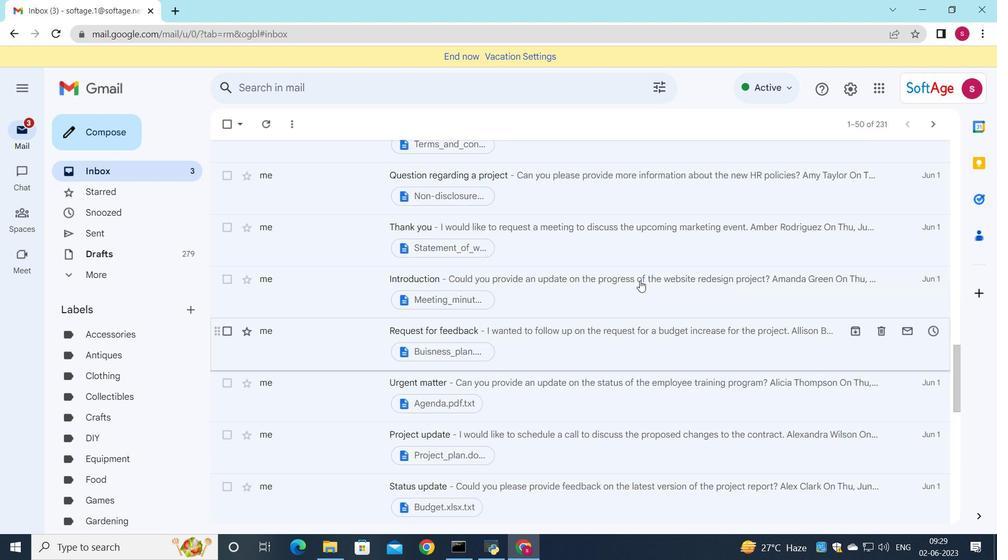 
Action: Mouse scrolled (638, 279) with delta (0, 0)
Screenshot: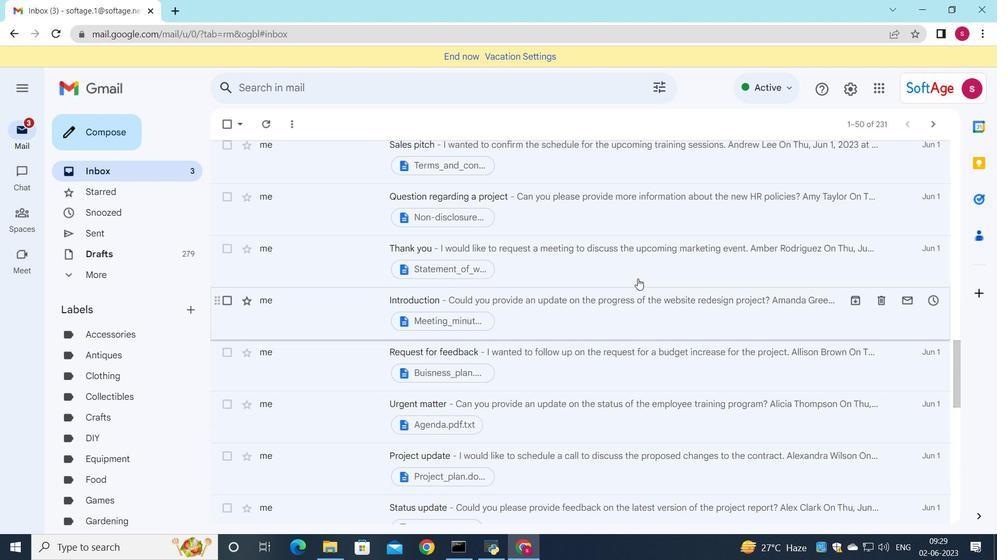 
Action: Mouse scrolled (638, 279) with delta (0, 0)
Screenshot: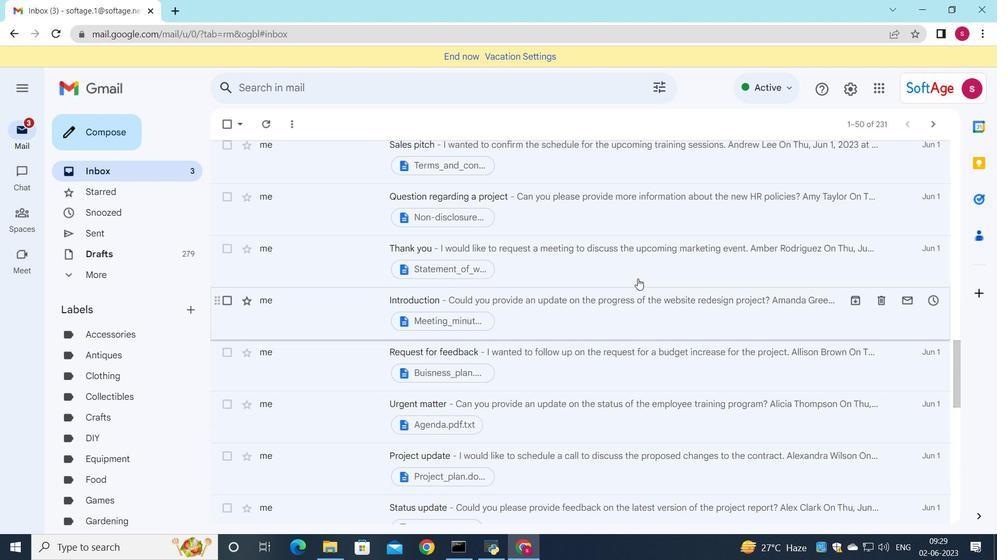 
Action: Mouse scrolled (638, 279) with delta (0, 0)
Screenshot: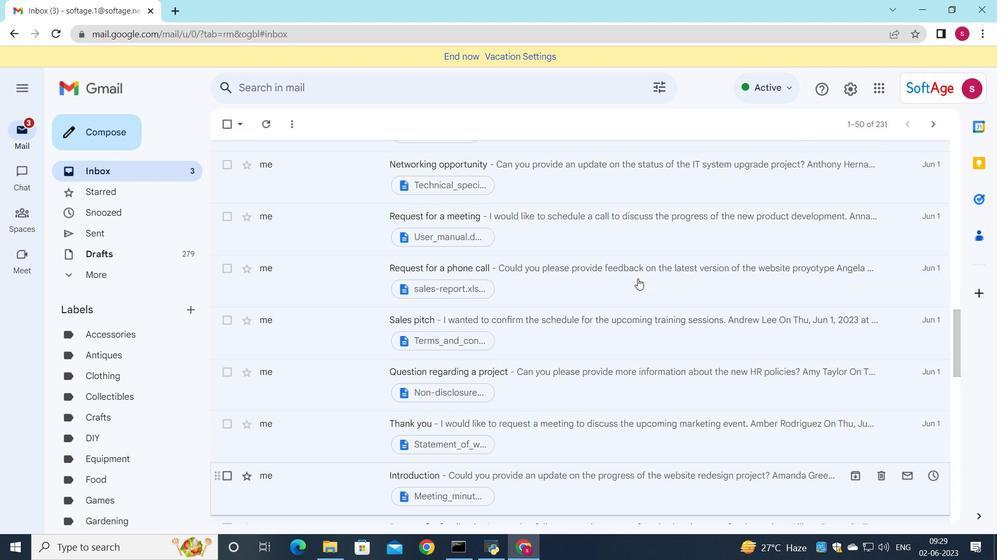 
Action: Mouse scrolled (638, 279) with delta (0, 0)
Screenshot: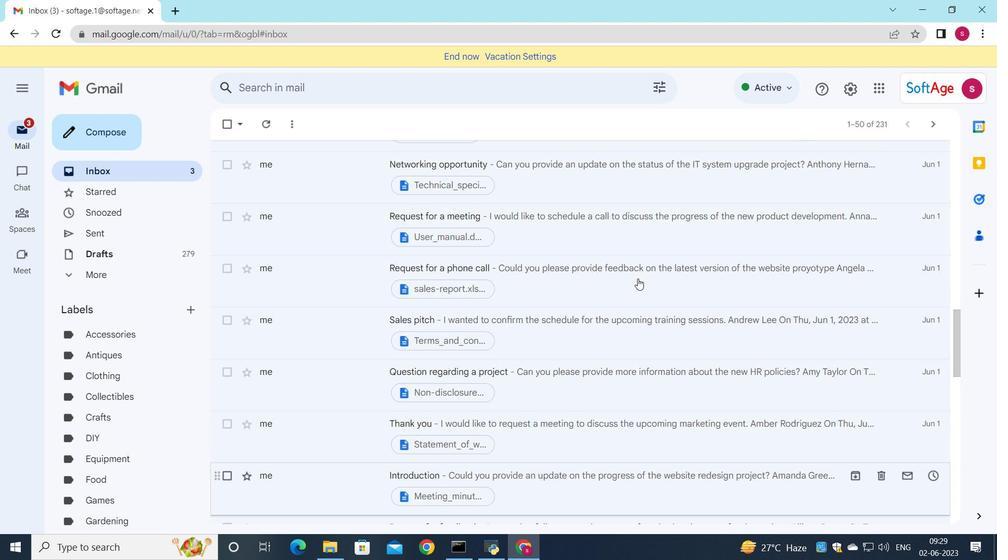 
Action: Mouse scrolled (638, 279) with delta (0, 0)
Screenshot: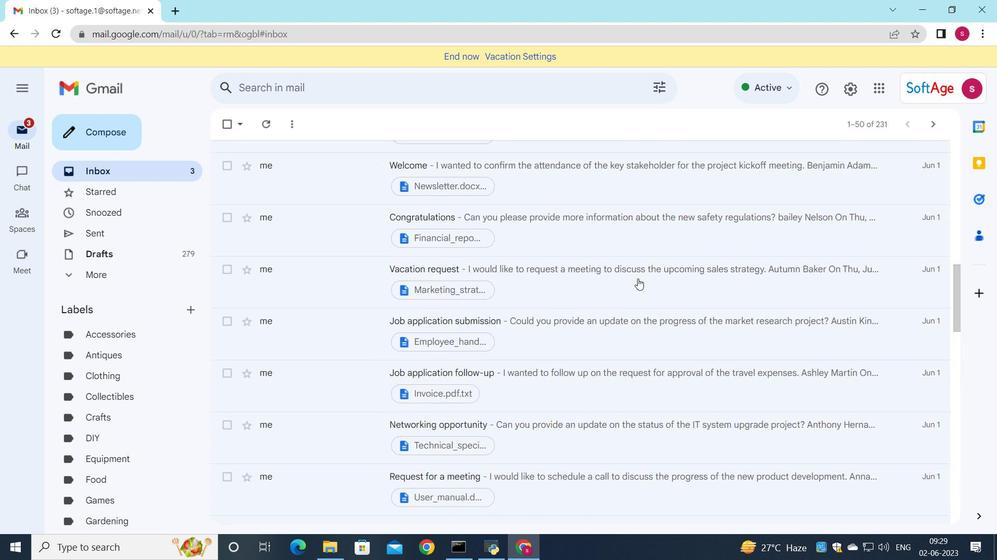 
Action: Mouse scrolled (638, 279) with delta (0, 0)
